 Task: Buy 2 Water Pump from Gaskets section under best seller category for shipping address: Jessica Sanchez, 4204 Skips Lane, Phoenix, Arizona 85012, Cell Number 9285042162. Pay from credit card ending with 2005, CVV 3321
Action: Mouse moved to (35, 79)
Screenshot: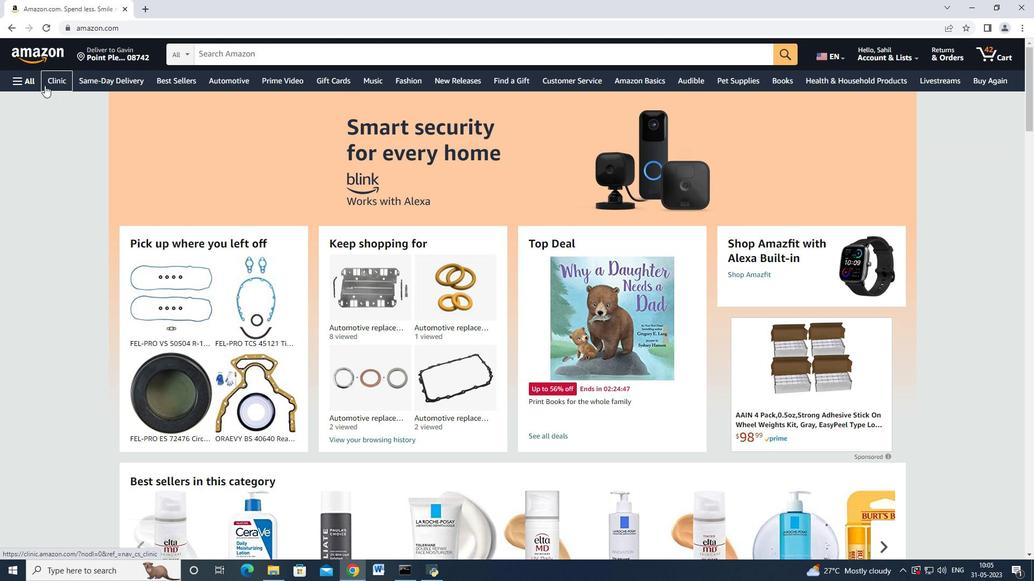 
Action: Mouse pressed left at (35, 79)
Screenshot: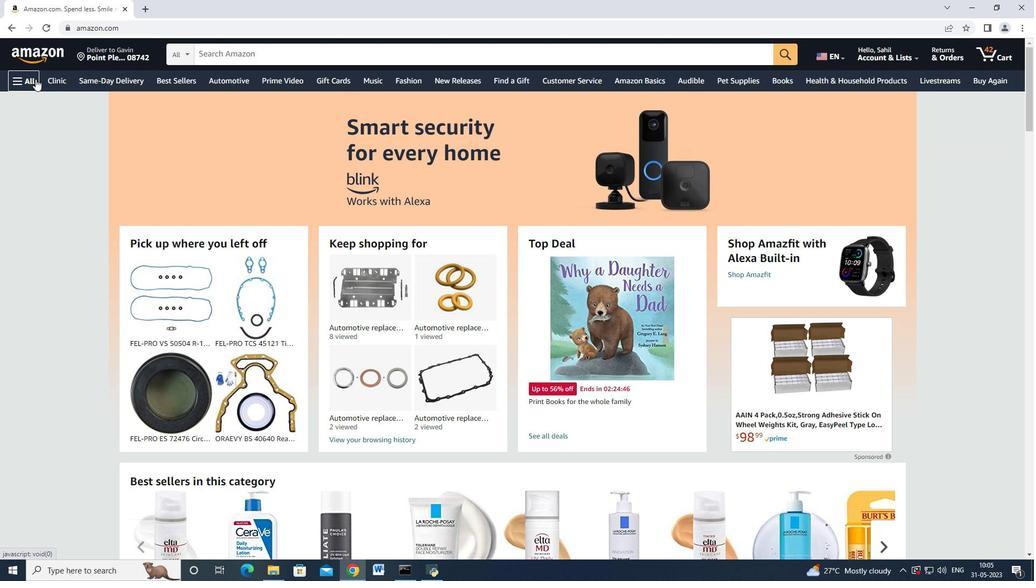 
Action: Mouse moved to (64, 199)
Screenshot: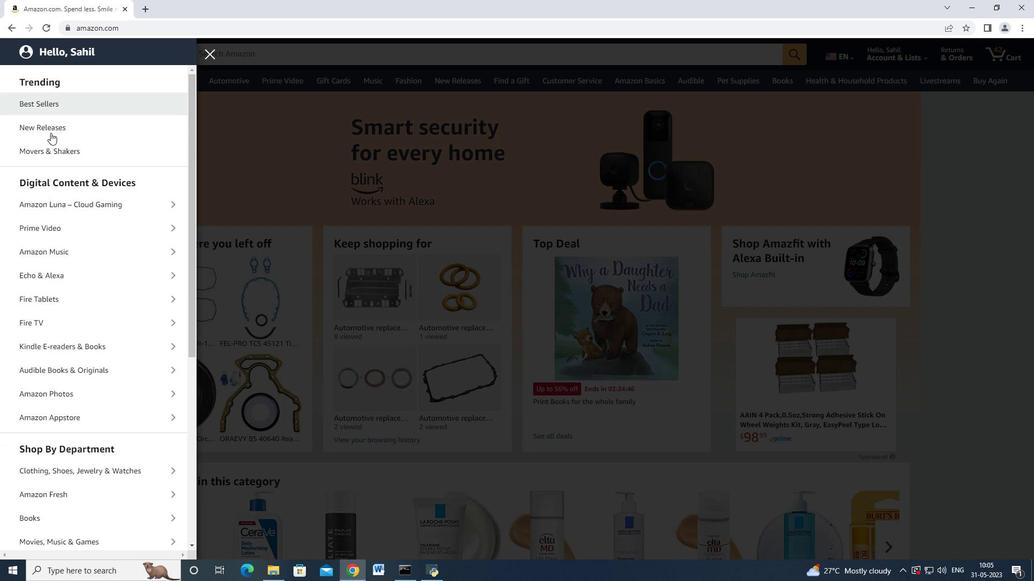 
Action: Mouse scrolled (64, 198) with delta (0, 0)
Screenshot: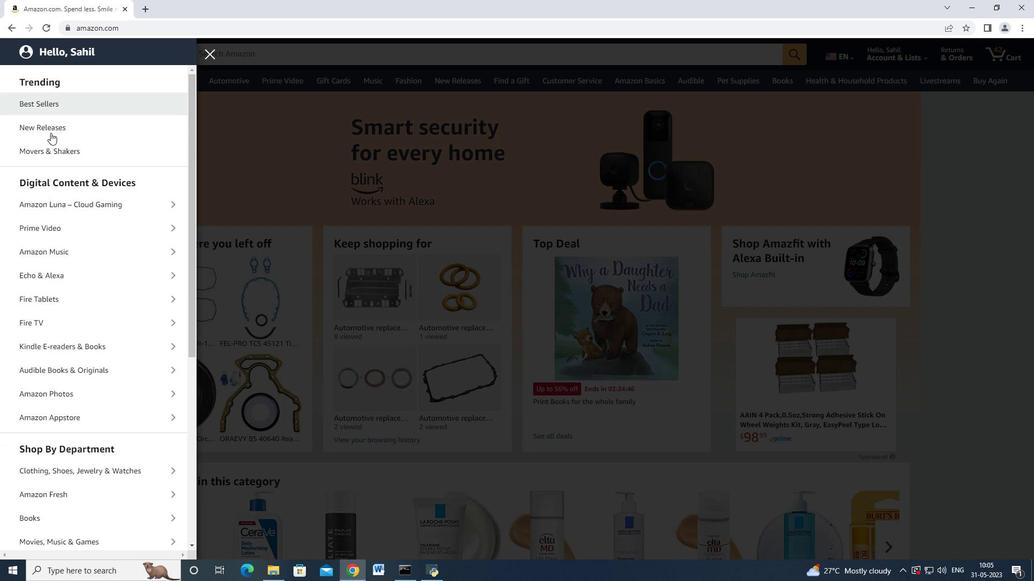 
Action: Mouse moved to (64, 199)
Screenshot: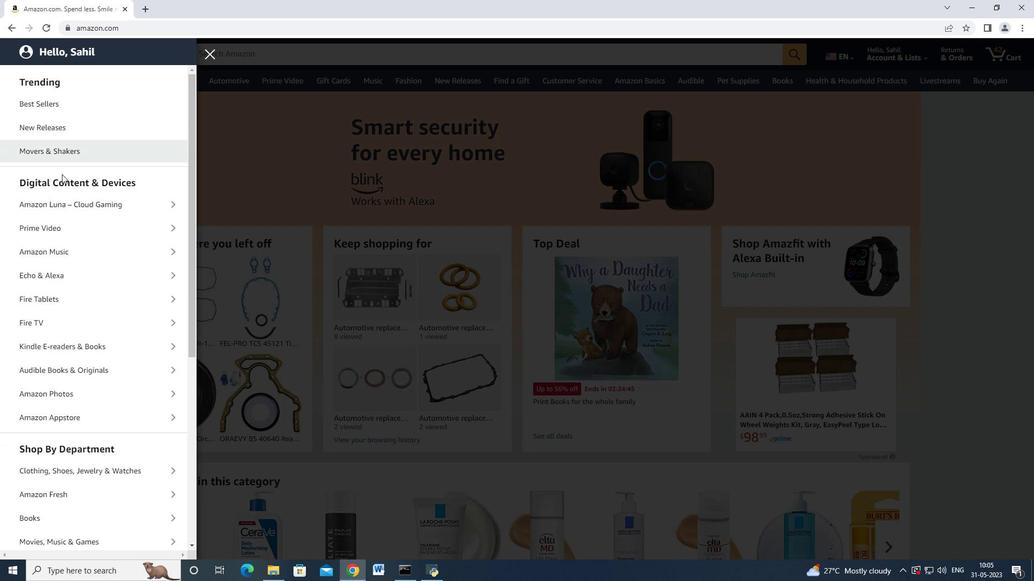 
Action: Mouse scrolled (64, 199) with delta (0, 0)
Screenshot: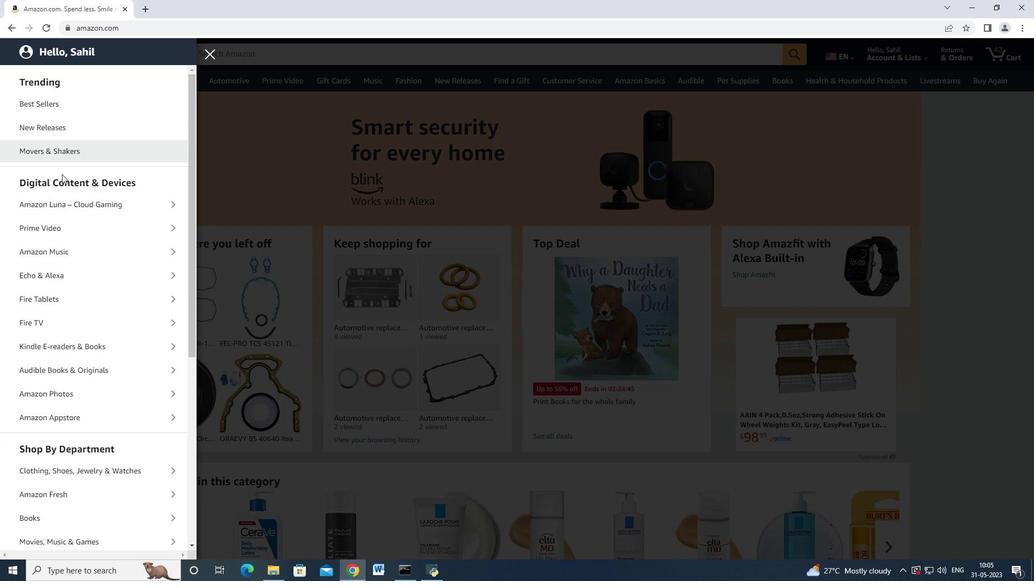 
Action: Mouse moved to (69, 253)
Screenshot: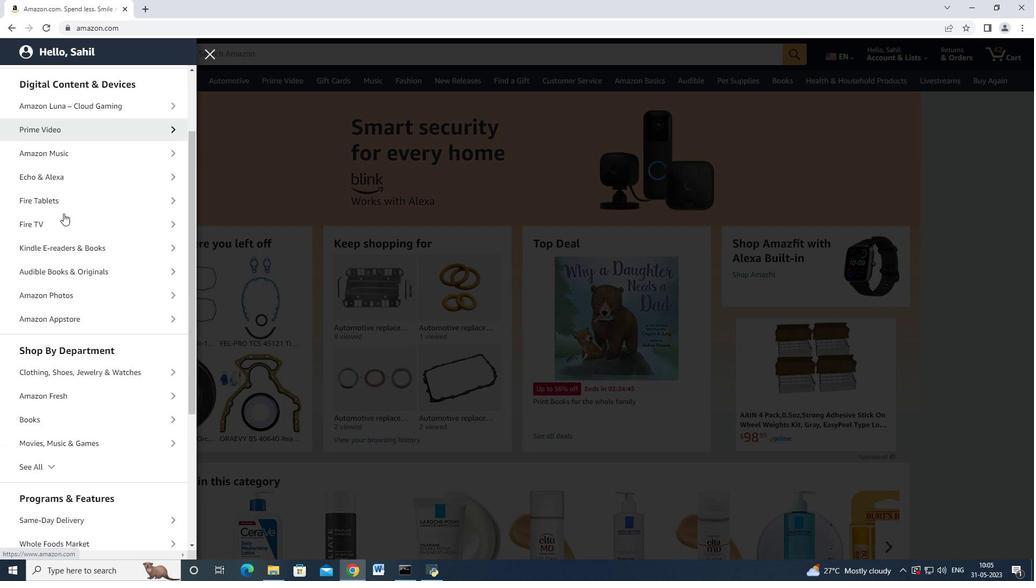 
Action: Mouse scrolled (69, 252) with delta (0, 0)
Screenshot: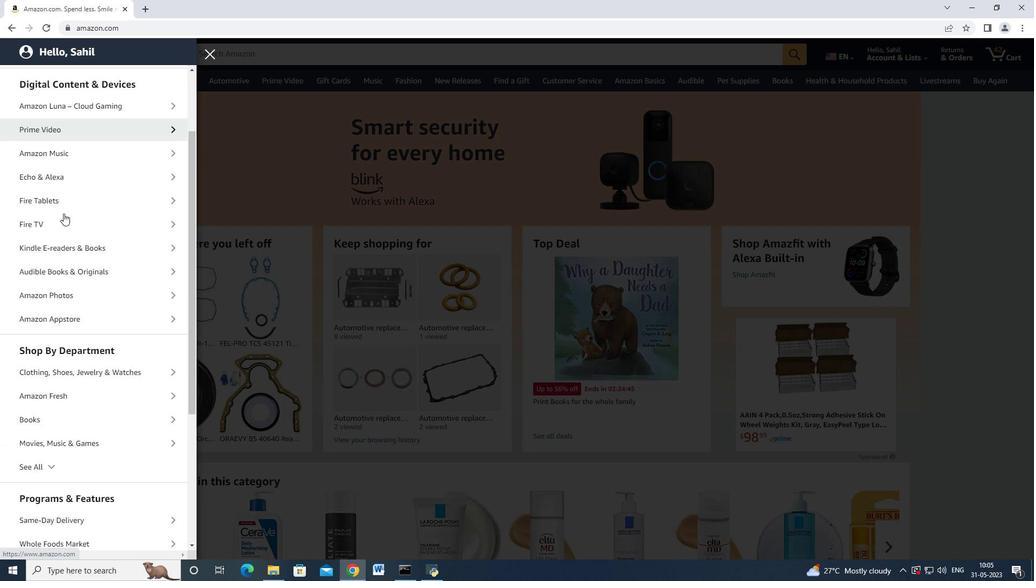 
Action: Mouse moved to (88, 401)
Screenshot: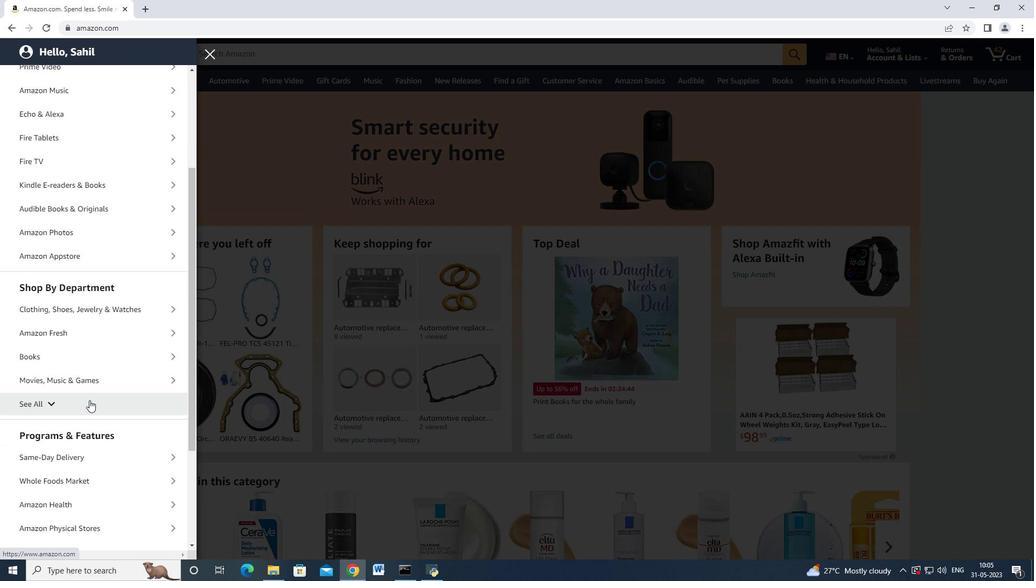 
Action: Mouse pressed left at (88, 401)
Screenshot: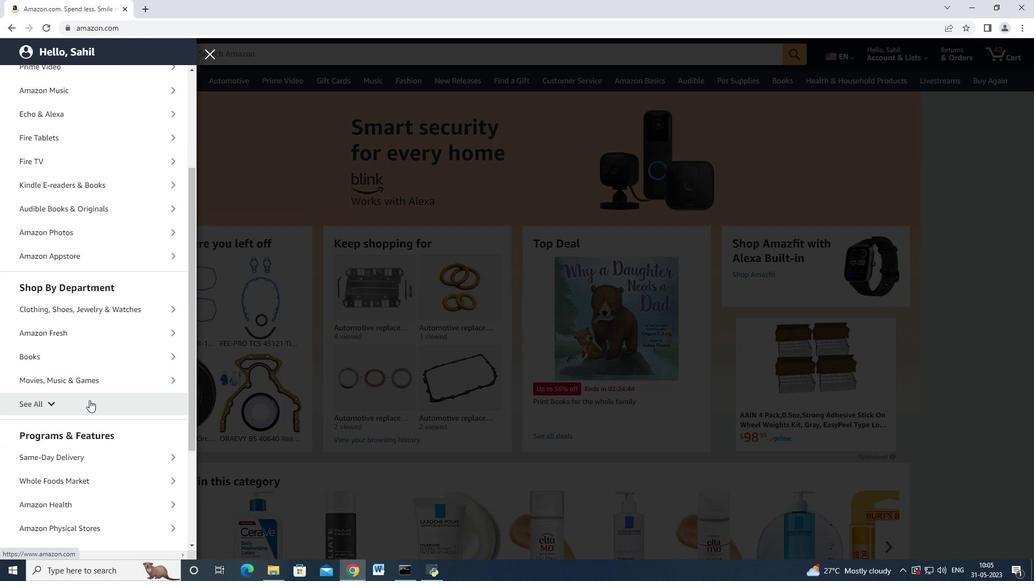 
Action: Mouse moved to (94, 386)
Screenshot: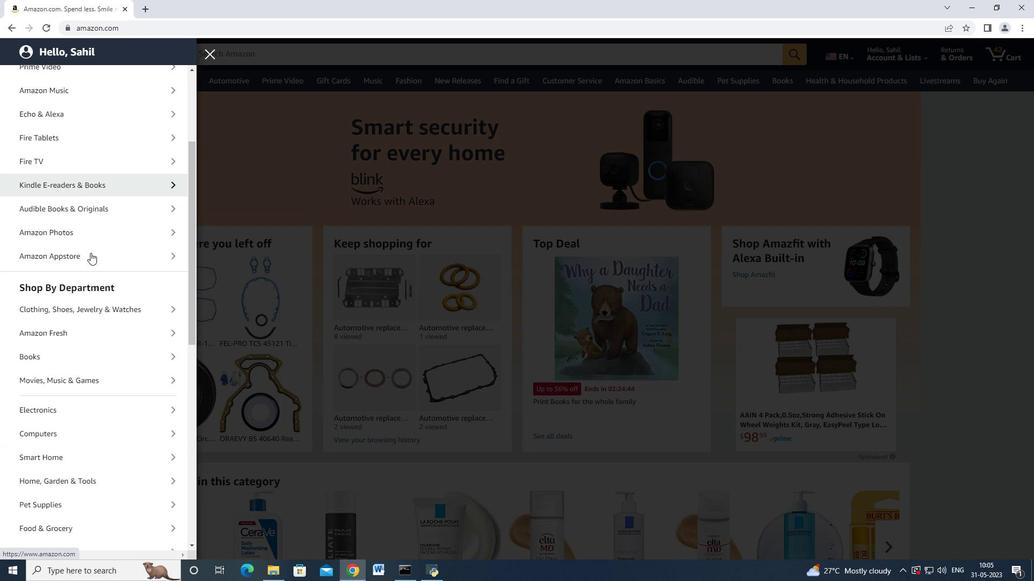 
Action: Mouse scrolled (94, 386) with delta (0, 0)
Screenshot: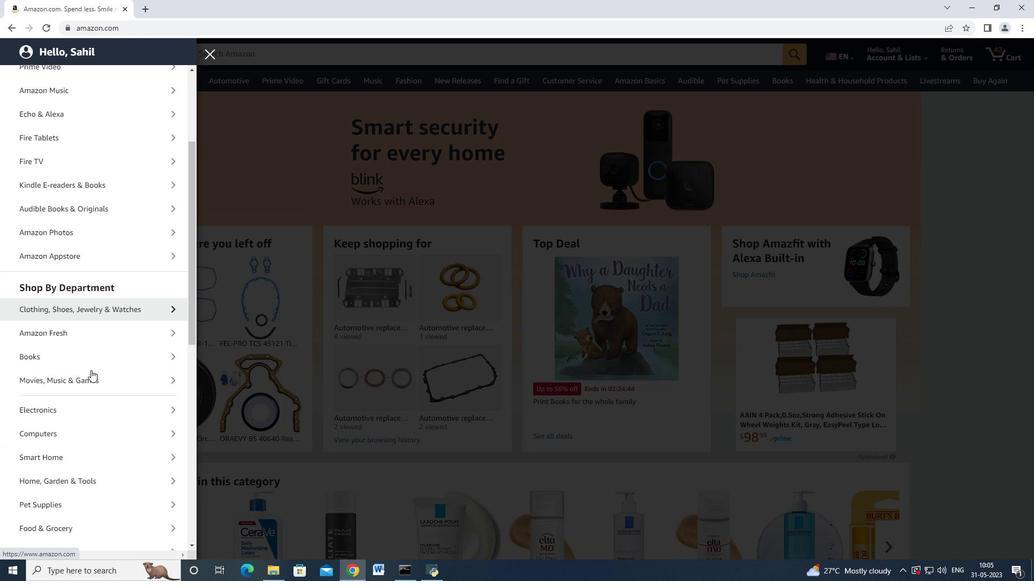 
Action: Mouse scrolled (94, 386) with delta (0, 0)
Screenshot: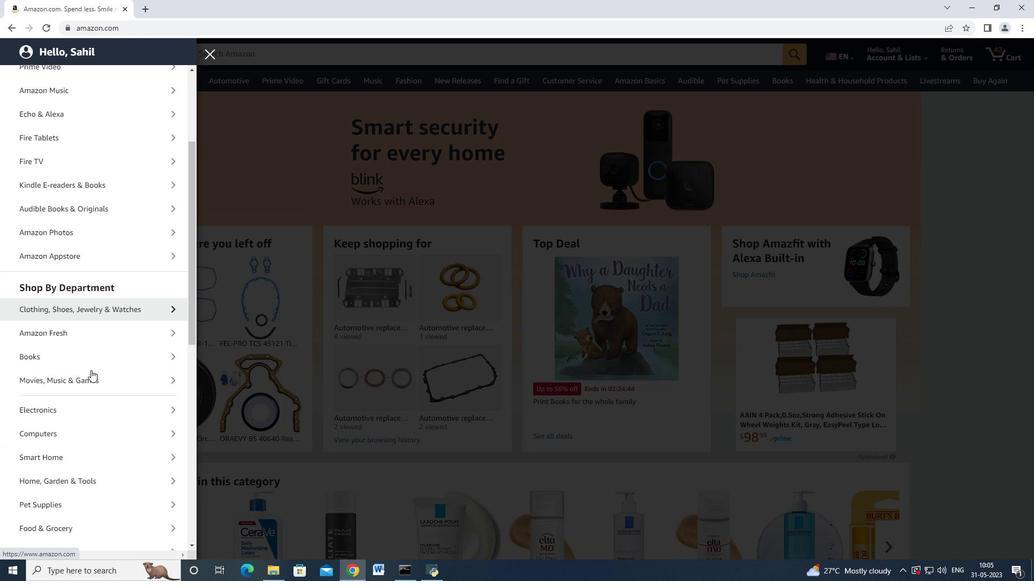 
Action: Mouse scrolled (94, 386) with delta (0, 0)
Screenshot: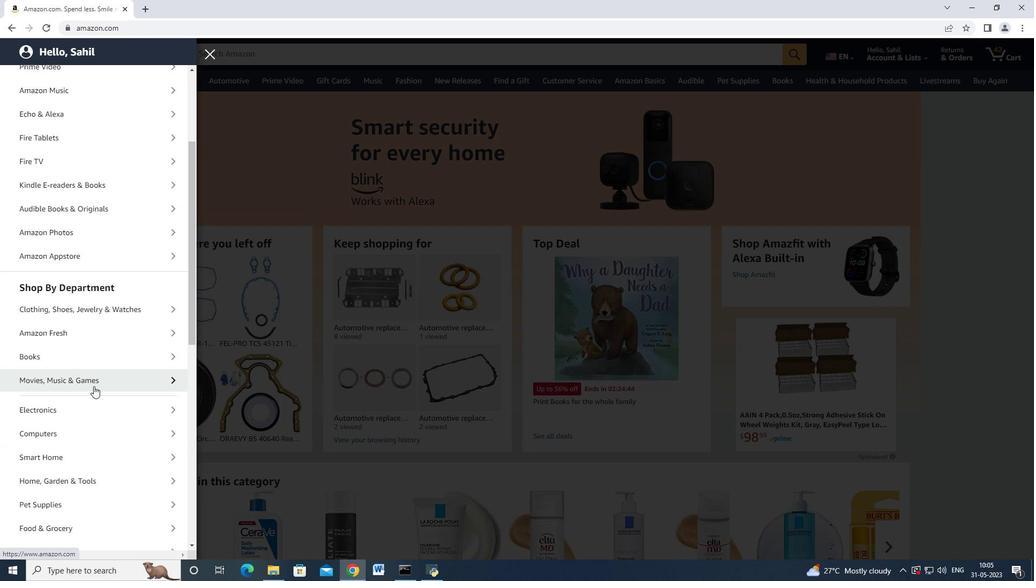 
Action: Mouse moved to (93, 388)
Screenshot: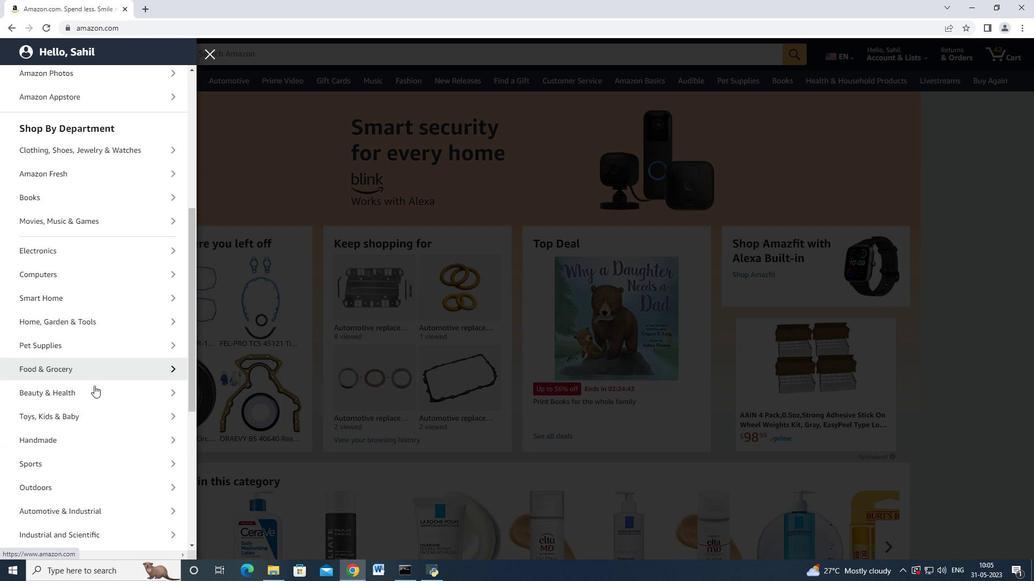 
Action: Mouse scrolled (93, 387) with delta (0, 0)
Screenshot: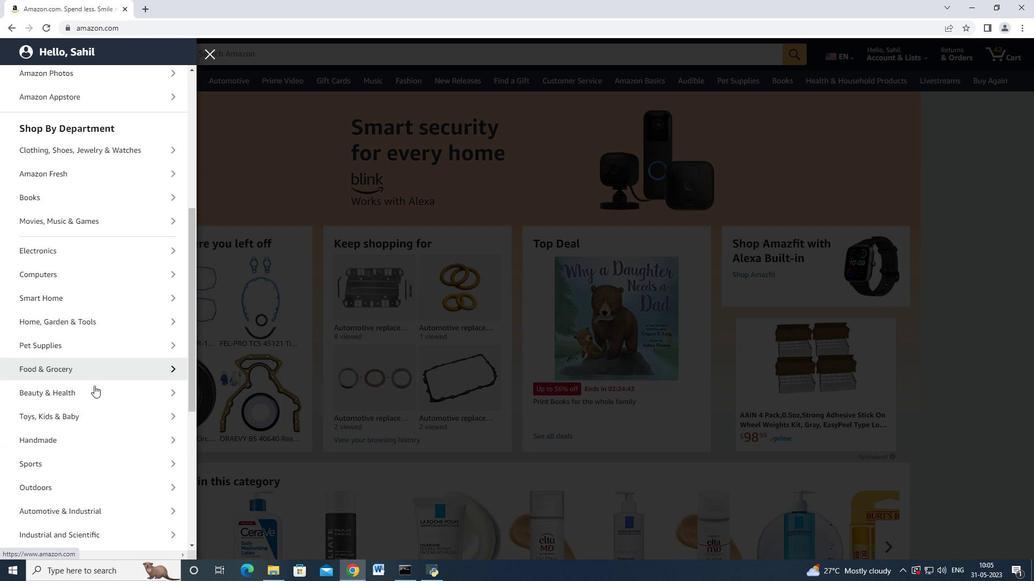 
Action: Mouse scrolled (93, 387) with delta (0, 0)
Screenshot: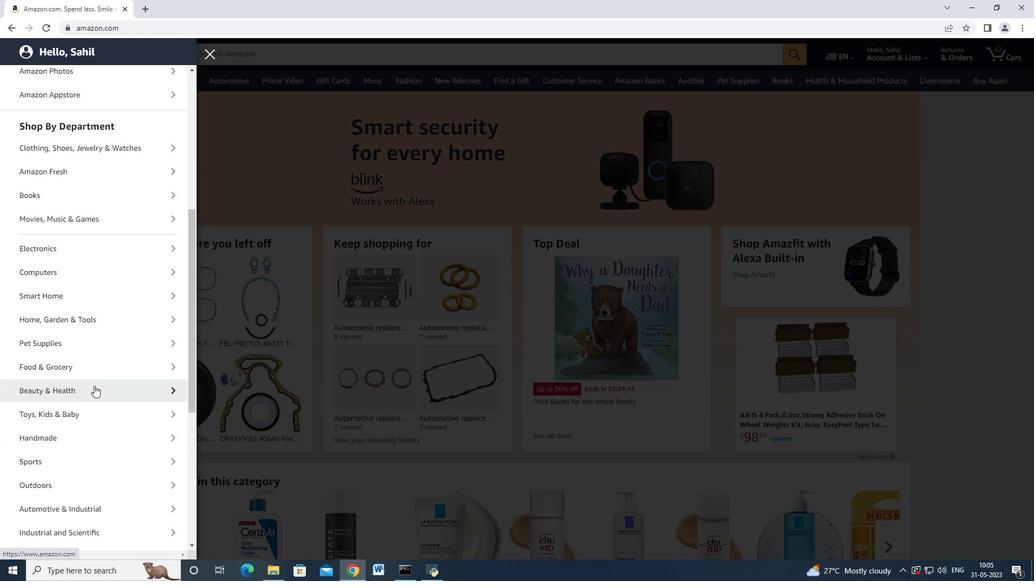 
Action: Mouse scrolled (93, 387) with delta (0, 0)
Screenshot: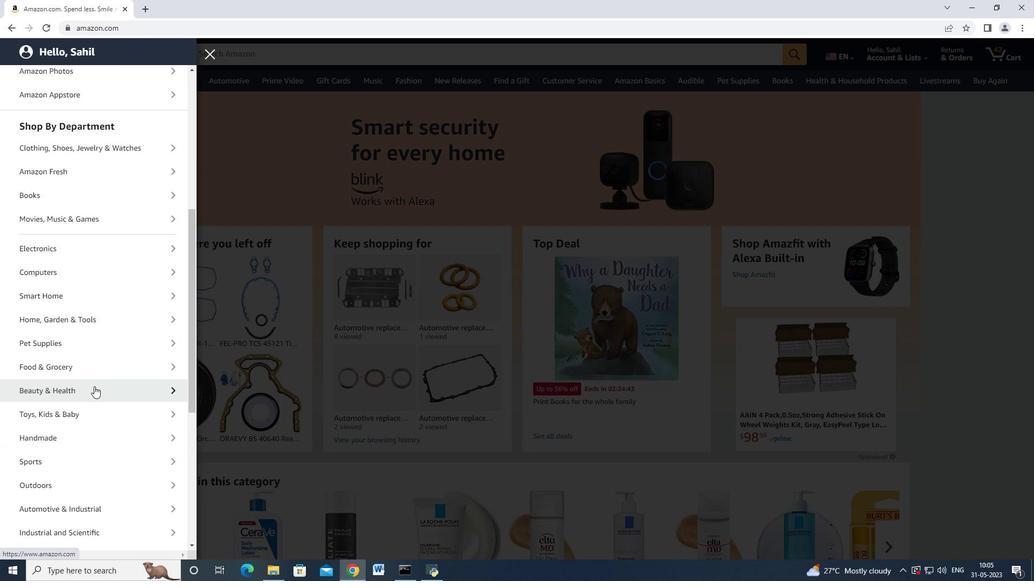 
Action: Mouse moved to (93, 388)
Screenshot: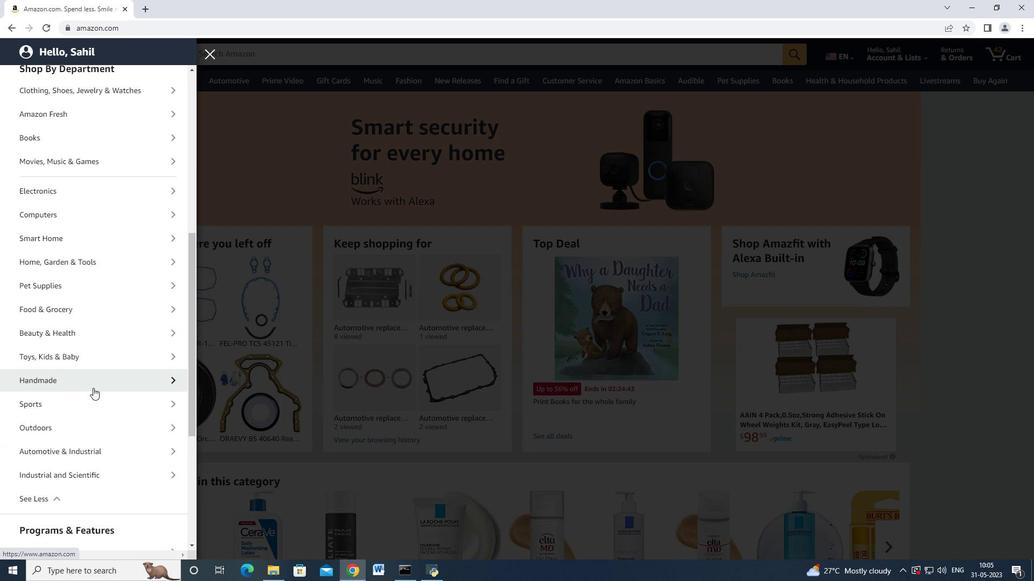 
Action: Mouse scrolled (93, 387) with delta (0, 0)
Screenshot: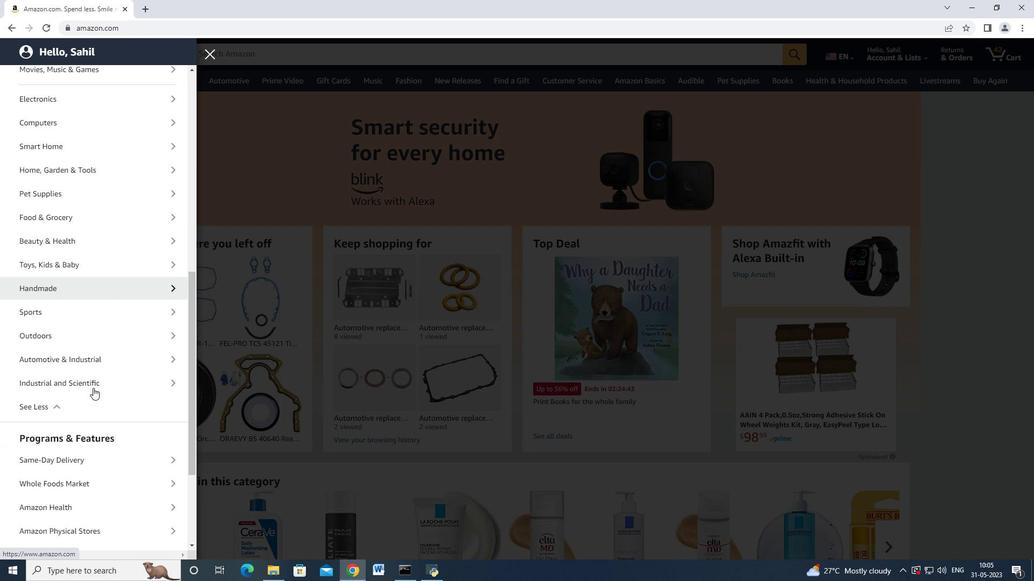 
Action: Mouse moved to (94, 301)
Screenshot: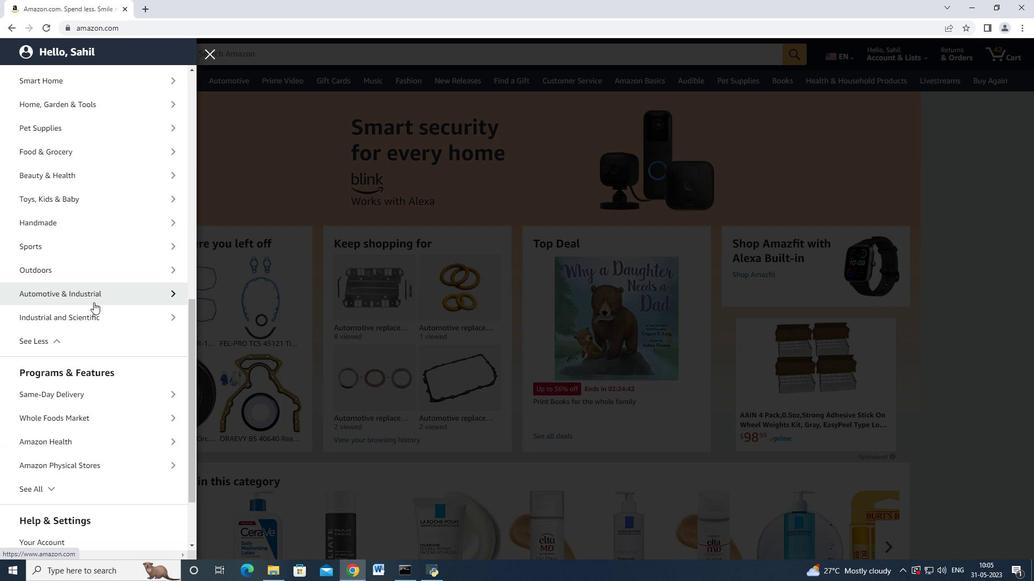 
Action: Mouse pressed left at (94, 301)
Screenshot: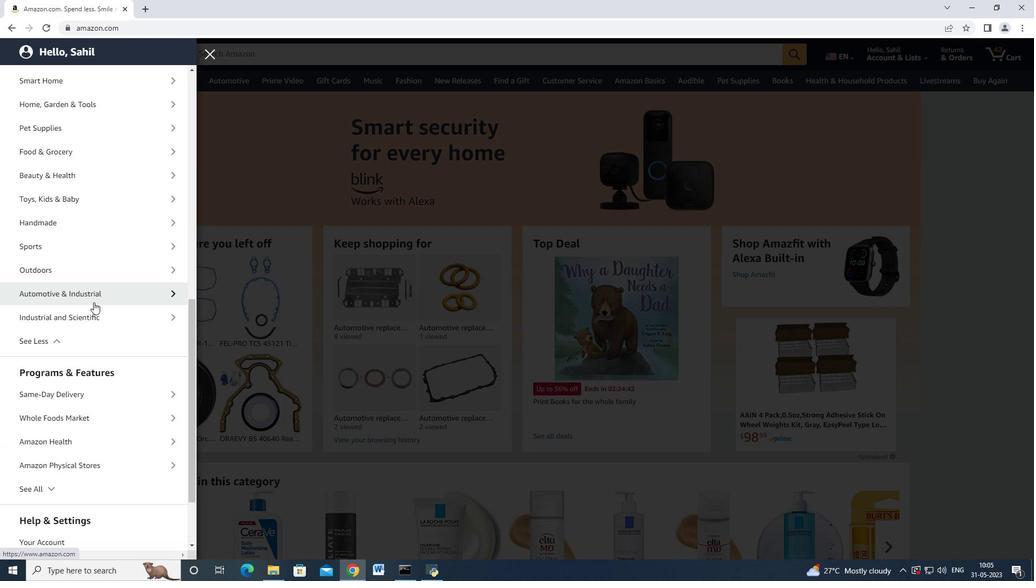 
Action: Mouse moved to (89, 129)
Screenshot: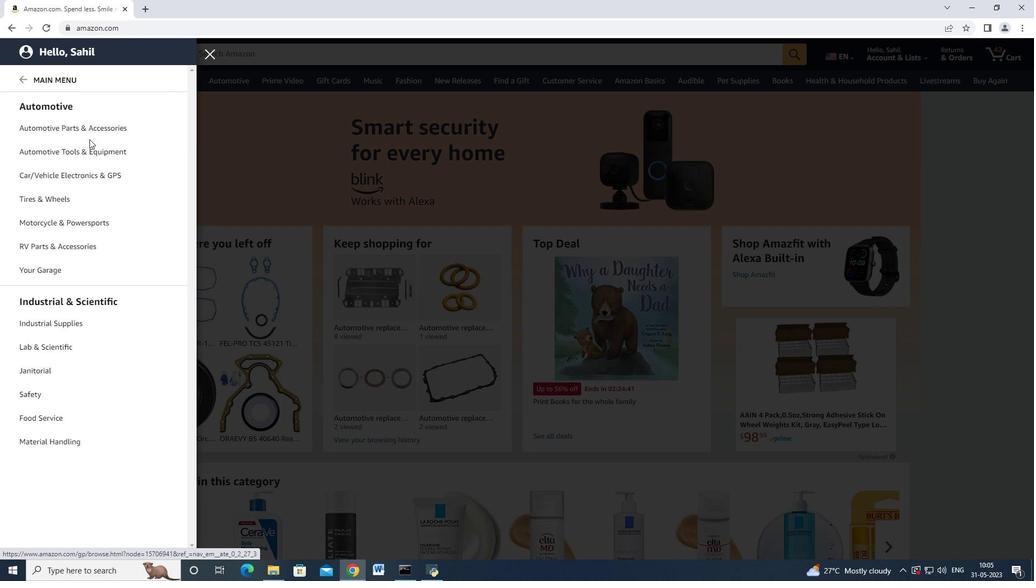 
Action: Mouse pressed left at (89, 129)
Screenshot: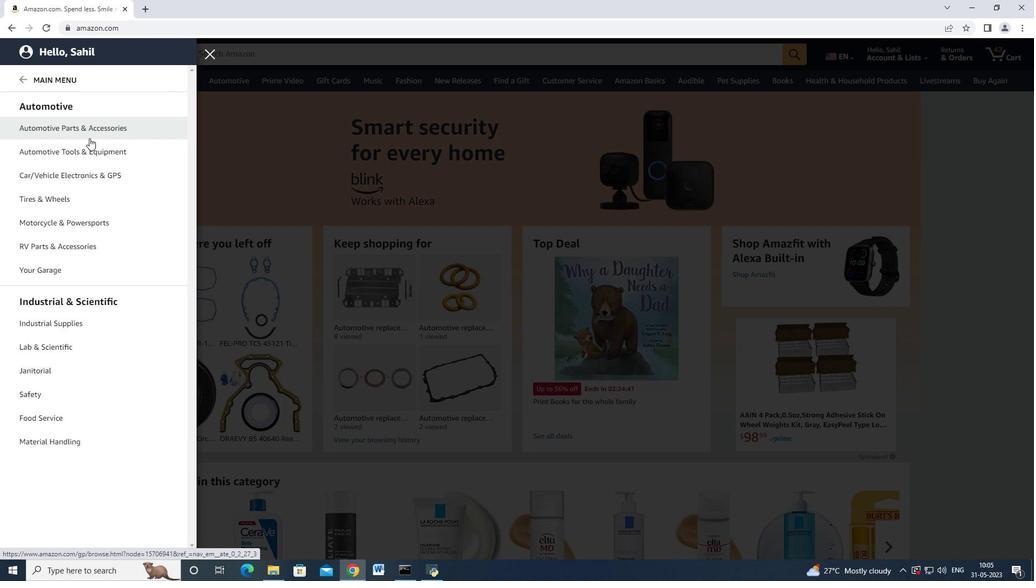 
Action: Mouse moved to (184, 105)
Screenshot: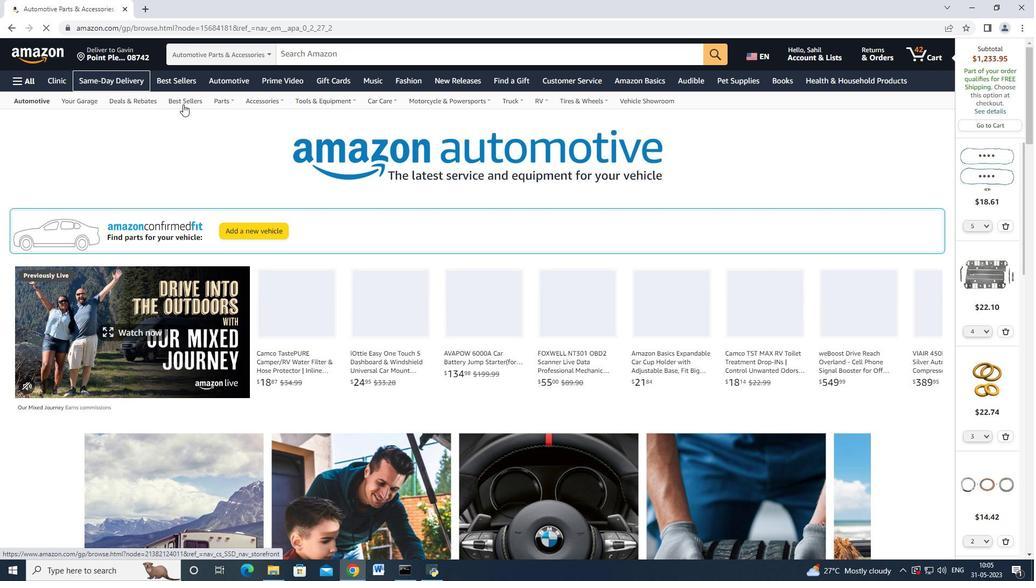 
Action: Mouse pressed left at (184, 105)
Screenshot: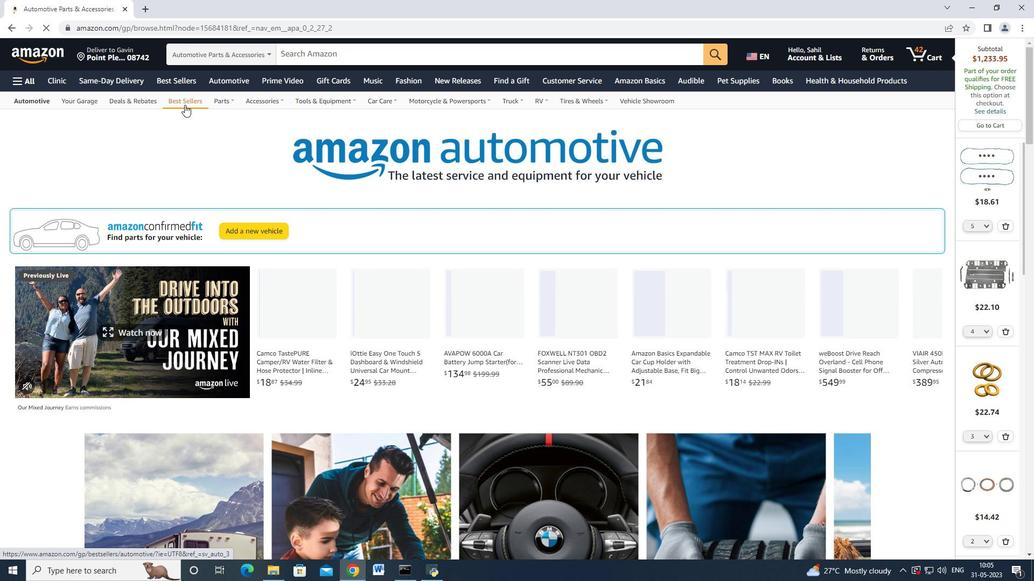 
Action: Mouse moved to (50, 135)
Screenshot: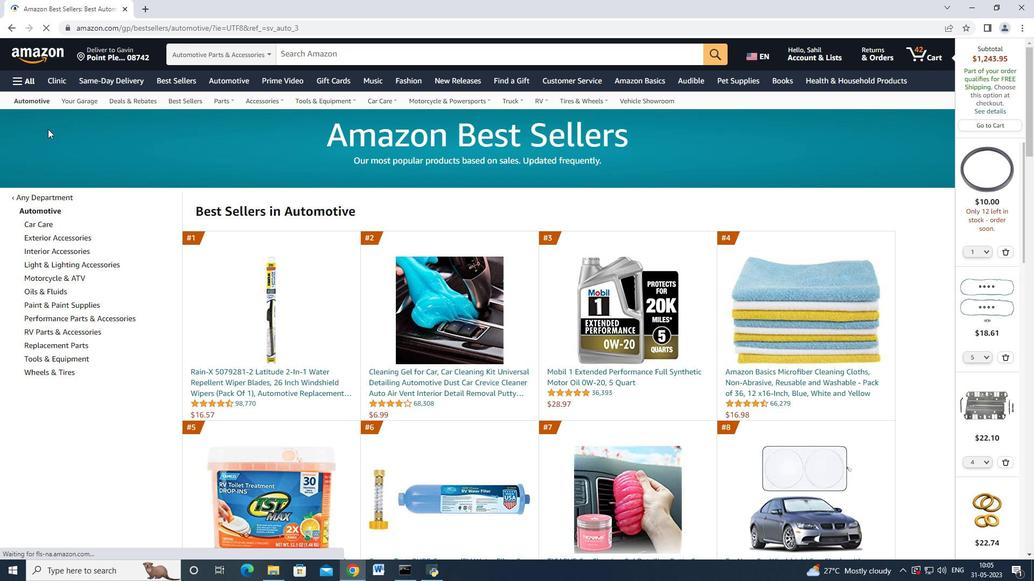 
Action: Mouse scrolled (50, 135) with delta (0, 0)
Screenshot: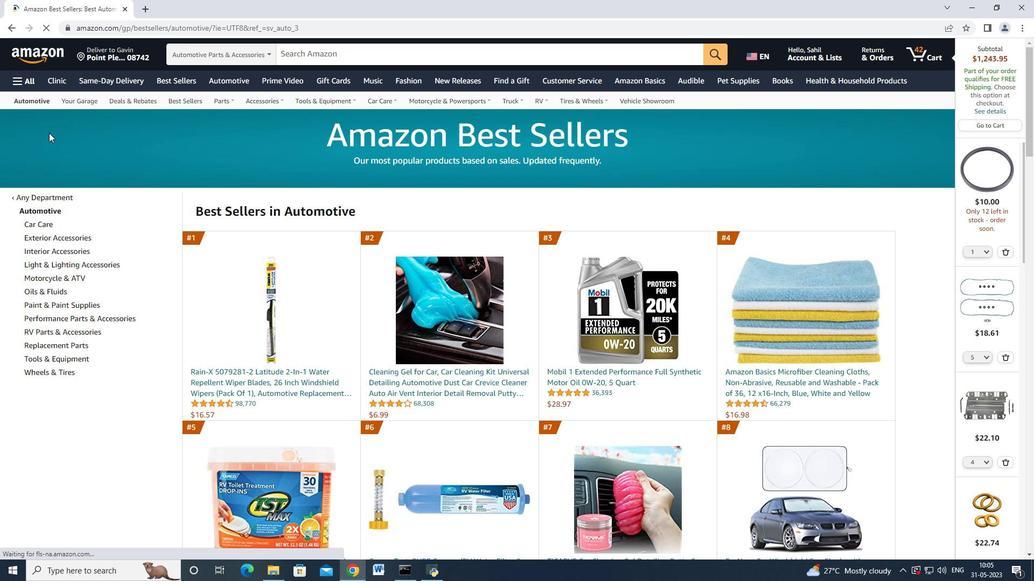 
Action: Mouse moved to (74, 293)
Screenshot: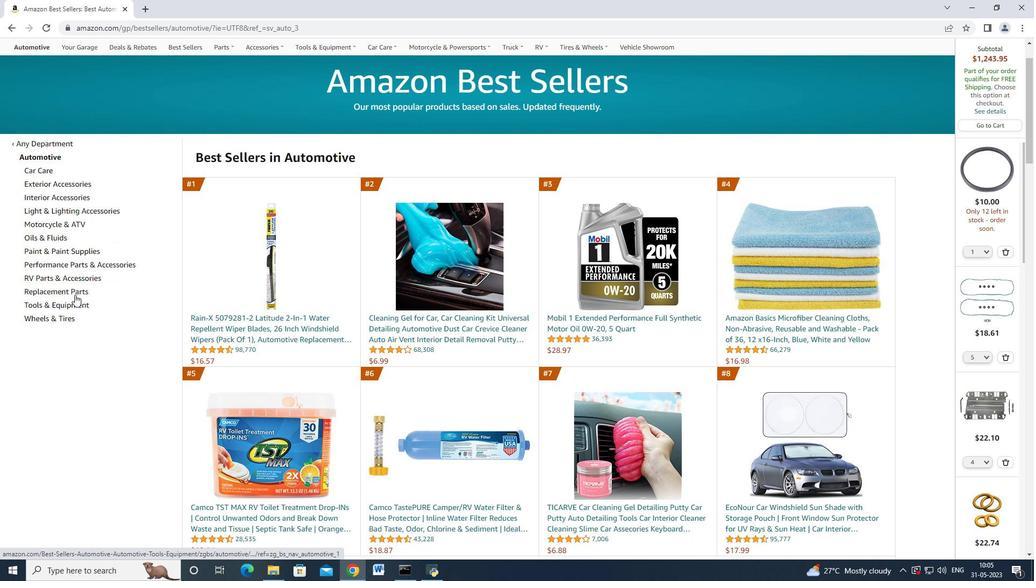 
Action: Mouse pressed left at (74, 293)
Screenshot: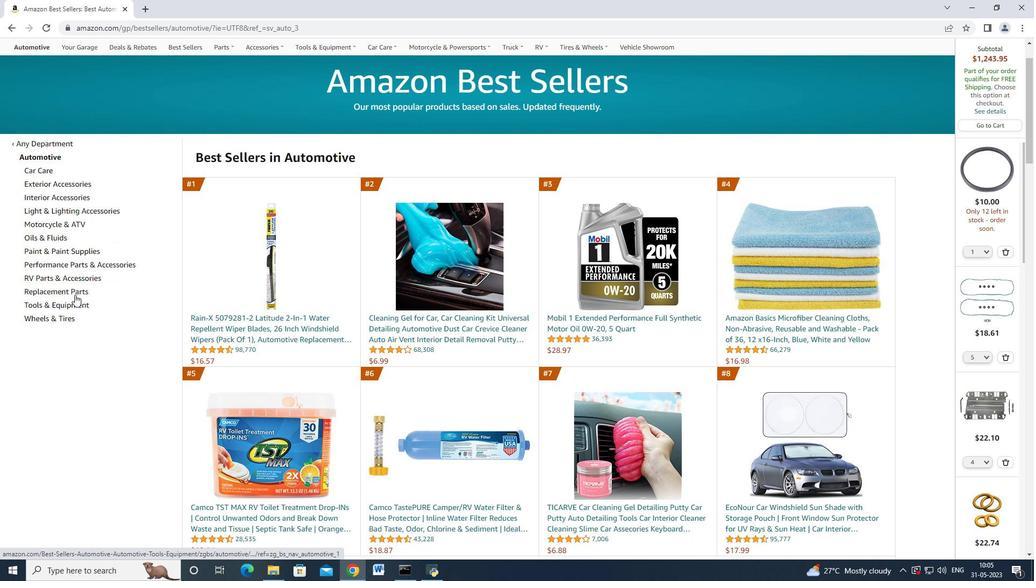 
Action: Mouse moved to (86, 344)
Screenshot: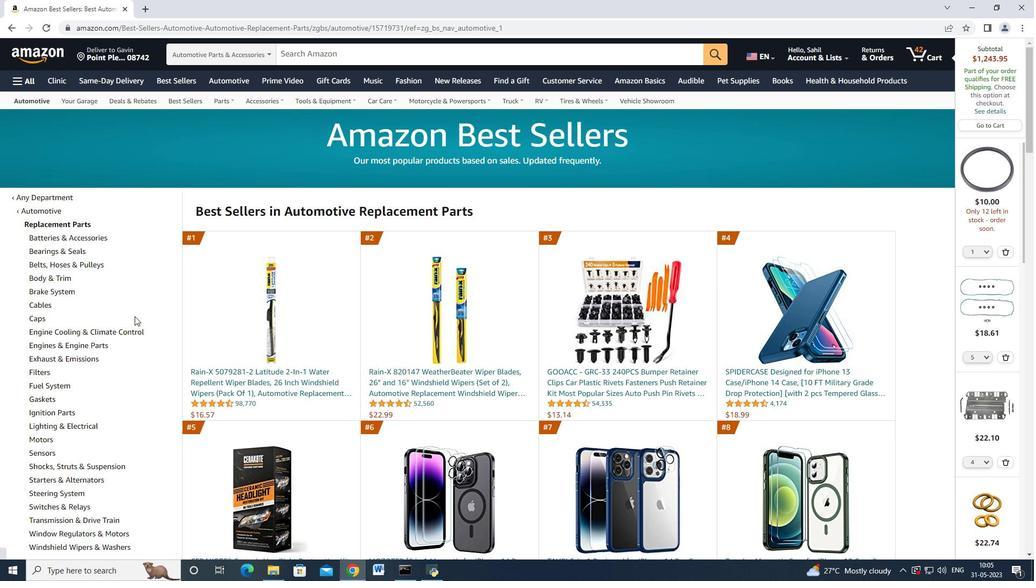 
Action: Mouse scrolled (86, 343) with delta (0, 0)
Screenshot: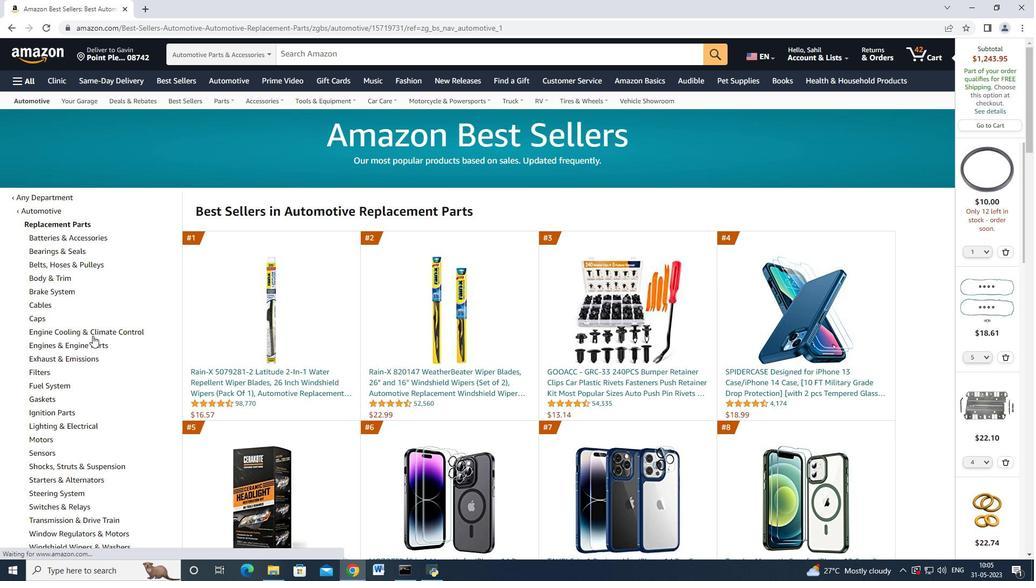 
Action: Mouse scrolled (86, 343) with delta (0, 0)
Screenshot: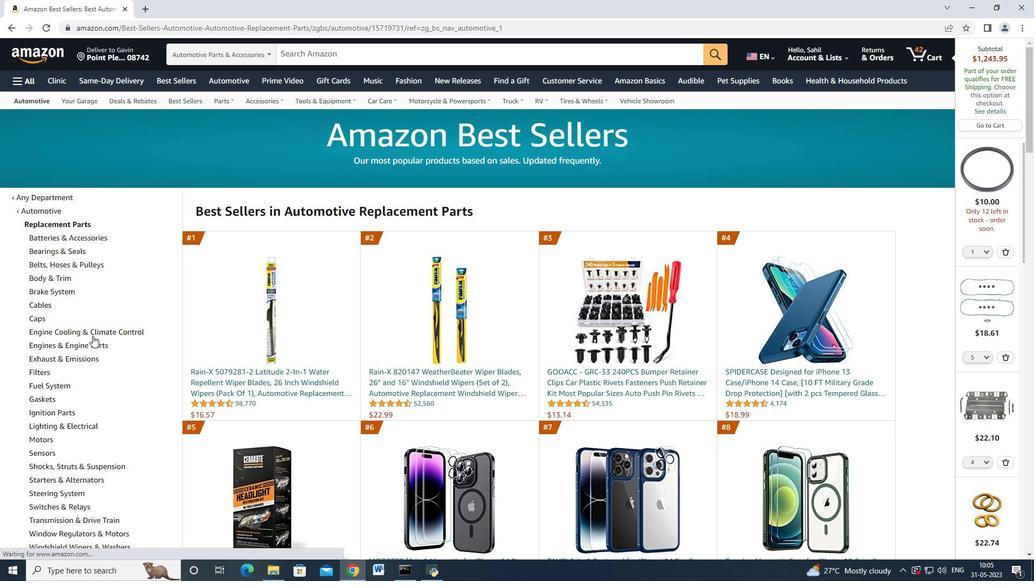 
Action: Mouse moved to (53, 294)
Screenshot: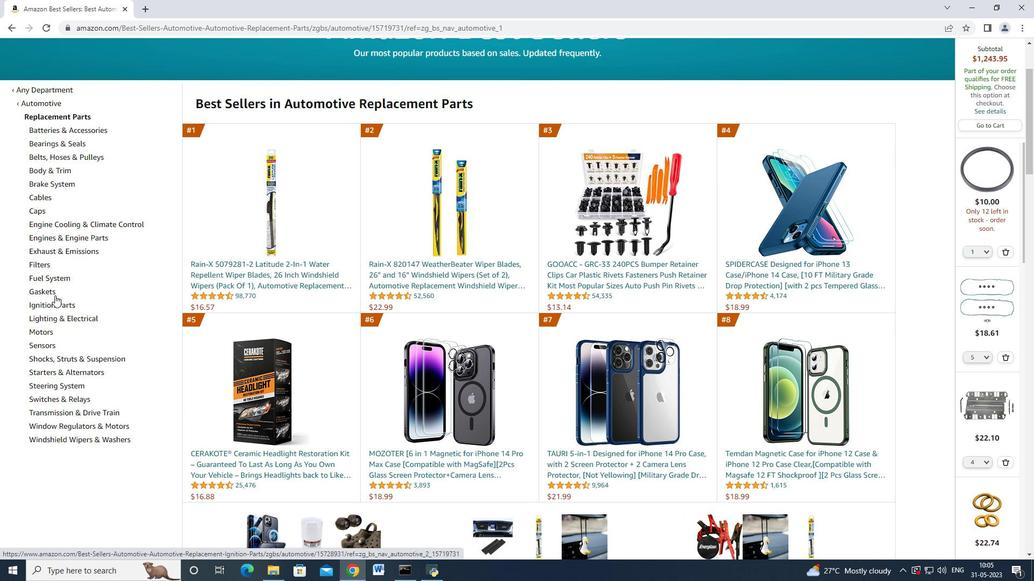
Action: Mouse pressed left at (53, 294)
Screenshot: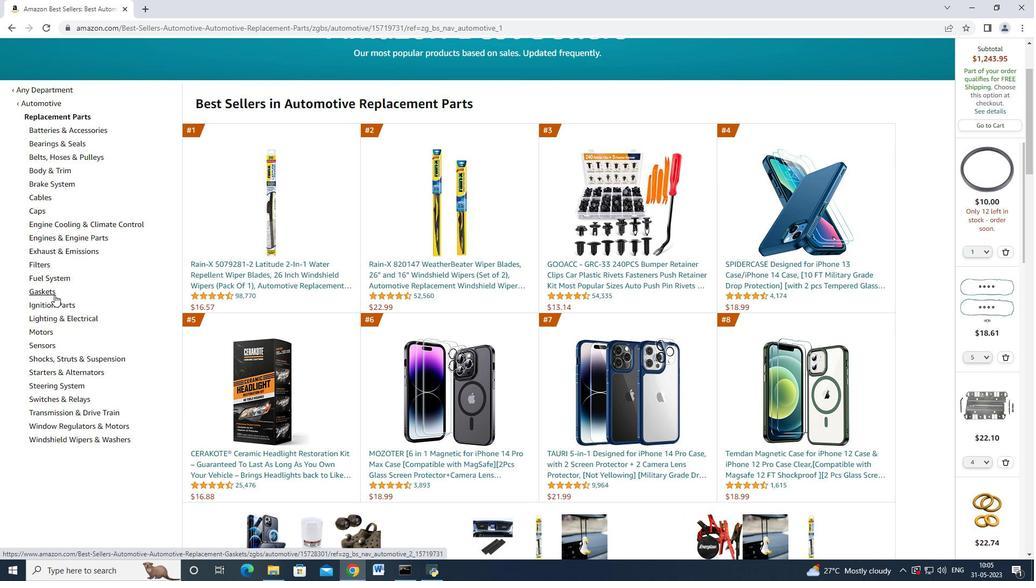 
Action: Mouse moved to (50, 291)
Screenshot: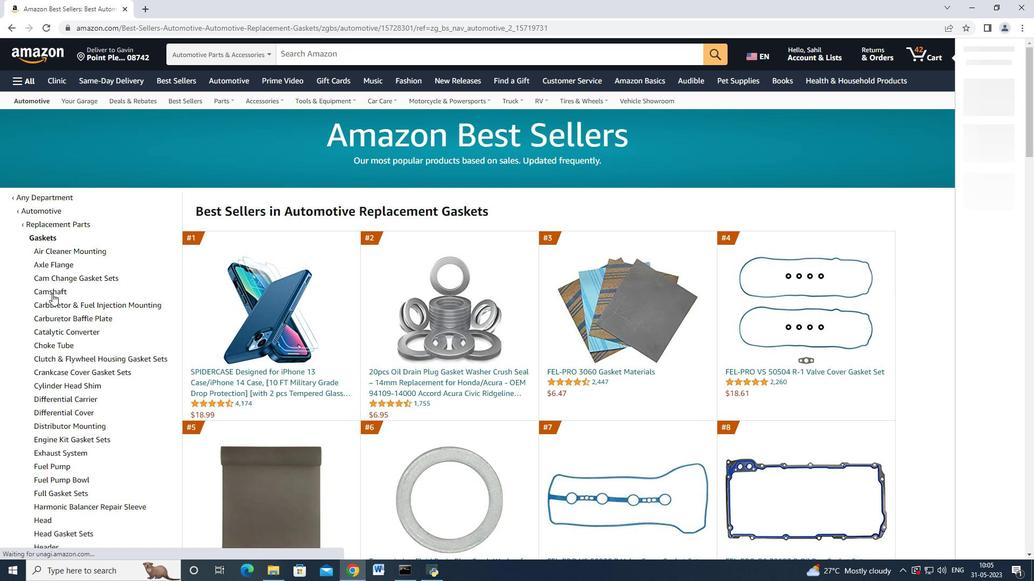 
Action: Mouse scrolled (50, 290) with delta (0, 0)
Screenshot: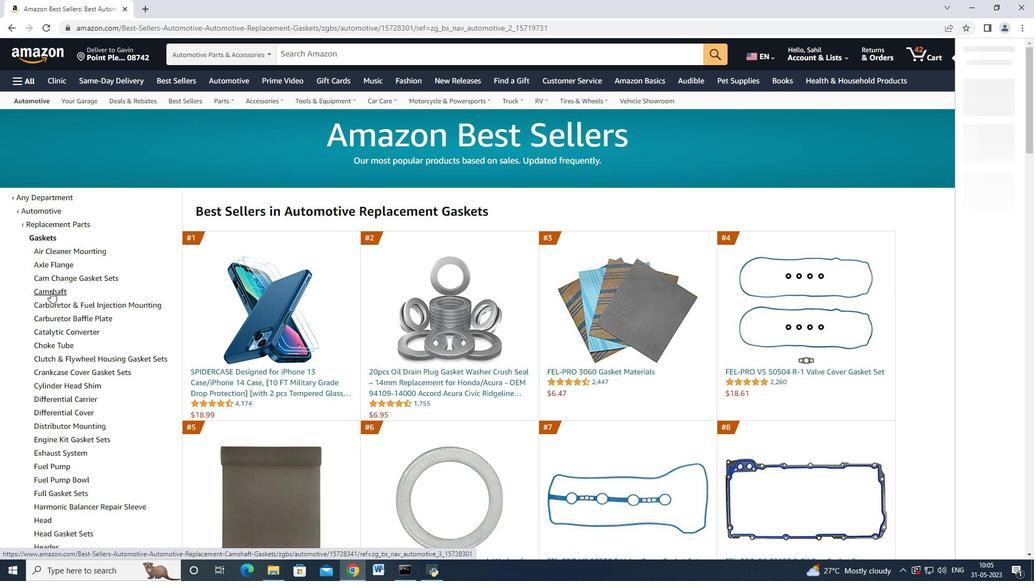 
Action: Mouse scrolled (50, 290) with delta (0, 0)
Screenshot: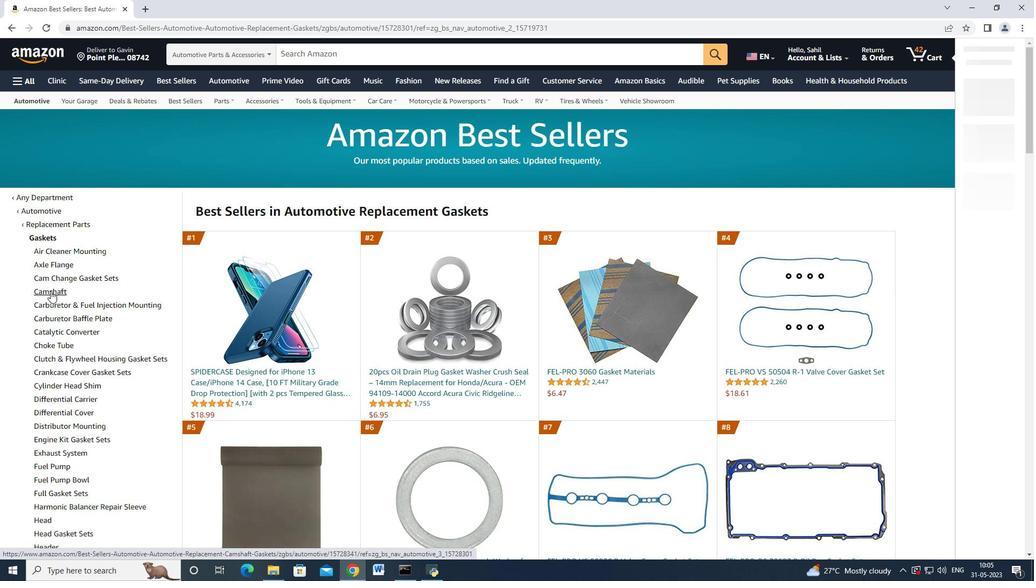 
Action: Mouse scrolled (50, 290) with delta (0, 0)
Screenshot: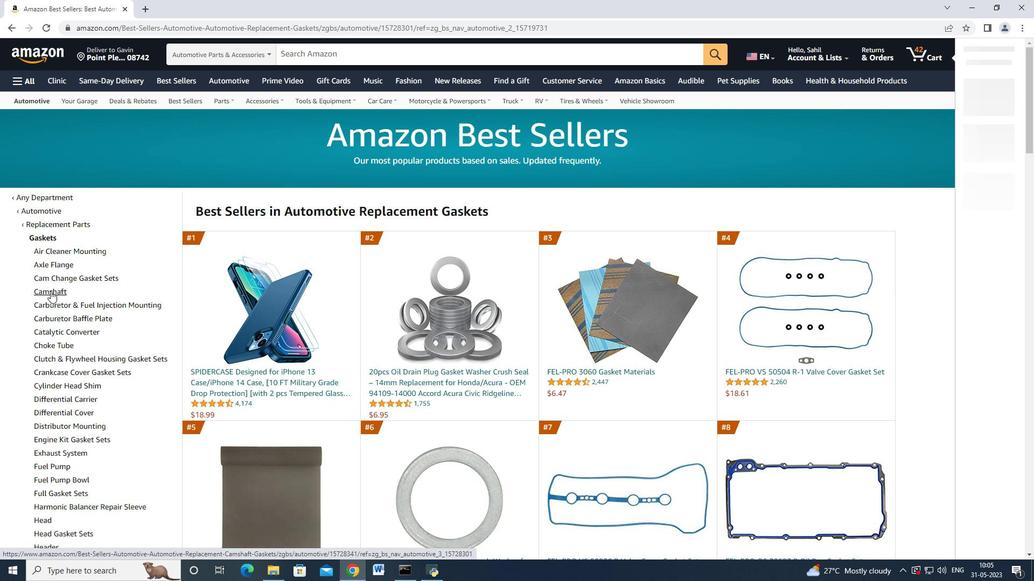 
Action: Mouse moved to (50, 291)
Screenshot: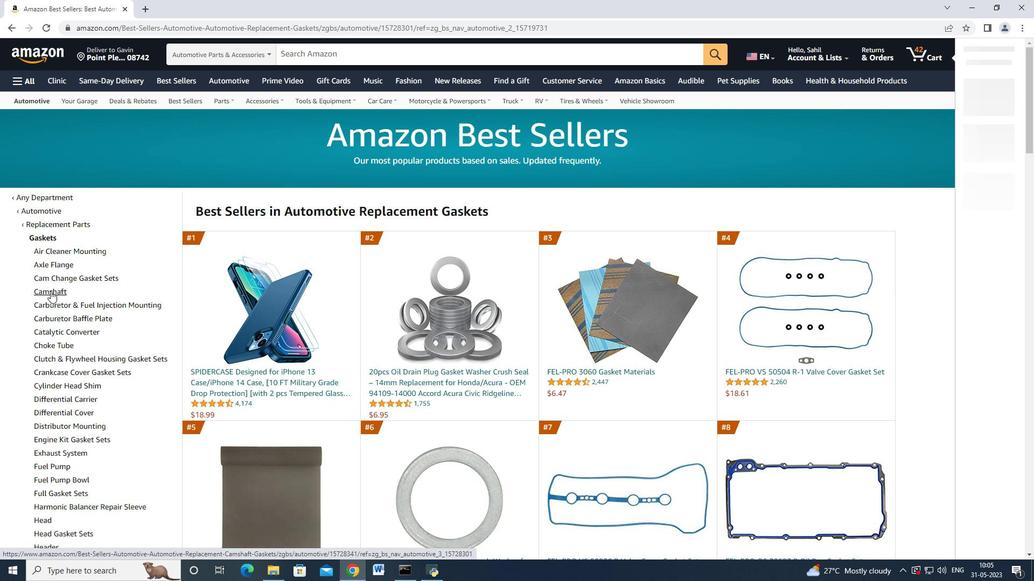 
Action: Mouse scrolled (50, 290) with delta (0, 0)
Screenshot: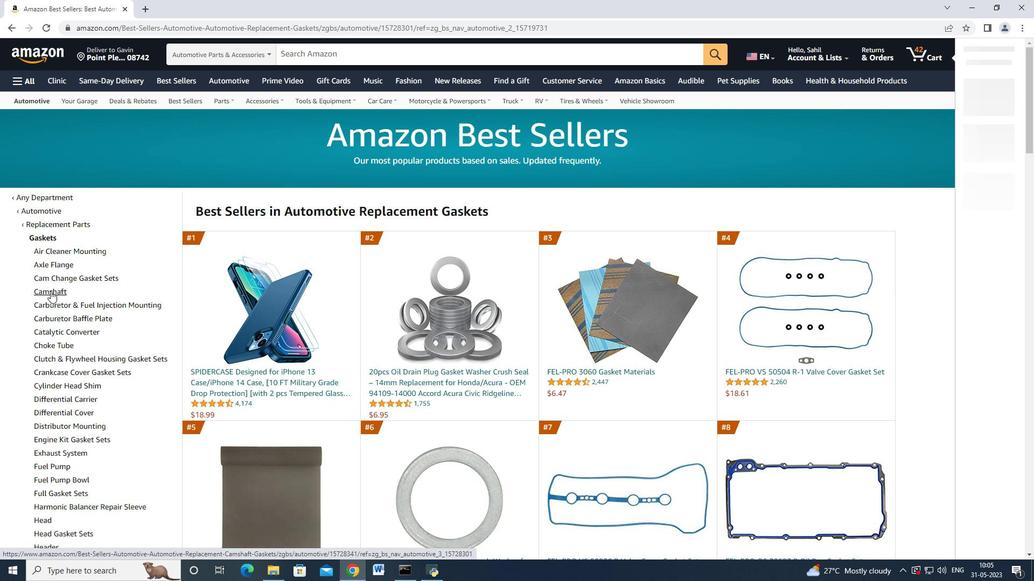 
Action: Mouse scrolled (50, 290) with delta (0, 0)
Screenshot: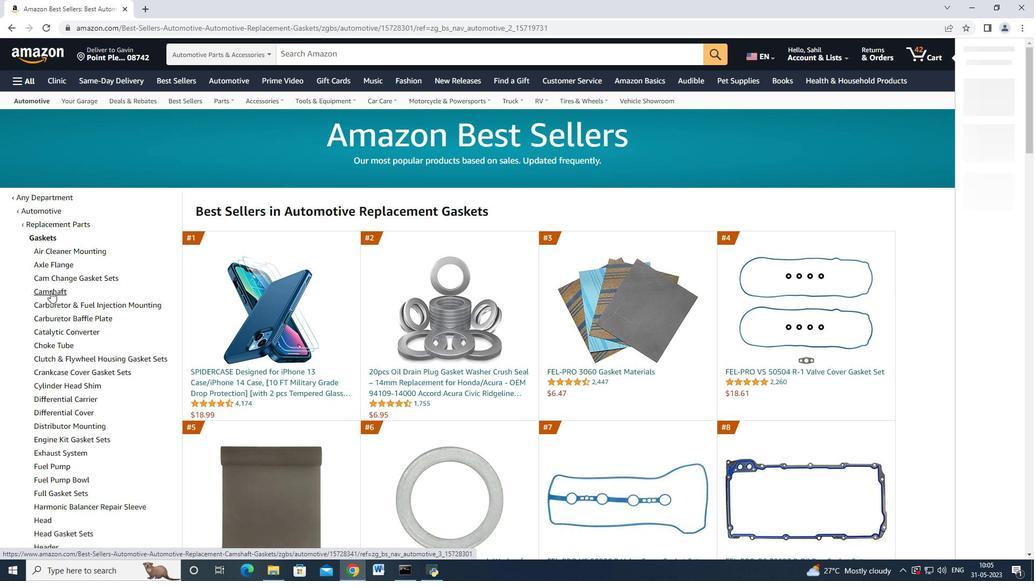 
Action: Mouse moved to (49, 293)
Screenshot: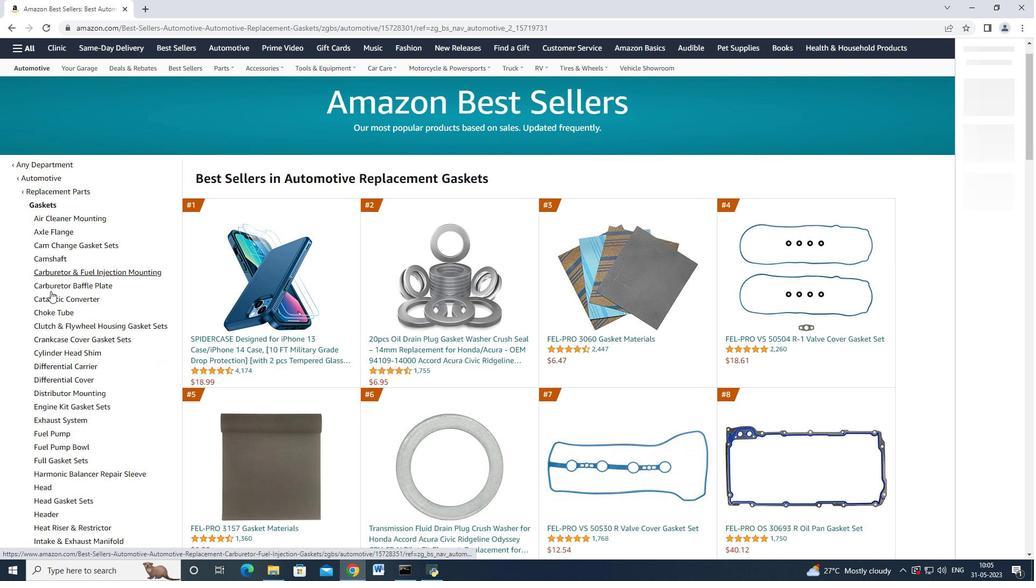 
Action: Mouse scrolled (49, 292) with delta (0, 0)
Screenshot: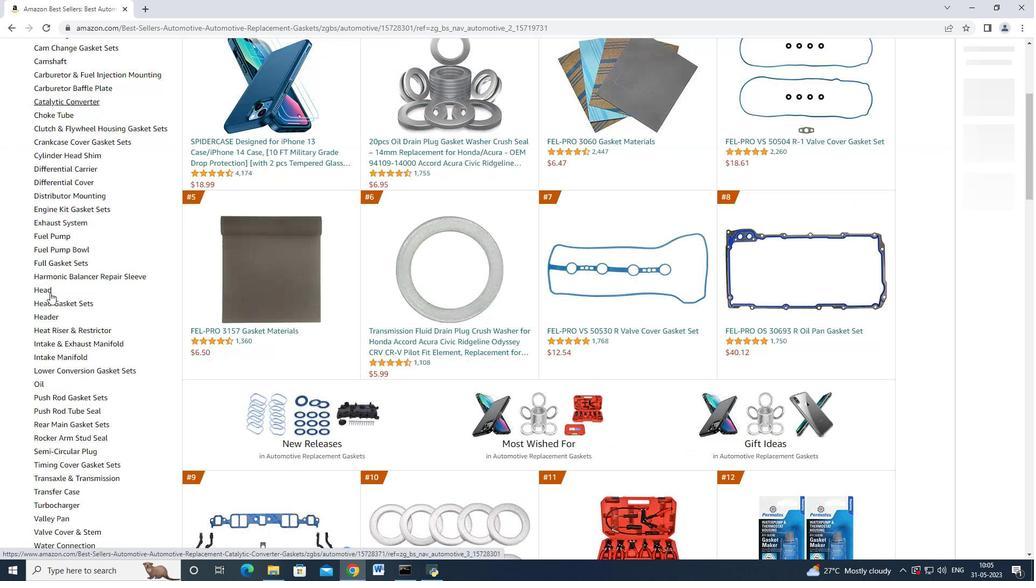 
Action: Mouse scrolled (49, 292) with delta (0, 0)
Screenshot: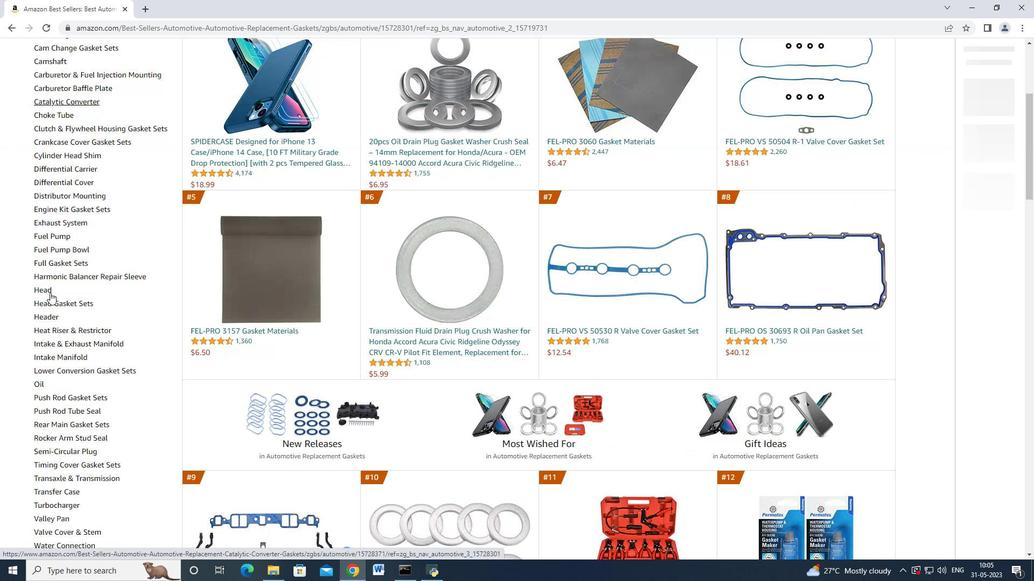 
Action: Mouse scrolled (49, 292) with delta (0, 0)
Screenshot: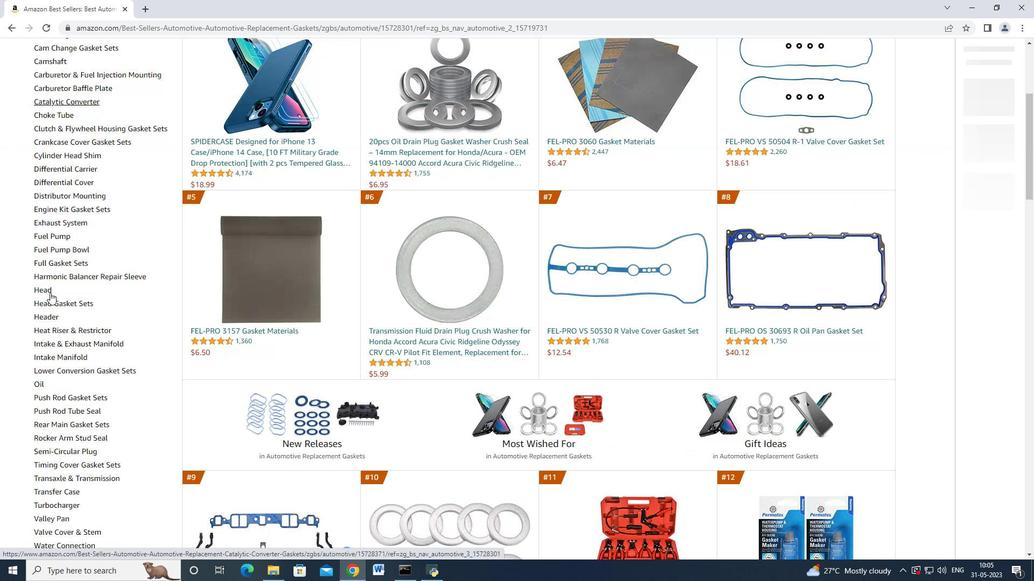 
Action: Mouse scrolled (49, 292) with delta (0, 0)
Screenshot: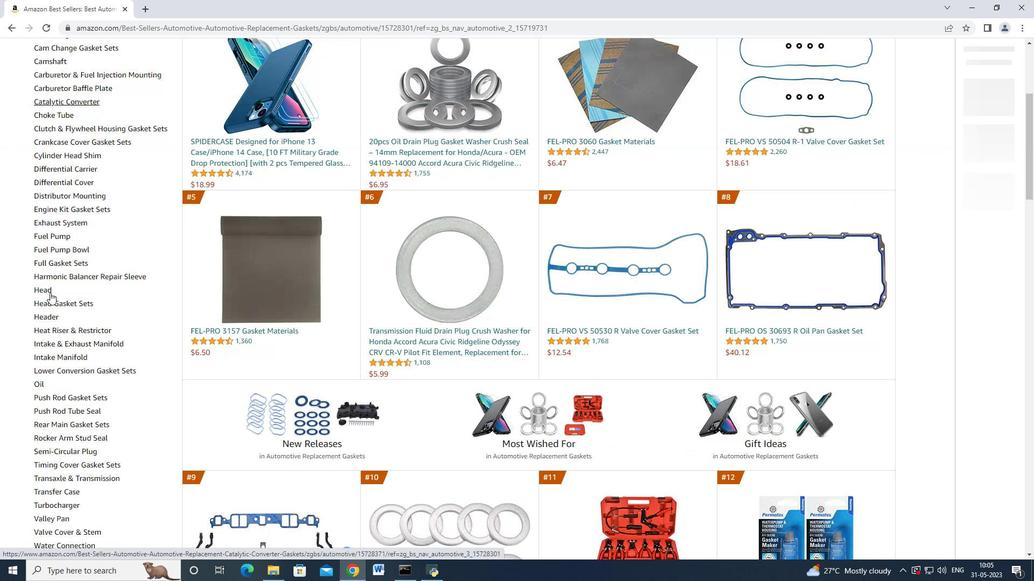 
Action: Mouse scrolled (49, 292) with delta (0, 0)
Screenshot: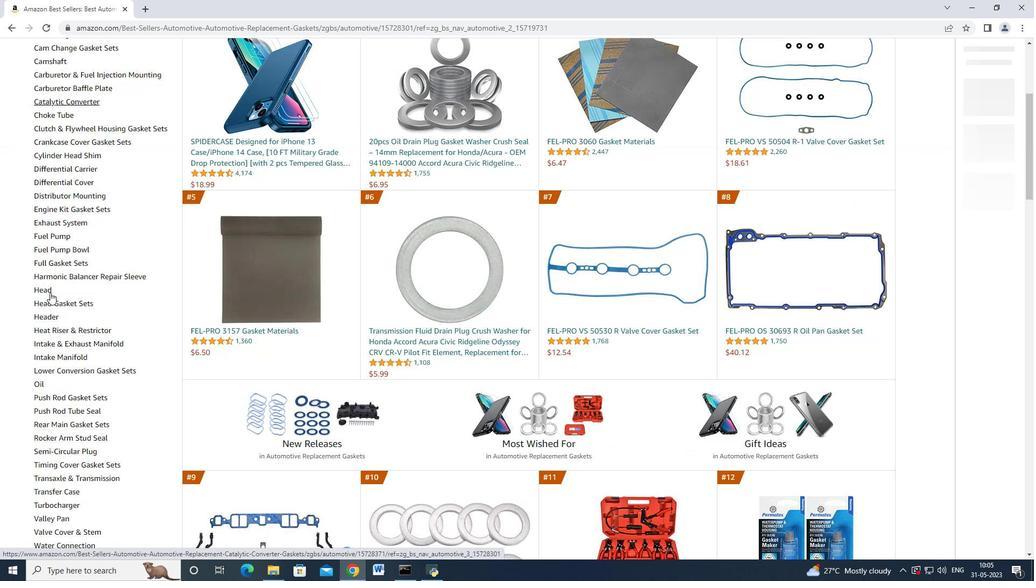 
Action: Mouse moved to (49, 293)
Screenshot: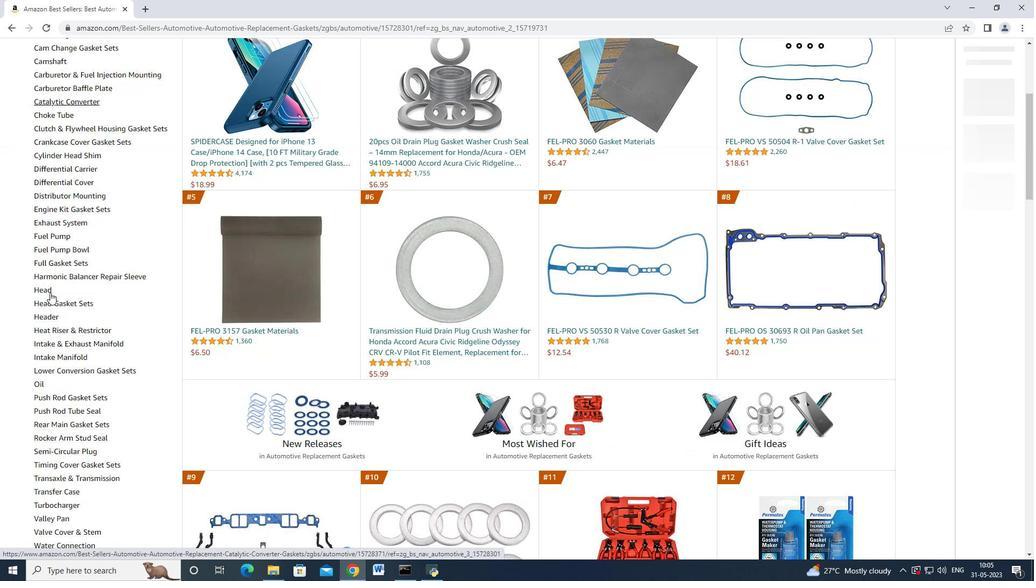 
Action: Mouse scrolled (49, 292) with delta (0, 0)
Screenshot: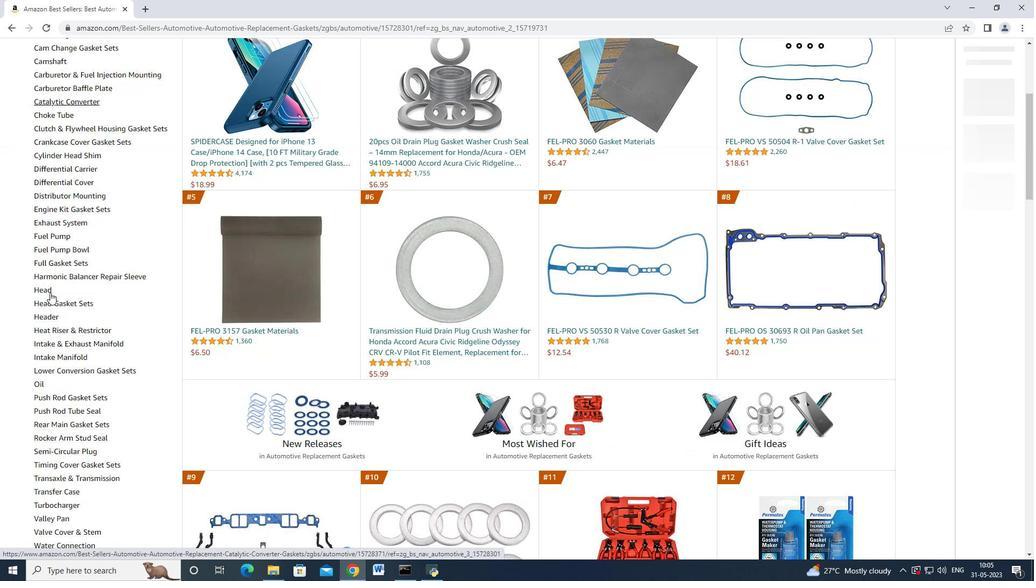 
Action: Mouse moved to (48, 293)
Screenshot: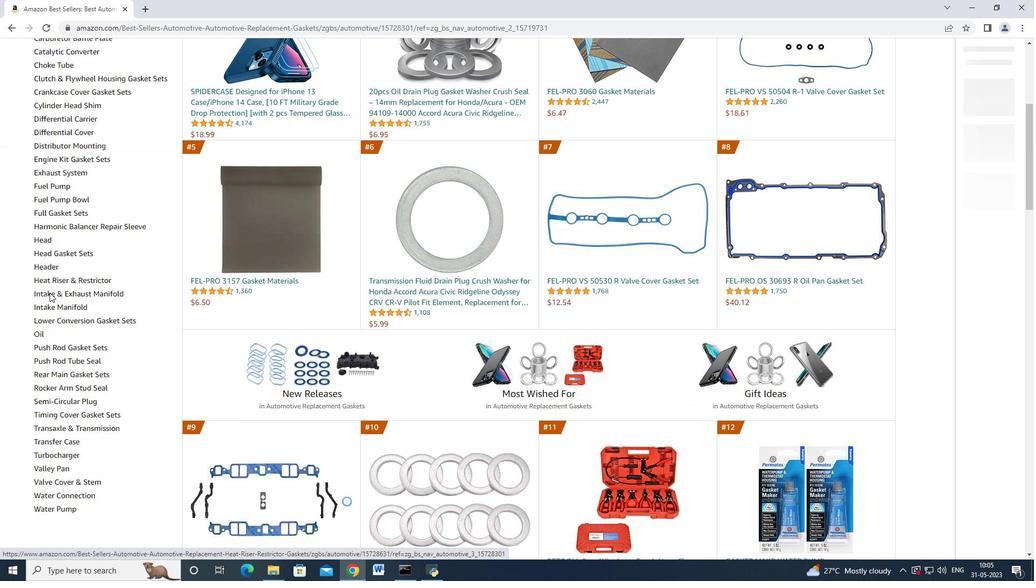 
Action: Mouse scrolled (48, 293) with delta (0, 0)
Screenshot: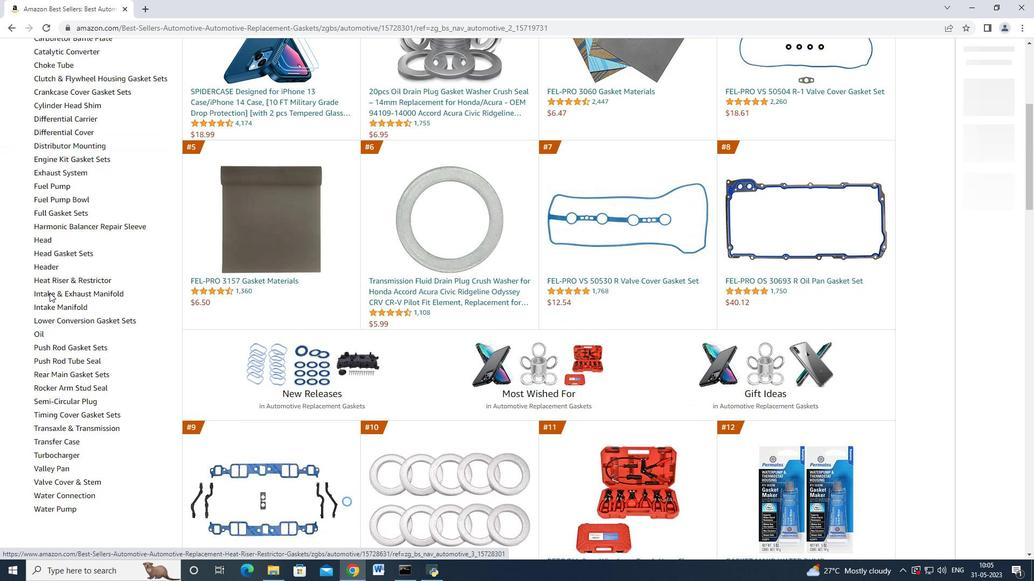 
Action: Mouse scrolled (48, 293) with delta (0, 0)
Screenshot: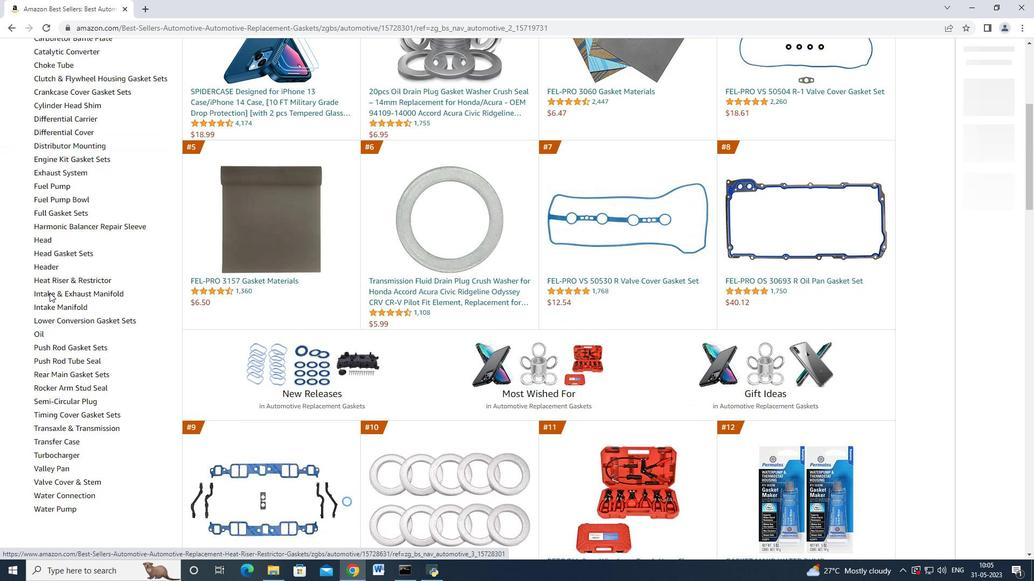 
Action: Mouse moved to (48, 293)
Screenshot: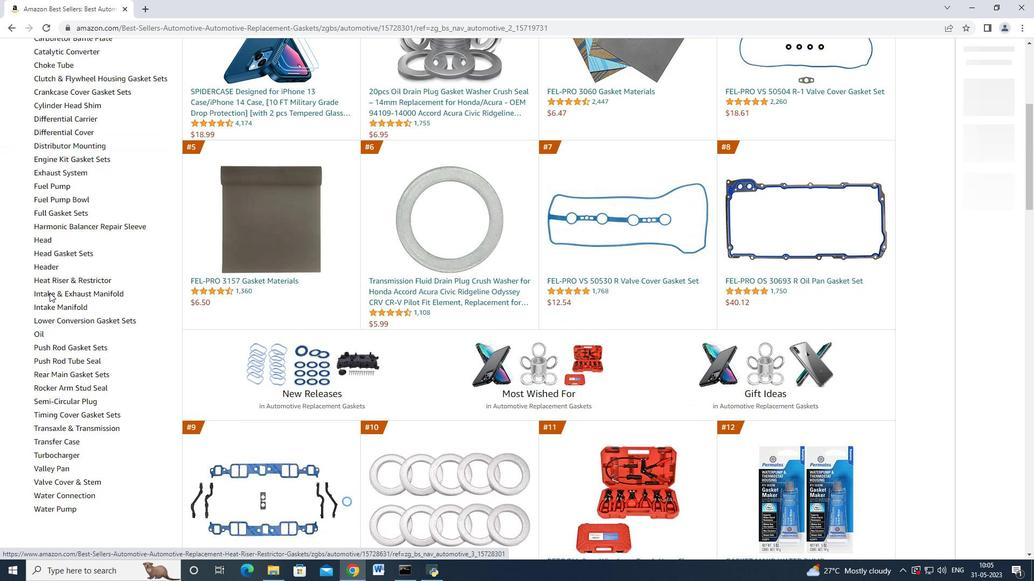 
Action: Mouse scrolled (48, 293) with delta (0, 0)
Screenshot: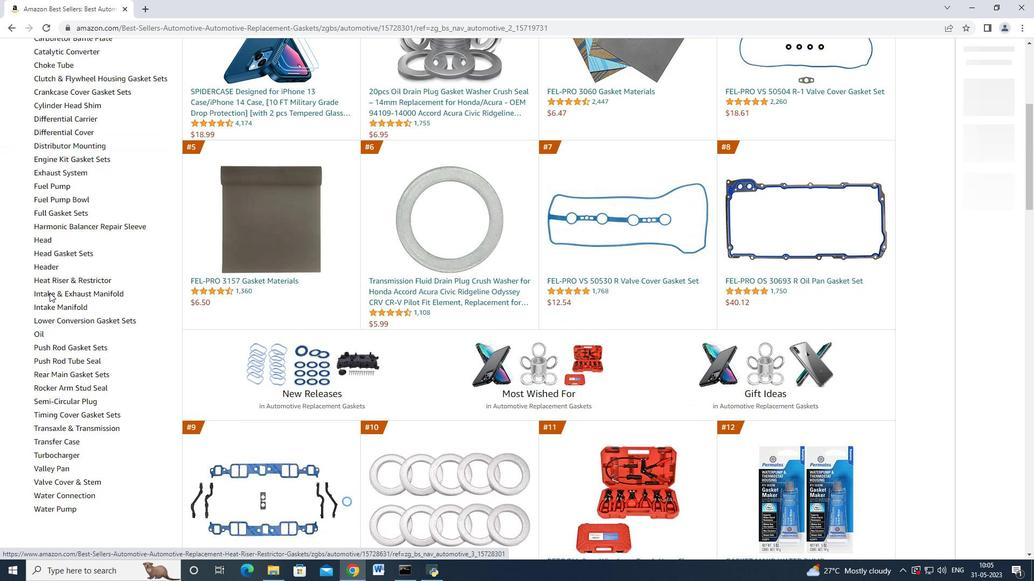 
Action: Mouse scrolled (48, 293) with delta (0, 0)
Screenshot: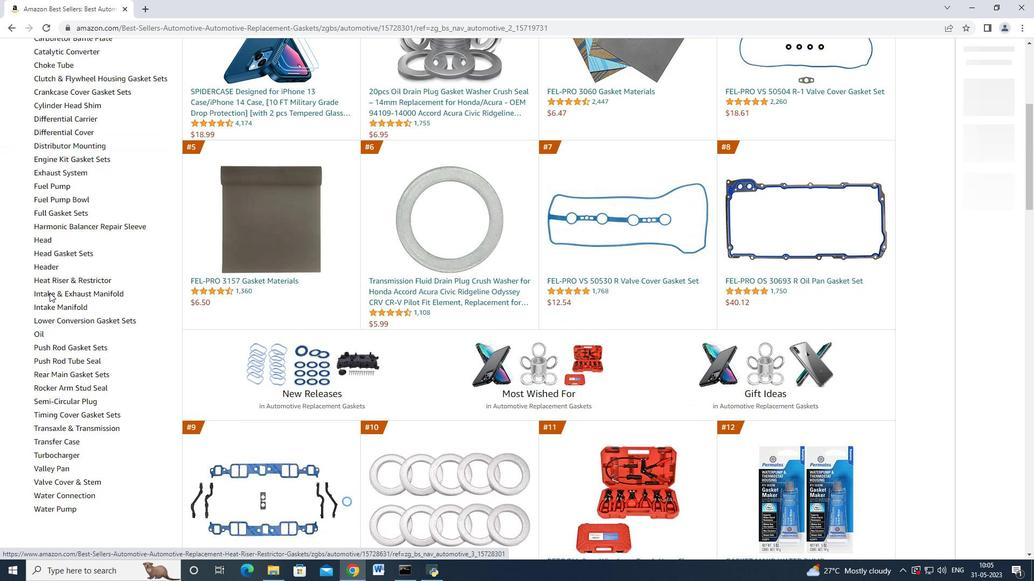 
Action: Mouse scrolled (48, 293) with delta (0, 0)
Screenshot: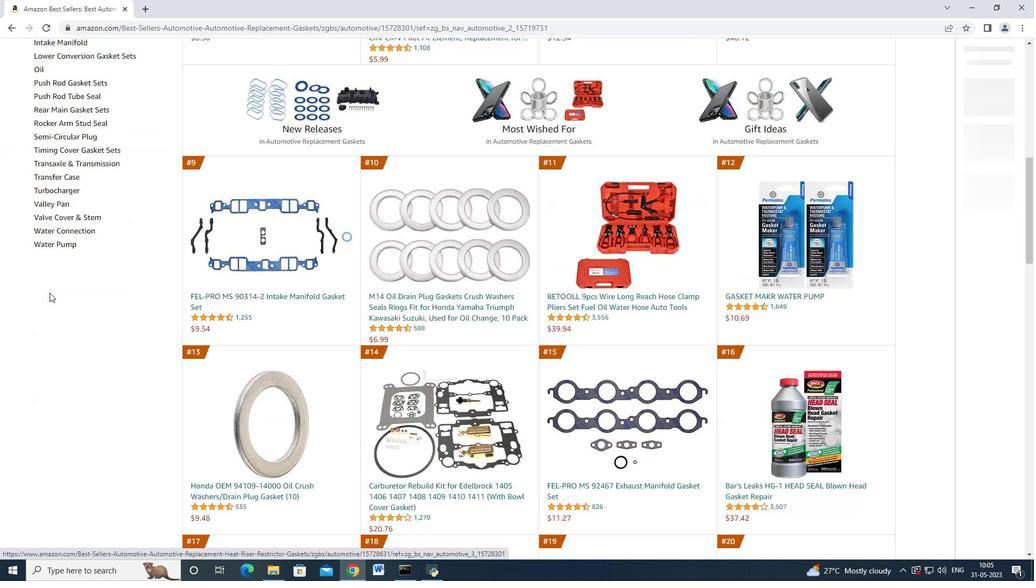 
Action: Mouse scrolled (48, 293) with delta (0, 0)
Screenshot: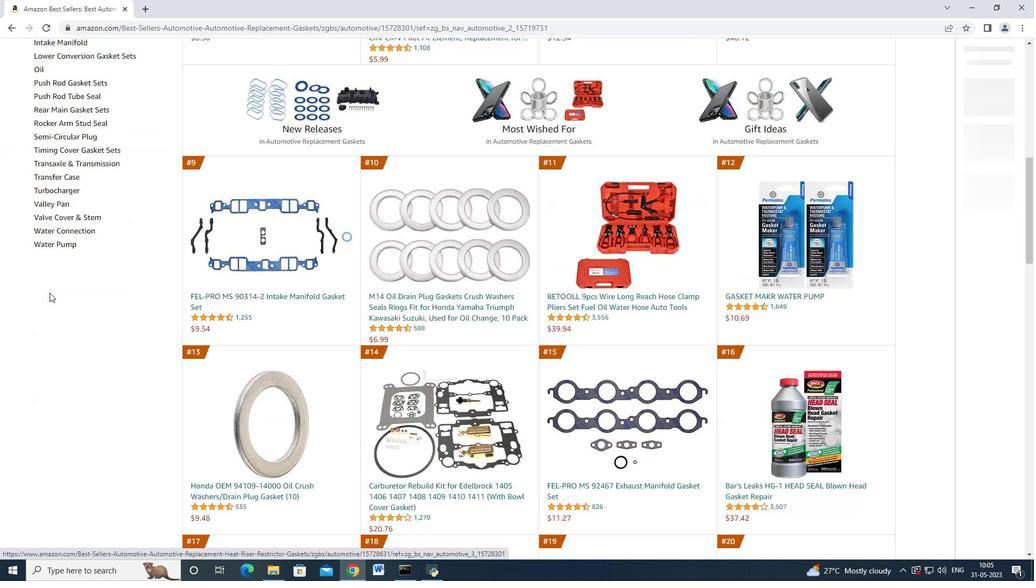 
Action: Mouse scrolled (48, 293) with delta (0, 0)
Screenshot: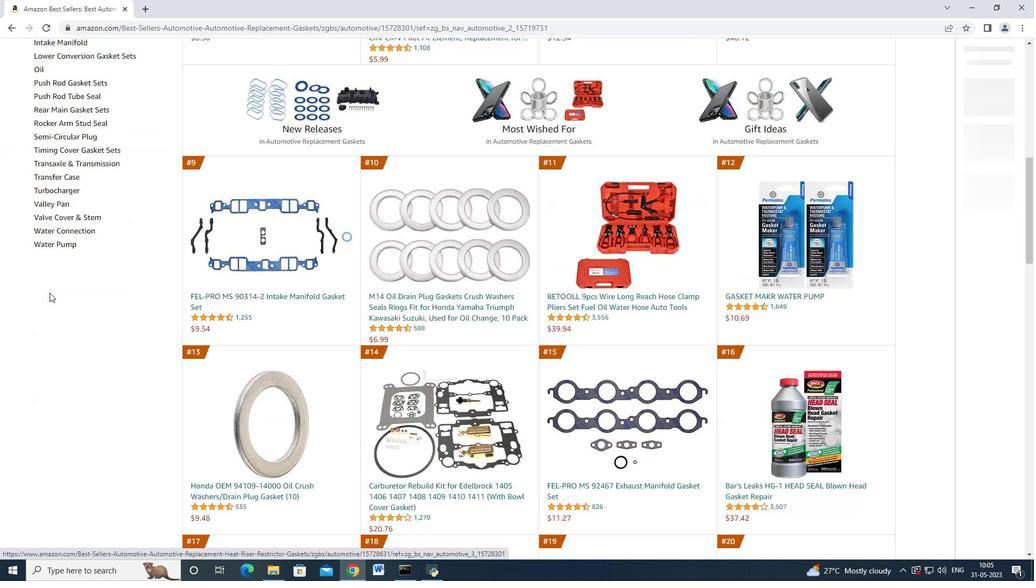 
Action: Mouse moved to (47, 293)
Screenshot: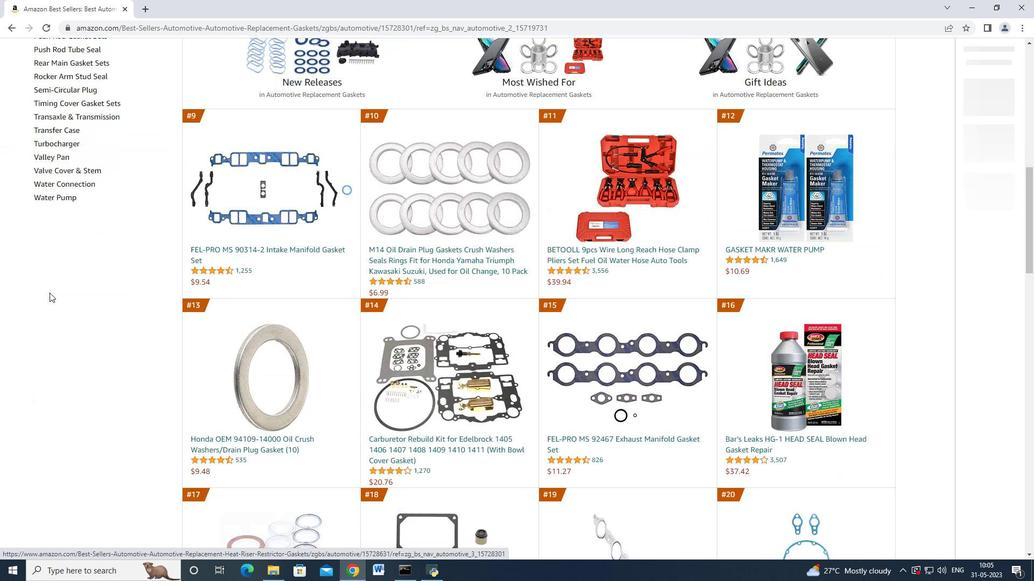 
Action: Mouse scrolled (47, 293) with delta (0, 0)
Screenshot: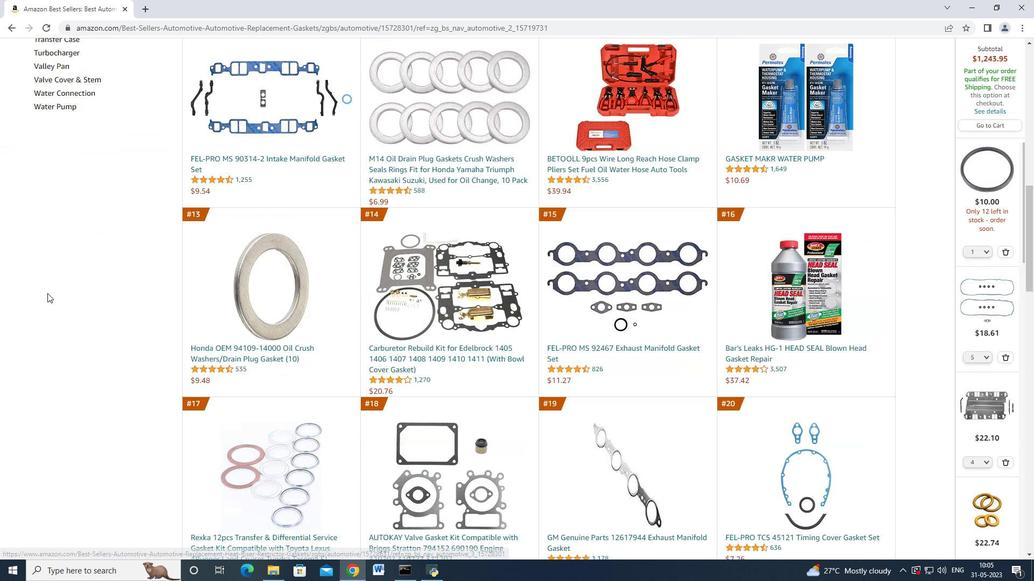 
Action: Mouse moved to (46, 293)
Screenshot: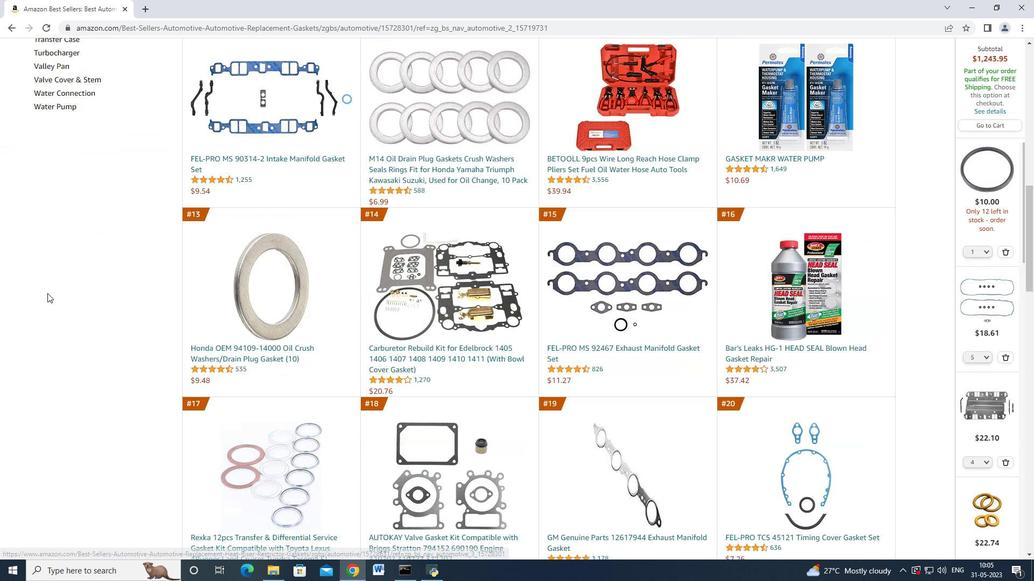 
Action: Mouse scrolled (46, 293) with delta (0, 0)
Screenshot: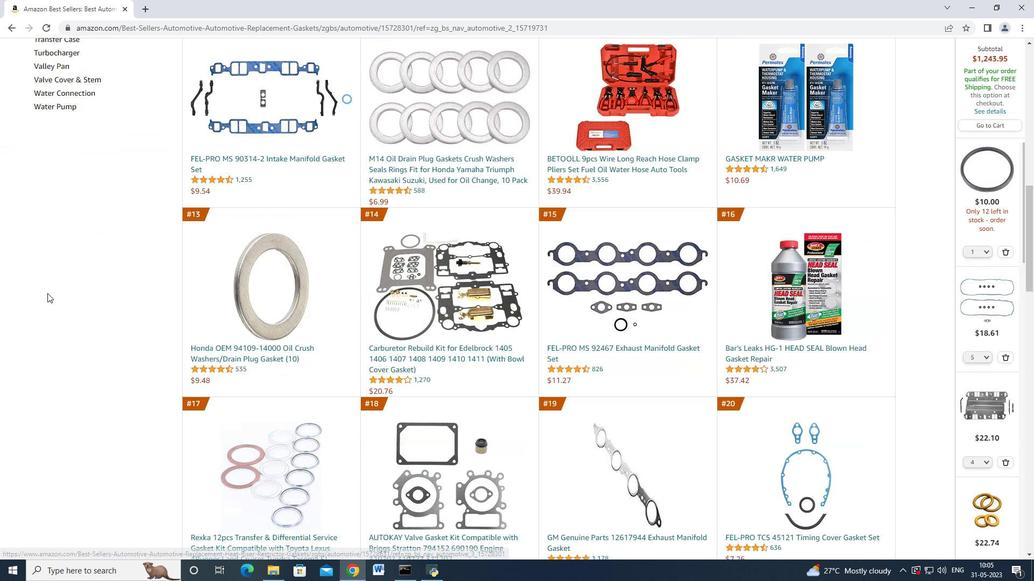 
Action: Mouse scrolled (46, 293) with delta (0, 0)
Screenshot: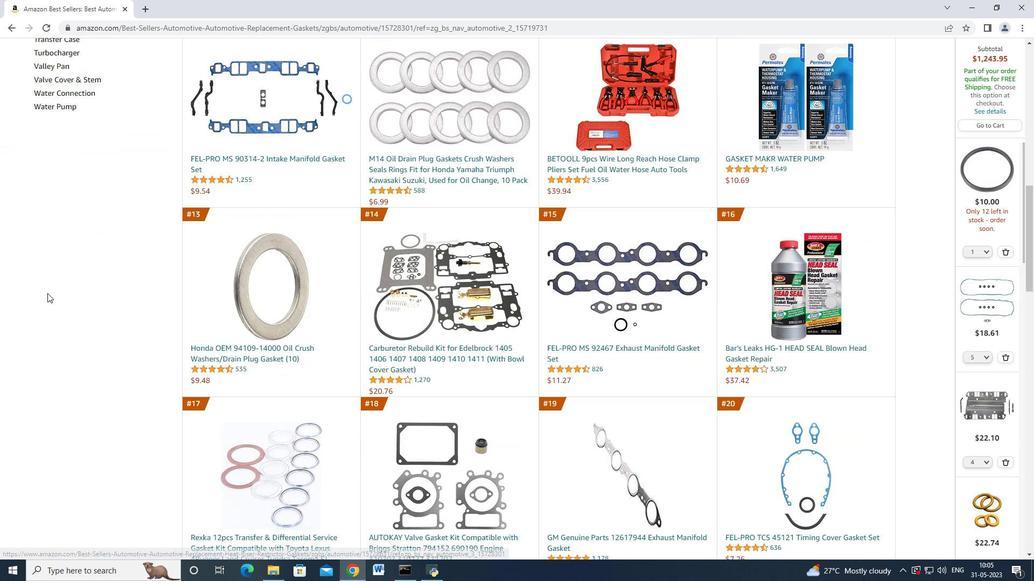 
Action: Mouse scrolled (46, 293) with delta (0, 0)
Screenshot: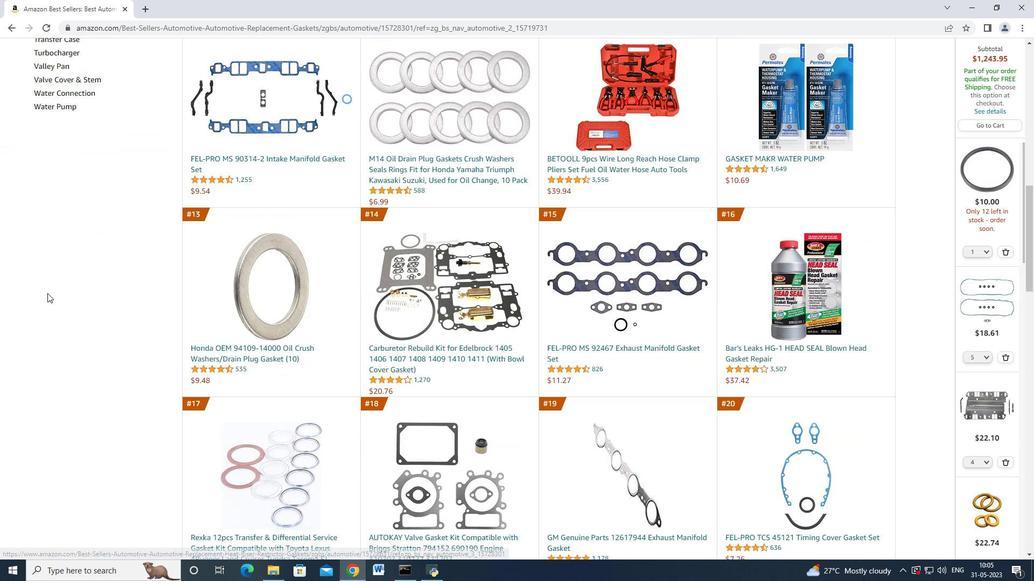 
Action: Mouse moved to (46, 293)
Screenshot: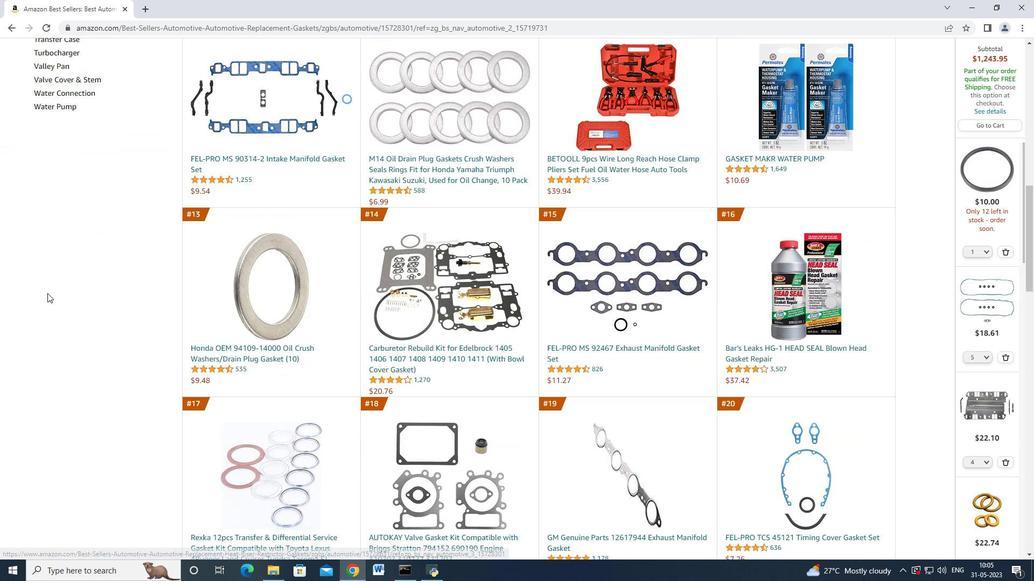 
Action: Mouse scrolled (46, 293) with delta (0, 0)
Screenshot: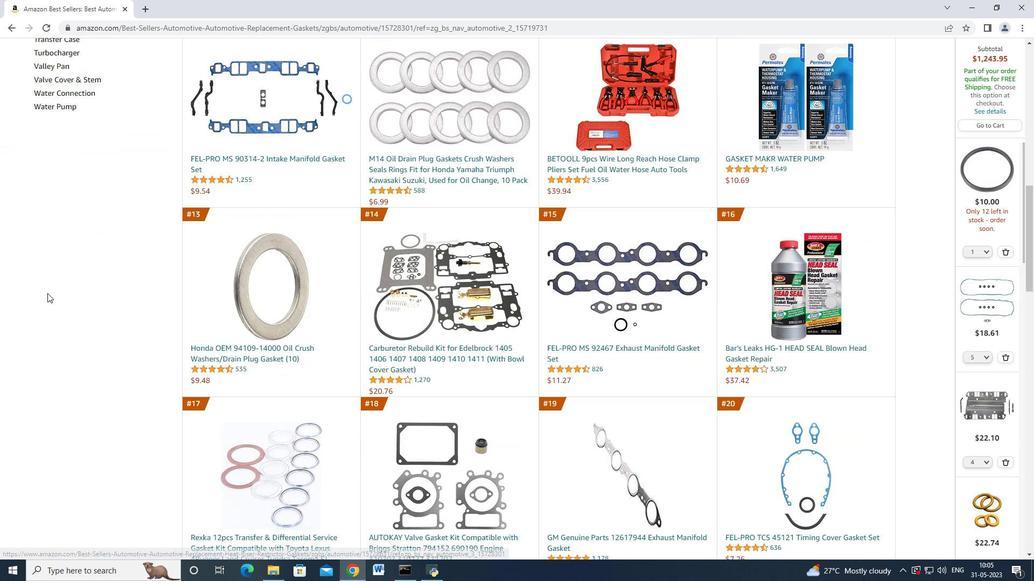
Action: Mouse moved to (46, 293)
Screenshot: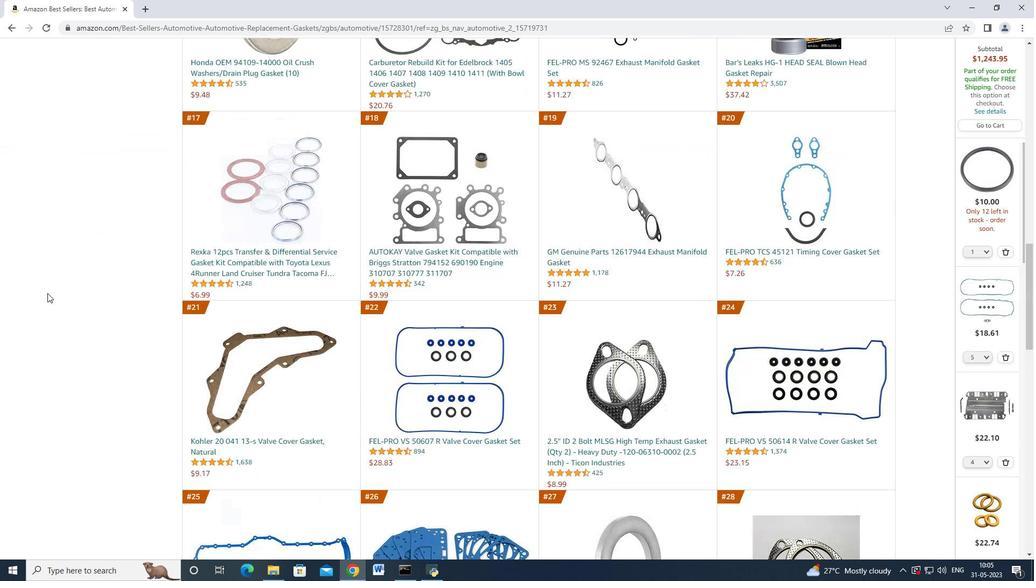 
Action: Mouse scrolled (46, 293) with delta (0, 0)
Screenshot: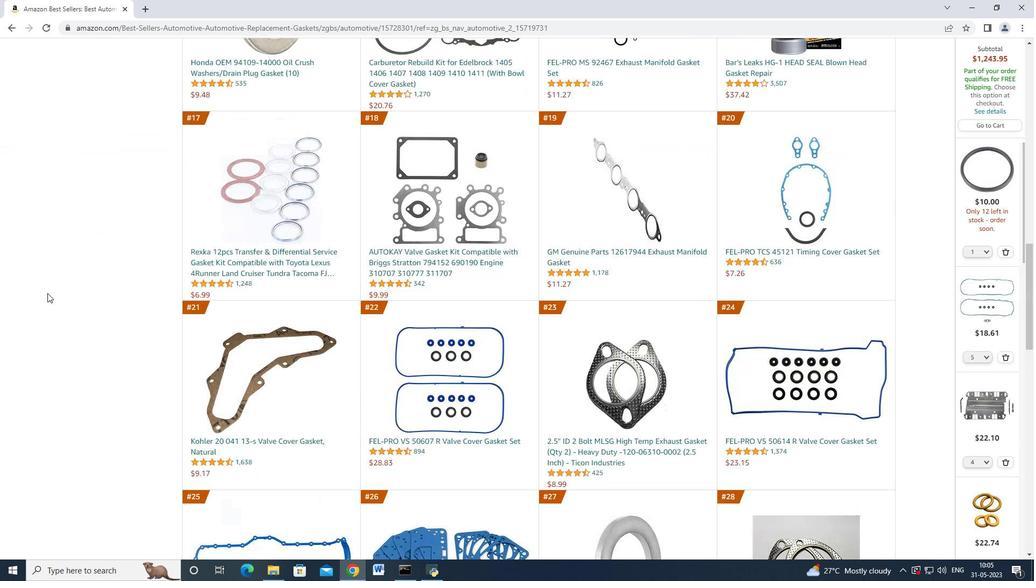
Action: Mouse moved to (44, 292)
Screenshot: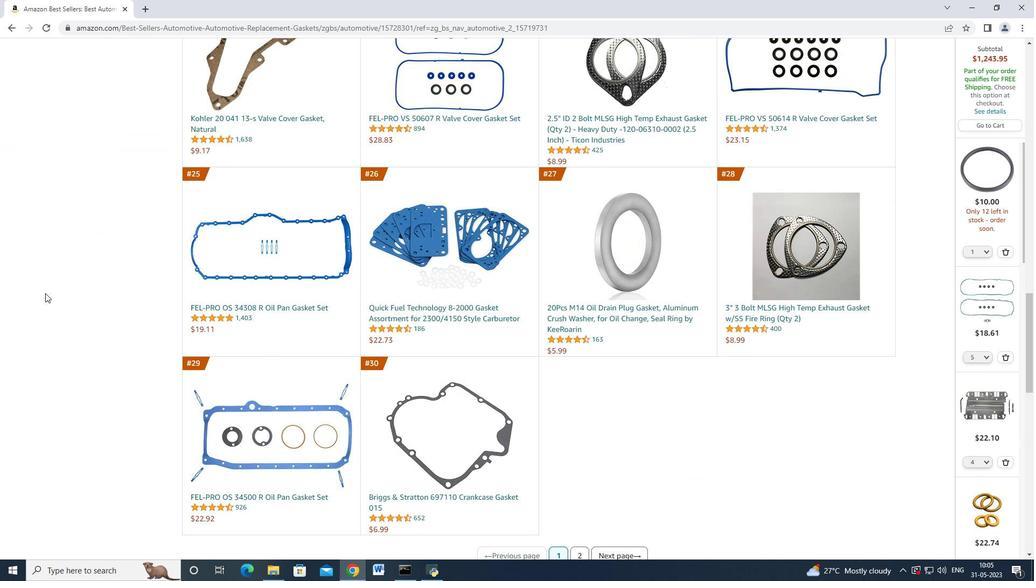 
Action: Mouse scrolled (44, 293) with delta (0, 0)
Screenshot: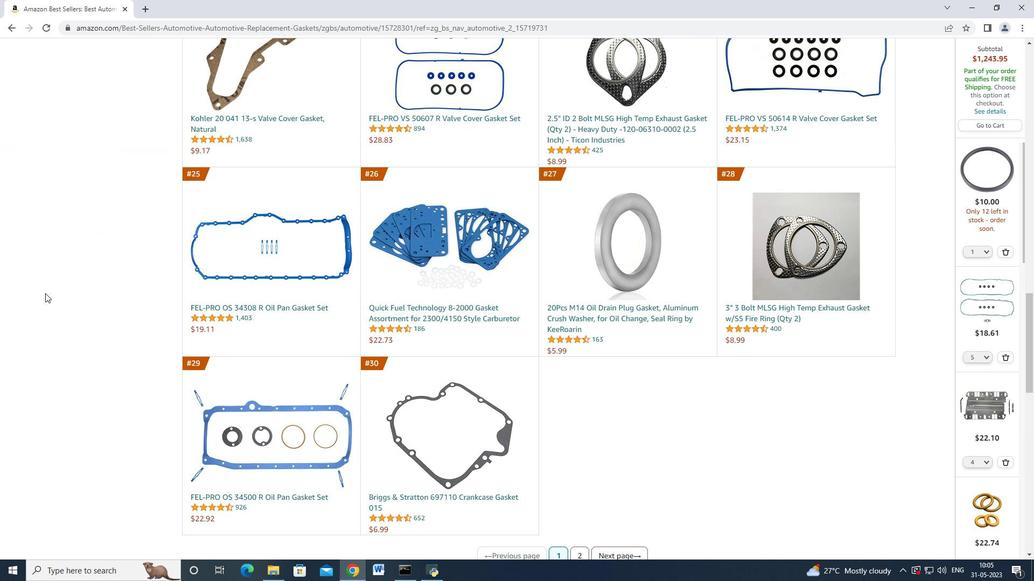 
Action: Mouse moved to (44, 292)
Screenshot: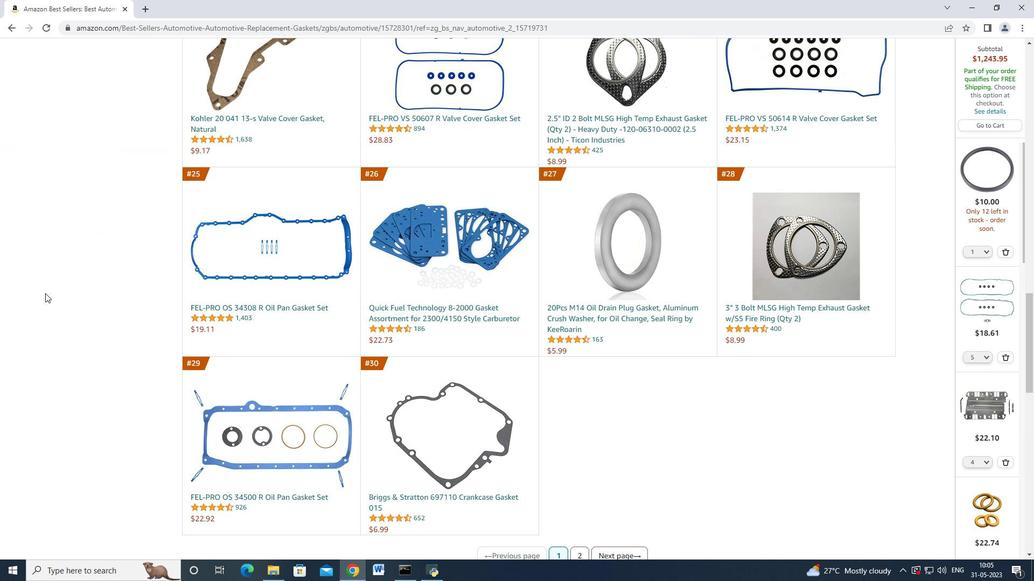 
Action: Mouse scrolled (44, 293) with delta (0, 0)
Screenshot: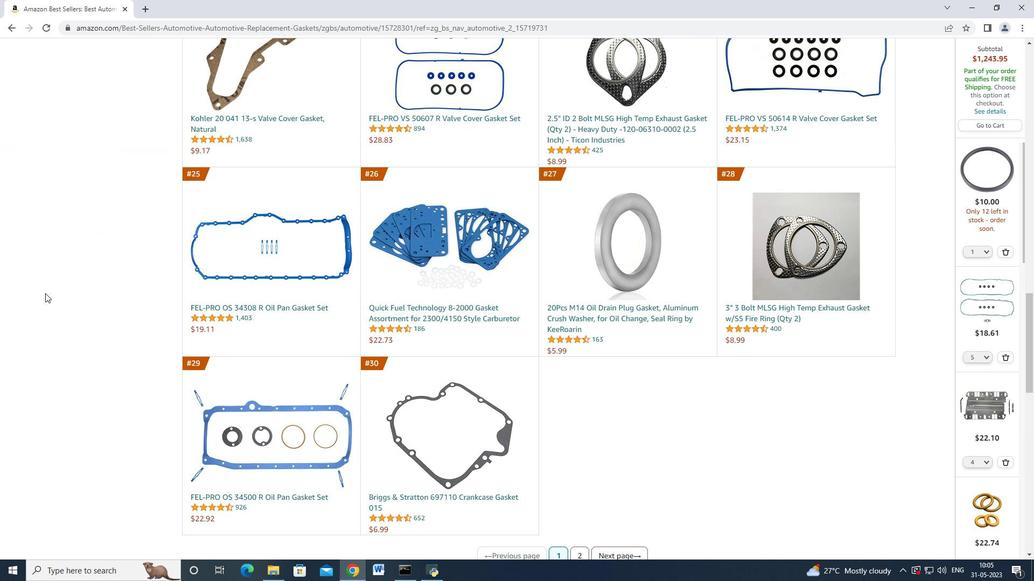 
Action: Mouse scrolled (44, 293) with delta (0, 0)
Screenshot: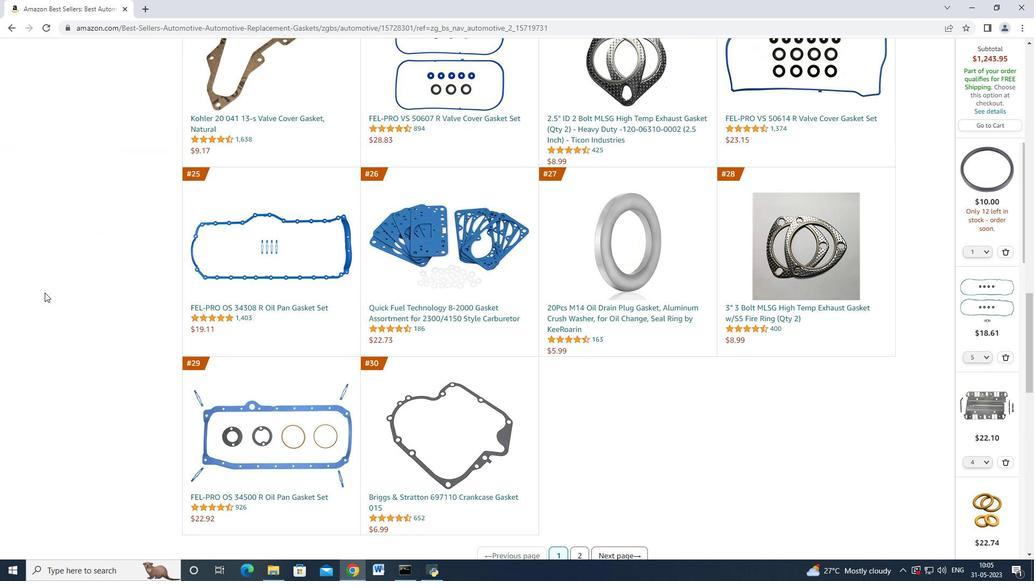 
Action: Mouse scrolled (44, 293) with delta (0, 0)
Screenshot: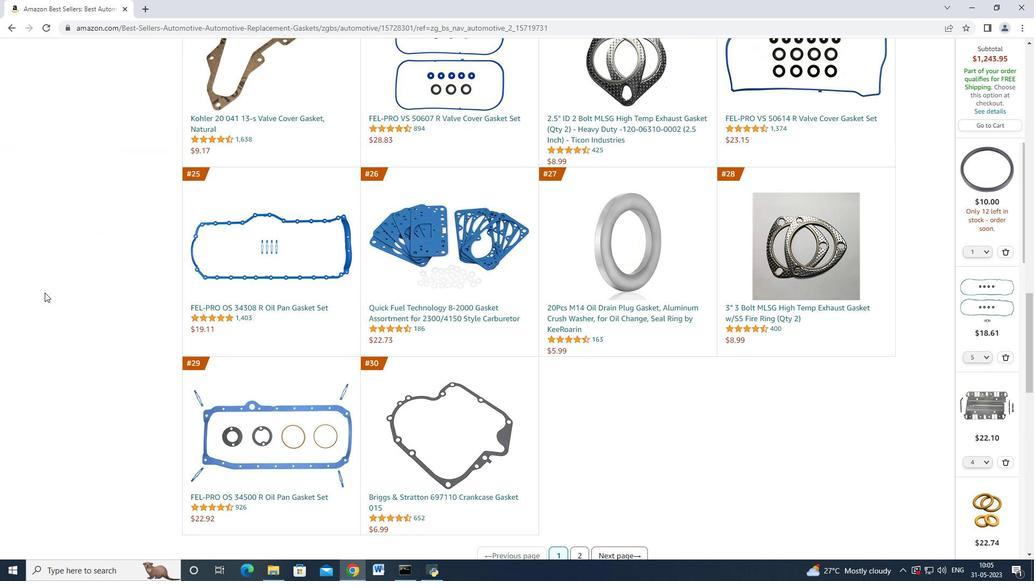 
Action: Mouse scrolled (44, 293) with delta (0, 0)
Screenshot: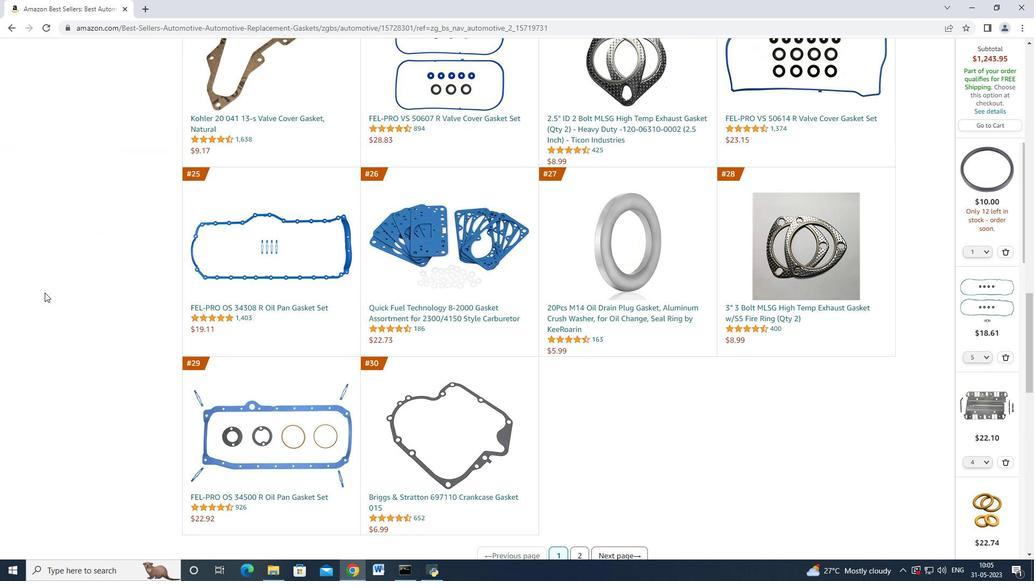 
Action: Mouse moved to (44, 292)
Screenshot: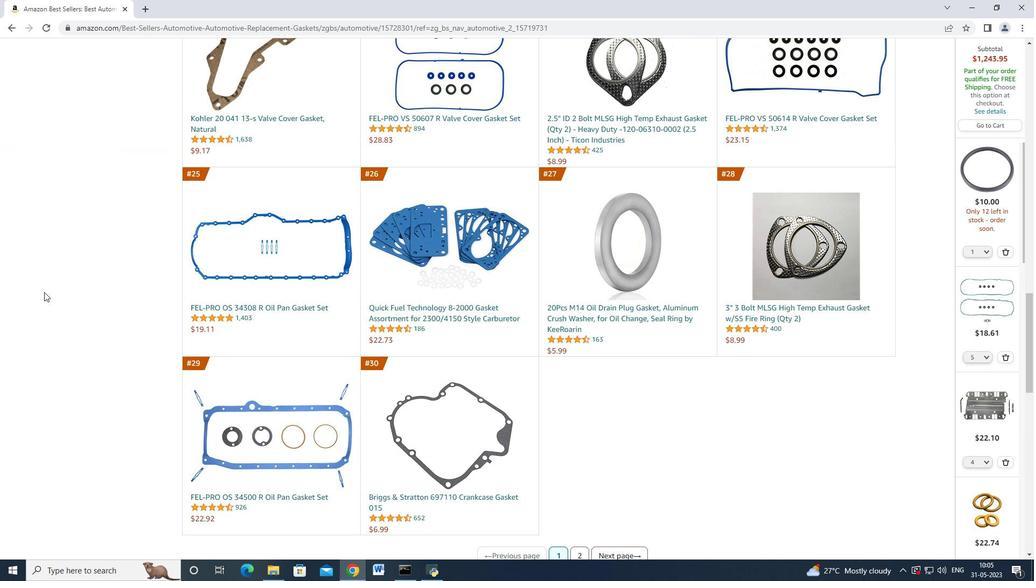 
Action: Mouse scrolled (44, 293) with delta (0, 0)
Screenshot: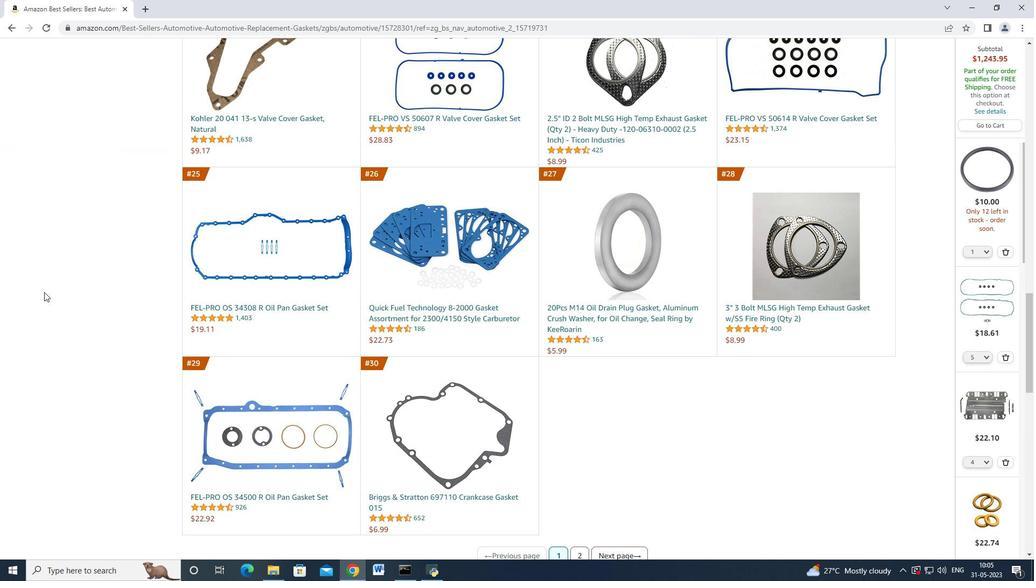 
Action: Mouse scrolled (44, 293) with delta (0, 0)
Screenshot: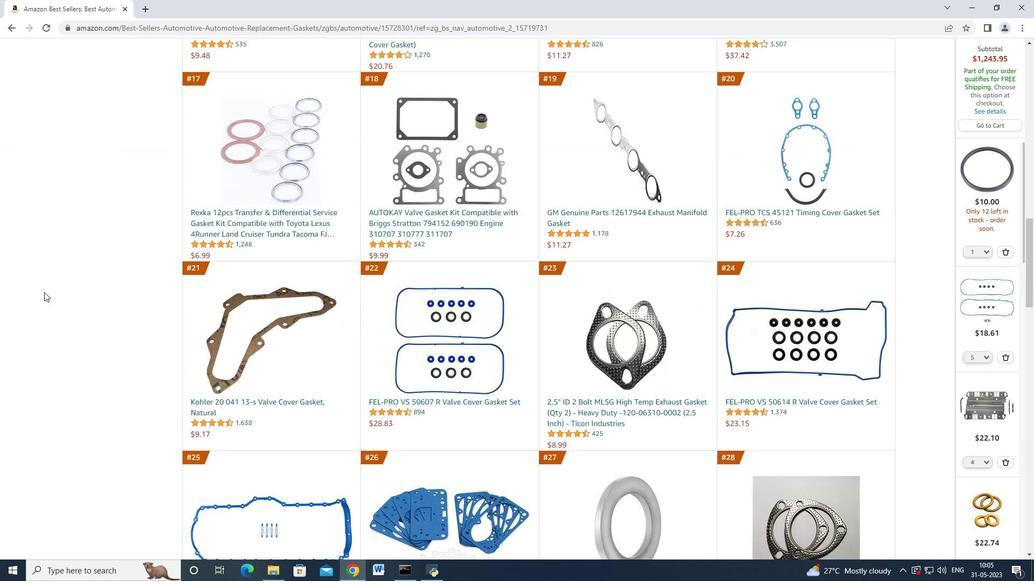 
Action: Mouse scrolled (44, 293) with delta (0, 0)
Screenshot: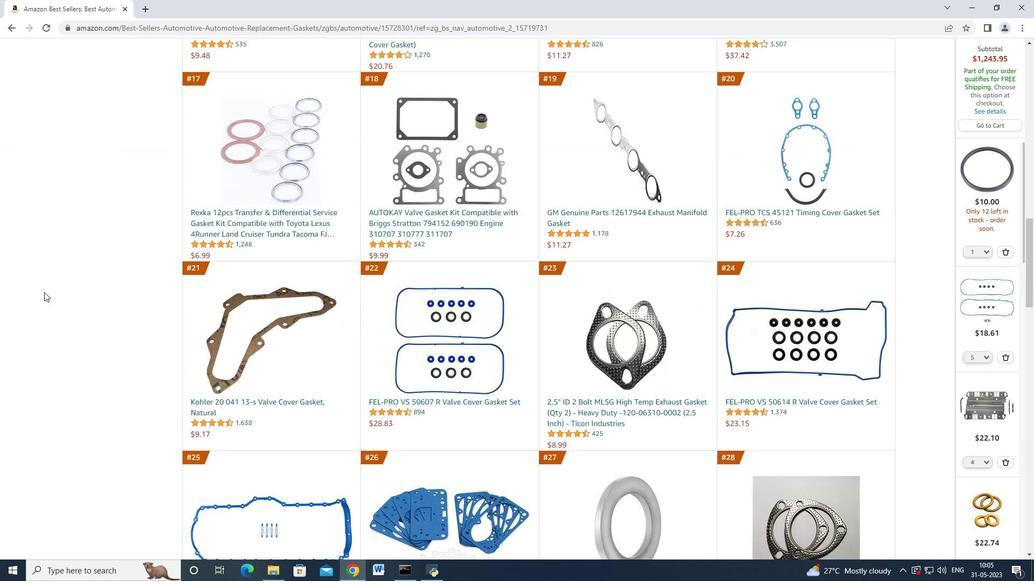 
Action: Mouse scrolled (44, 293) with delta (0, 0)
Screenshot: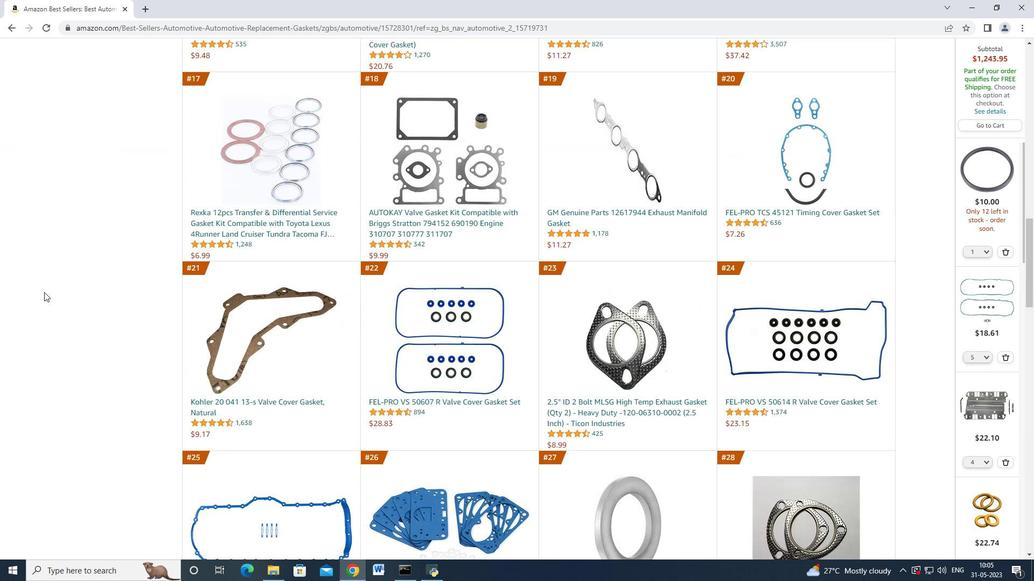 
Action: Mouse scrolled (44, 293) with delta (0, 0)
Screenshot: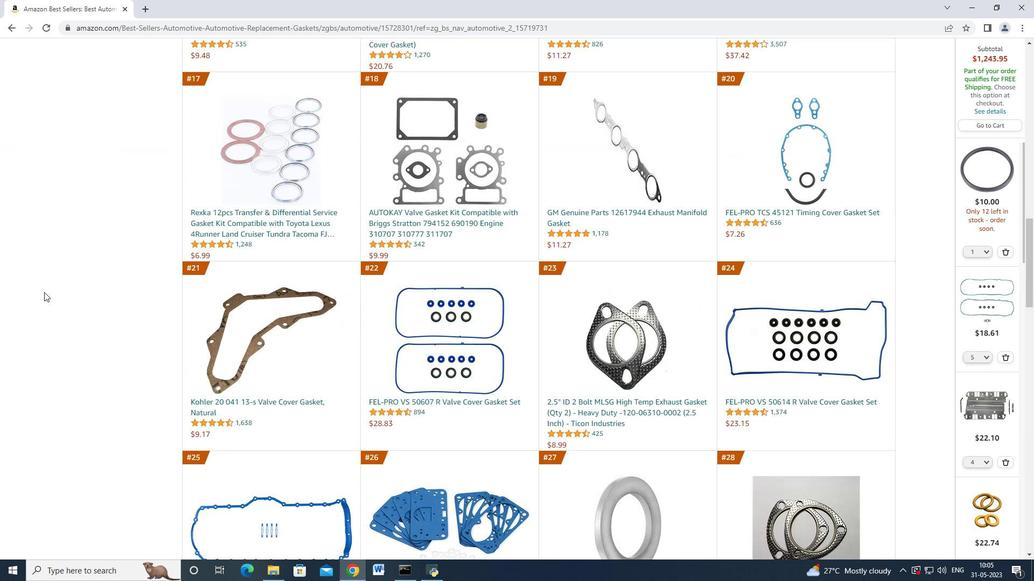 
Action: Mouse scrolled (44, 293) with delta (0, 0)
Screenshot: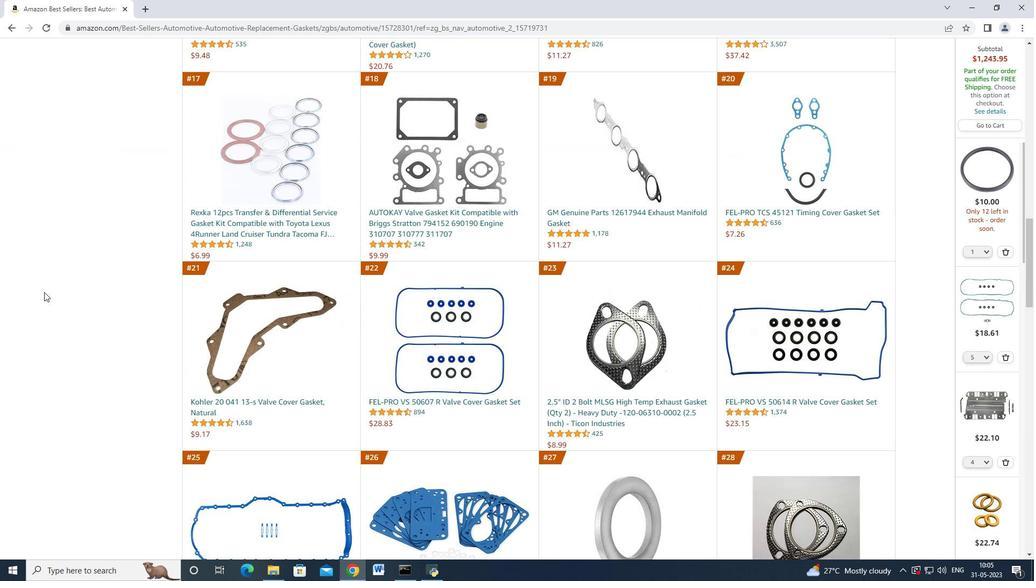 
Action: Mouse scrolled (44, 293) with delta (0, 0)
Screenshot: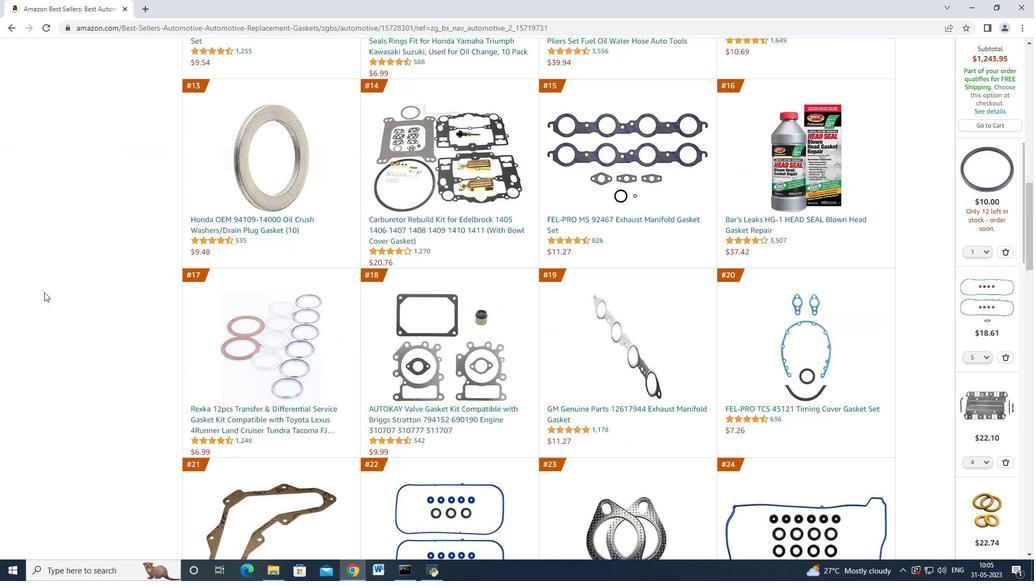 
Action: Mouse scrolled (44, 293) with delta (0, 0)
Screenshot: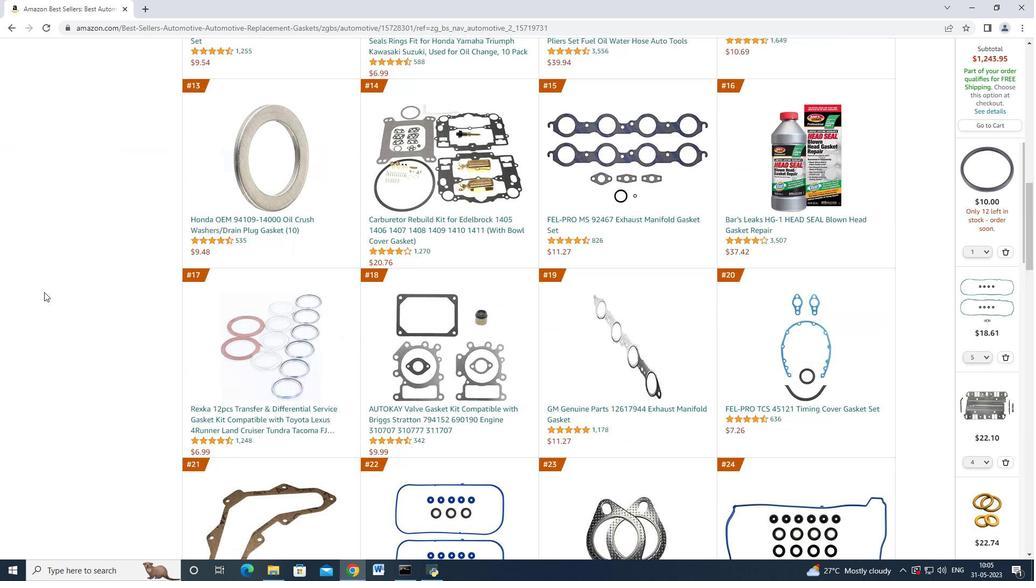 
Action: Mouse scrolled (44, 293) with delta (0, 0)
Screenshot: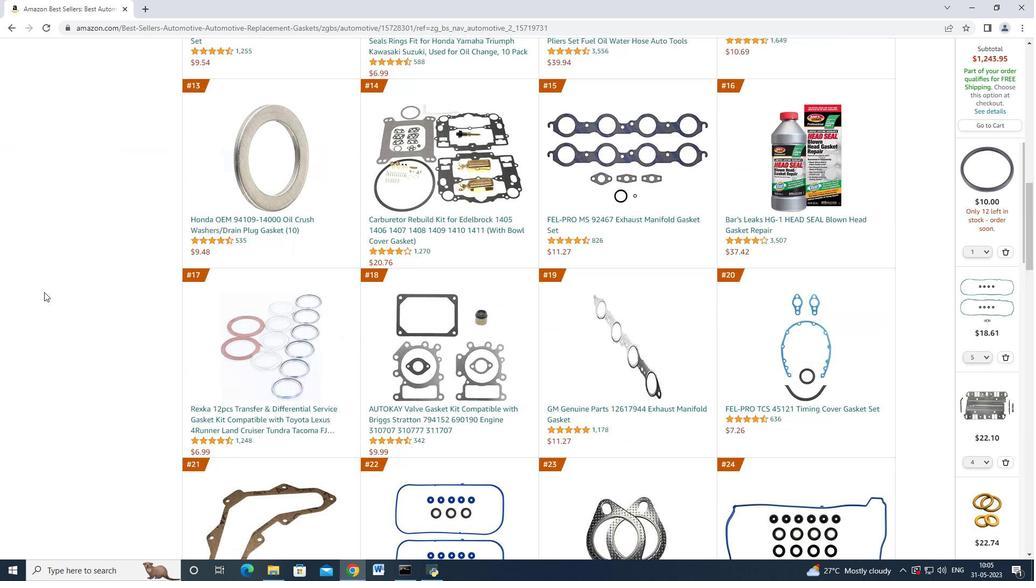 
Action: Mouse scrolled (44, 293) with delta (0, 0)
Screenshot: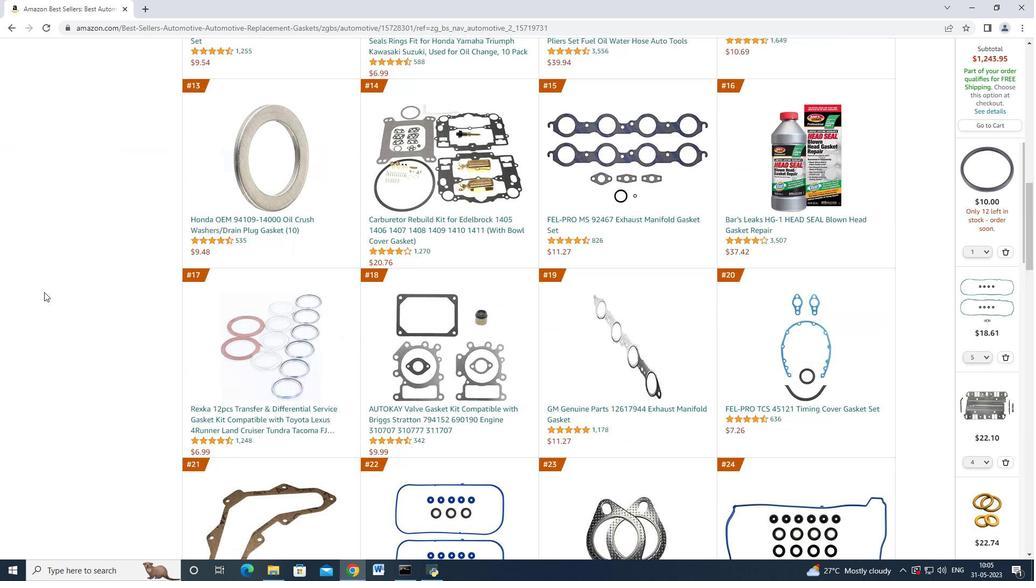 
Action: Mouse scrolled (44, 293) with delta (0, 0)
Screenshot: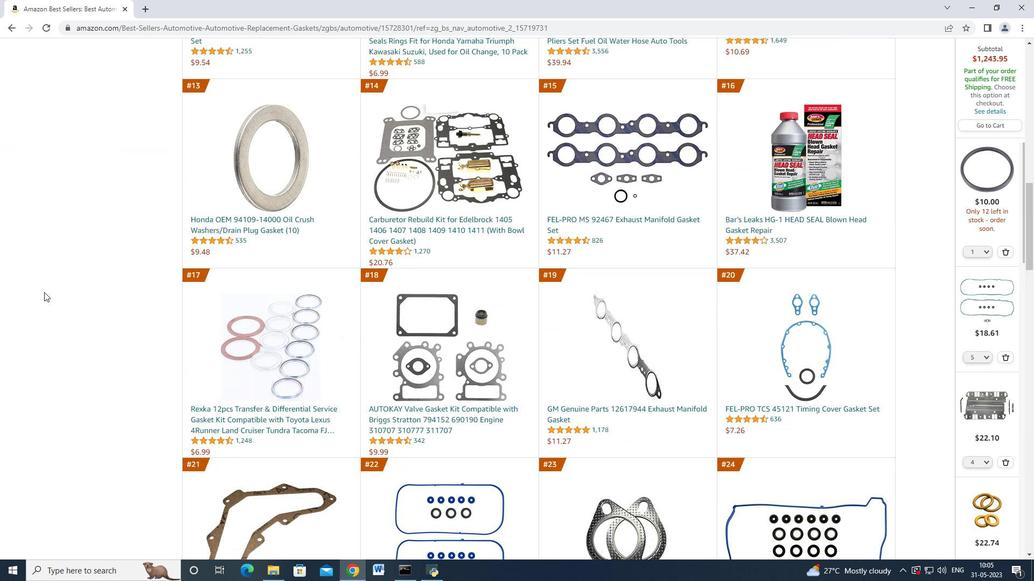 
Action: Mouse moved to (49, 360)
Screenshot: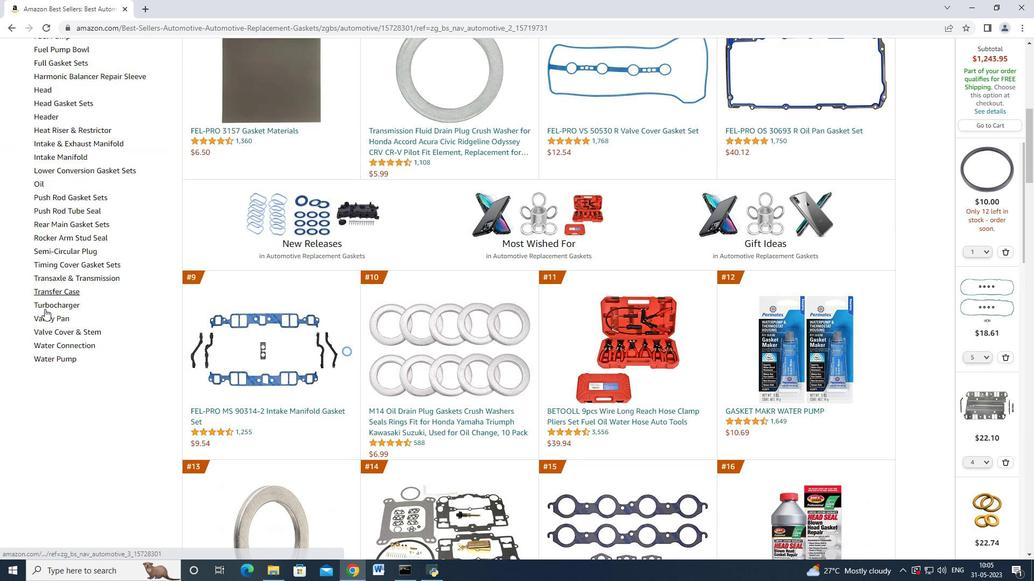 
Action: Mouse pressed left at (49, 360)
Screenshot: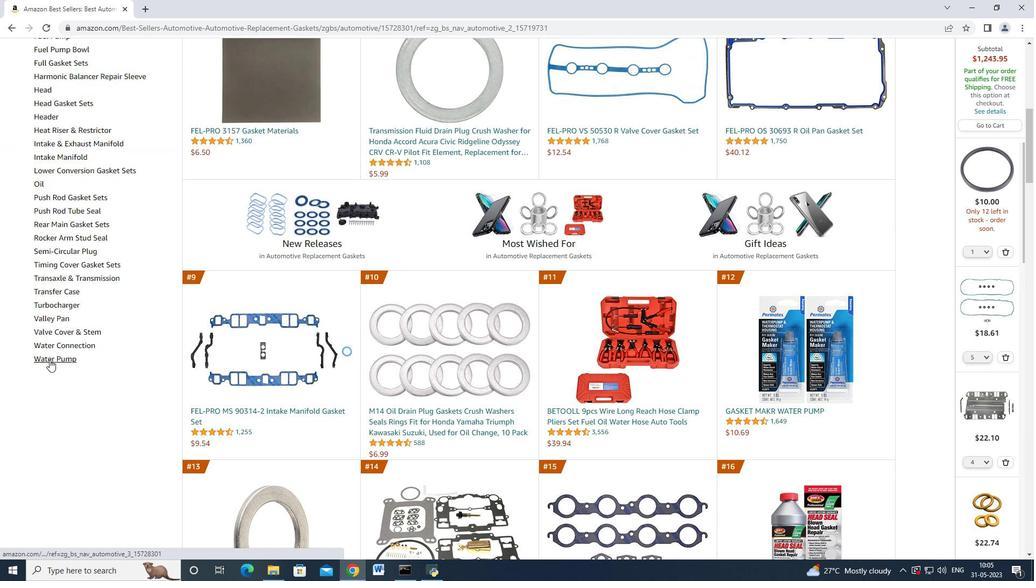 
Action: Mouse moved to (198, 276)
Screenshot: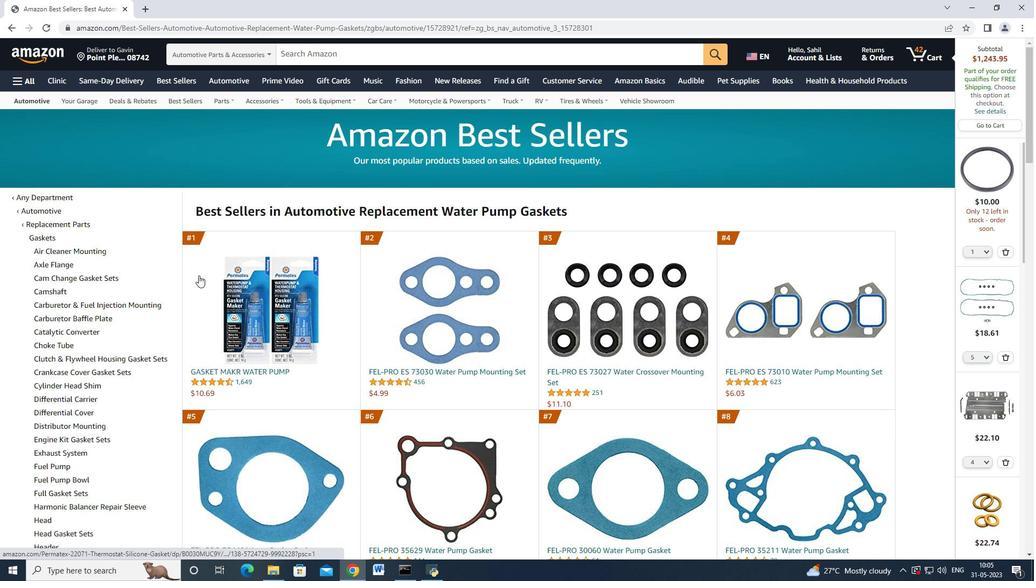 
Action: Mouse scrolled (198, 275) with delta (0, 0)
Screenshot: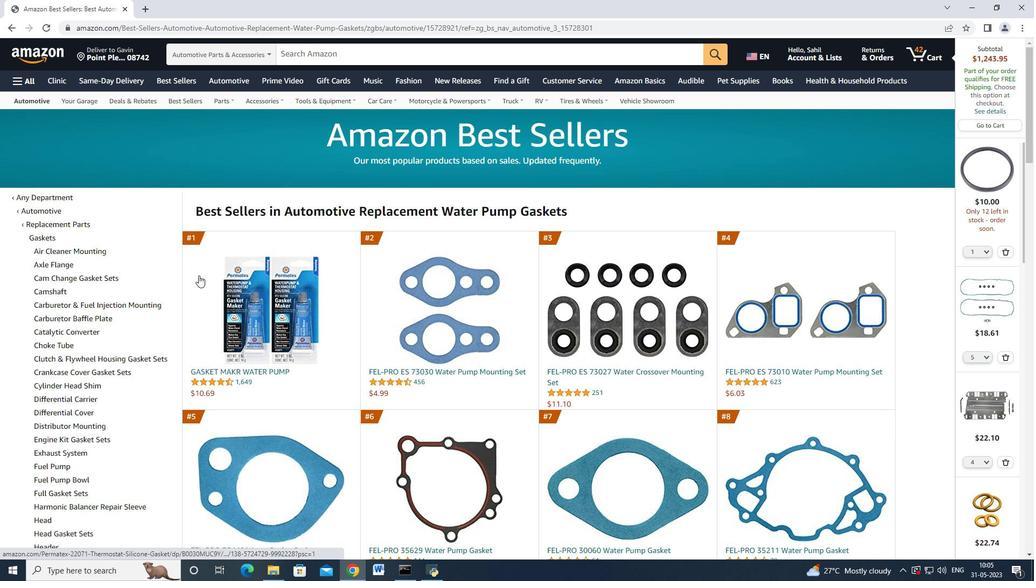 
Action: Mouse moved to (198, 277)
Screenshot: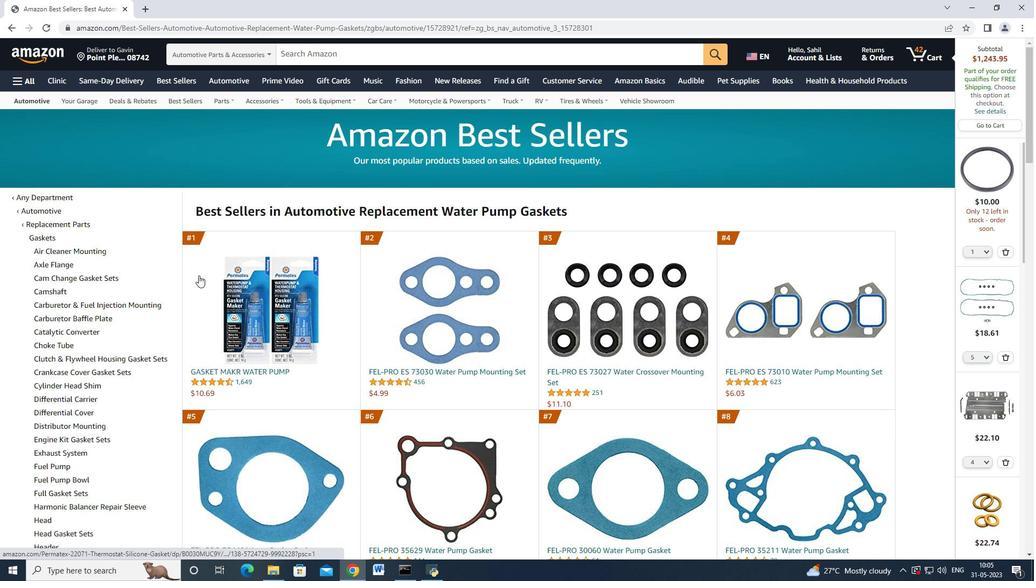 
Action: Mouse scrolled (198, 276) with delta (0, 0)
Screenshot: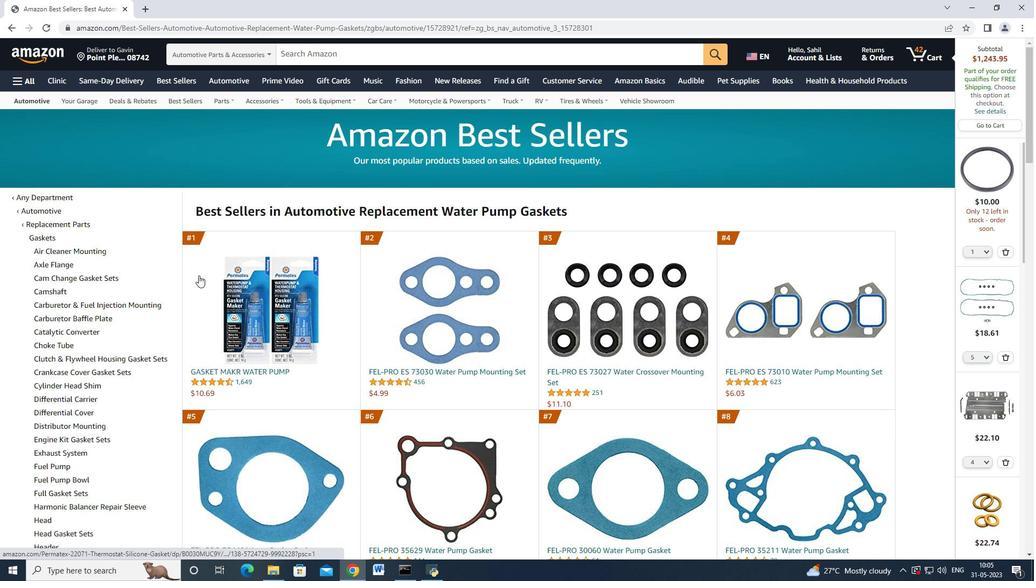 
Action: Mouse moved to (190, 285)
Screenshot: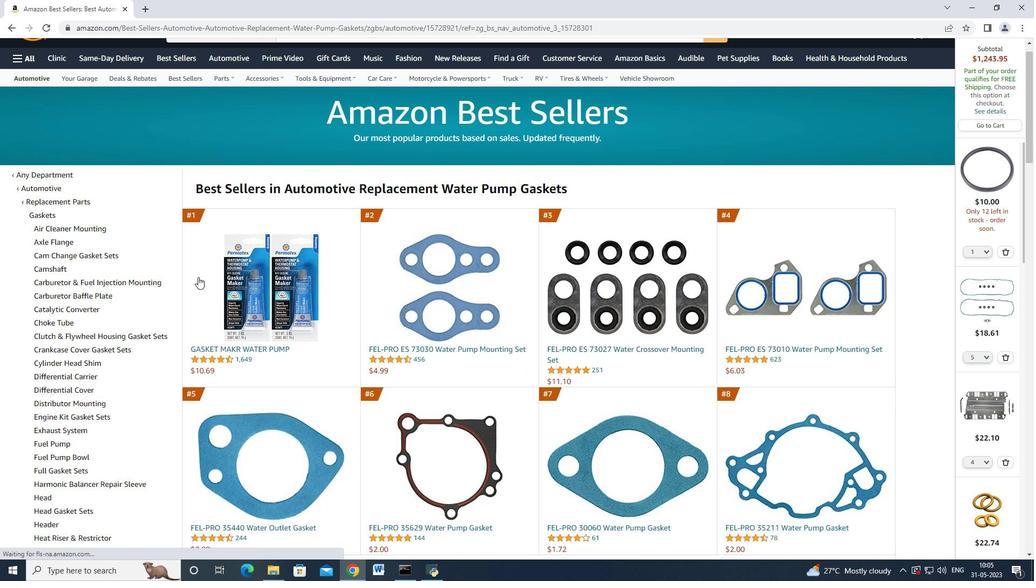 
Action: Mouse scrolled (191, 283) with delta (0, 0)
Screenshot: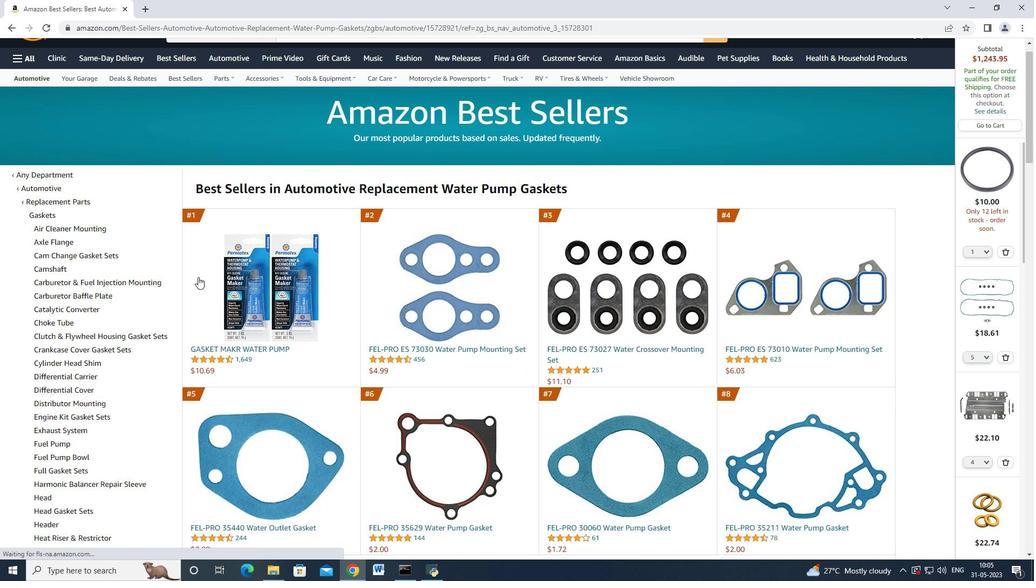 
Action: Mouse moved to (188, 286)
Screenshot: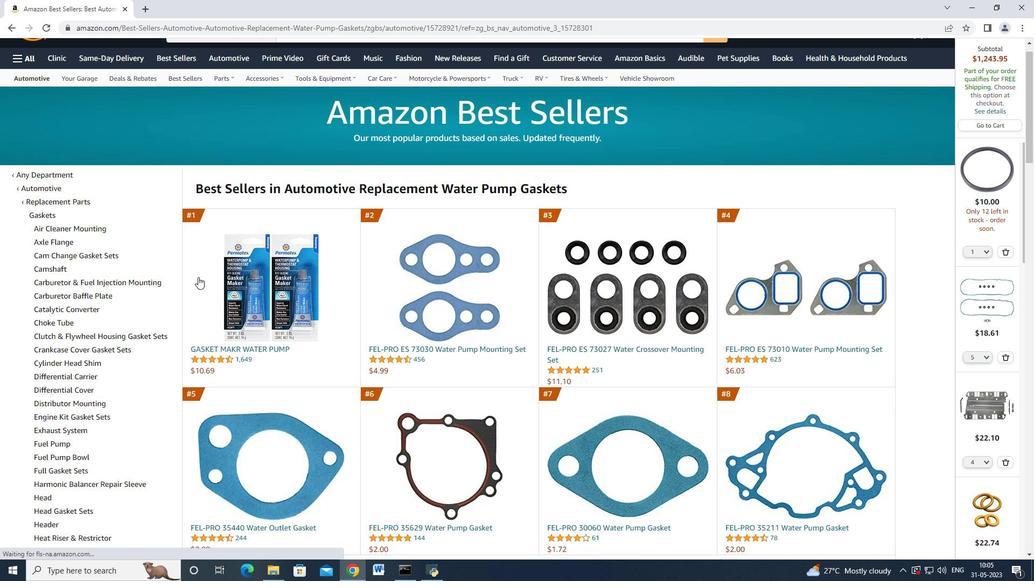 
Action: Mouse scrolled (188, 285) with delta (0, 0)
Screenshot: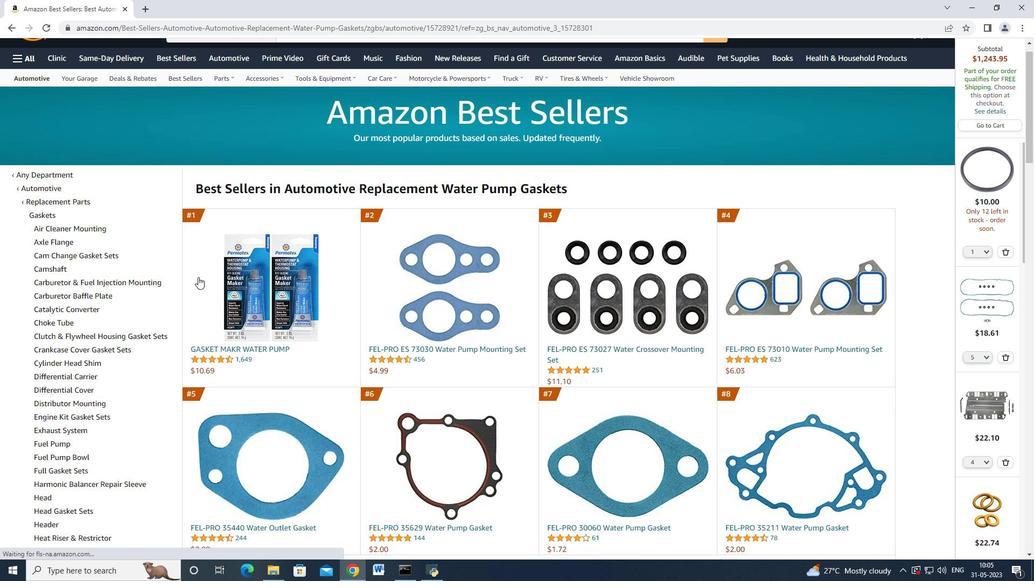 
Action: Mouse moved to (186, 286)
Screenshot: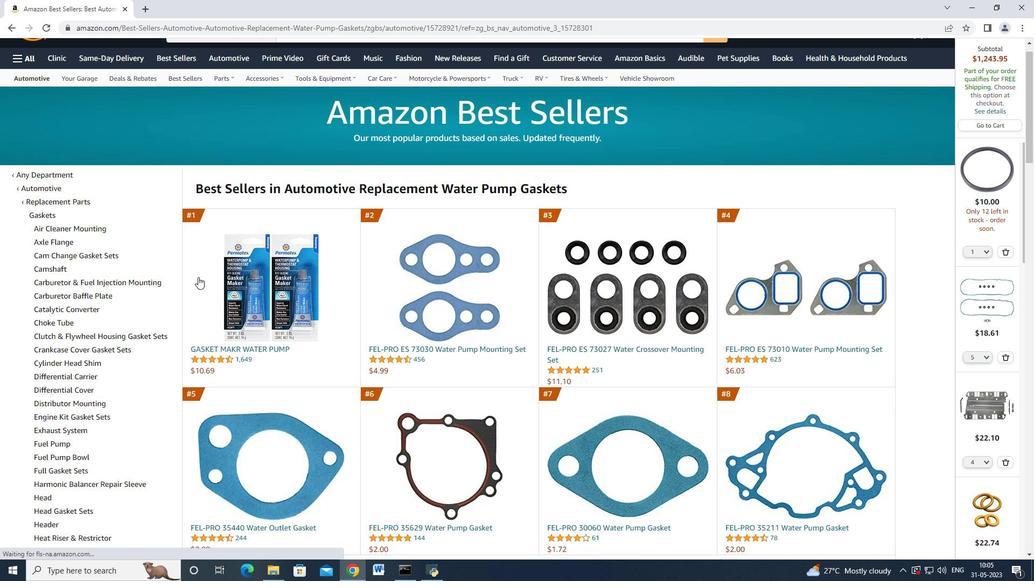 
Action: Mouse scrolled (187, 285) with delta (0, 0)
Screenshot: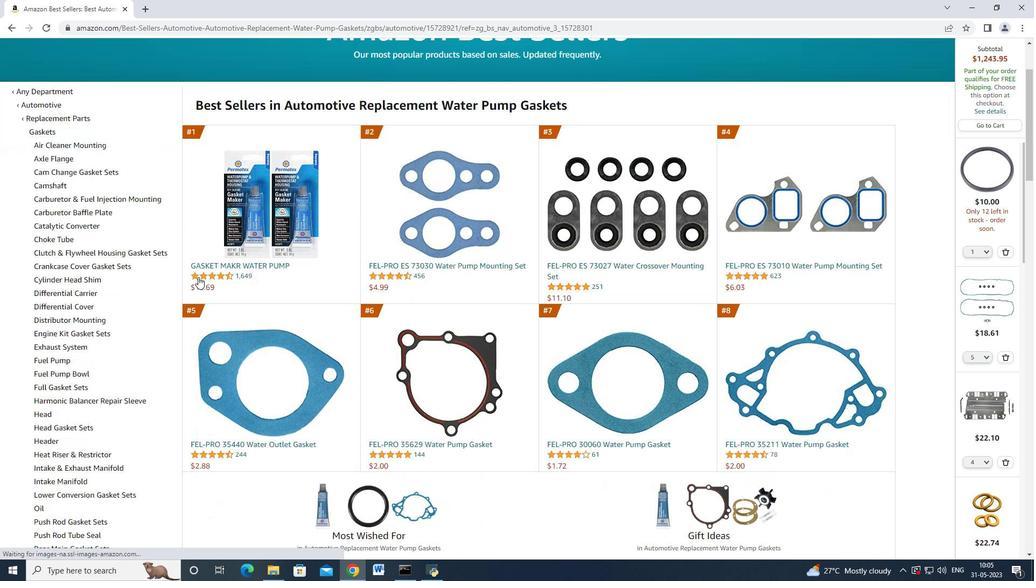 
Action: Mouse moved to (185, 287)
Screenshot: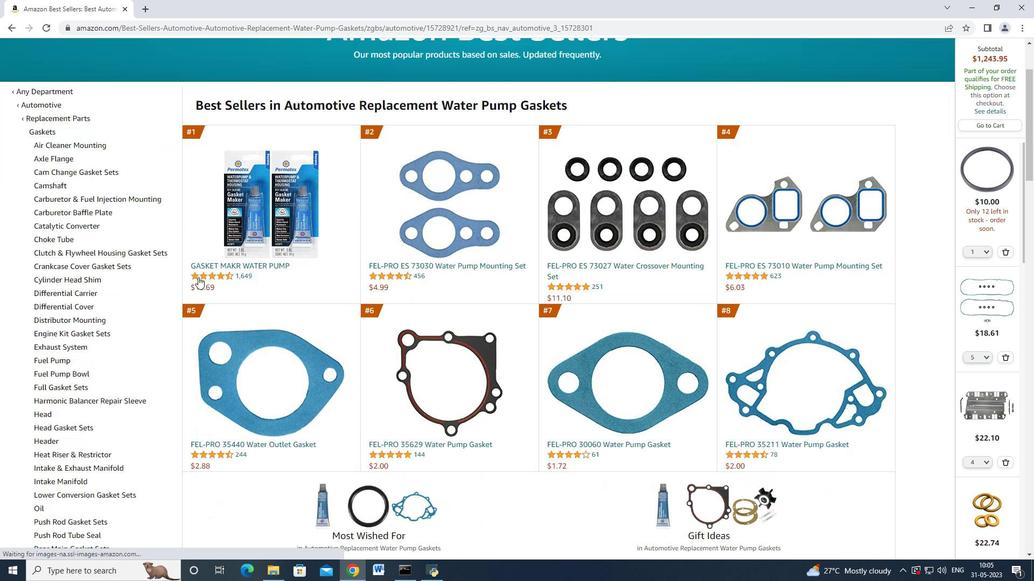 
Action: Mouse scrolled (186, 286) with delta (0, 0)
Screenshot: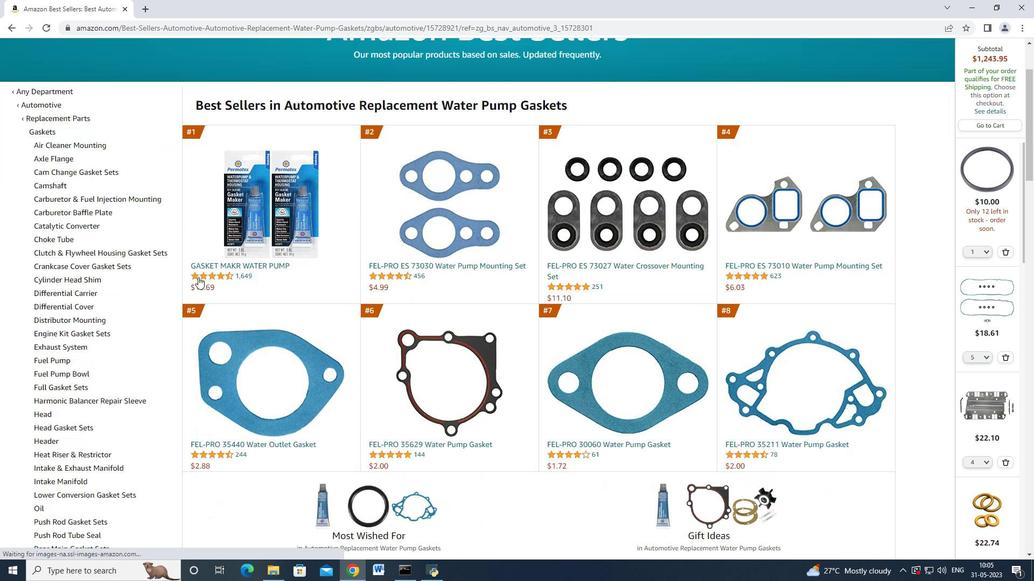 
Action: Mouse moved to (185, 287)
Screenshot: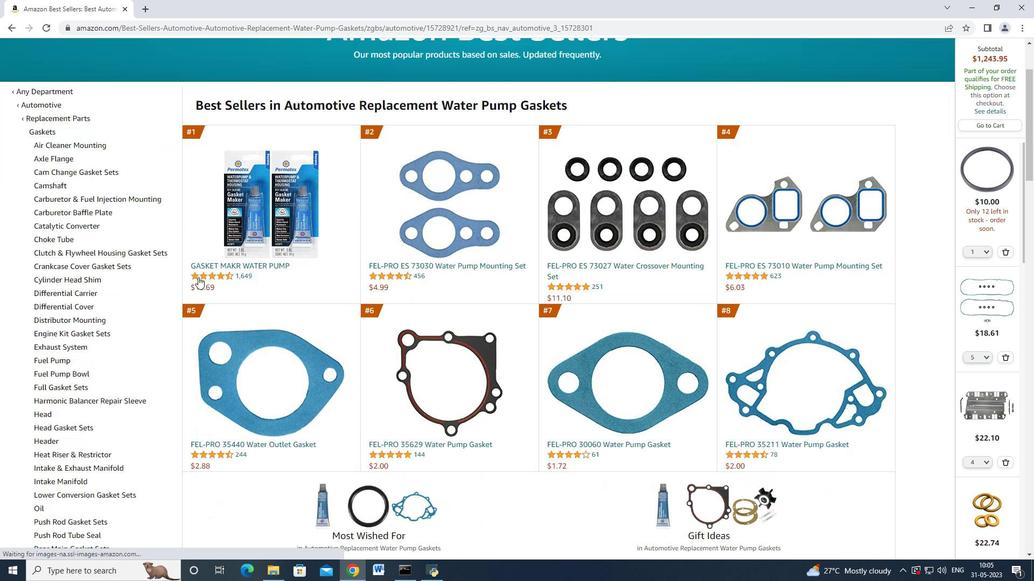 
Action: Mouse scrolled (185, 286) with delta (0, 0)
Screenshot: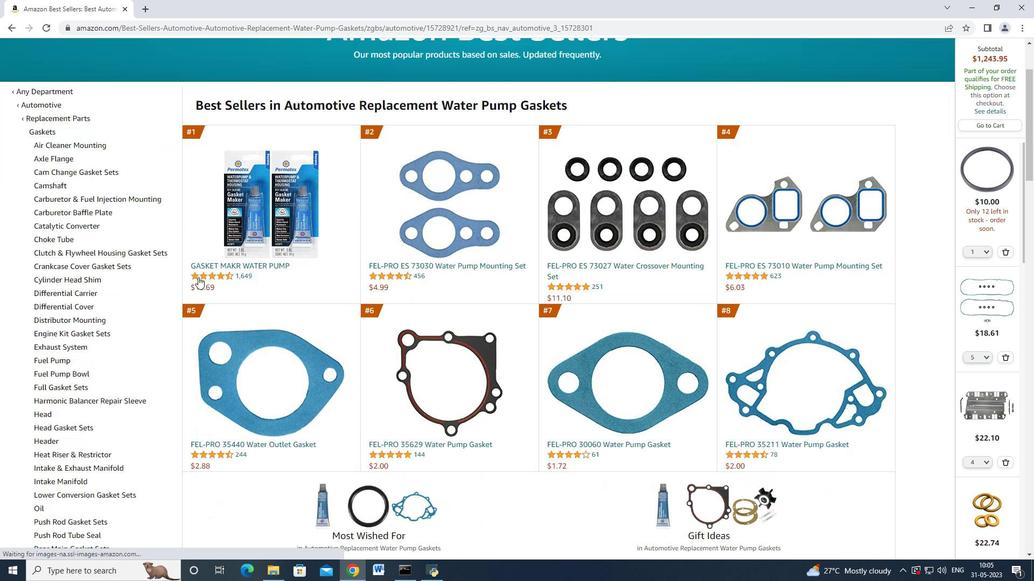 
Action: Mouse moved to (169, 299)
Screenshot: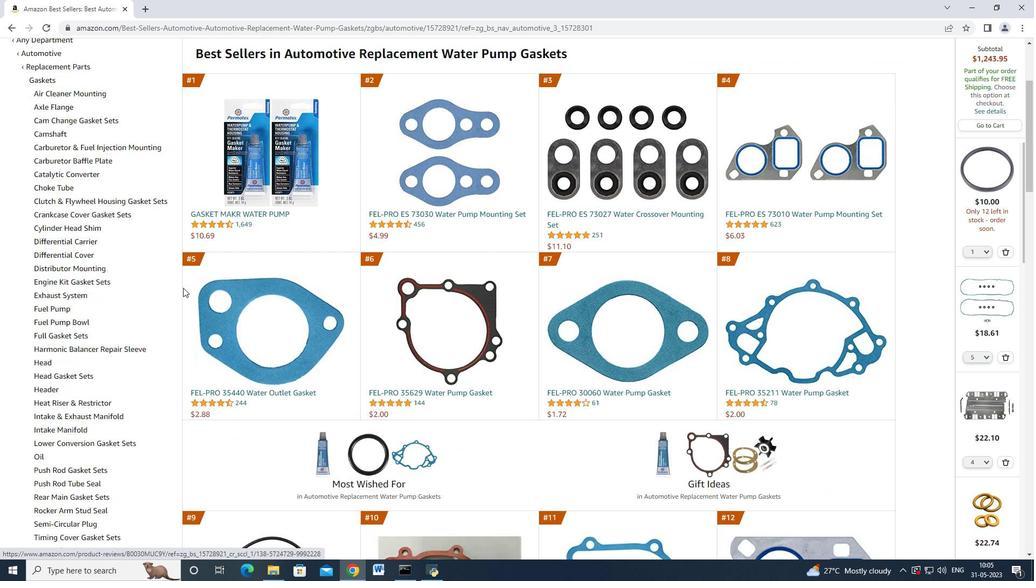 
Action: Mouse scrolled (169, 299) with delta (0, 0)
Screenshot: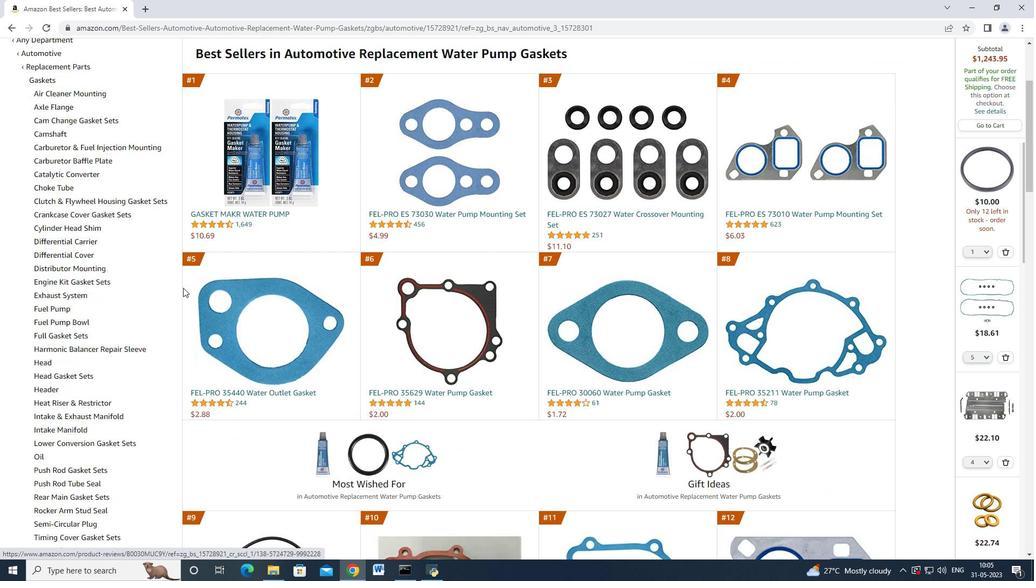 
Action: Mouse scrolled (169, 299) with delta (0, 0)
Screenshot: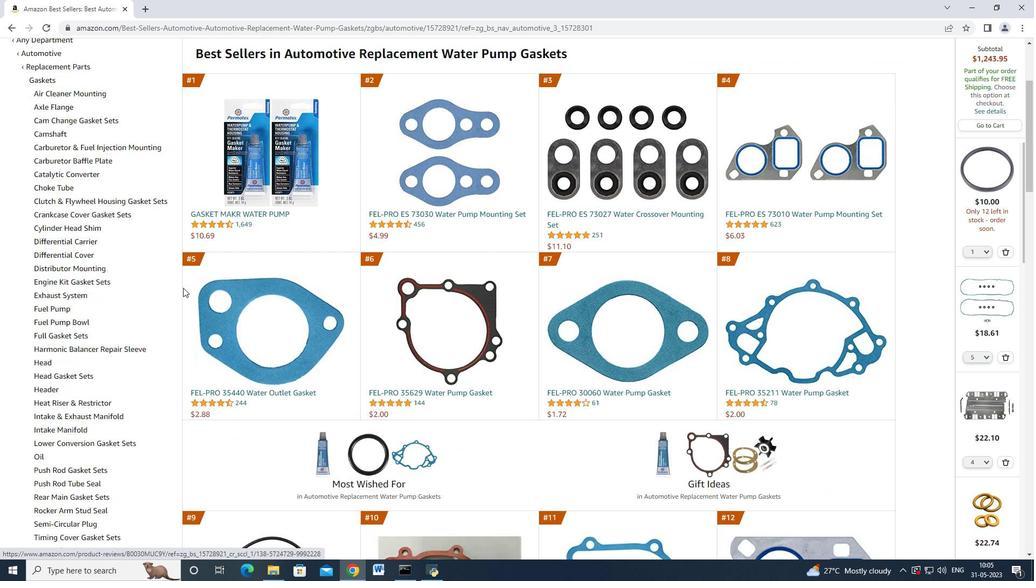 
Action: Mouse scrolled (169, 299) with delta (0, 0)
Screenshot: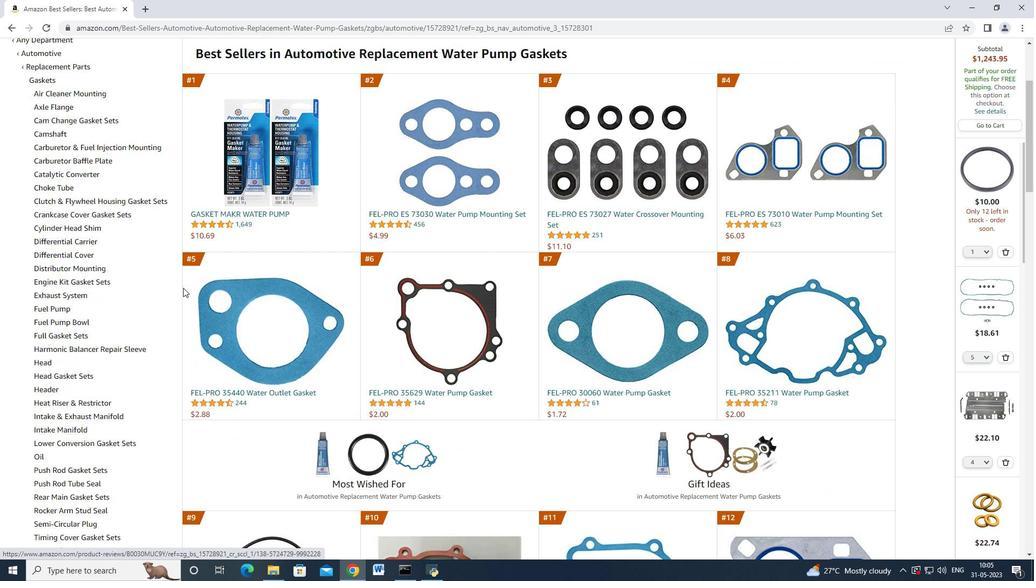 
Action: Mouse moved to (169, 300)
Screenshot: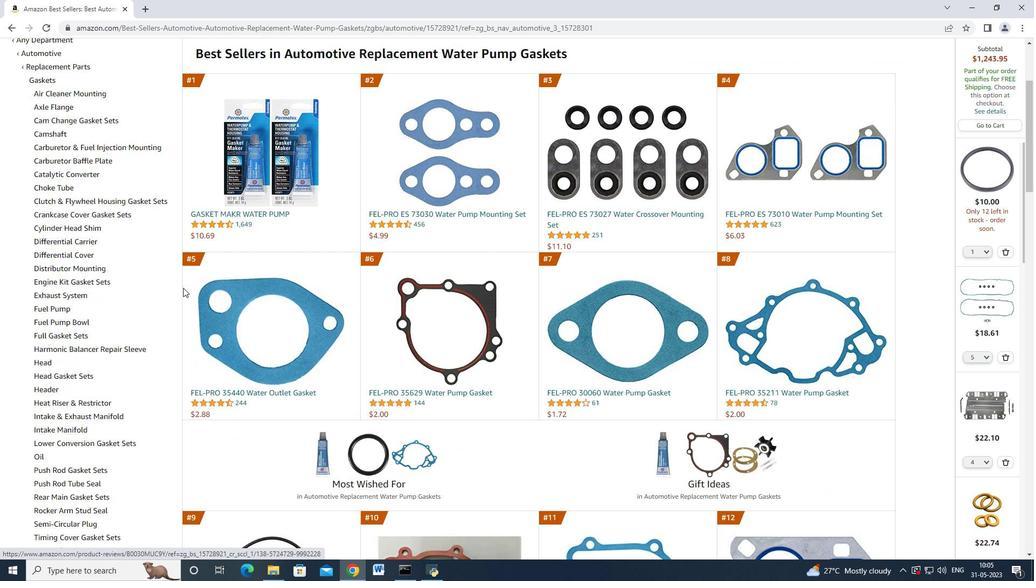 
Action: Mouse scrolled (169, 299) with delta (0, 0)
Screenshot: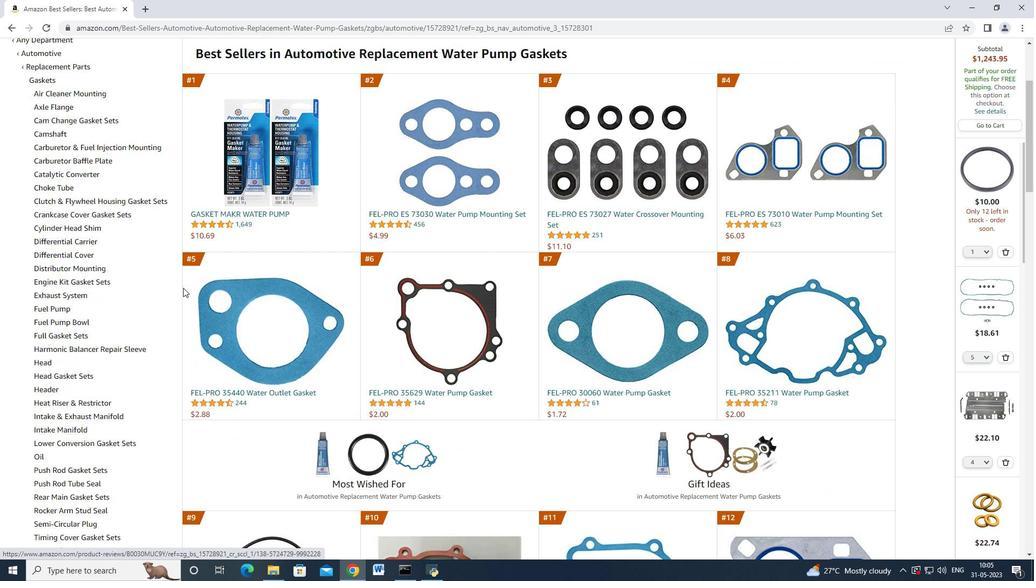 
Action: Mouse scrolled (169, 299) with delta (0, 0)
Screenshot: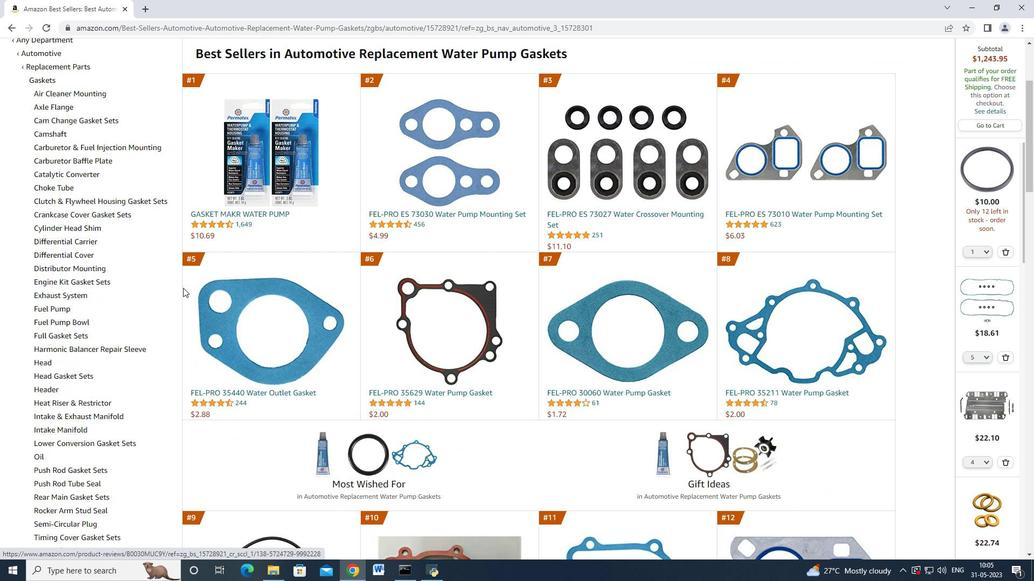 
Action: Mouse scrolled (169, 299) with delta (0, 0)
Screenshot: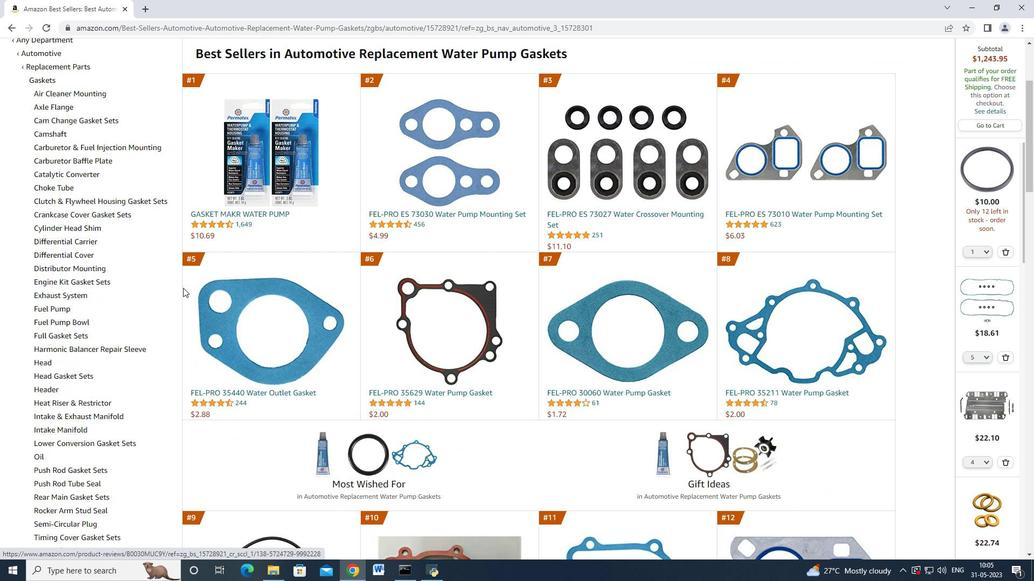 
Action: Mouse scrolled (169, 299) with delta (0, 0)
Screenshot: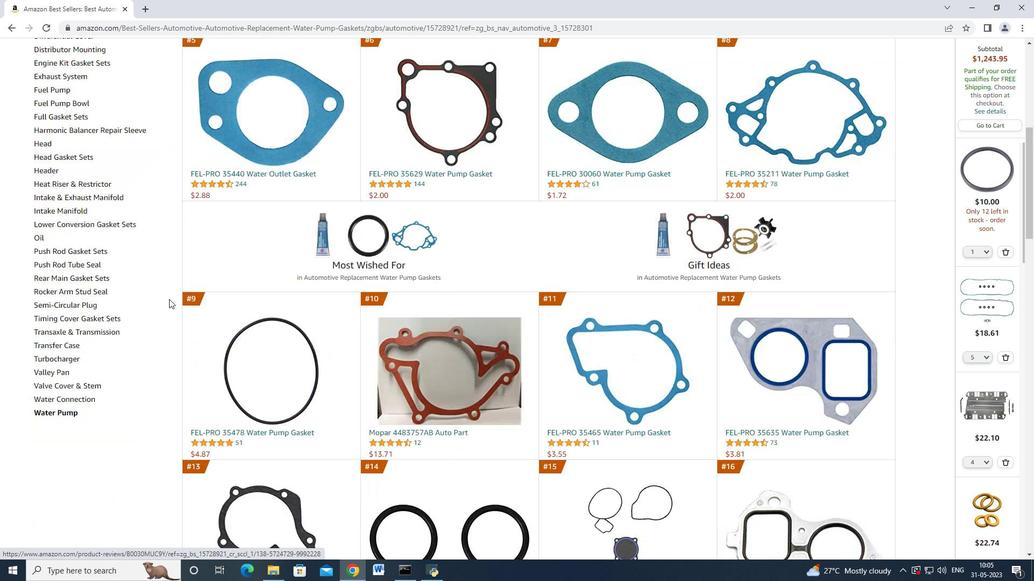 
Action: Mouse moved to (169, 300)
Screenshot: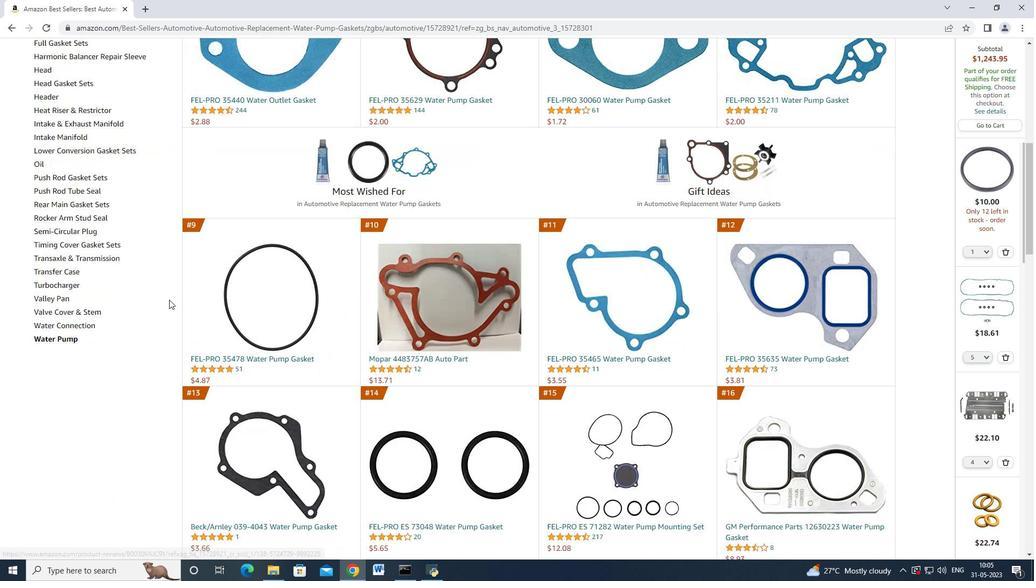 
Action: Mouse scrolled (169, 300) with delta (0, 0)
Screenshot: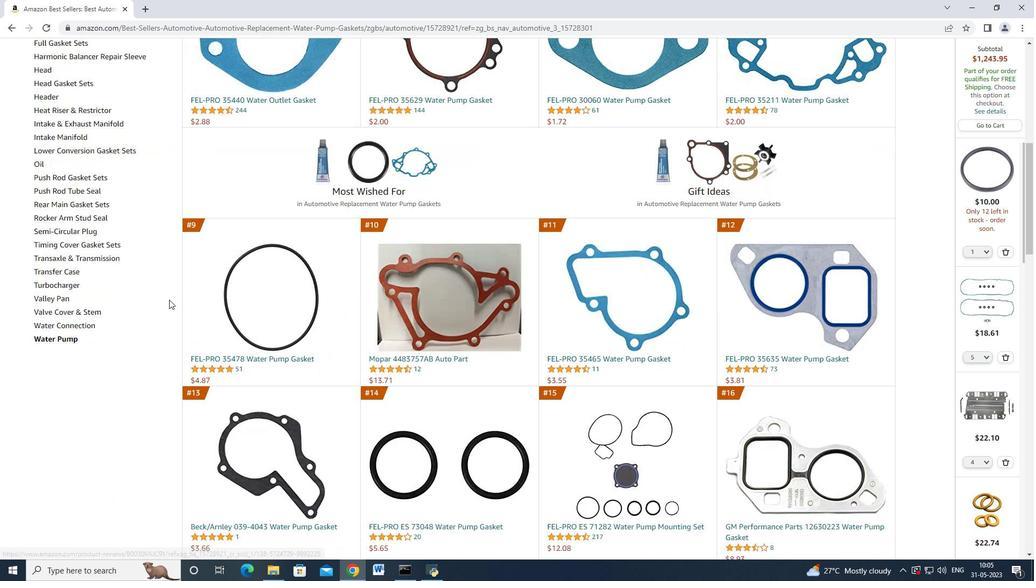 
Action: Mouse scrolled (169, 300) with delta (0, 0)
Screenshot: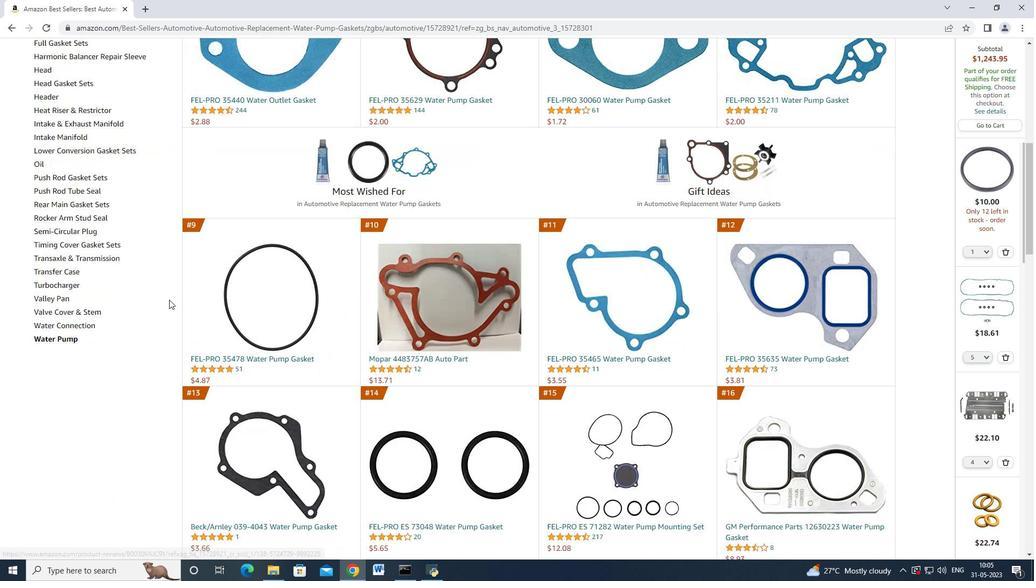 
Action: Mouse moved to (169, 300)
Screenshot: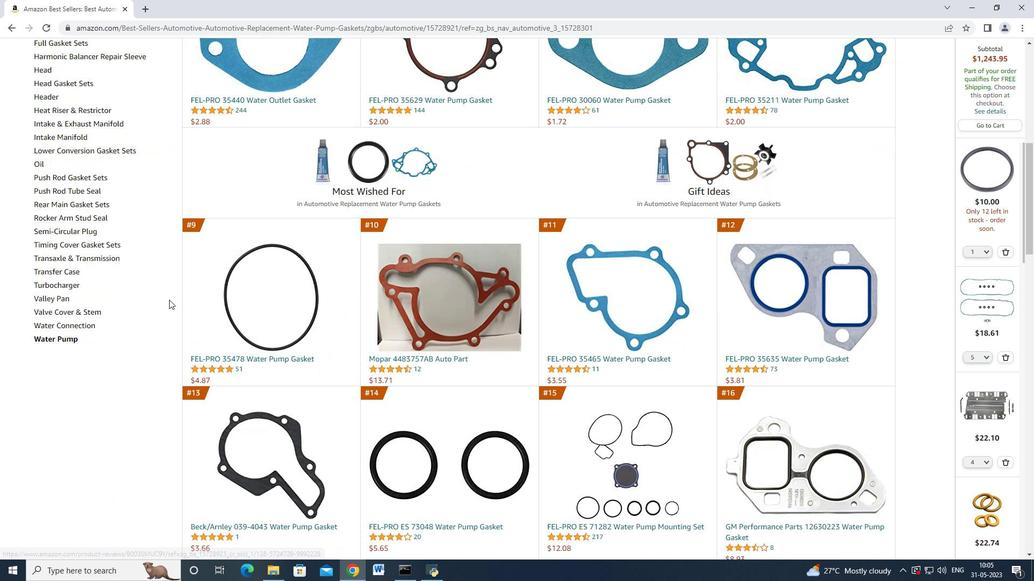 
Action: Mouse scrolled (169, 300) with delta (0, 0)
Screenshot: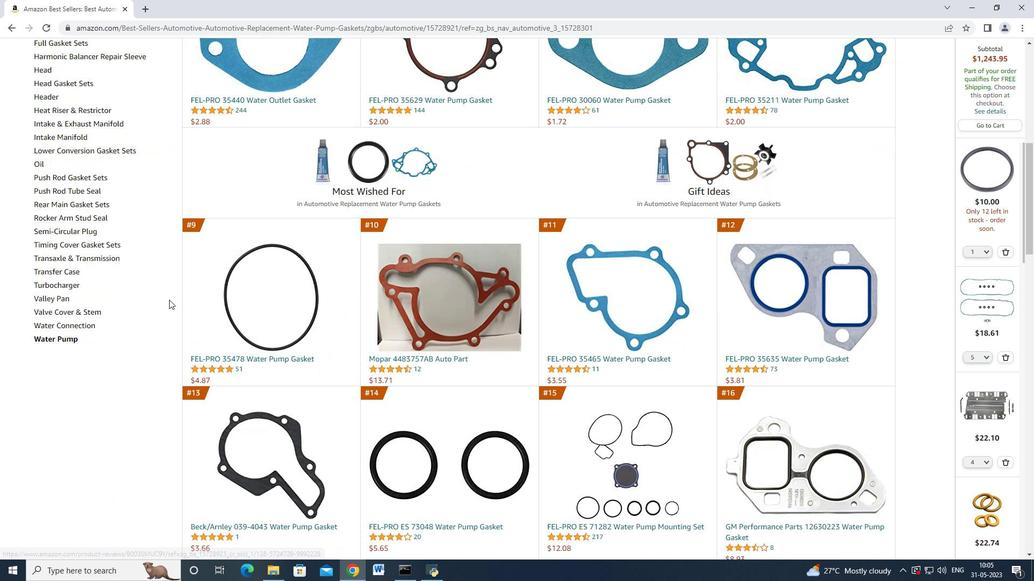 
Action: Mouse scrolled (169, 300) with delta (0, 0)
Screenshot: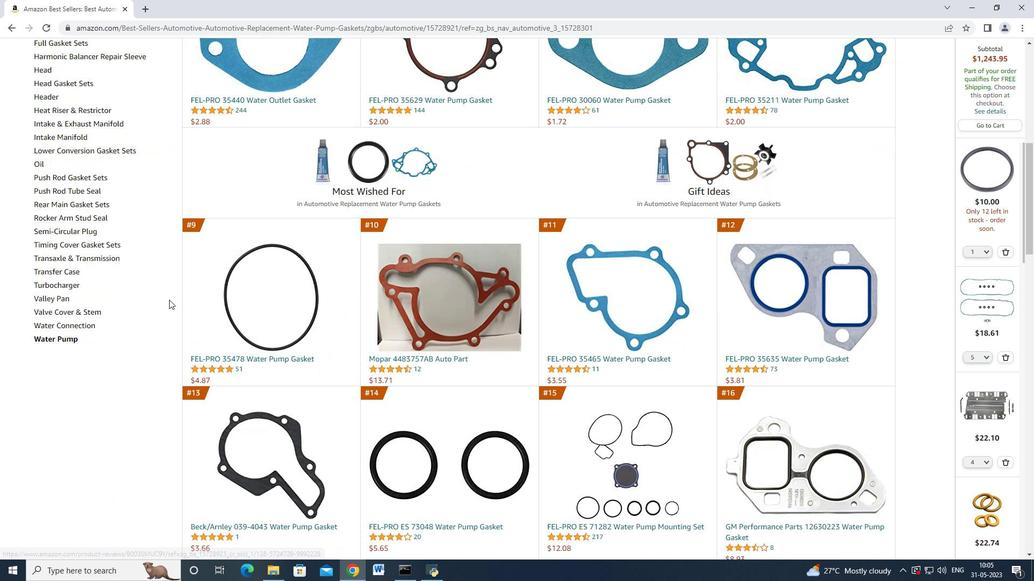 
Action: Mouse scrolled (169, 300) with delta (0, 0)
Screenshot: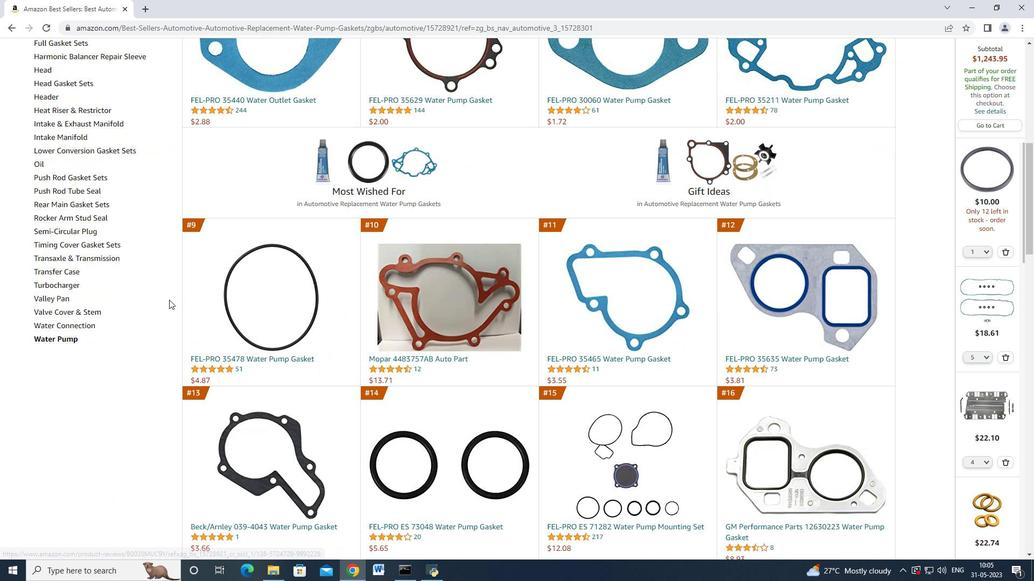 
Action: Mouse scrolled (169, 300) with delta (0, 0)
Screenshot: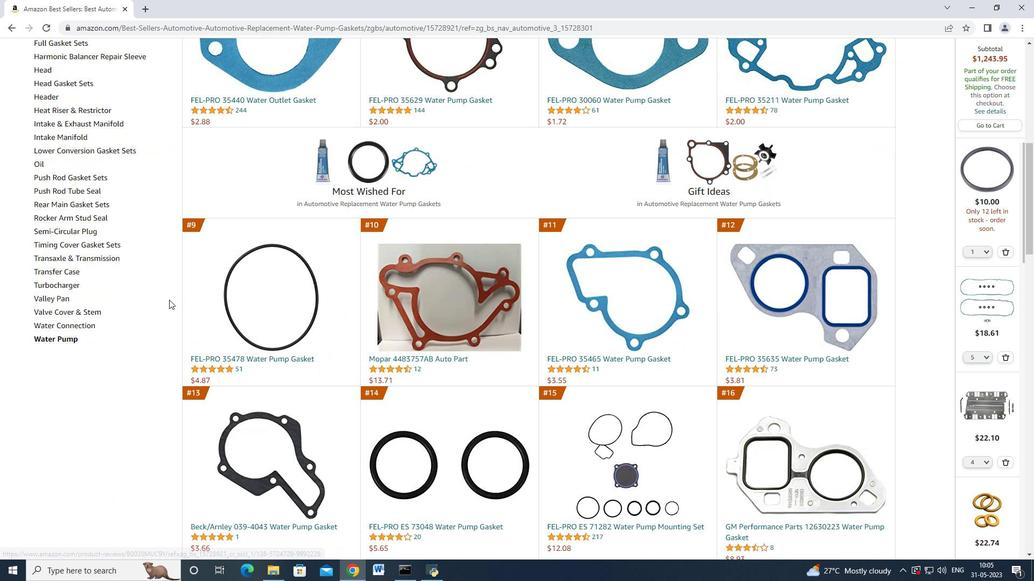 
Action: Mouse moved to (169, 299)
Screenshot: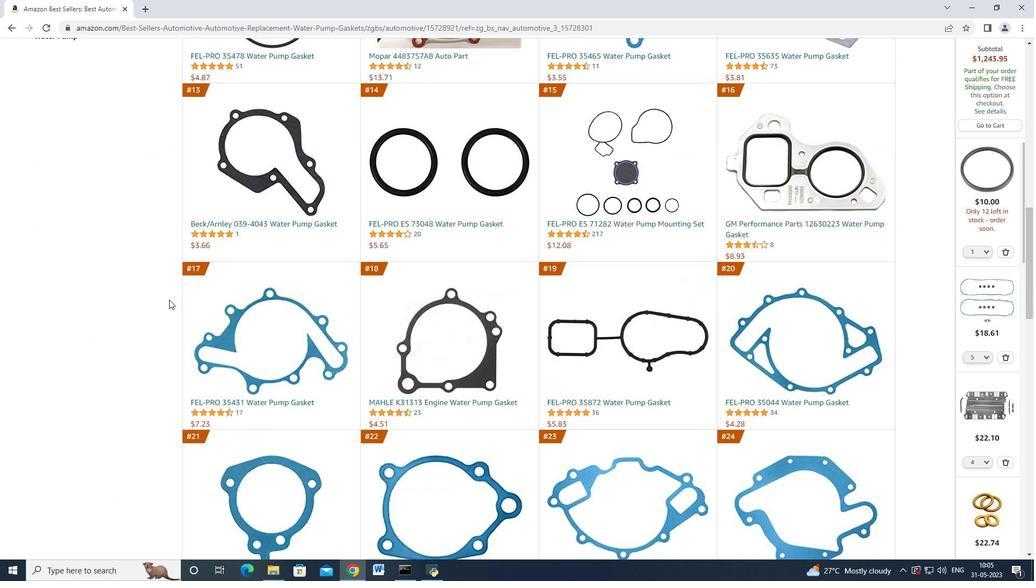 
Action: Mouse scrolled (169, 300) with delta (0, 0)
Screenshot: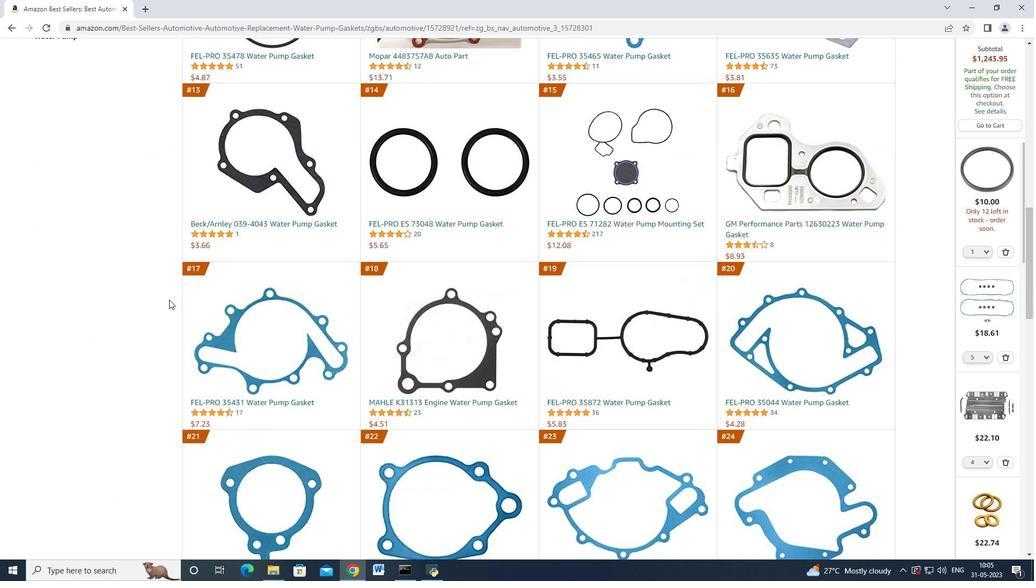 
Action: Mouse moved to (170, 299)
Screenshot: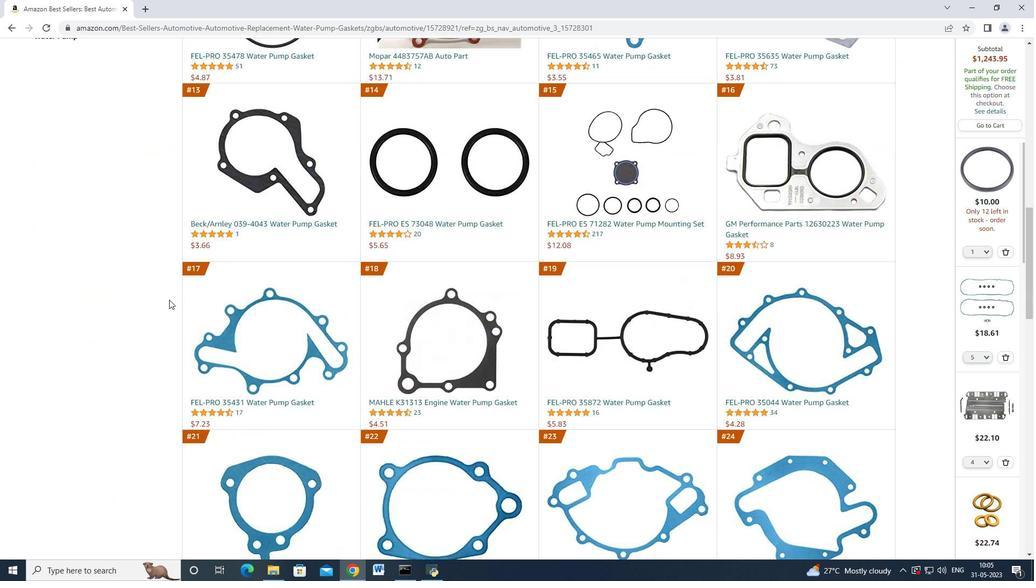 
Action: Mouse scrolled (170, 299) with delta (0, 0)
Screenshot: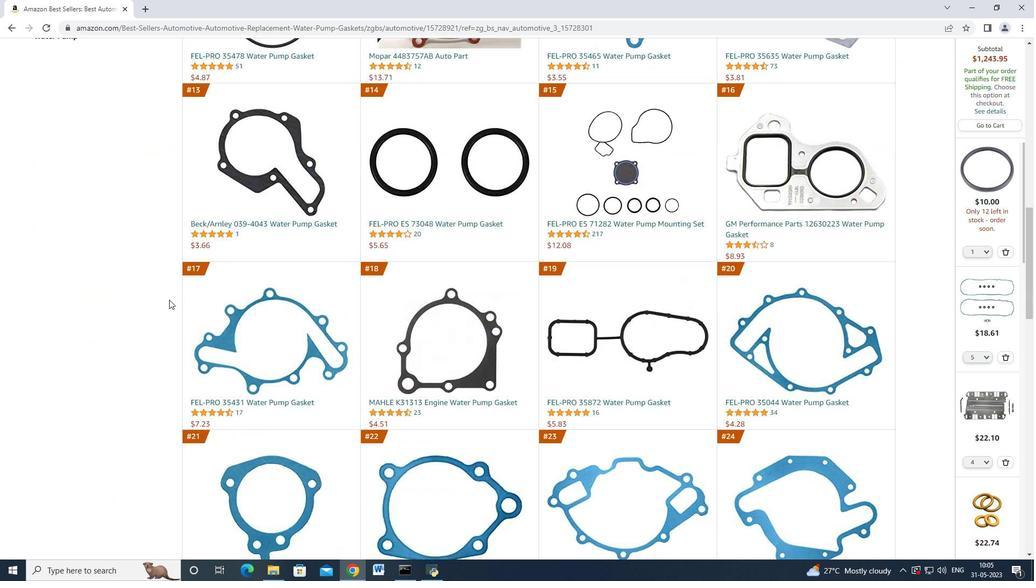 
Action: Mouse moved to (170, 297)
Screenshot: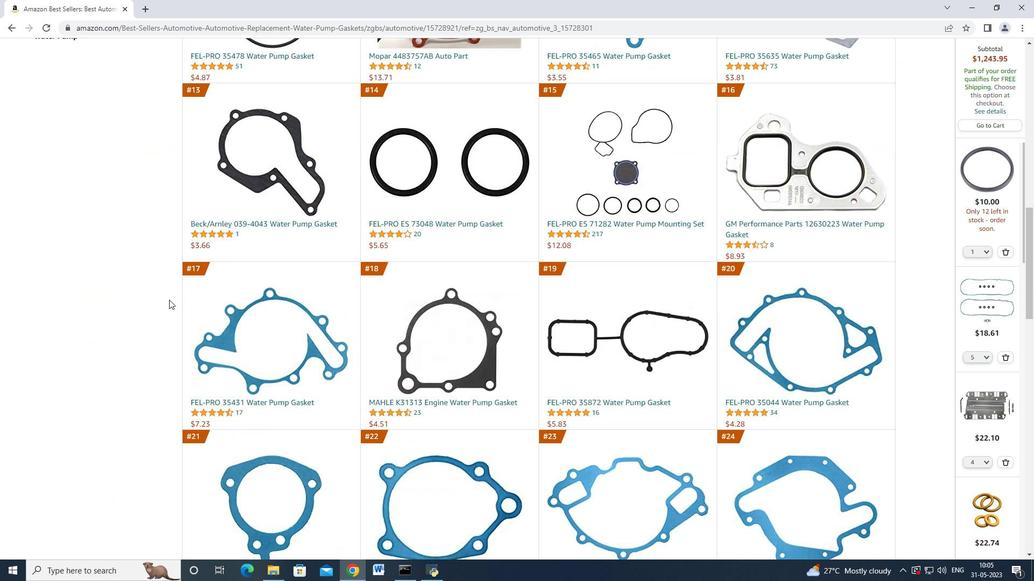 
Action: Mouse scrolled (170, 298) with delta (0, 0)
Screenshot: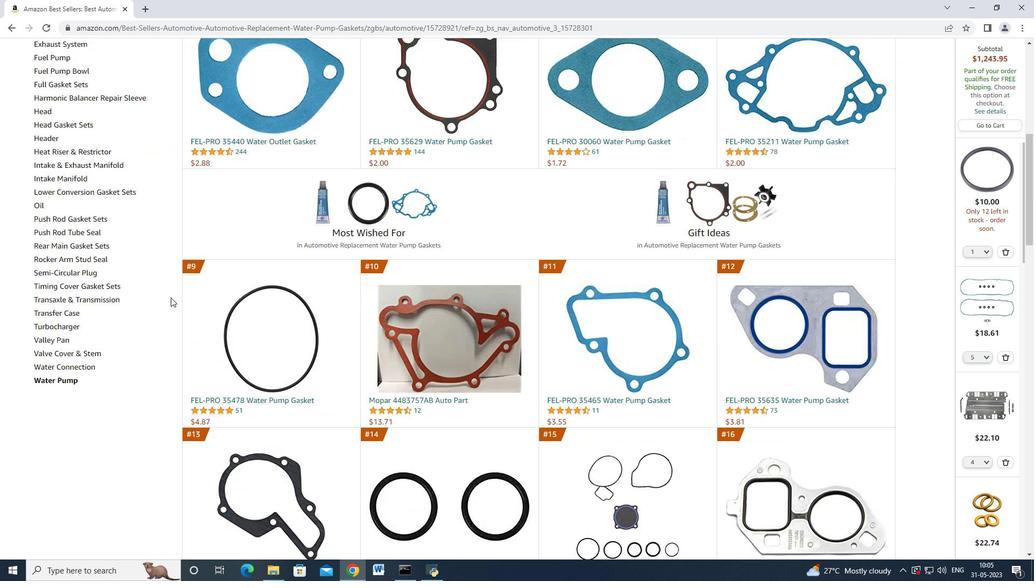 
Action: Mouse scrolled (170, 298) with delta (0, 0)
Screenshot: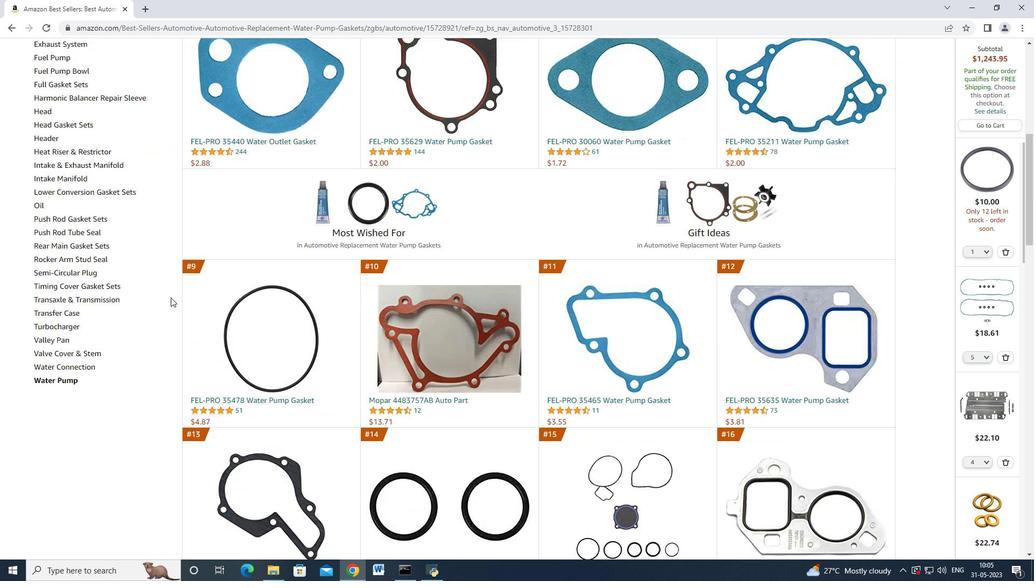 
Action: Mouse scrolled (170, 298) with delta (0, 0)
Screenshot: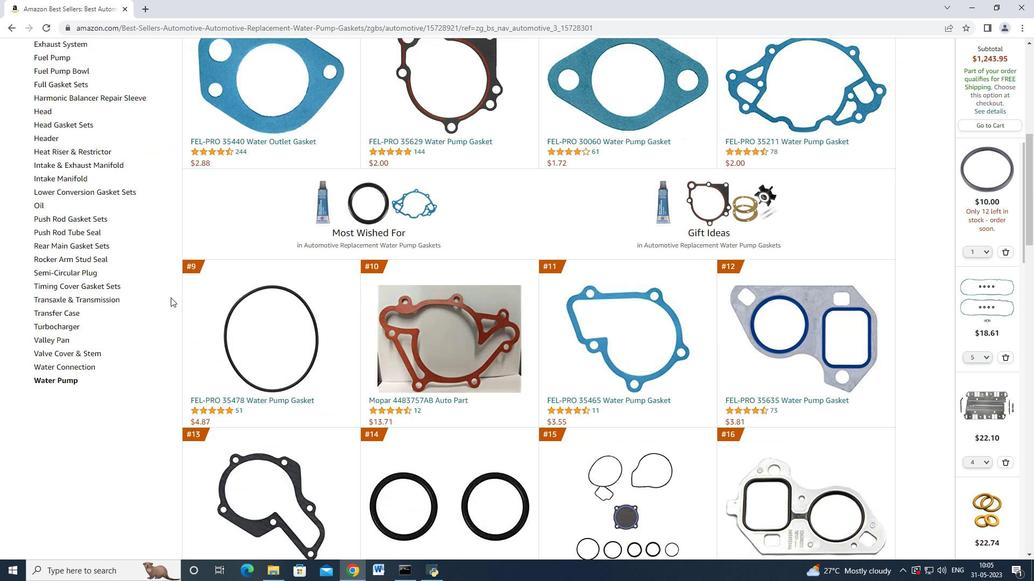 
Action: Mouse scrolled (170, 298) with delta (0, 0)
Screenshot: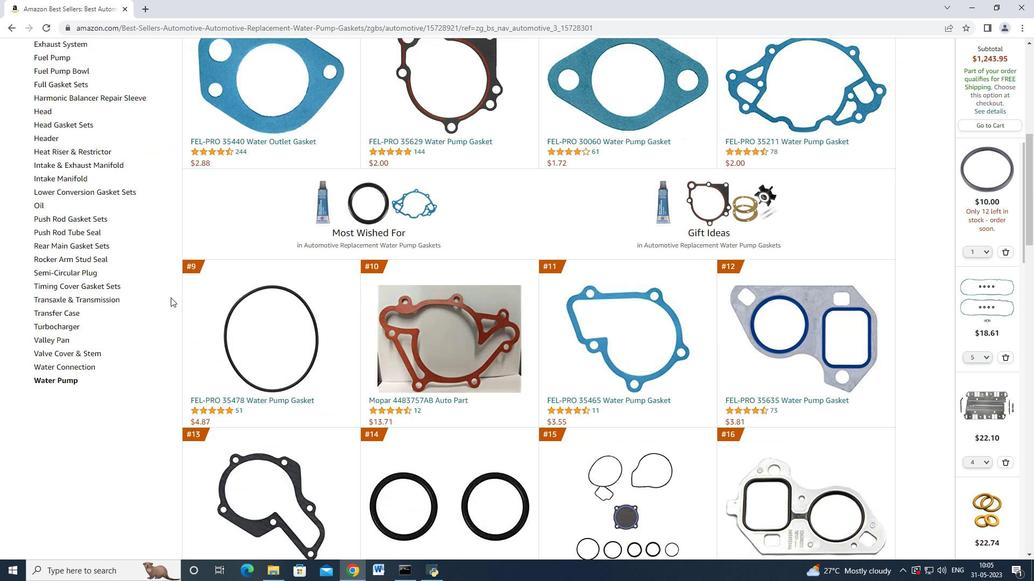 
Action: Mouse scrolled (170, 298) with delta (0, 0)
Screenshot: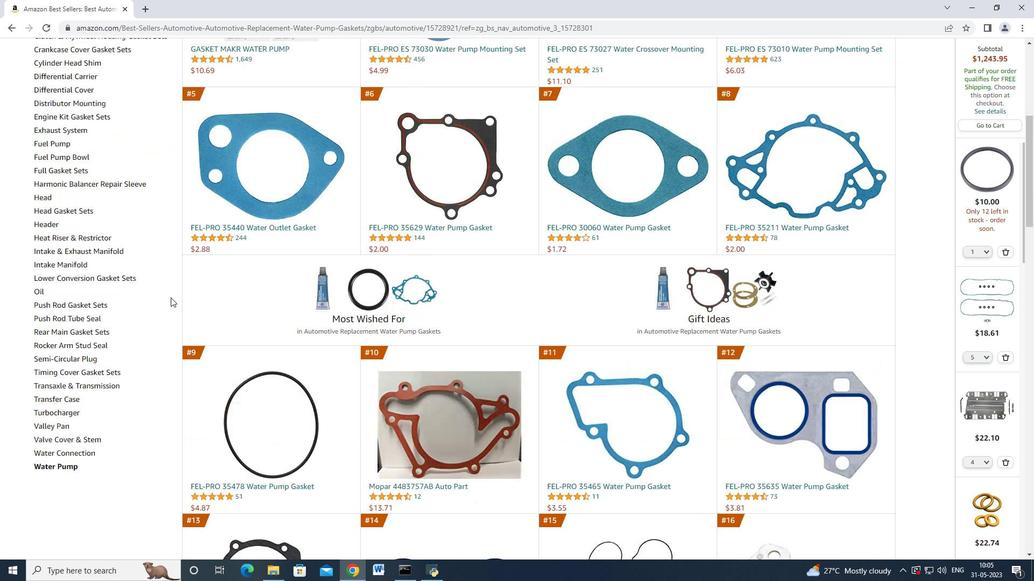 
Action: Mouse moved to (269, 314)
Screenshot: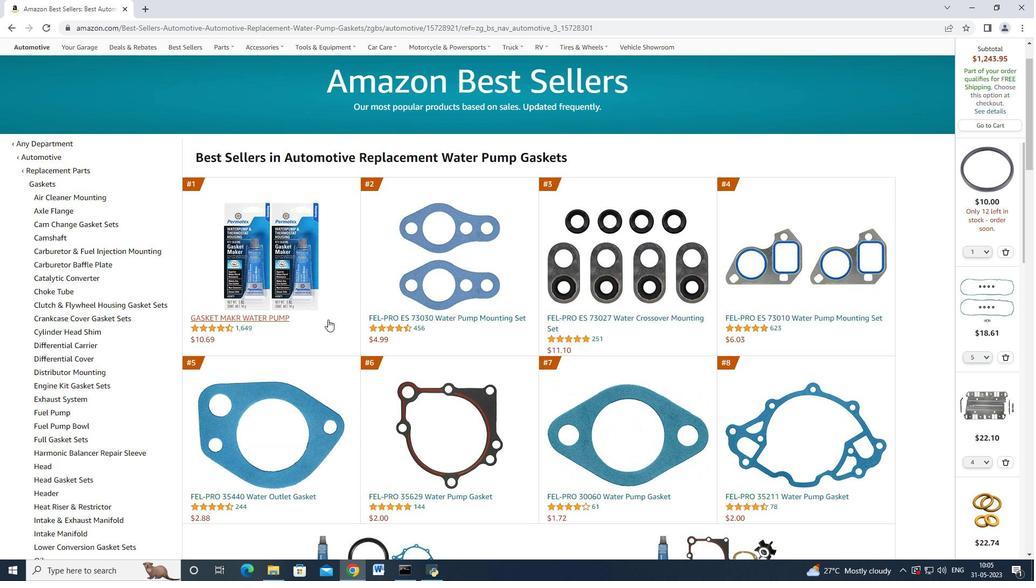 
Action: Mouse pressed left at (269, 314)
Screenshot: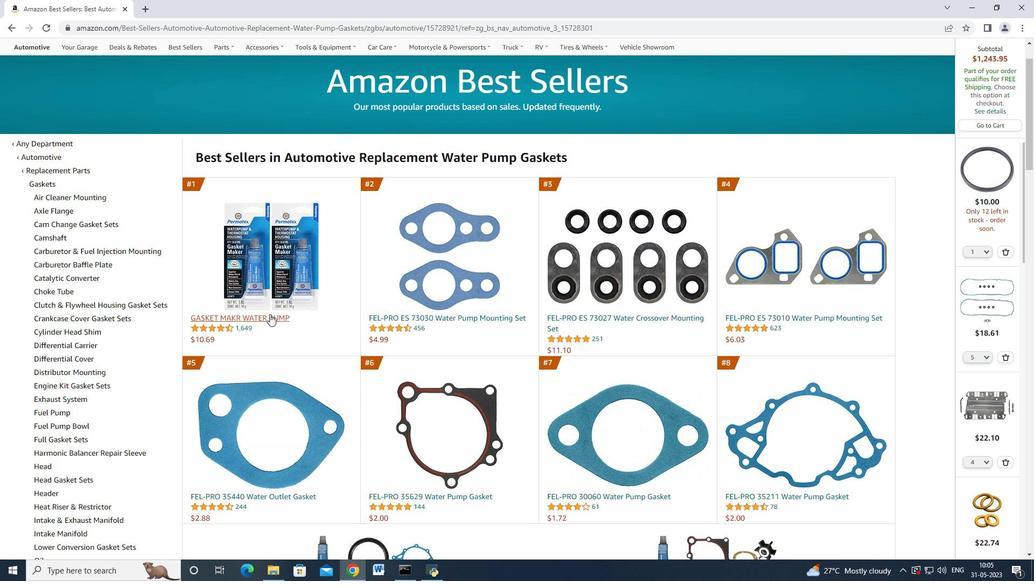 
Action: Mouse moved to (280, 304)
Screenshot: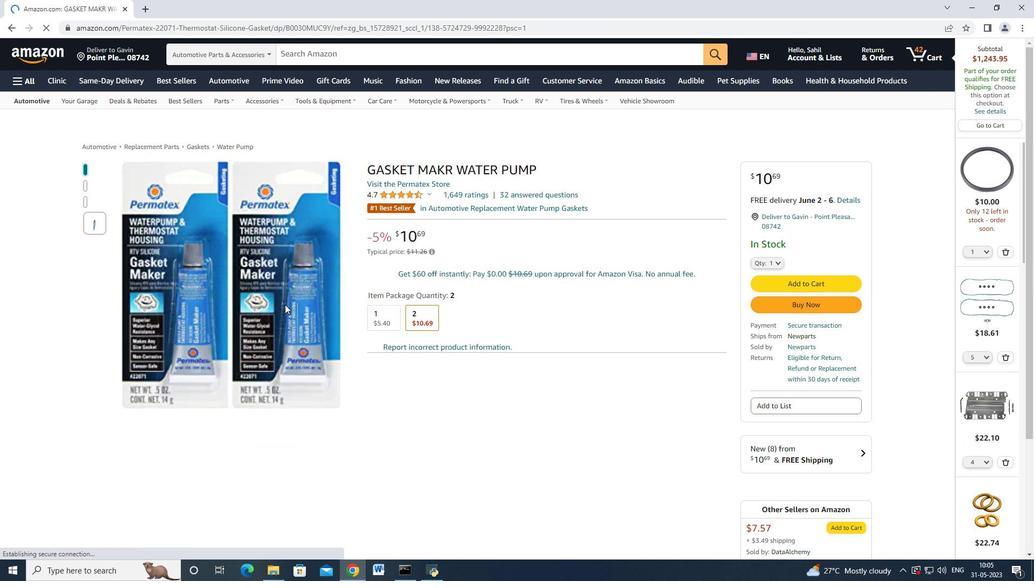 
Action: Mouse scrolled (280, 304) with delta (0, 0)
Screenshot: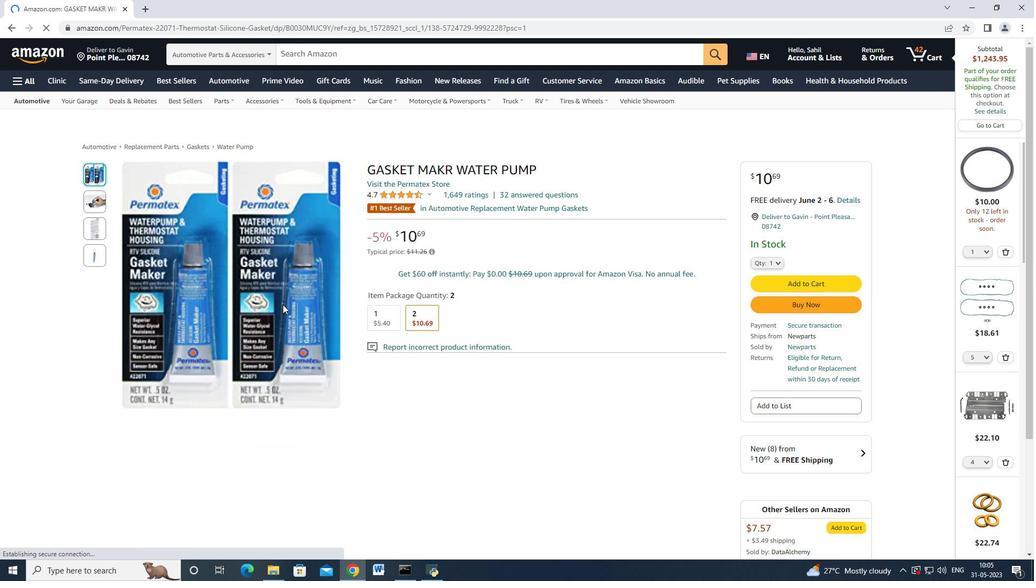 
Action: Mouse moved to (257, 272)
Screenshot: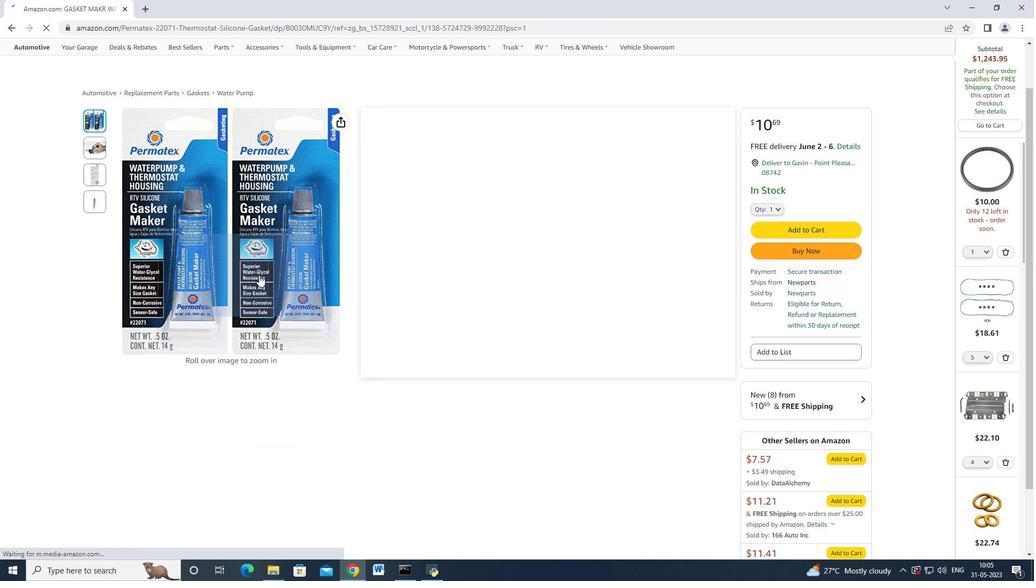 
Action: Mouse scrolled (257, 271) with delta (0, 0)
Screenshot: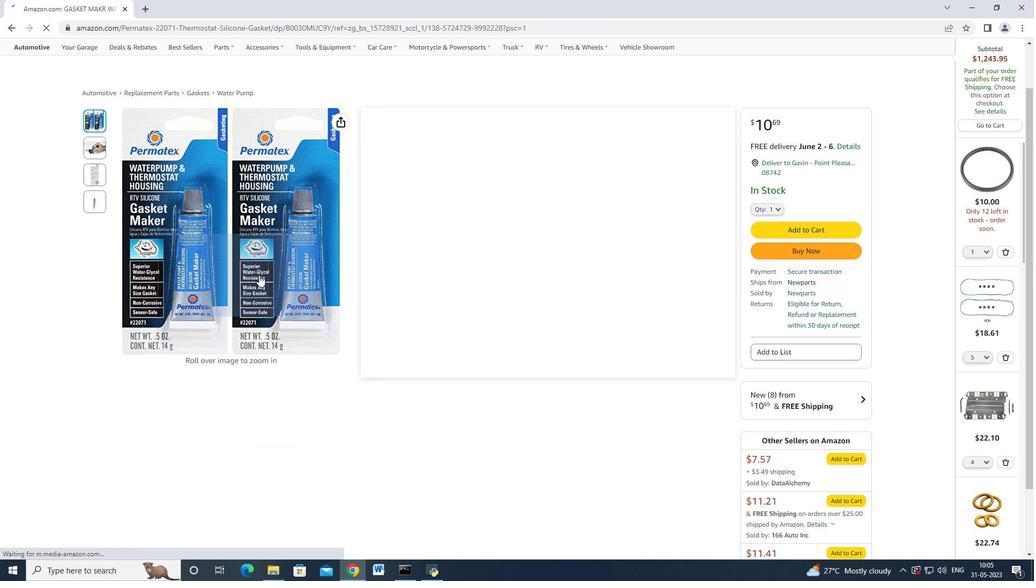 
Action: Mouse moved to (244, 251)
Screenshot: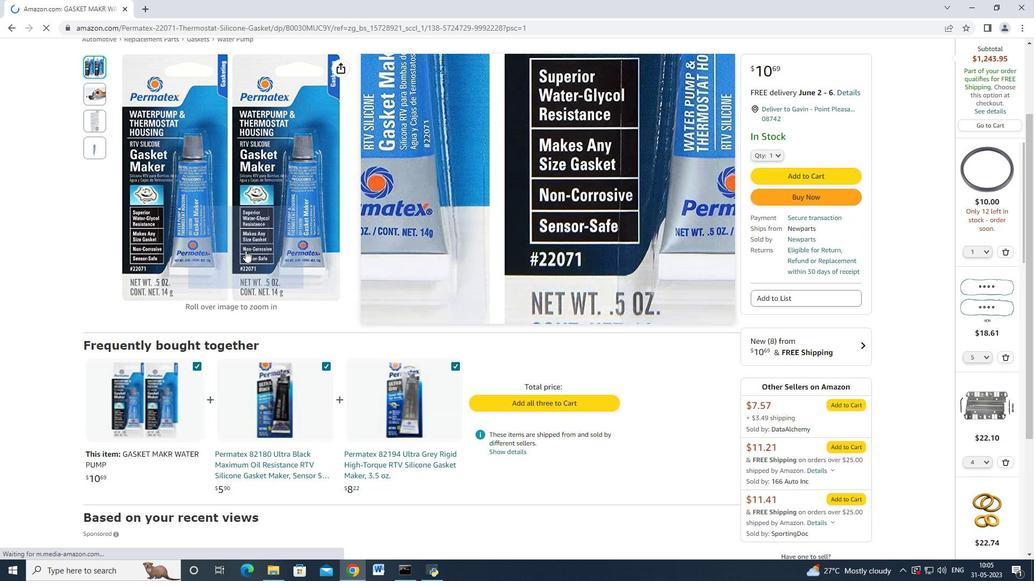 
Action: Mouse scrolled (244, 251) with delta (0, 0)
Screenshot: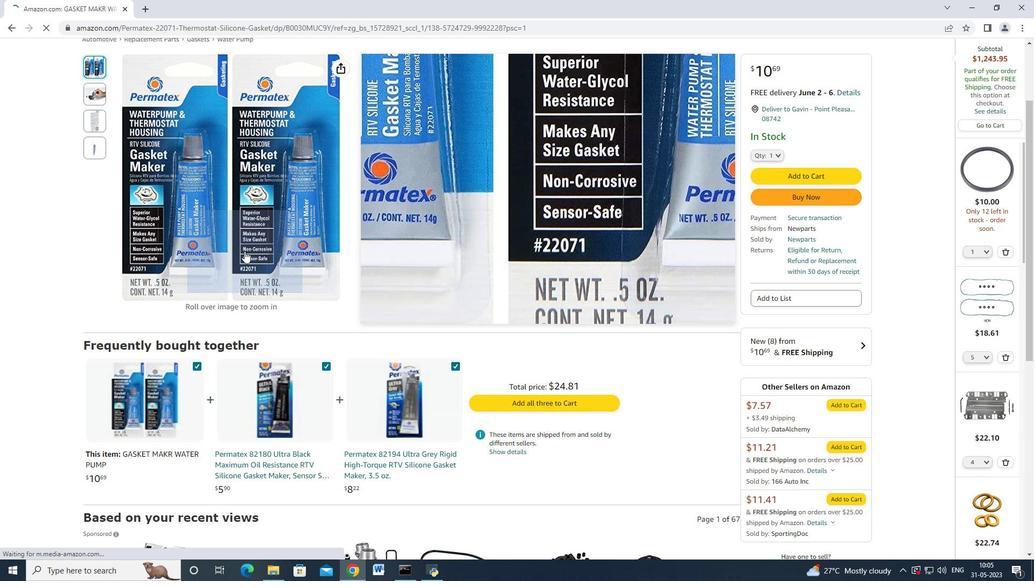 
Action: Mouse moved to (245, 252)
Screenshot: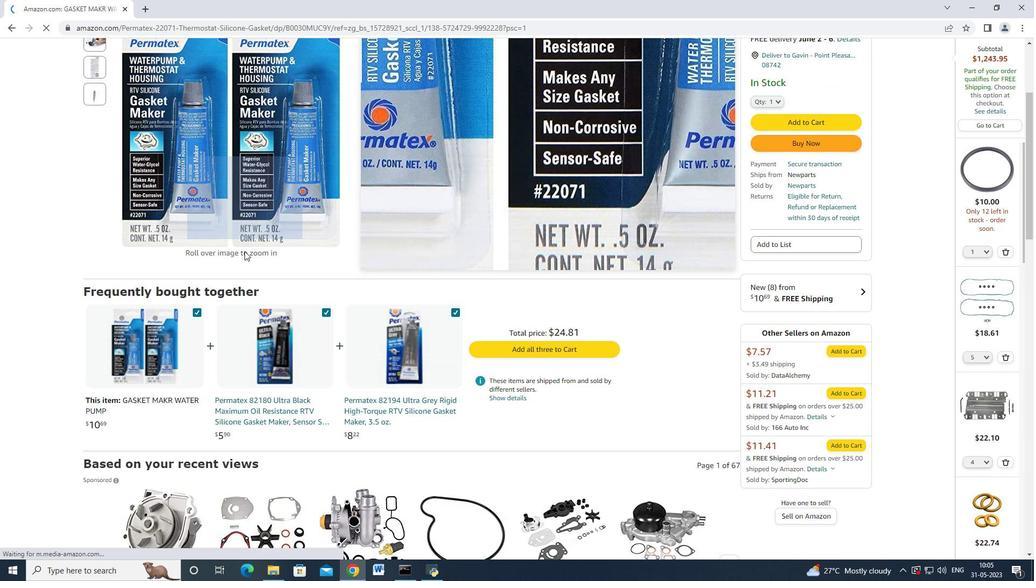 
Action: Mouse scrolled (245, 252) with delta (0, 0)
Screenshot: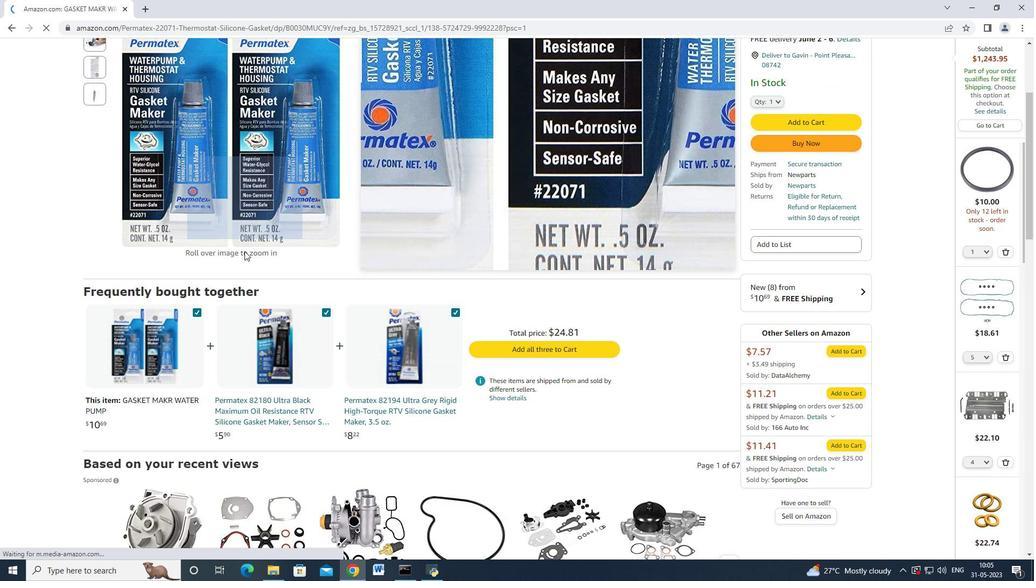 
Action: Mouse scrolled (245, 252) with delta (0, 0)
Screenshot: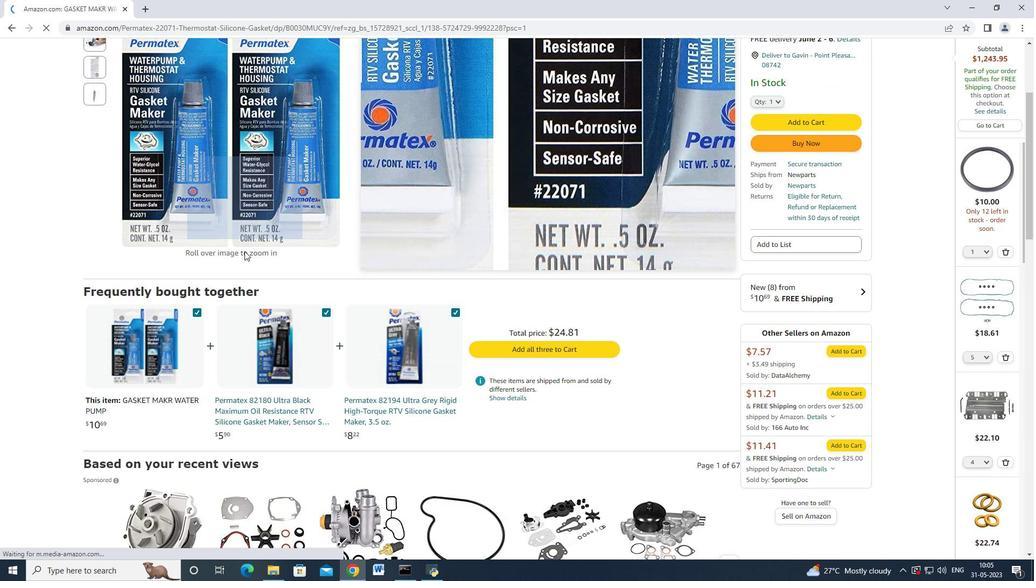 
Action: Mouse scrolled (245, 252) with delta (0, 0)
Screenshot: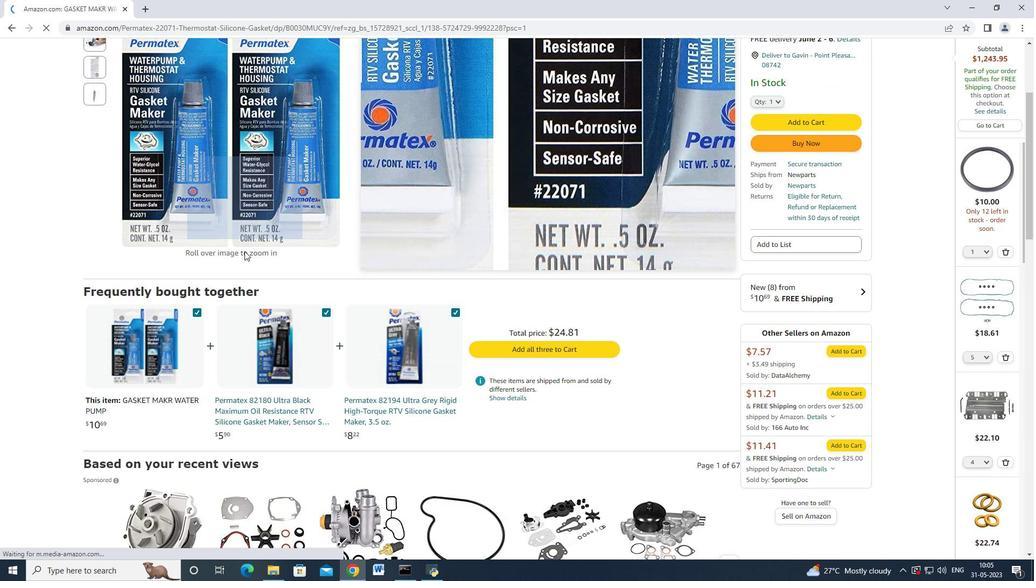 
Action: Mouse moved to (246, 252)
Screenshot: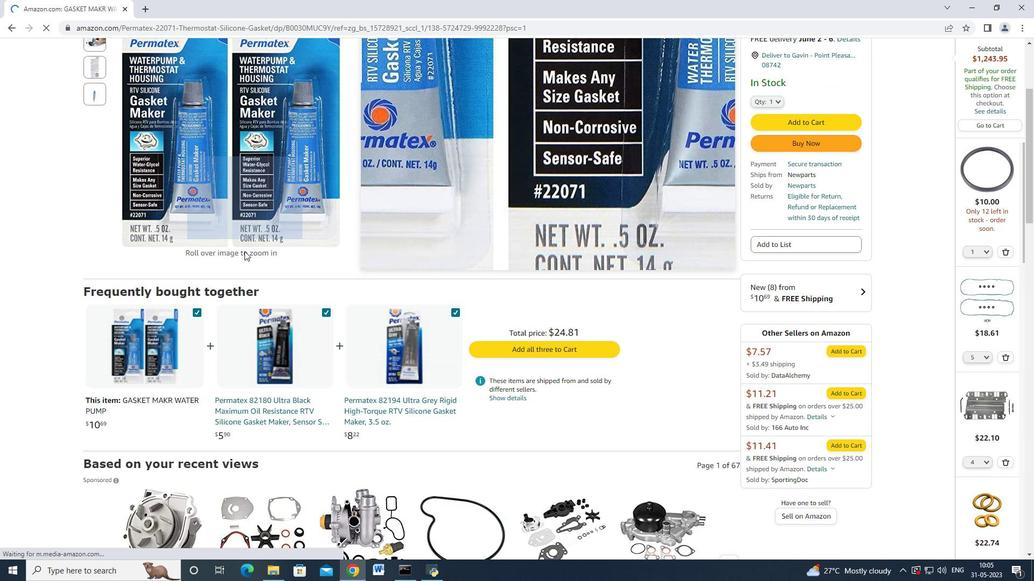 
Action: Mouse scrolled (245, 252) with delta (0, 0)
Screenshot: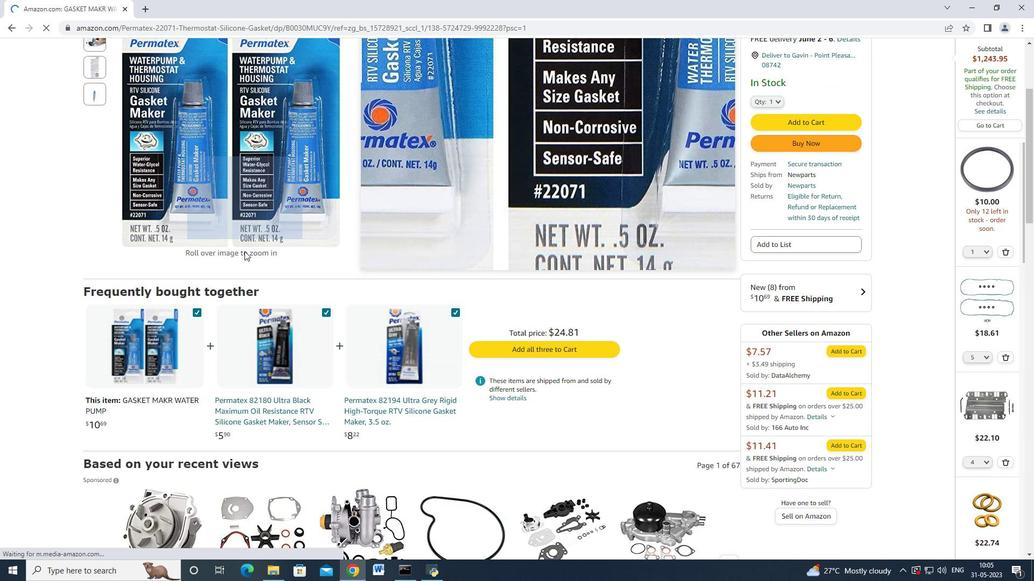 
Action: Mouse scrolled (246, 252) with delta (0, 0)
Screenshot: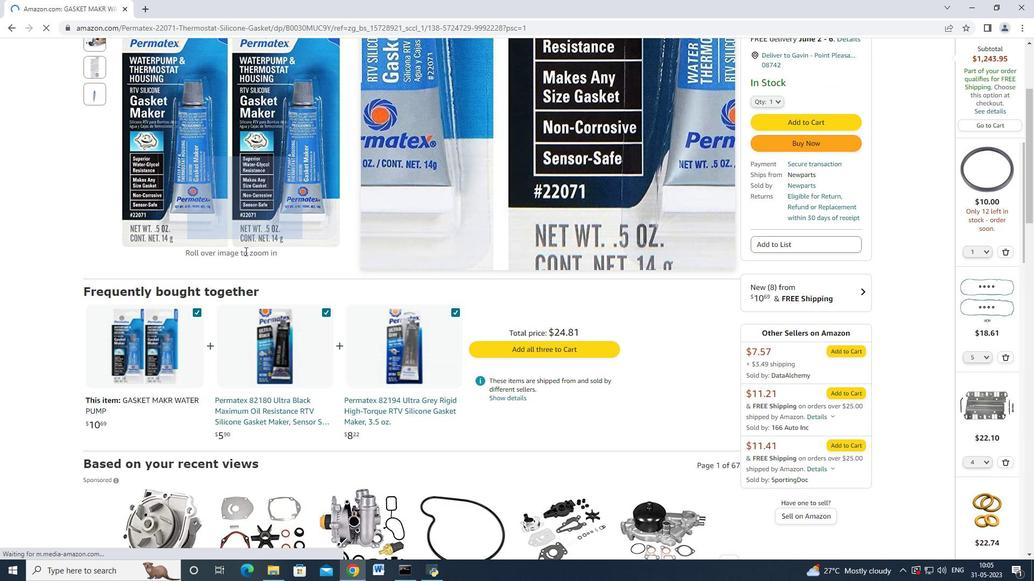 
Action: Mouse scrolled (246, 252) with delta (0, 0)
Screenshot: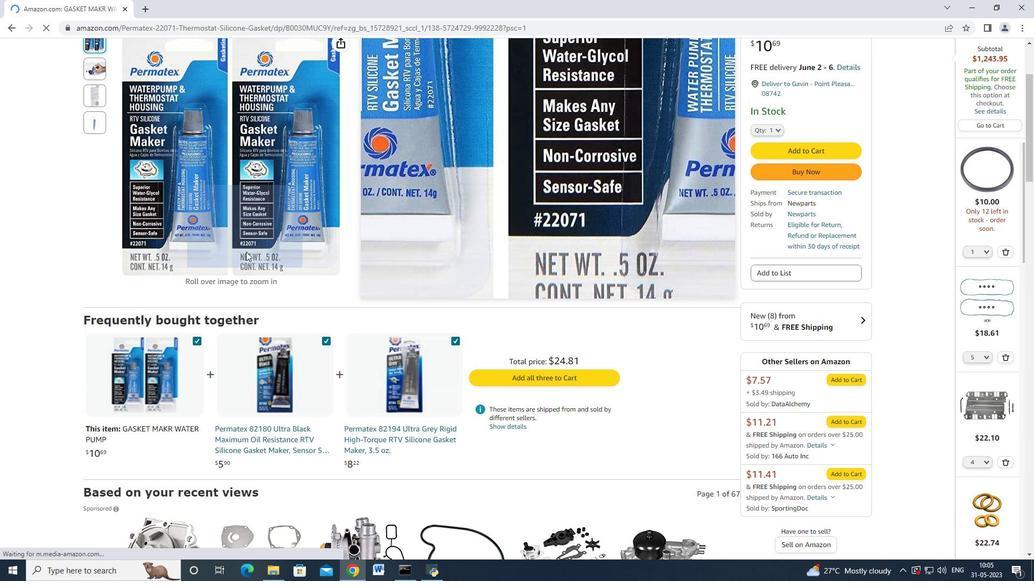 
Action: Mouse scrolled (246, 252) with delta (0, 0)
Screenshot: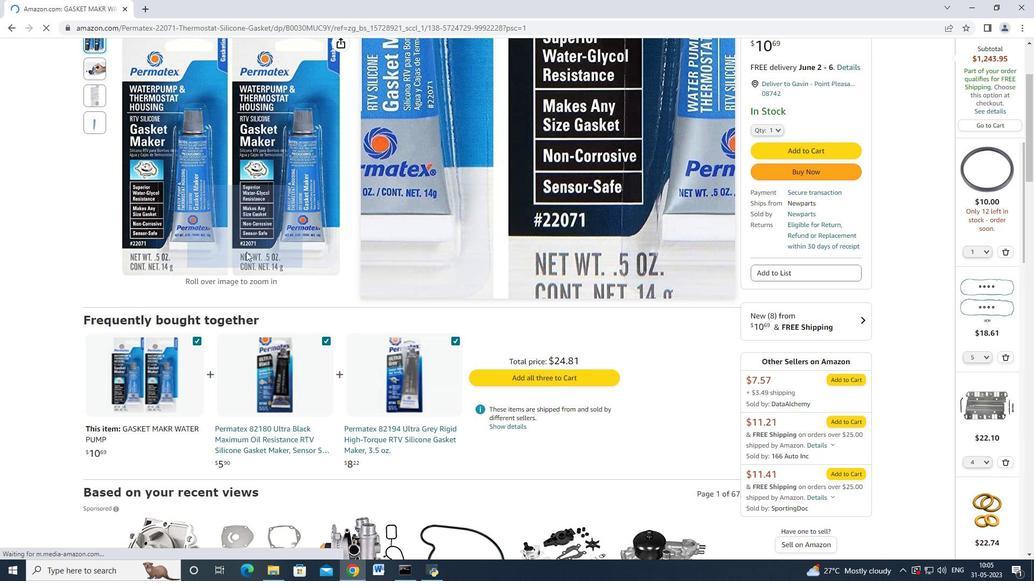 
Action: Mouse scrolled (246, 252) with delta (0, 0)
Screenshot: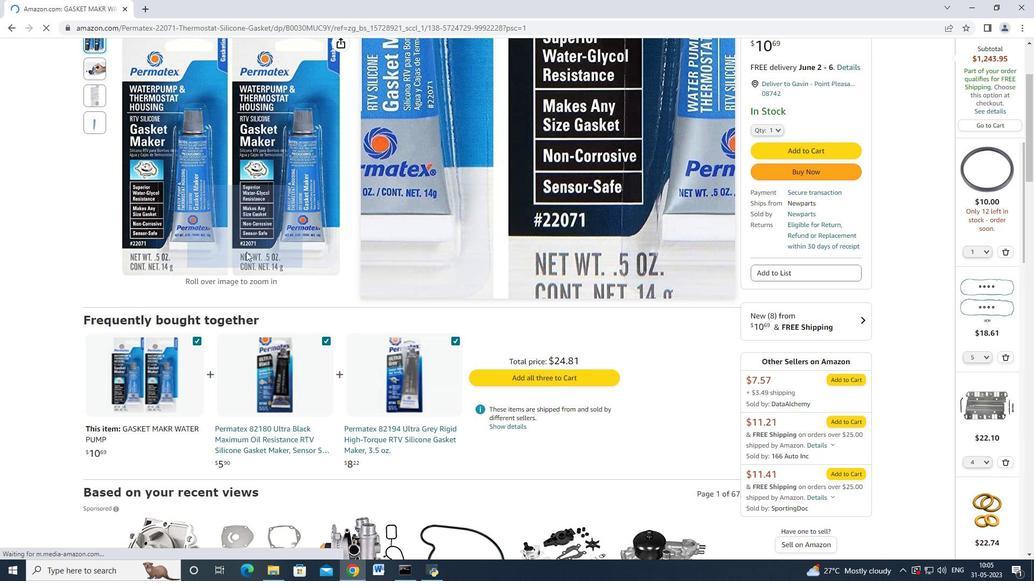 
Action: Mouse scrolled (246, 252) with delta (0, 0)
Screenshot: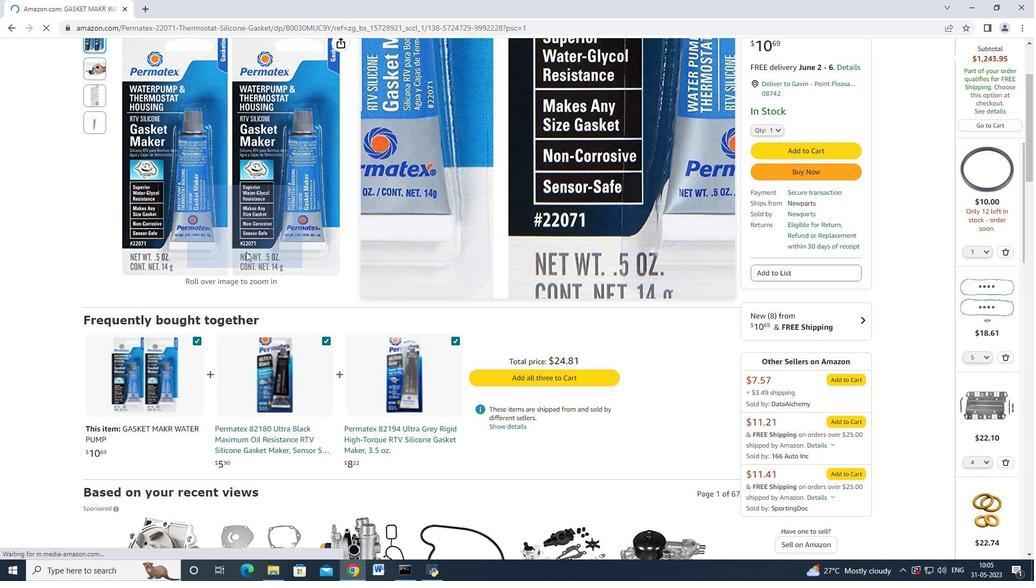 
Action: Mouse scrolled (246, 252) with delta (0, 0)
Screenshot: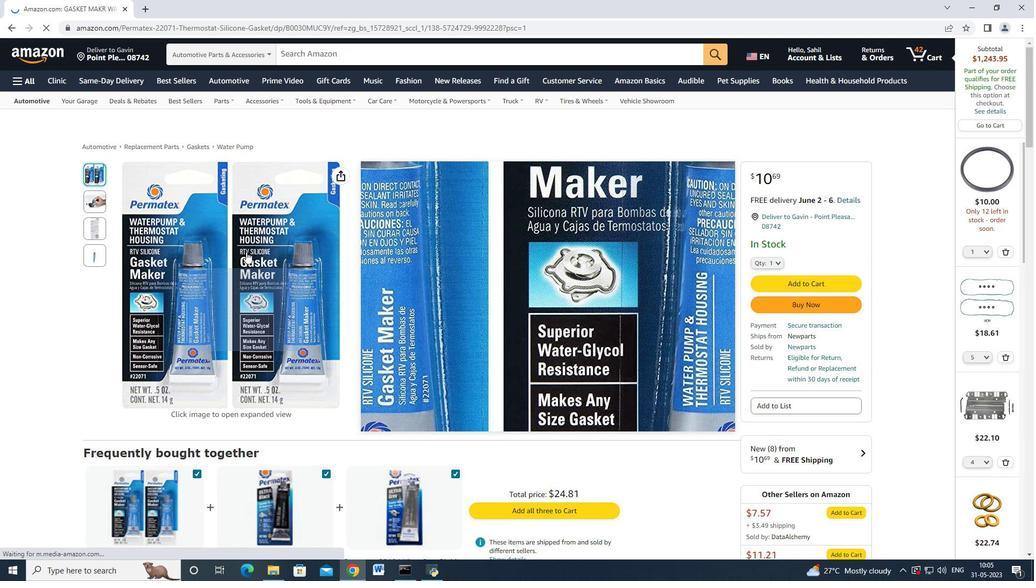 
Action: Mouse scrolled (246, 252) with delta (0, 0)
Screenshot: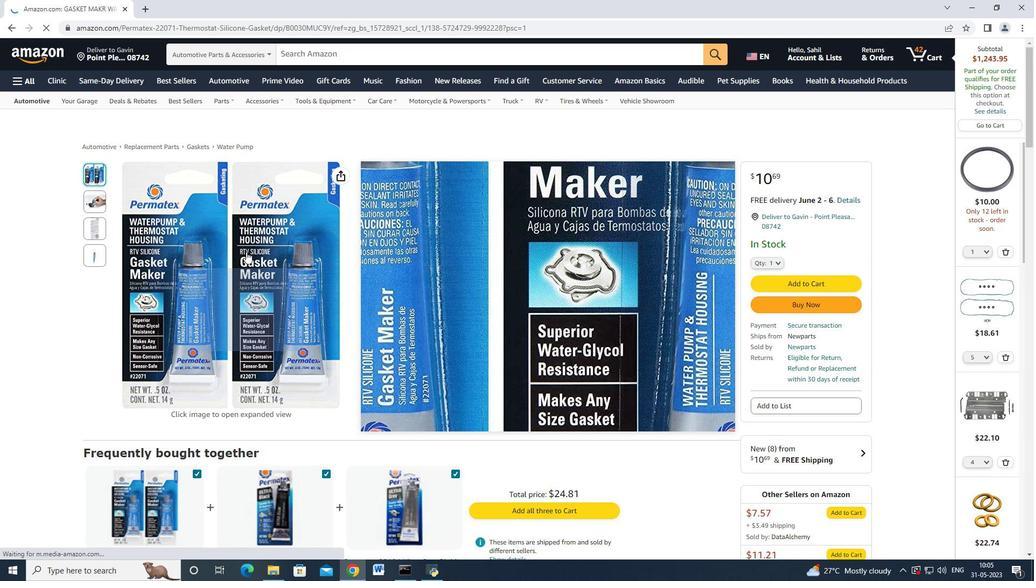 
Action: Mouse scrolled (246, 252) with delta (0, 0)
Screenshot: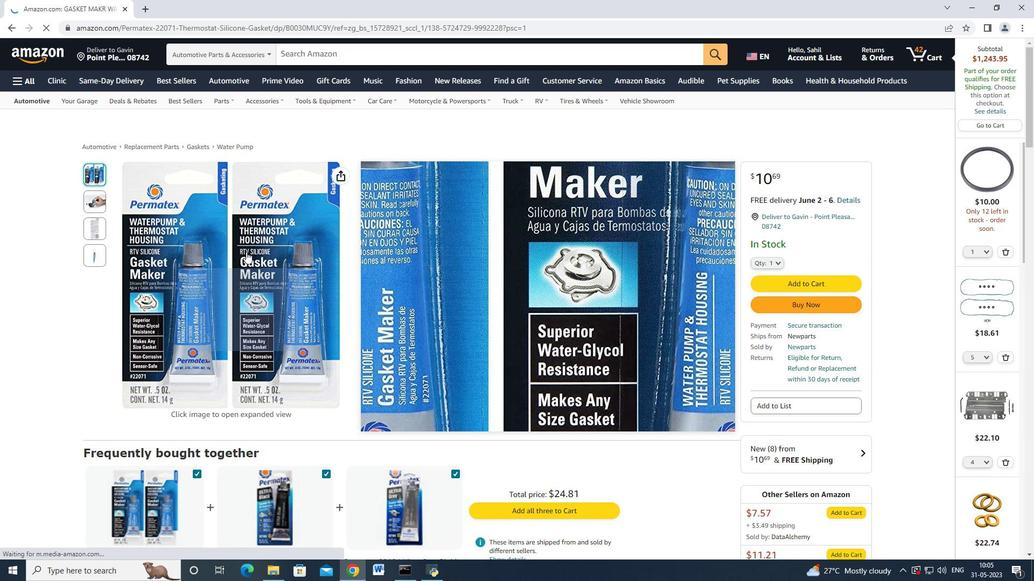 
Action: Mouse scrolled (246, 252) with delta (0, 0)
Screenshot: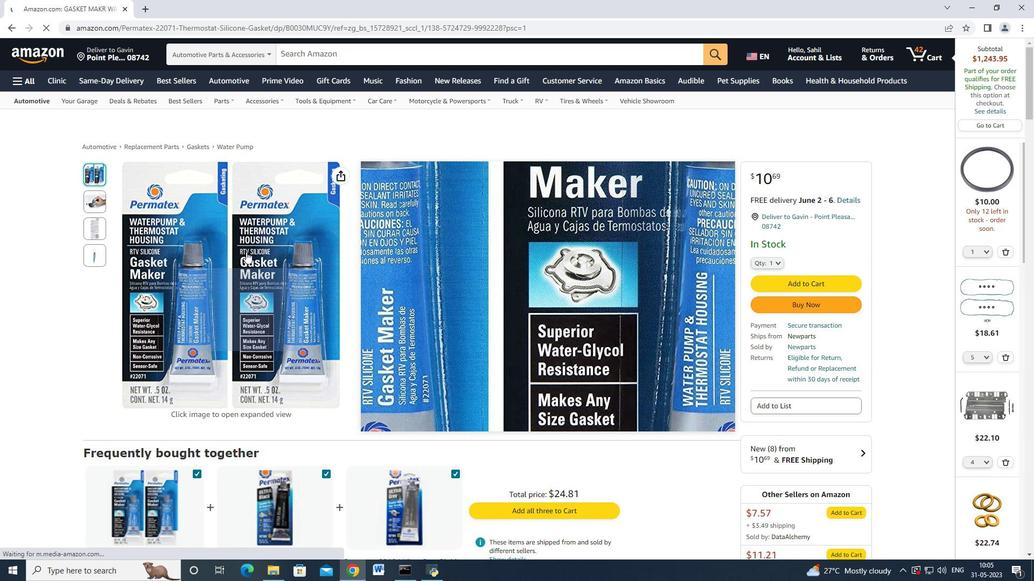 
Action: Mouse moved to (178, 101)
Screenshot: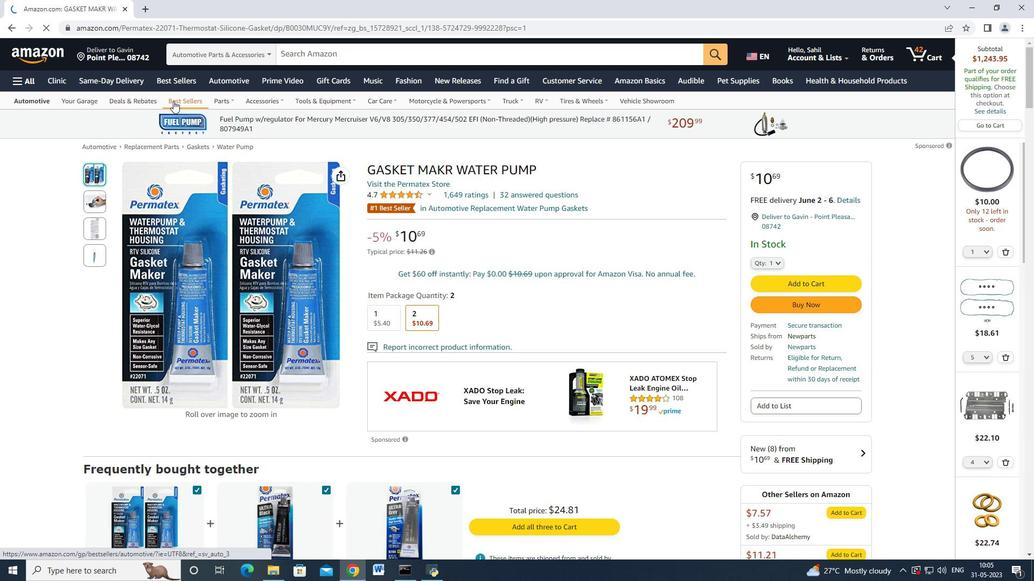 
Action: Mouse pressed left at (178, 101)
Screenshot: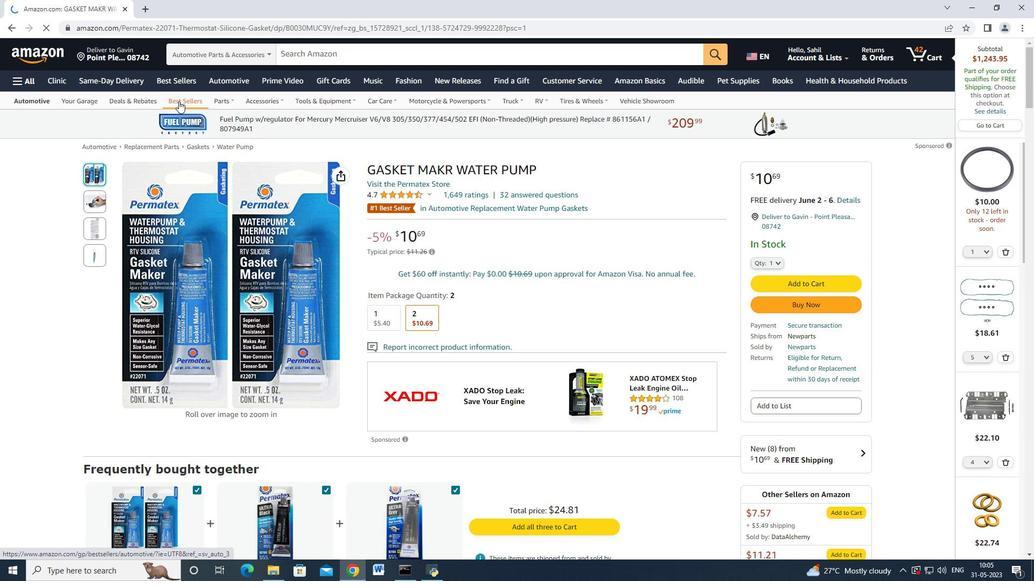 
Action: Mouse moved to (77, 345)
Screenshot: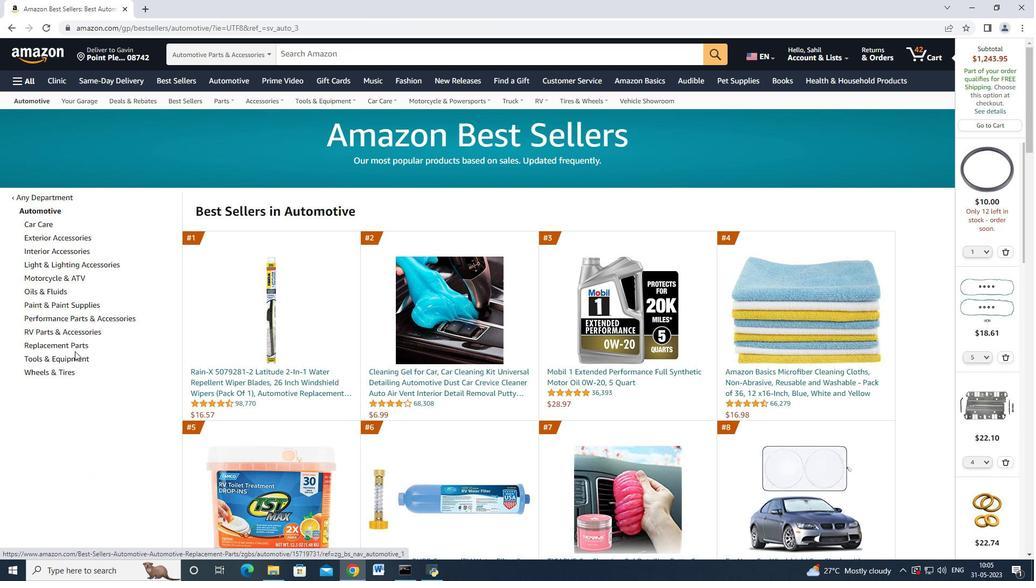 
Action: Mouse pressed left at (77, 345)
Screenshot: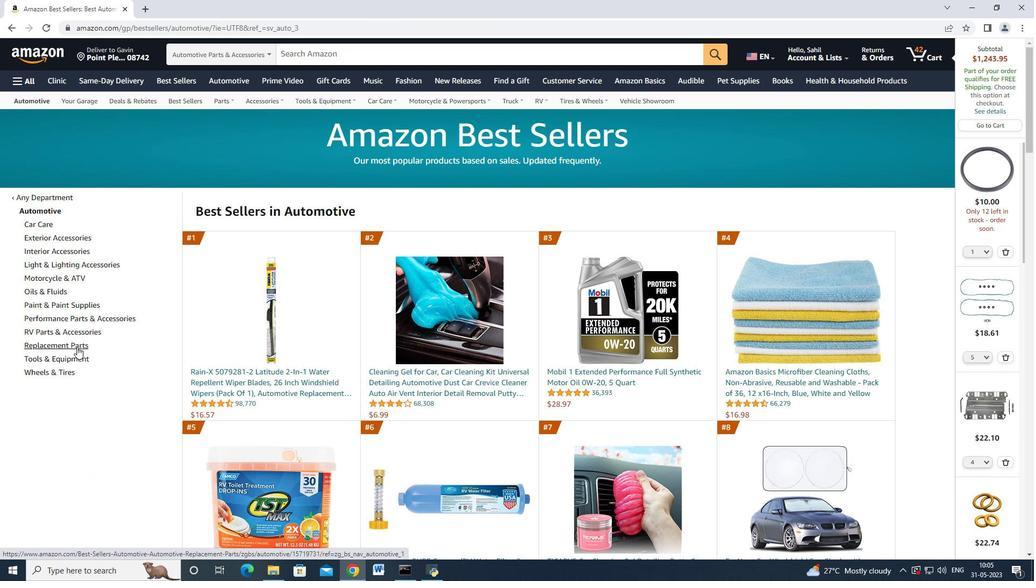 
Action: Mouse moved to (116, 322)
Screenshot: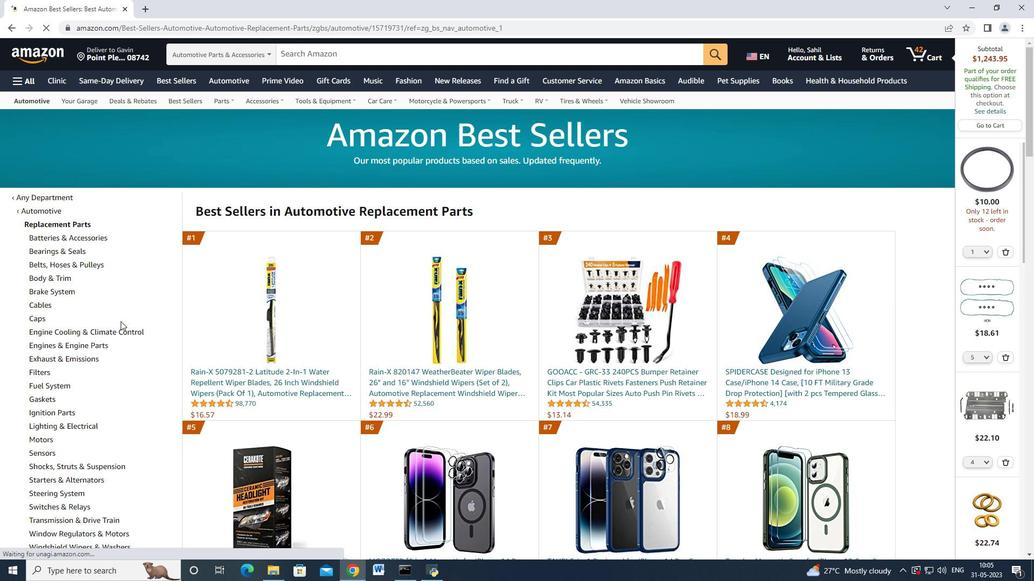 
Action: Mouse scrolled (116, 321) with delta (0, 0)
Screenshot: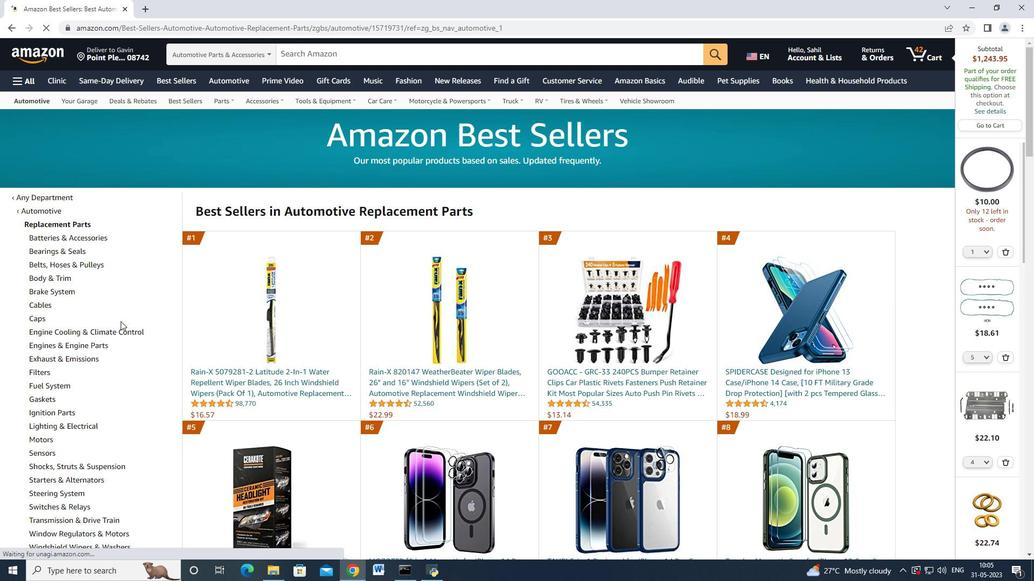 
Action: Mouse moved to (115, 322)
Screenshot: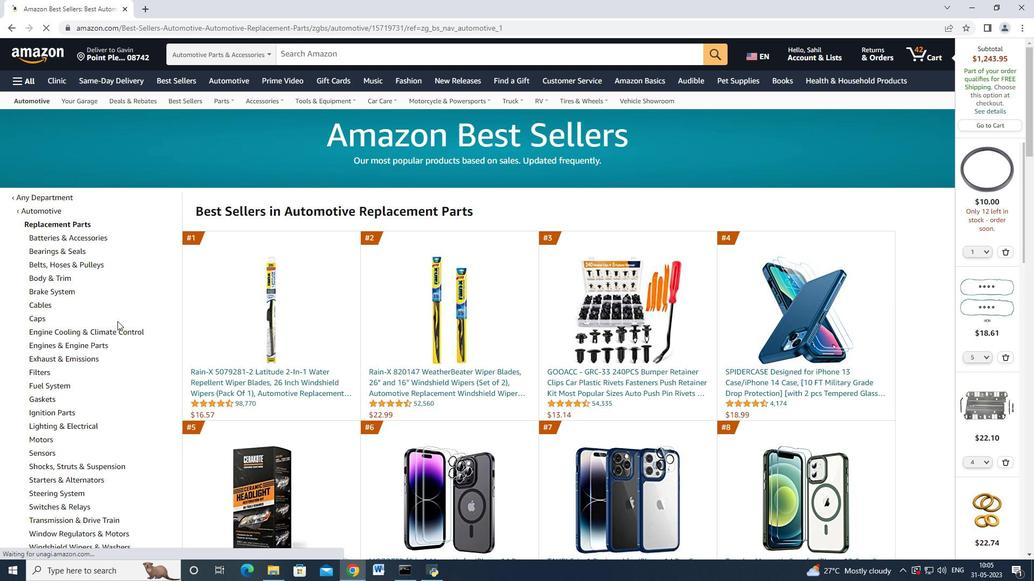 
Action: Mouse scrolled (115, 321) with delta (0, 0)
Screenshot: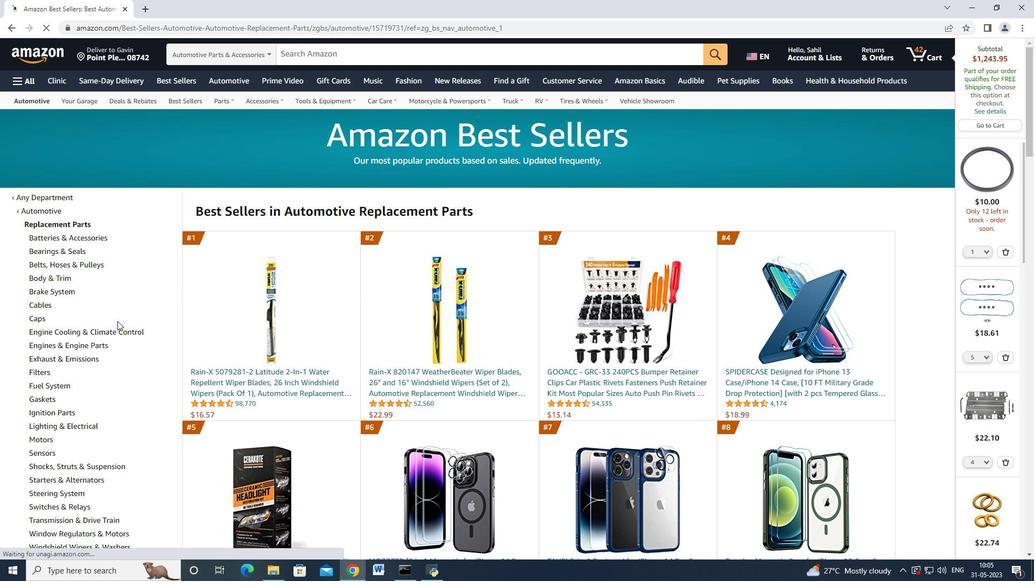 
Action: Mouse moved to (115, 322)
Screenshot: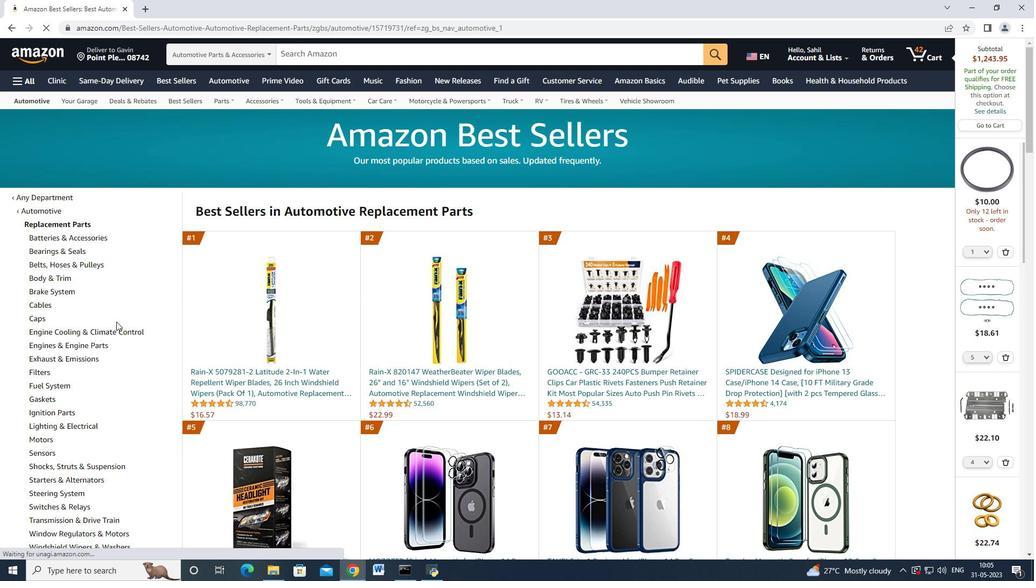 
Action: Mouse scrolled (115, 321) with delta (0, 0)
Screenshot: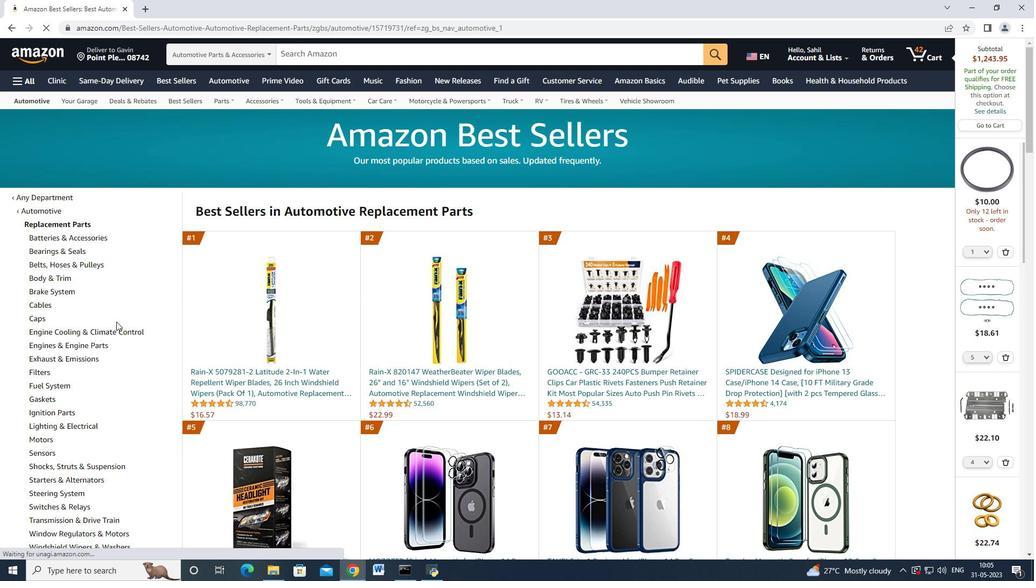 
Action: Mouse moved to (43, 239)
Screenshot: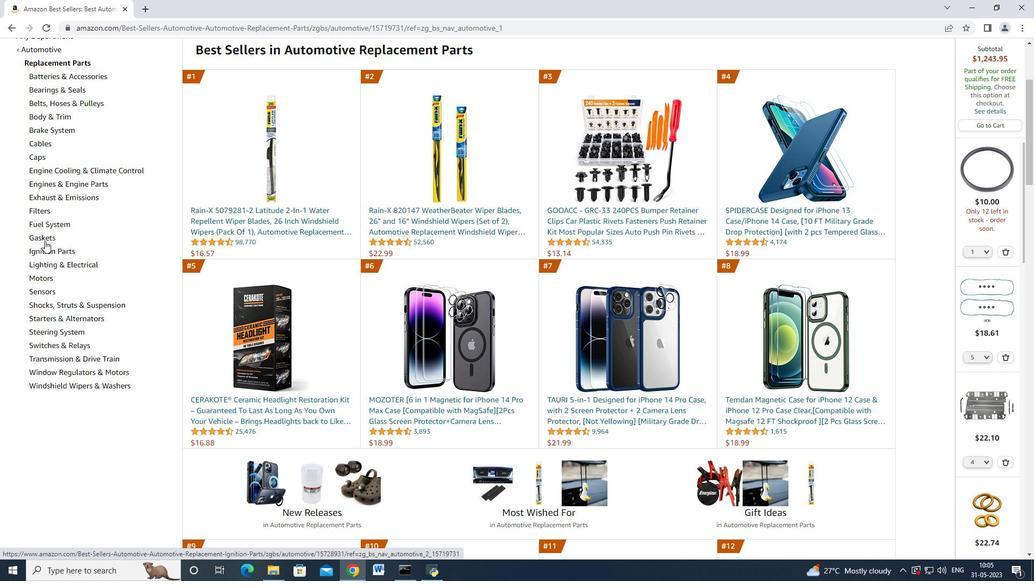 
Action: Mouse pressed left at (43, 239)
Screenshot: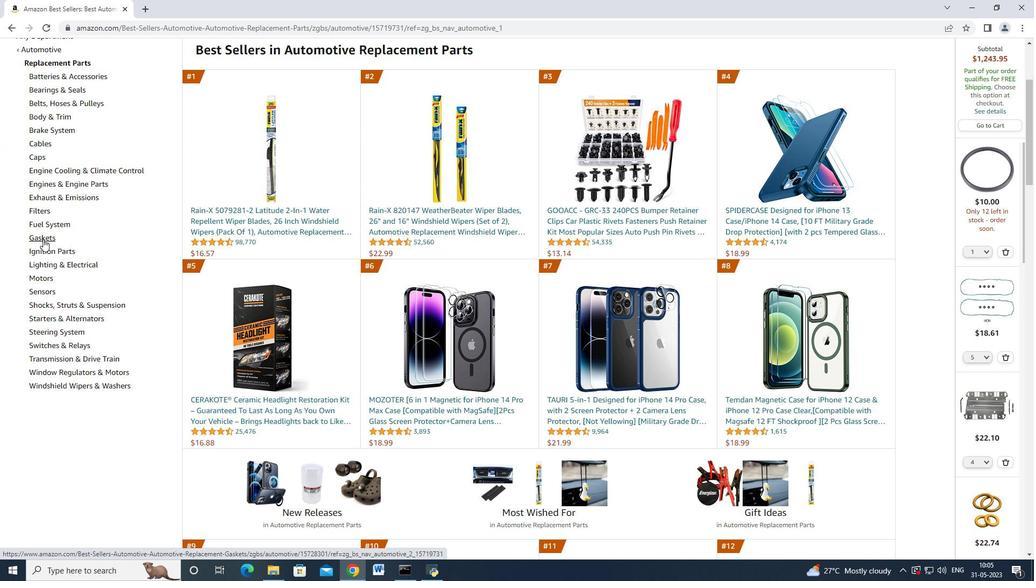 
Action: Mouse moved to (97, 246)
Screenshot: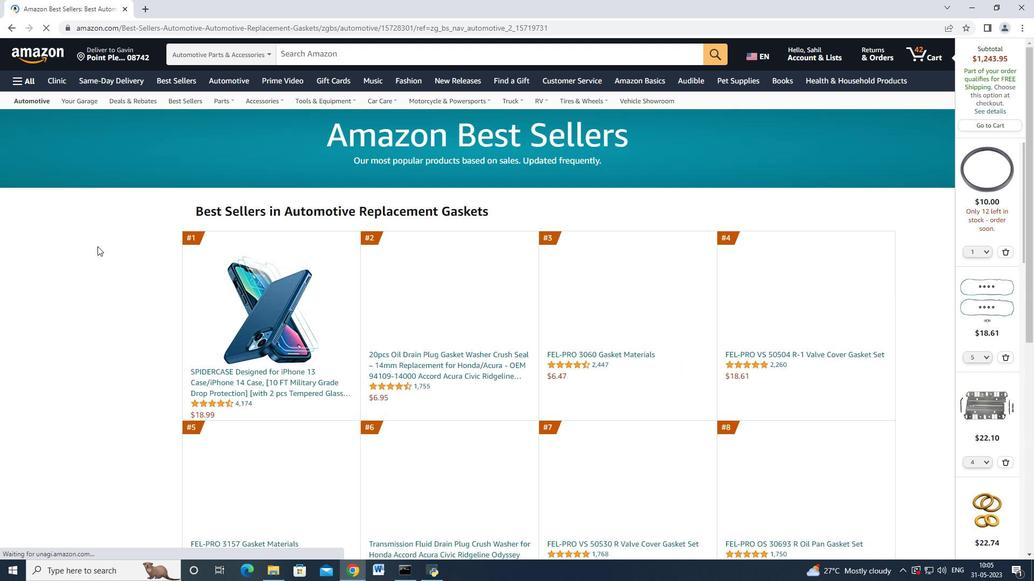 
Action: Mouse scrolled (97, 246) with delta (0, 0)
Screenshot: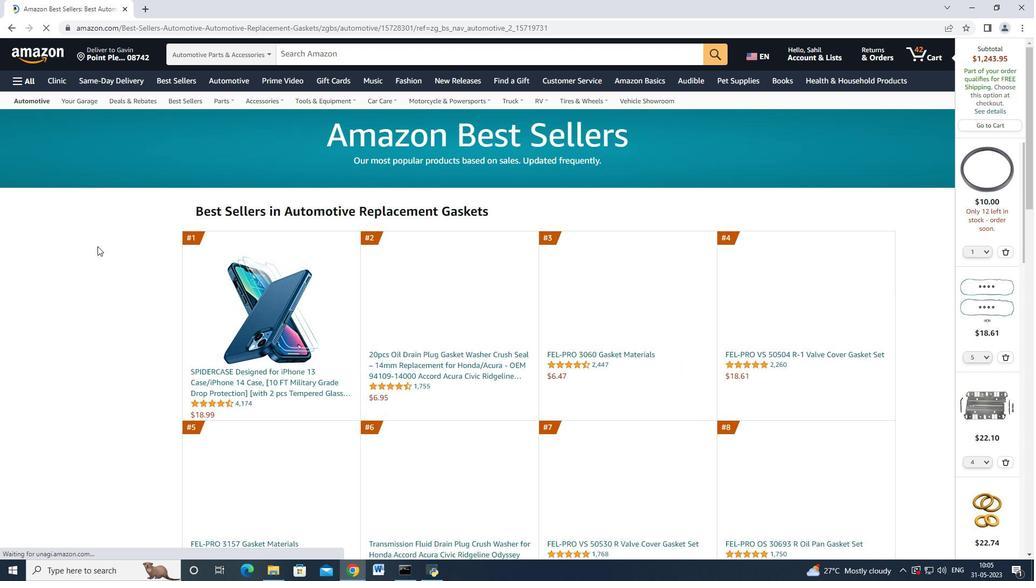 
Action: Mouse moved to (98, 247)
Screenshot: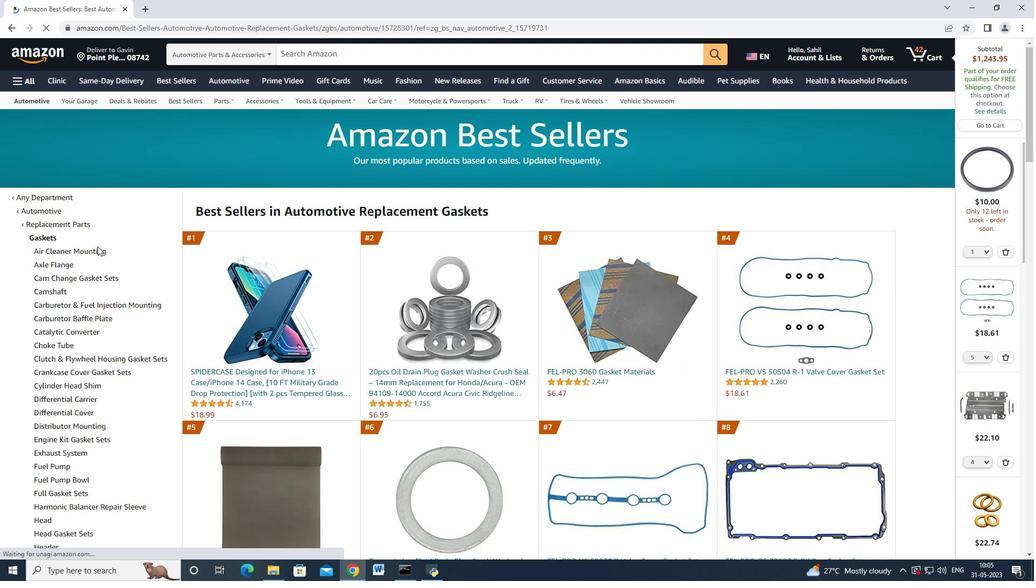 
Action: Mouse scrolled (98, 247) with delta (0, 0)
Screenshot: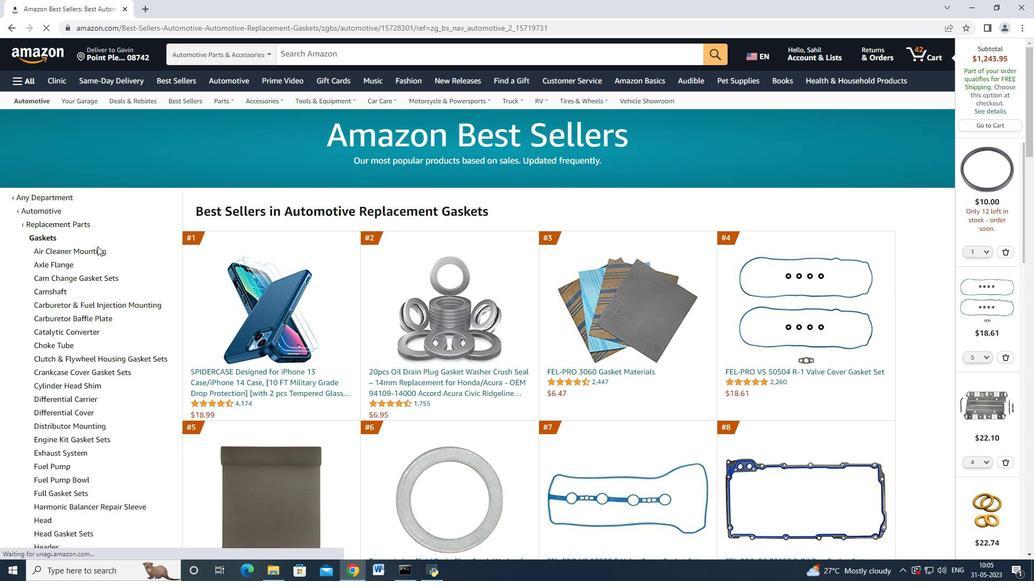 
Action: Mouse moved to (98, 250)
Screenshot: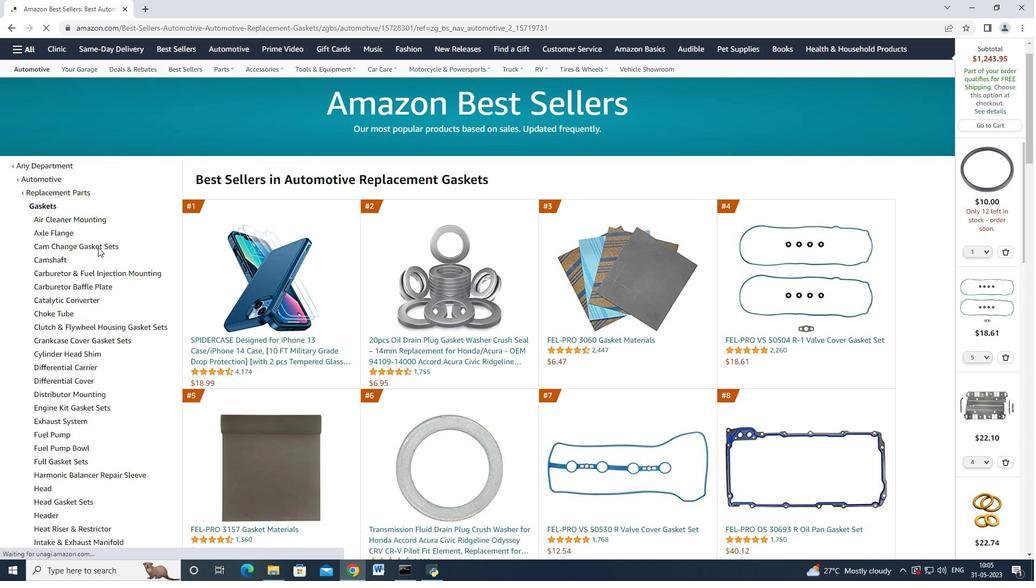 
Action: Mouse scrolled (98, 249) with delta (0, 0)
Screenshot: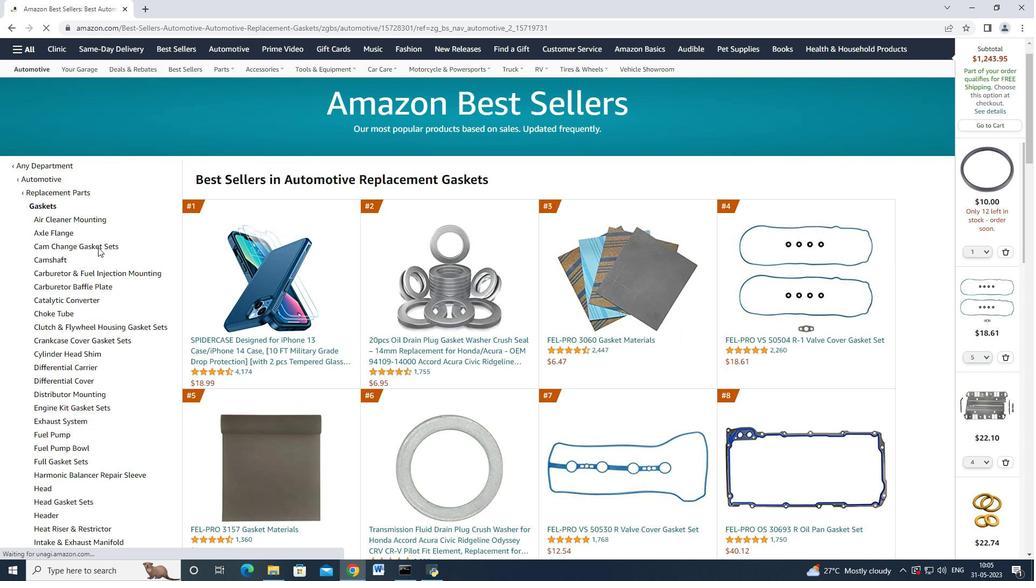 
Action: Mouse moved to (98, 252)
Screenshot: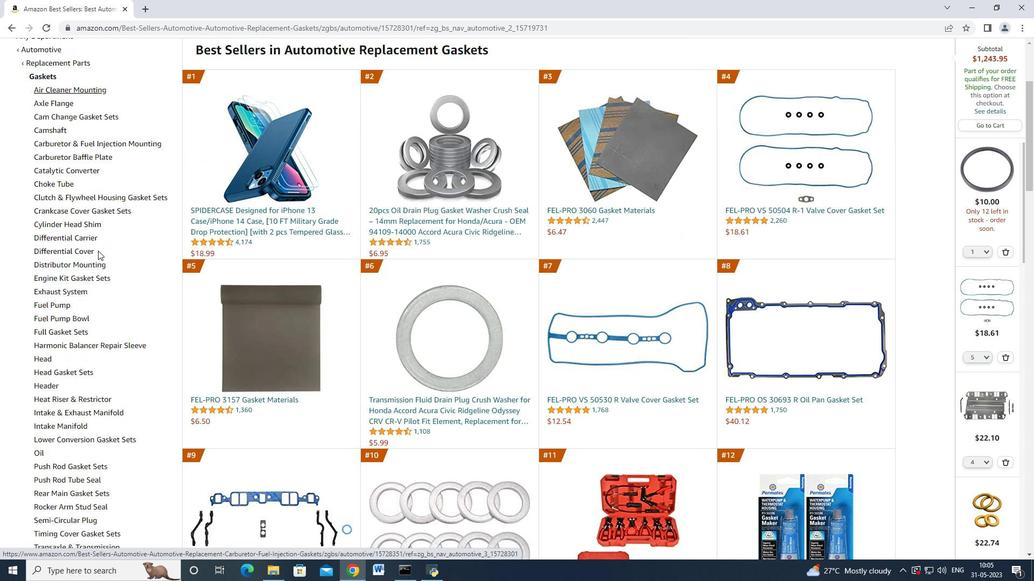 
Action: Mouse scrolled (98, 251) with delta (0, 0)
Screenshot: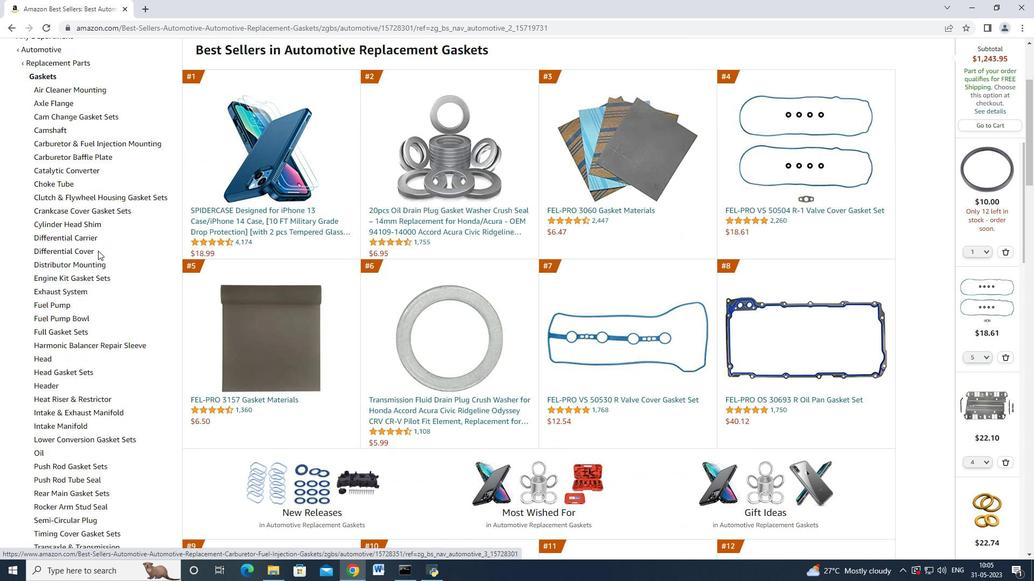 
Action: Mouse scrolled (98, 251) with delta (0, 0)
Screenshot: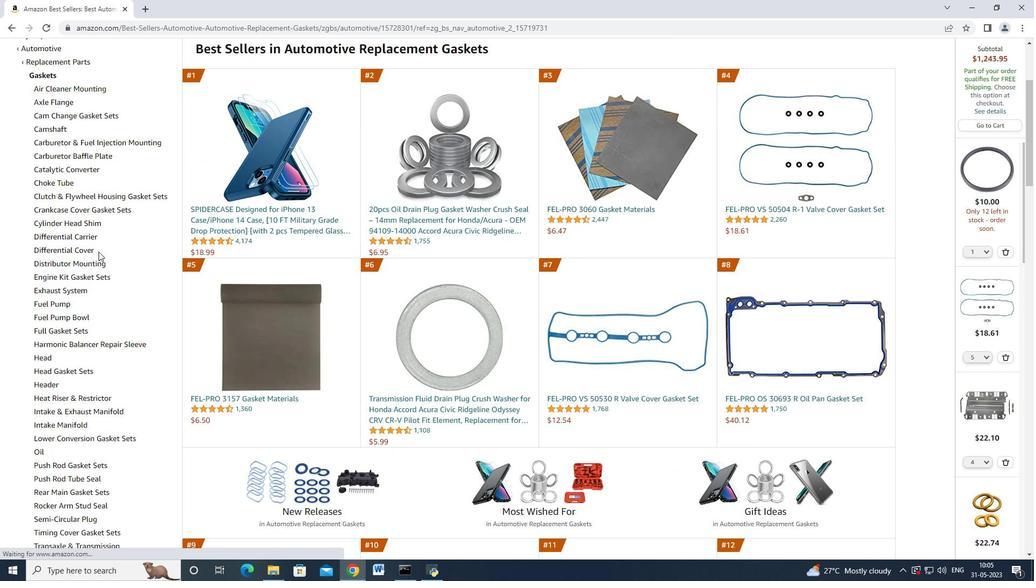 
Action: Mouse scrolled (98, 251) with delta (0, 0)
Screenshot: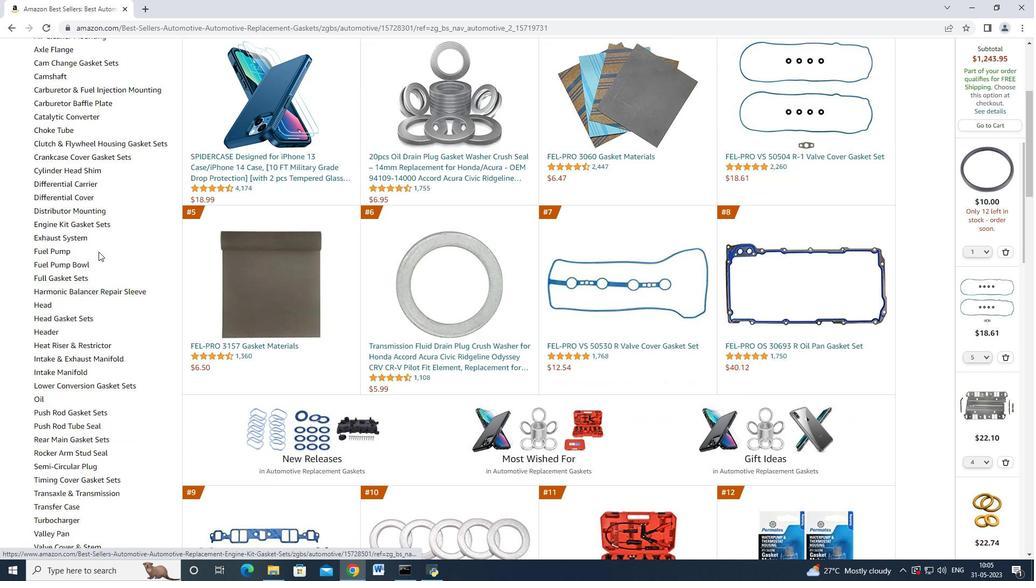 
Action: Mouse moved to (71, 463)
Screenshot: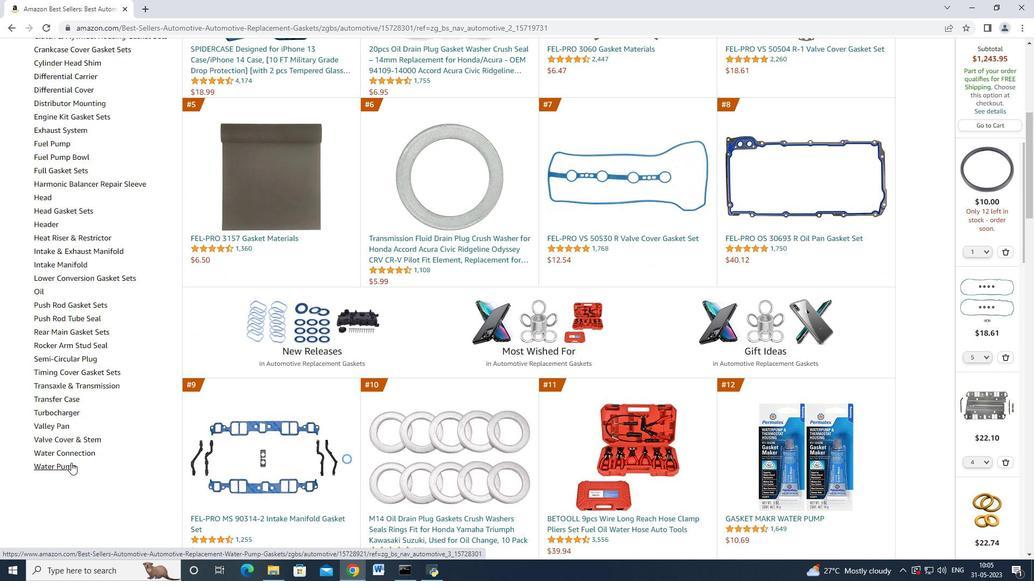 
Action: Mouse pressed left at (71, 463)
Screenshot: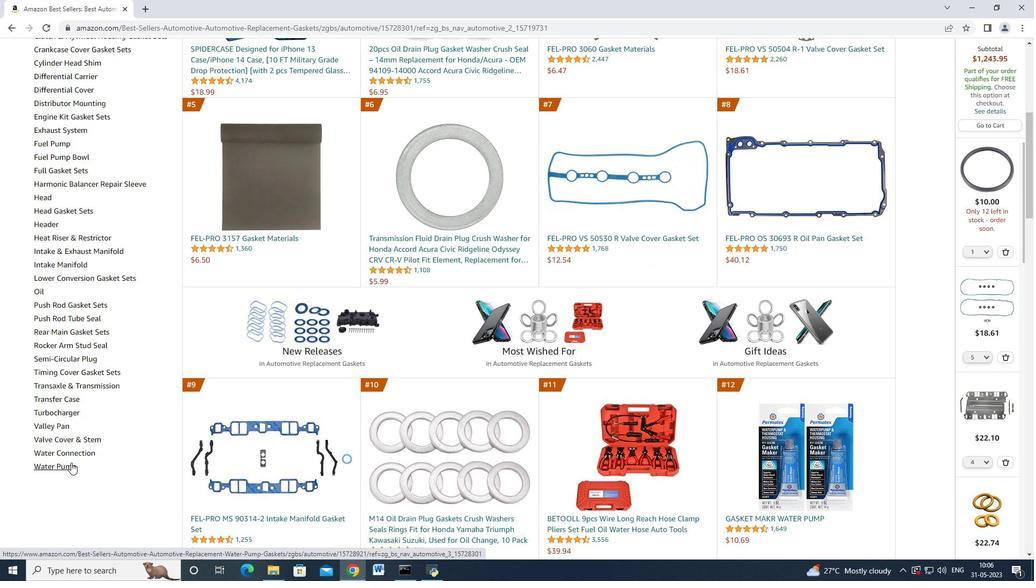 
Action: Mouse moved to (214, 308)
Screenshot: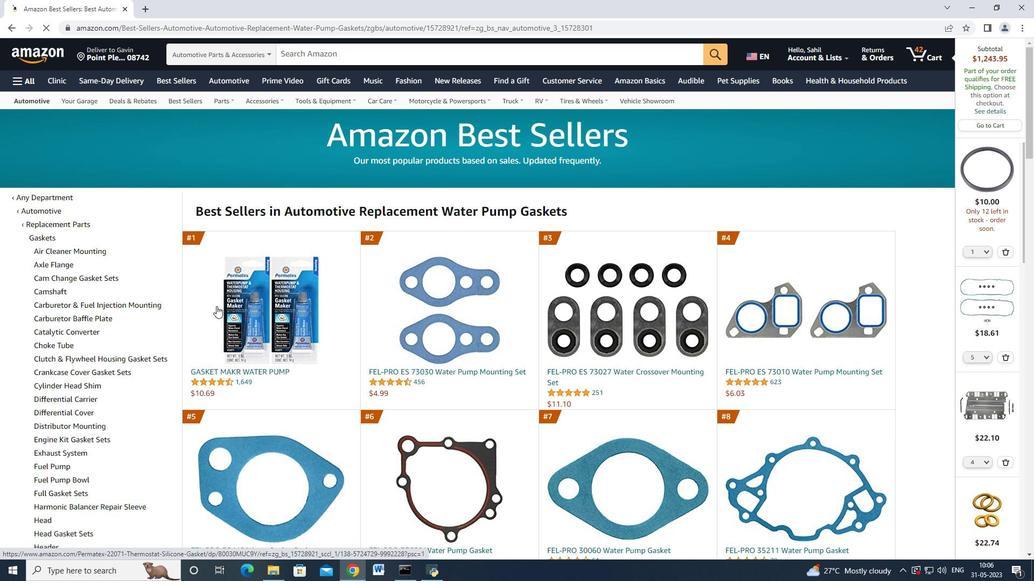 
Action: Mouse scrolled (214, 308) with delta (0, 0)
Screenshot: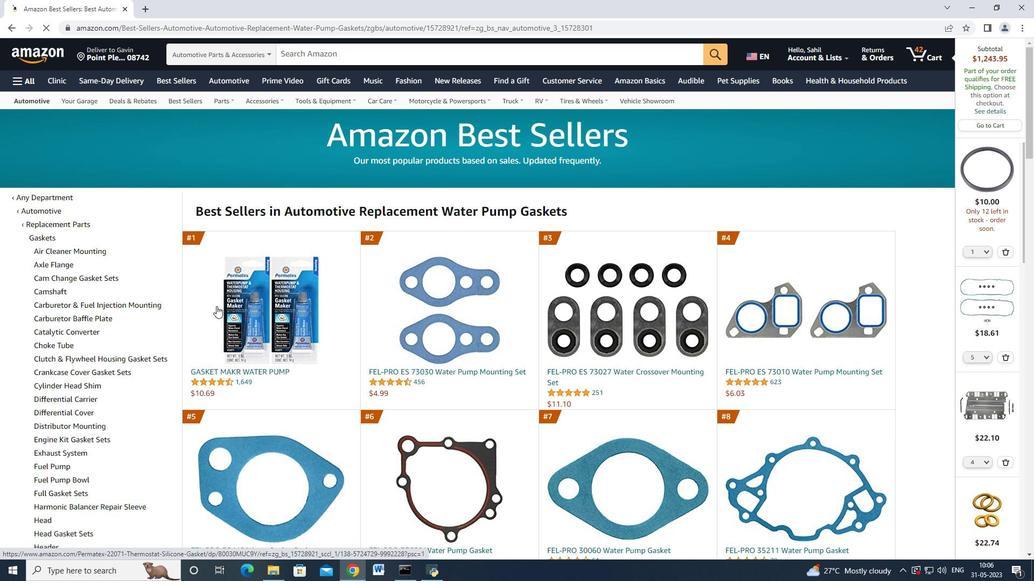 
Action: Mouse moved to (214, 308)
Screenshot: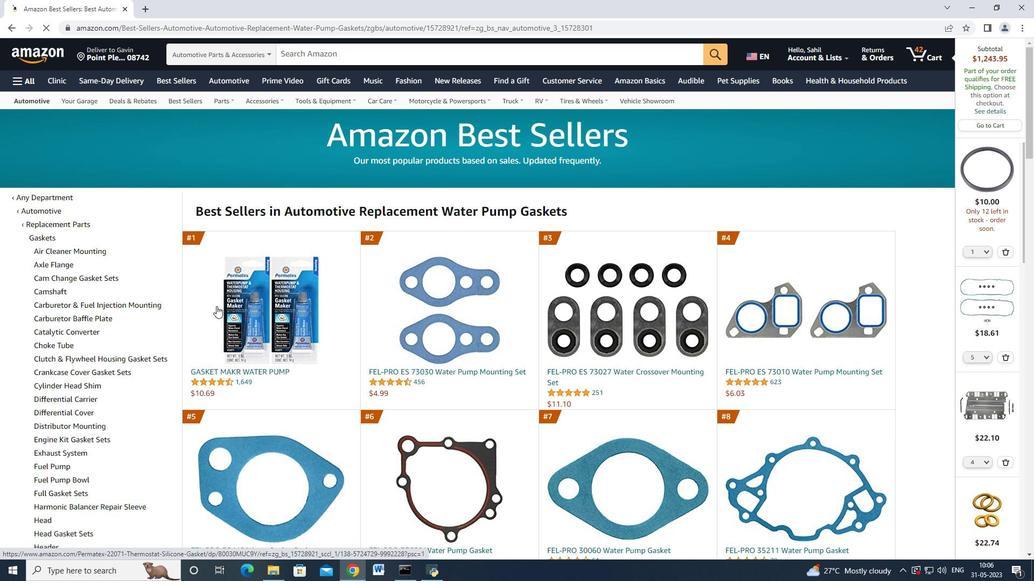 
Action: Mouse scrolled (214, 308) with delta (0, 0)
Screenshot: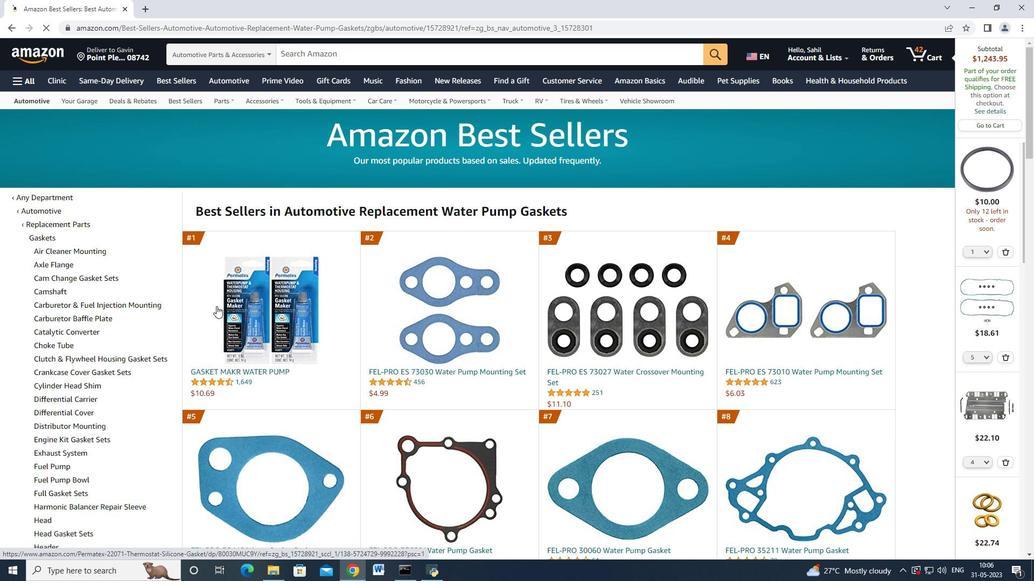
Action: Mouse moved to (214, 309)
Screenshot: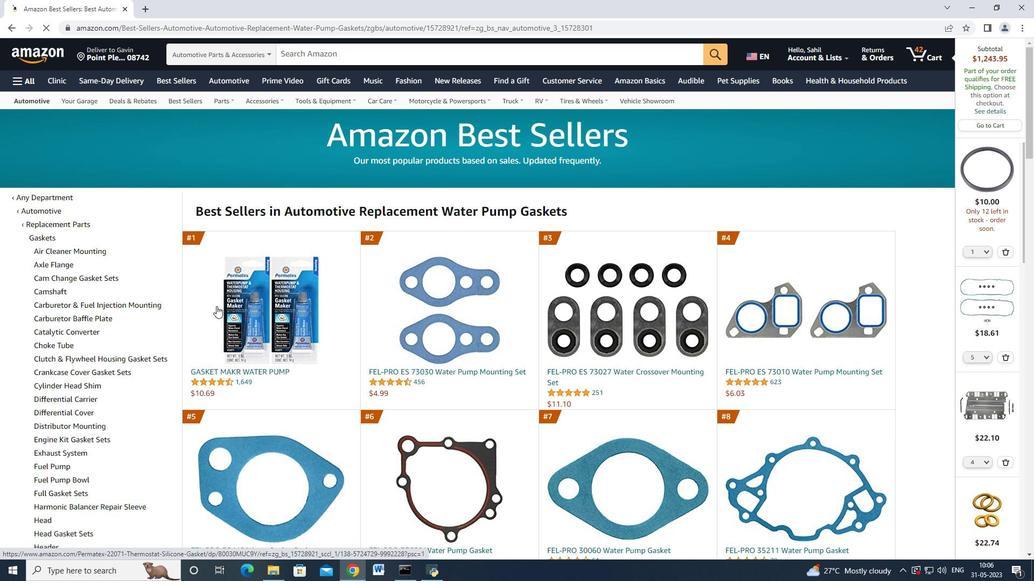 
Action: Mouse scrolled (214, 308) with delta (0, 0)
Screenshot: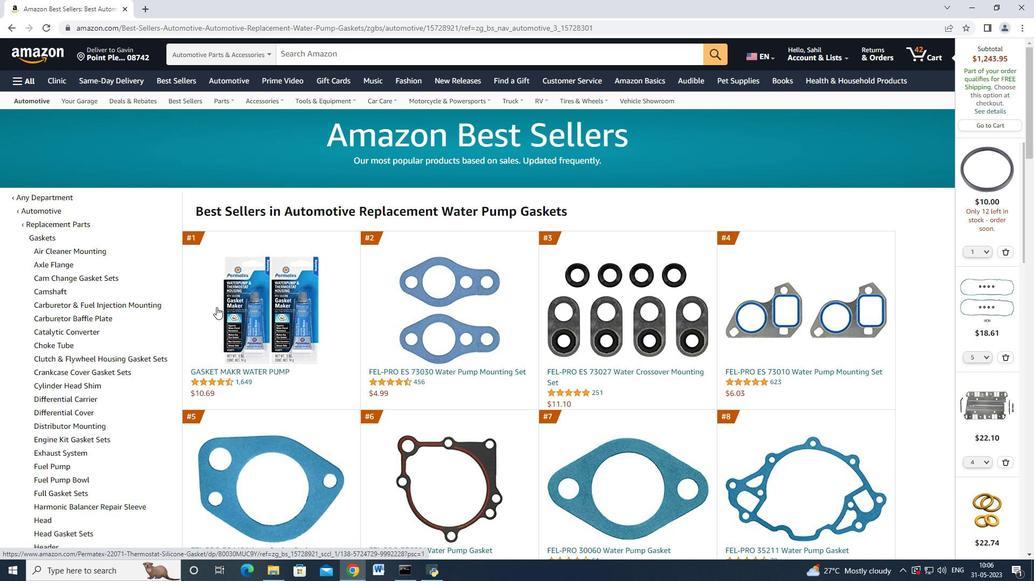 
Action: Mouse scrolled (214, 308) with delta (0, 0)
Screenshot: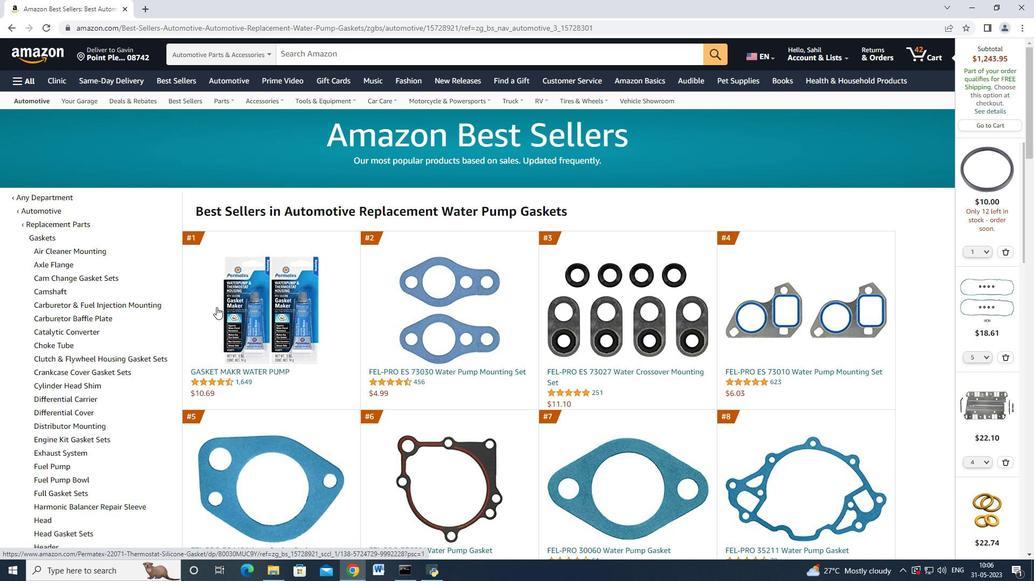 
Action: Mouse moved to (214, 309)
Screenshot: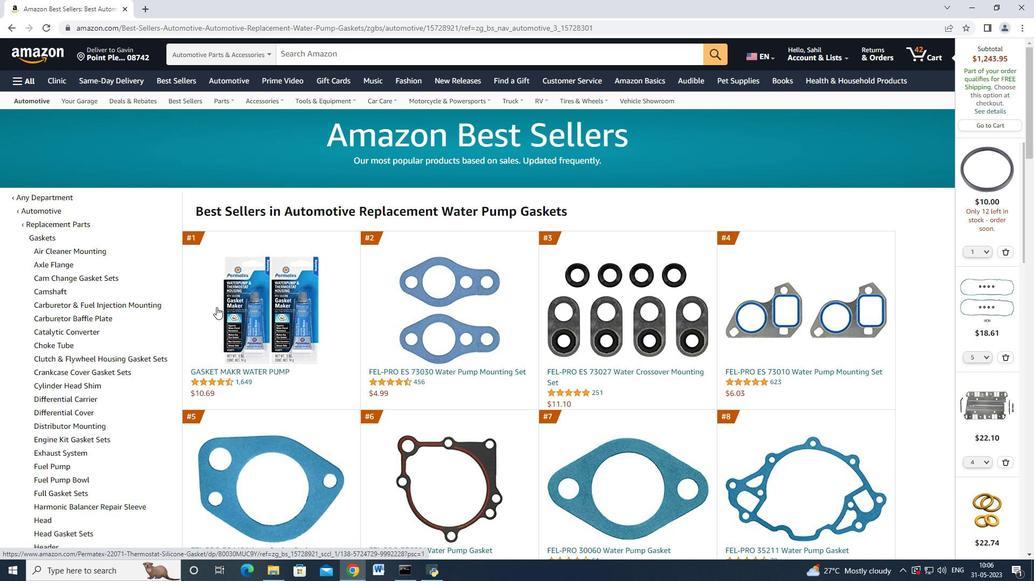 
Action: Mouse scrolled (214, 309) with delta (0, 0)
Screenshot: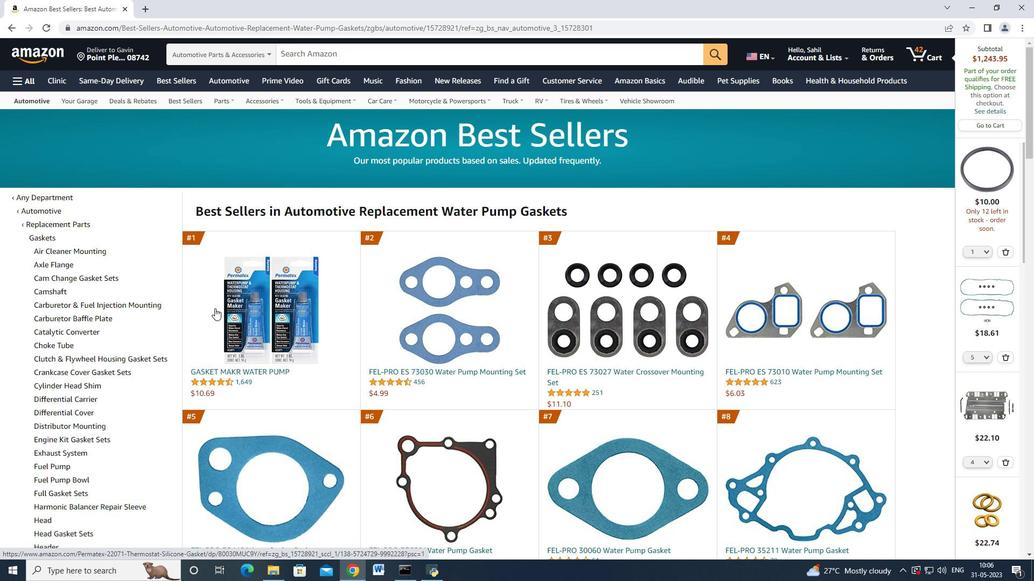 
Action: Mouse scrolled (214, 309) with delta (0, 0)
Screenshot: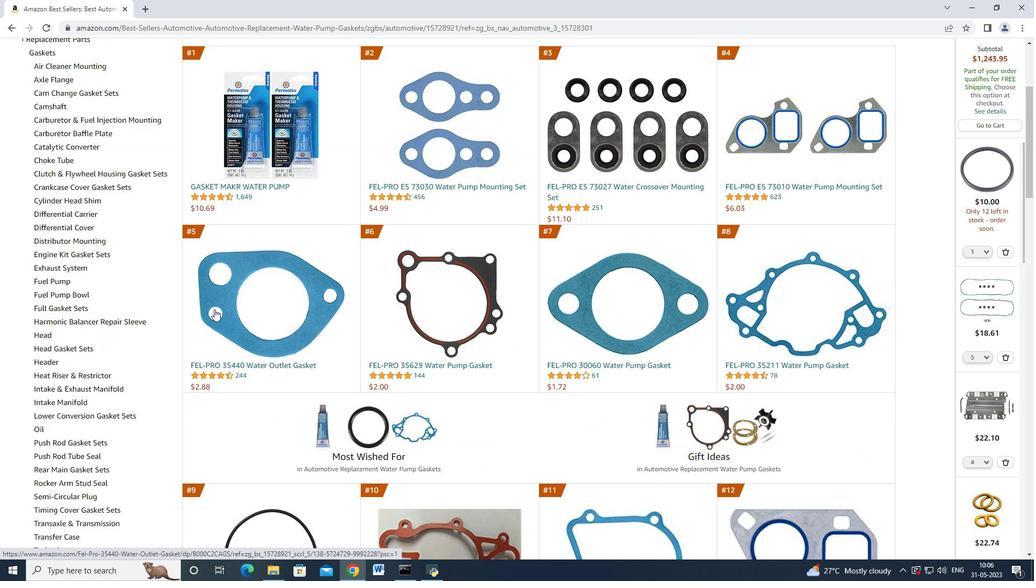 
Action: Mouse scrolled (214, 309) with delta (0, 0)
Screenshot: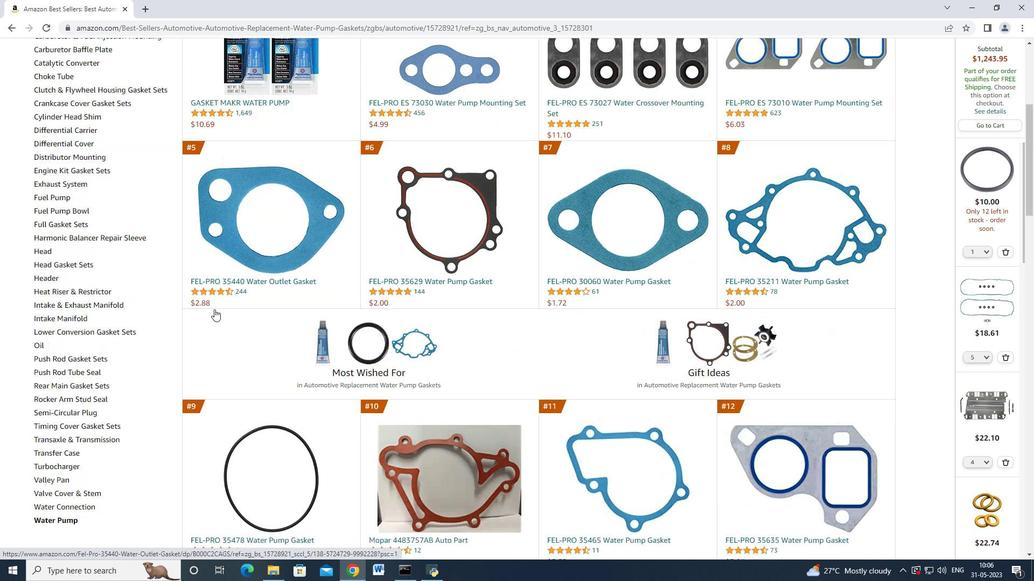 
Action: Mouse scrolled (214, 309) with delta (0, 0)
Screenshot: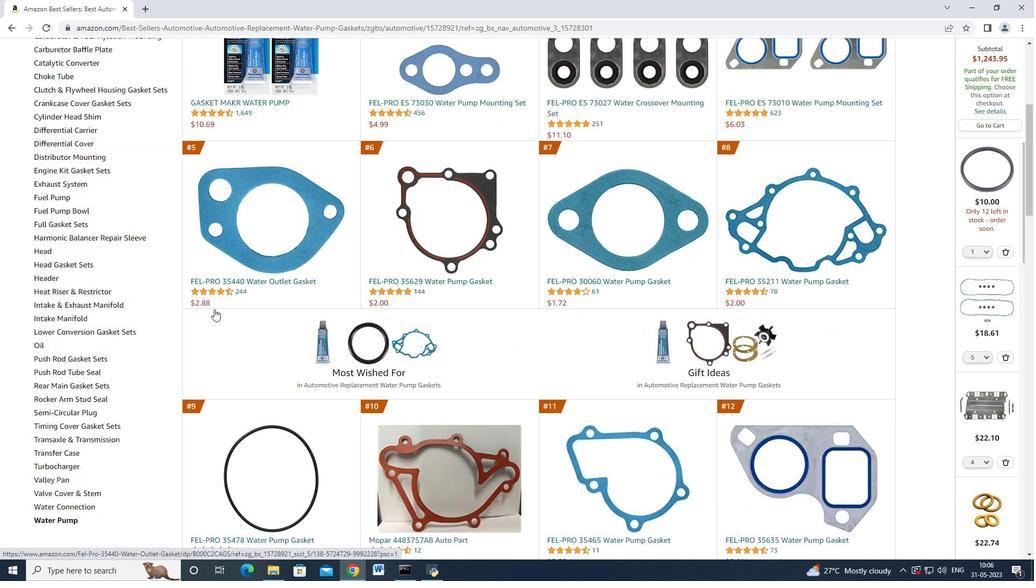 
Action: Mouse scrolled (214, 309) with delta (0, 0)
Screenshot: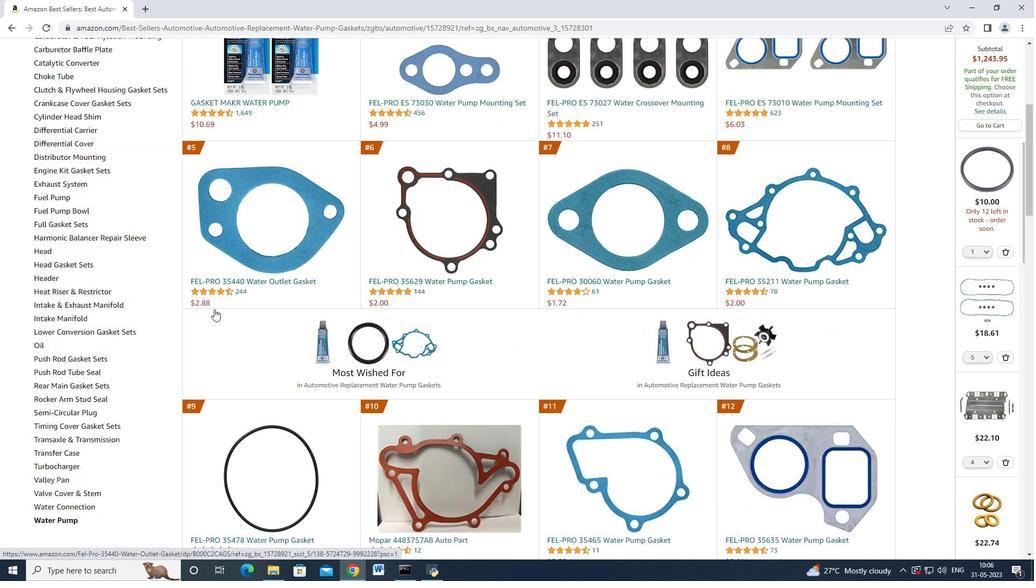 
Action: Mouse scrolled (214, 310) with delta (0, 0)
Screenshot: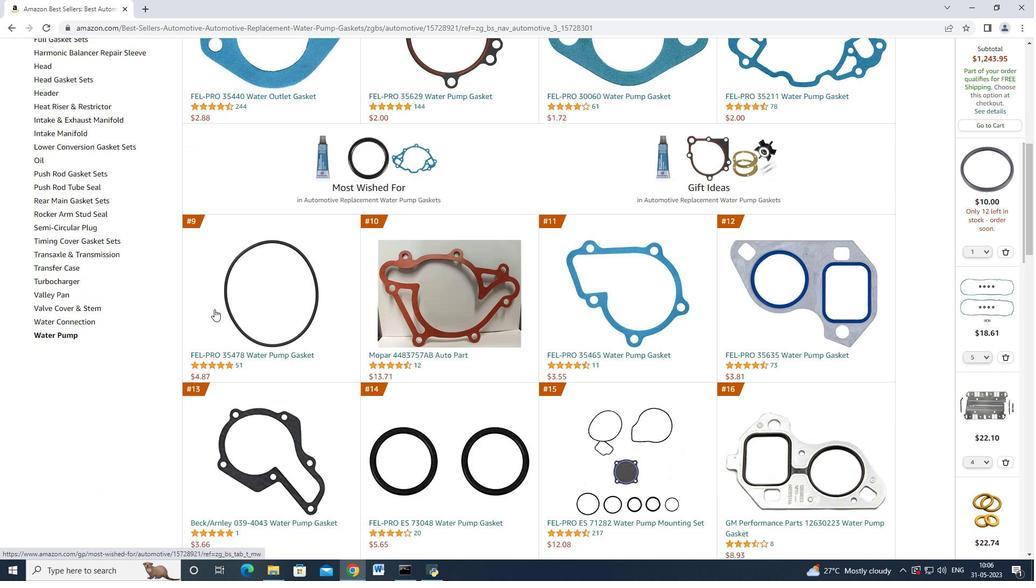 
Action: Mouse scrolled (214, 310) with delta (0, 0)
Screenshot: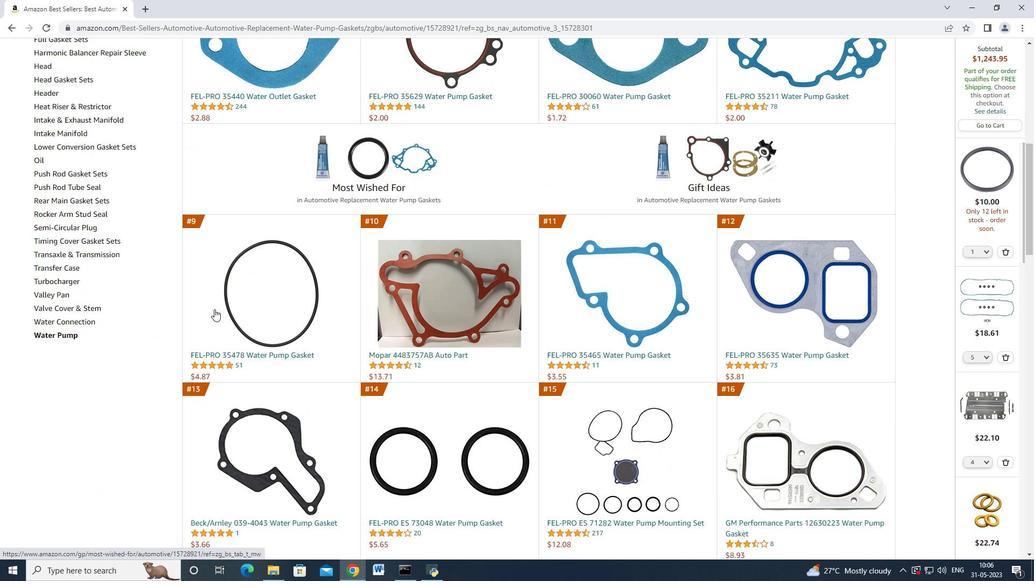 
Action: Mouse scrolled (214, 310) with delta (0, 0)
Screenshot: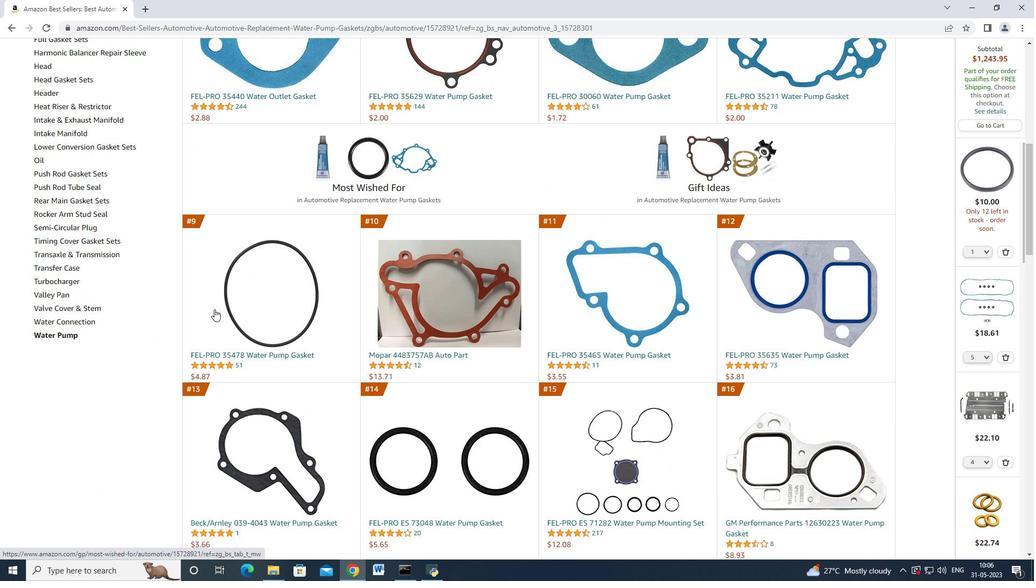 
Action: Mouse scrolled (214, 310) with delta (0, 0)
Screenshot: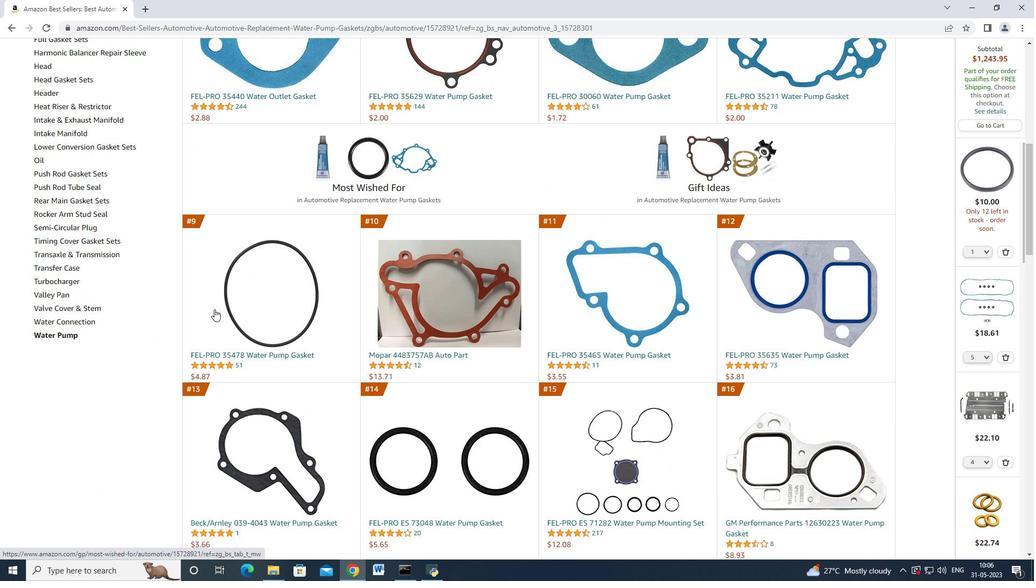
Action: Mouse scrolled (214, 310) with delta (0, 0)
Screenshot: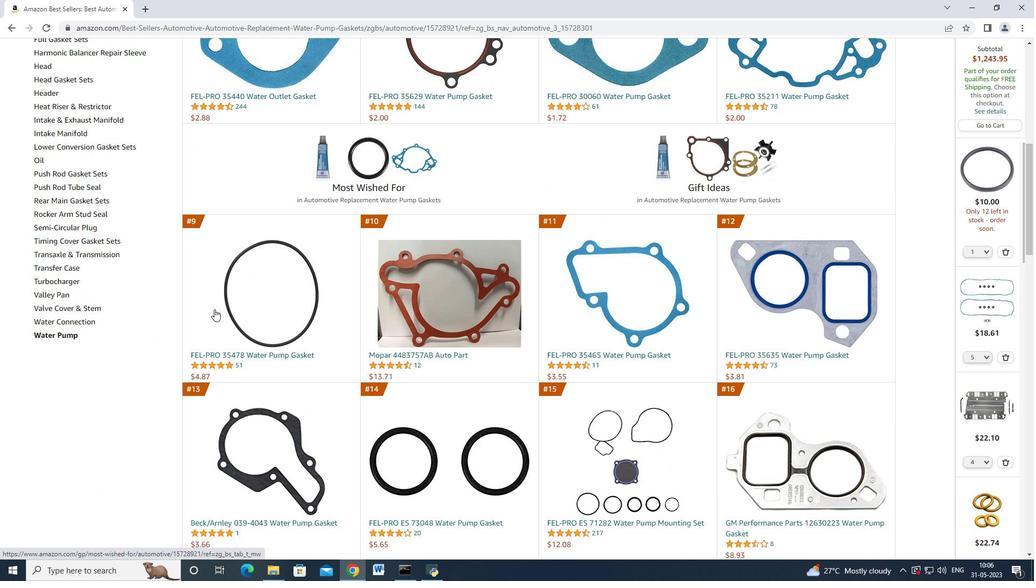 
Action: Mouse moved to (269, 287)
Screenshot: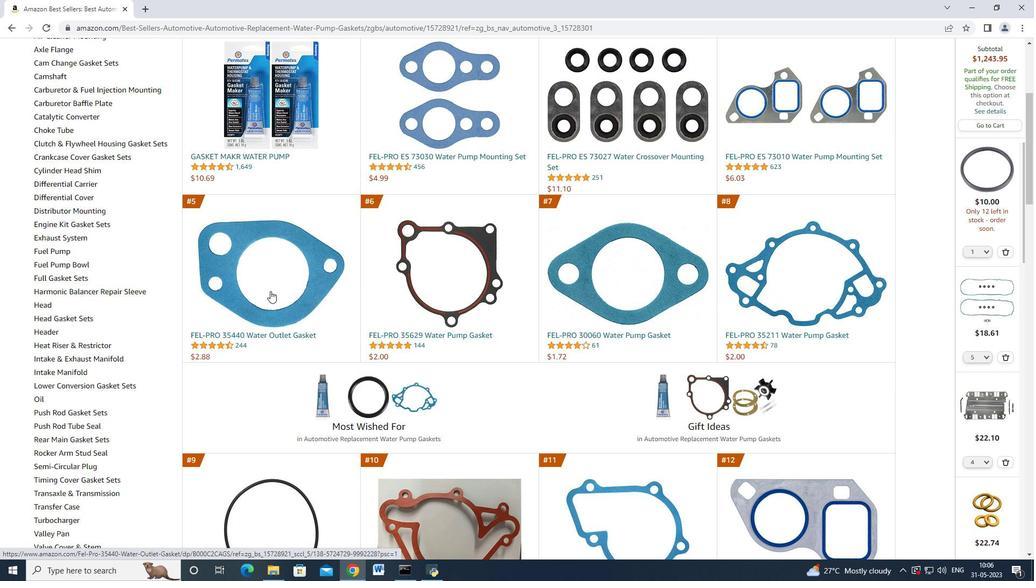 
Action: Mouse scrolled (269, 287) with delta (0, 0)
Screenshot: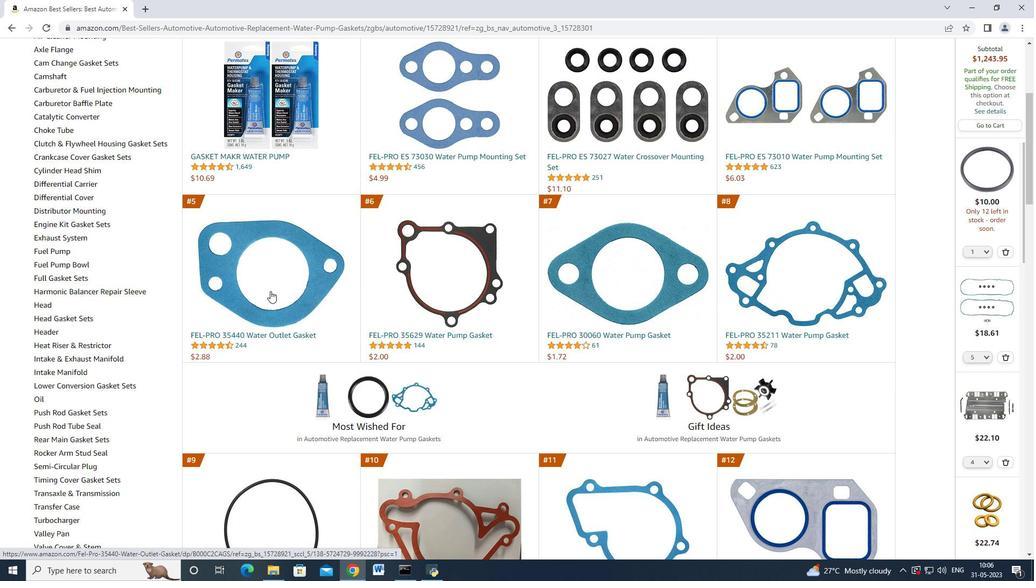 
Action: Mouse moved to (269, 287)
Screenshot: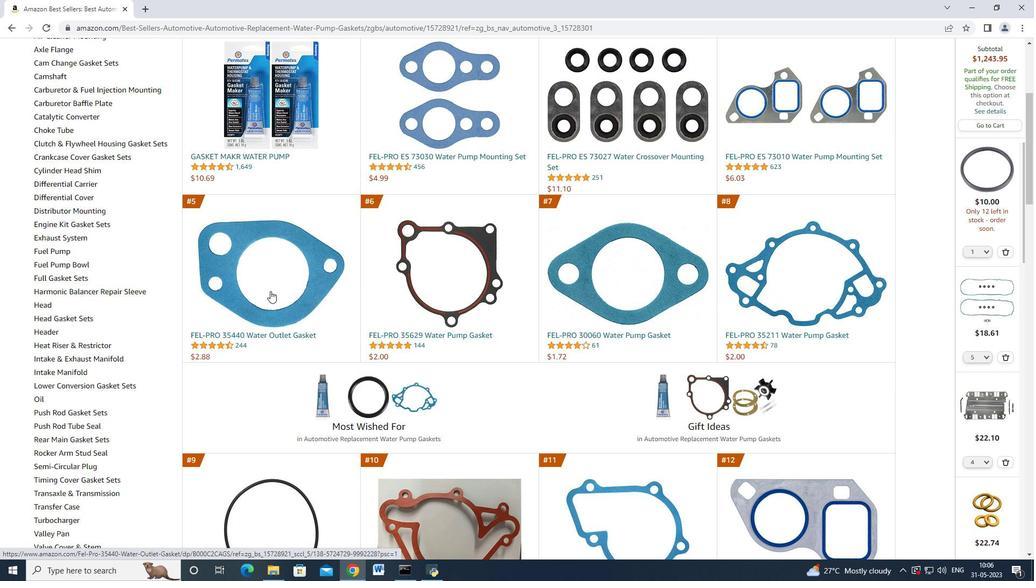 
Action: Mouse scrolled (269, 287) with delta (0, 0)
Screenshot: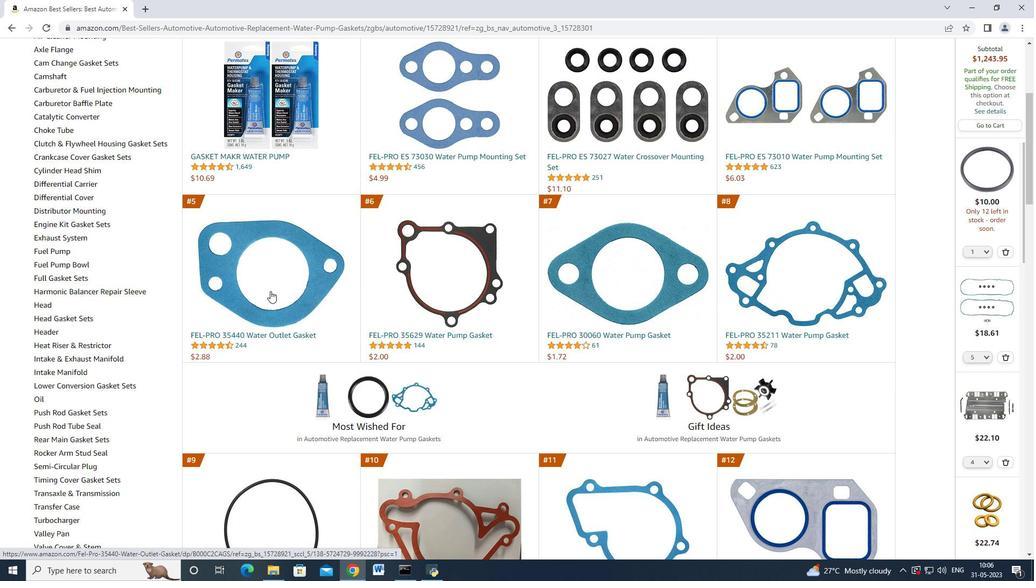 
Action: Mouse moved to (344, 266)
Screenshot: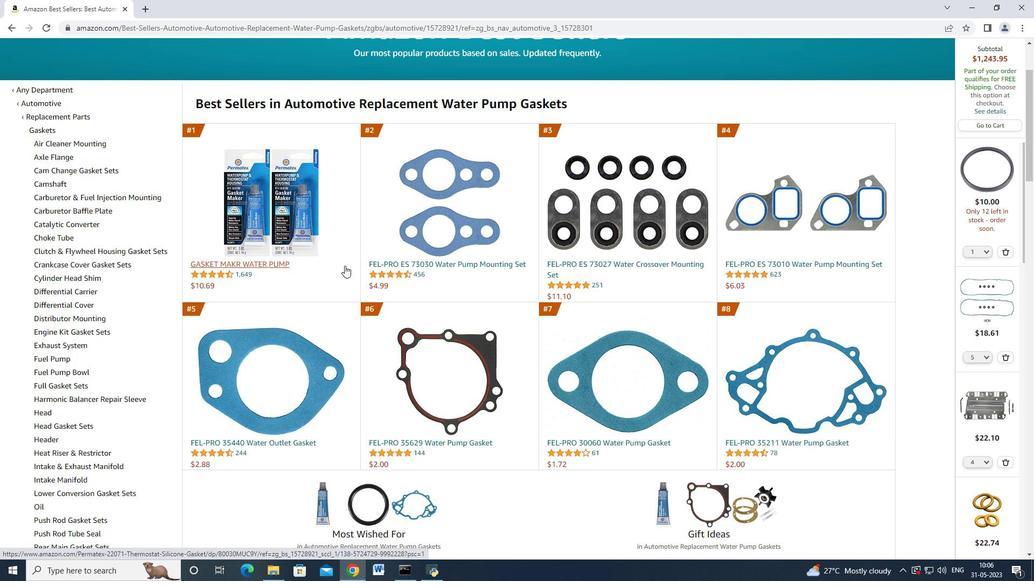 
Action: Mouse scrolled (344, 265) with delta (0, 0)
Screenshot: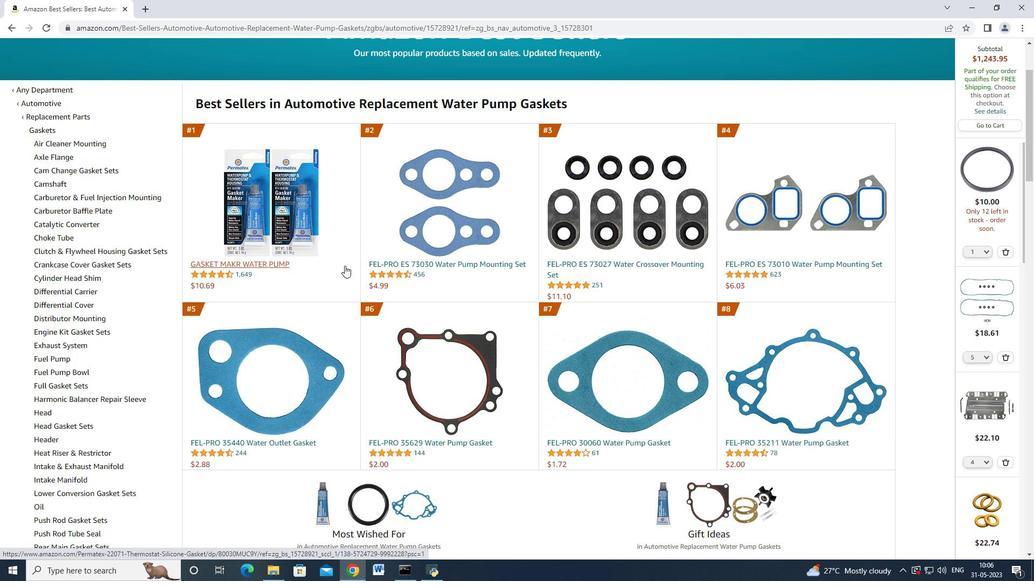 
Action: Mouse moved to (414, 221)
Screenshot: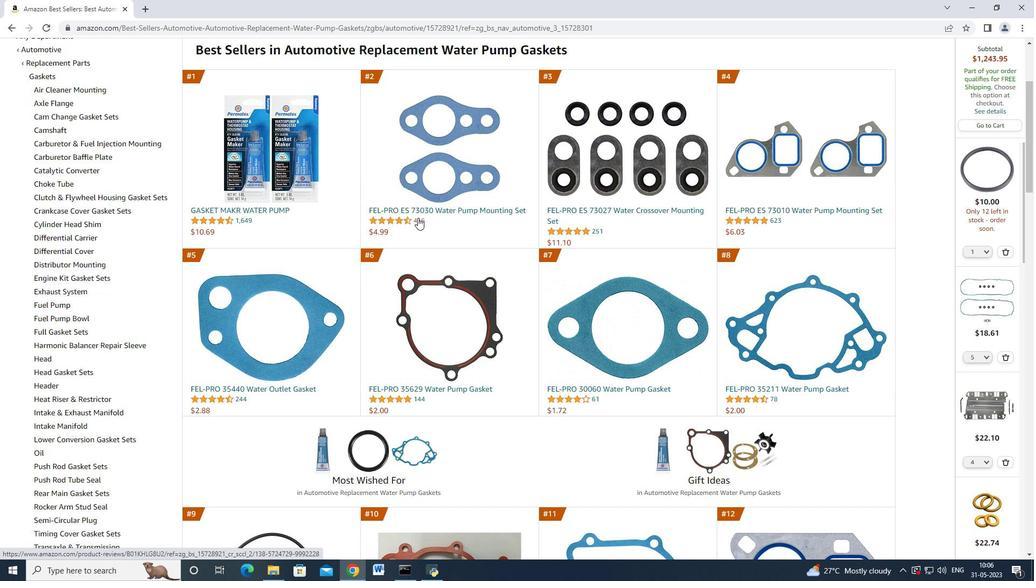 
Action: Mouse scrolled (414, 220) with delta (0, 0)
Screenshot: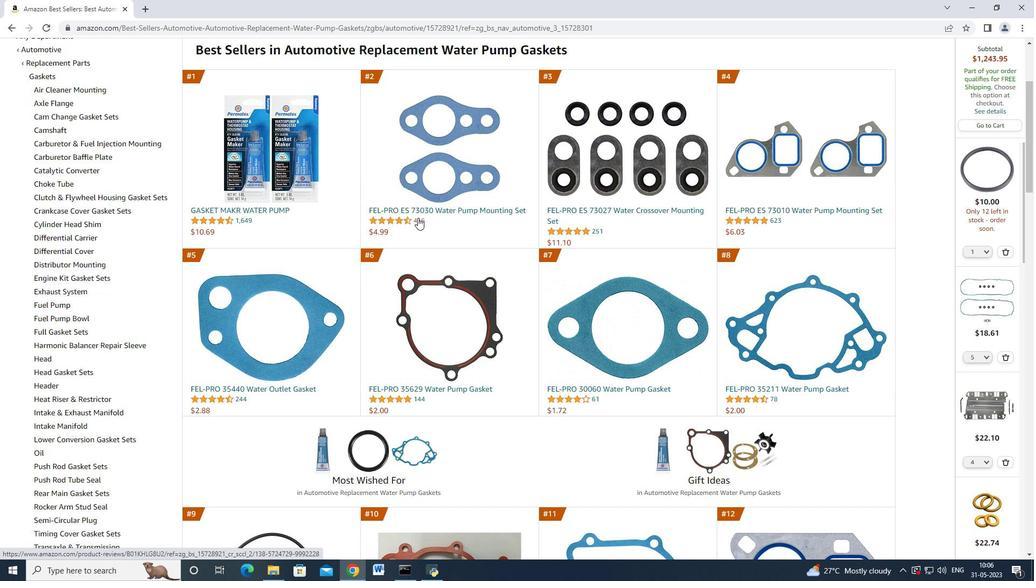
Action: Mouse moved to (273, 158)
Screenshot: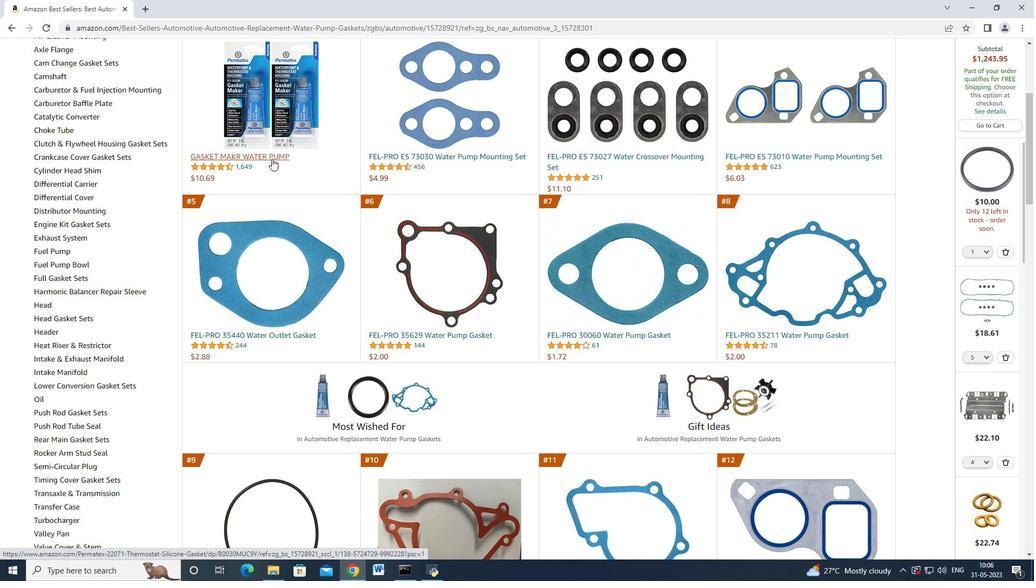 
Action: Mouse scrolled (273, 158) with delta (0, 0)
Screenshot: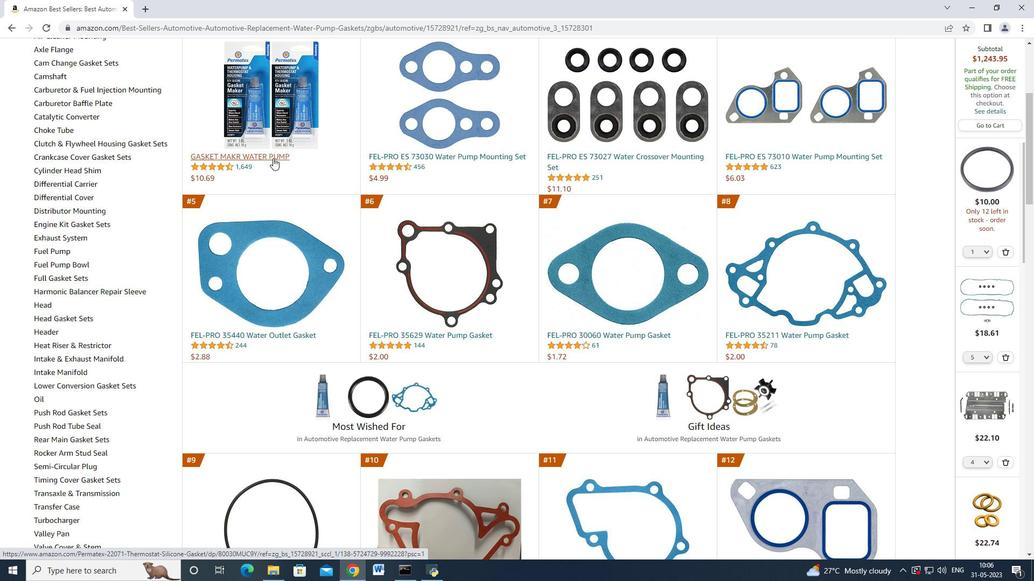 
Action: Mouse moved to (278, 158)
Screenshot: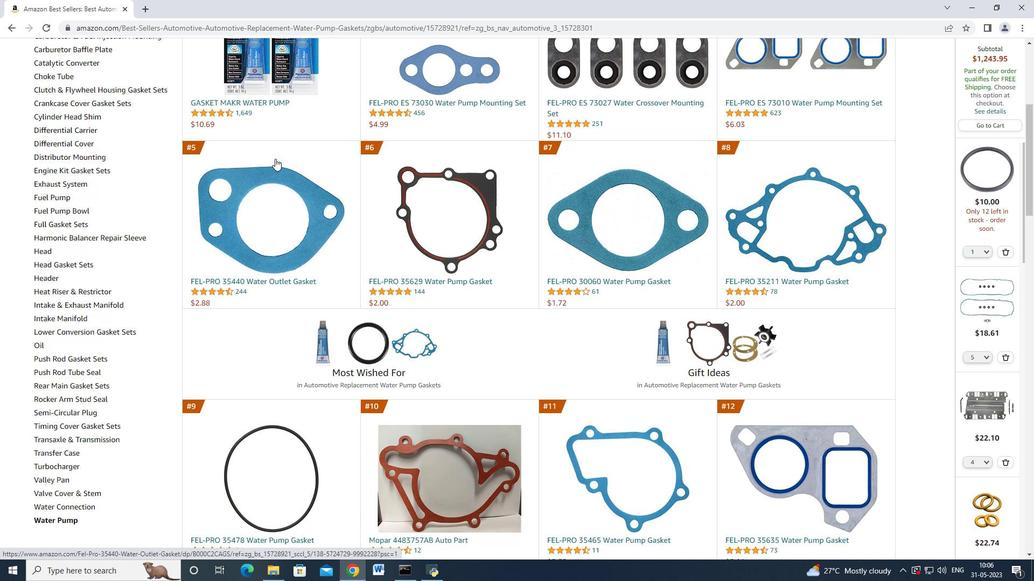 
Action: Mouse scrolled (278, 159) with delta (0, 0)
Screenshot: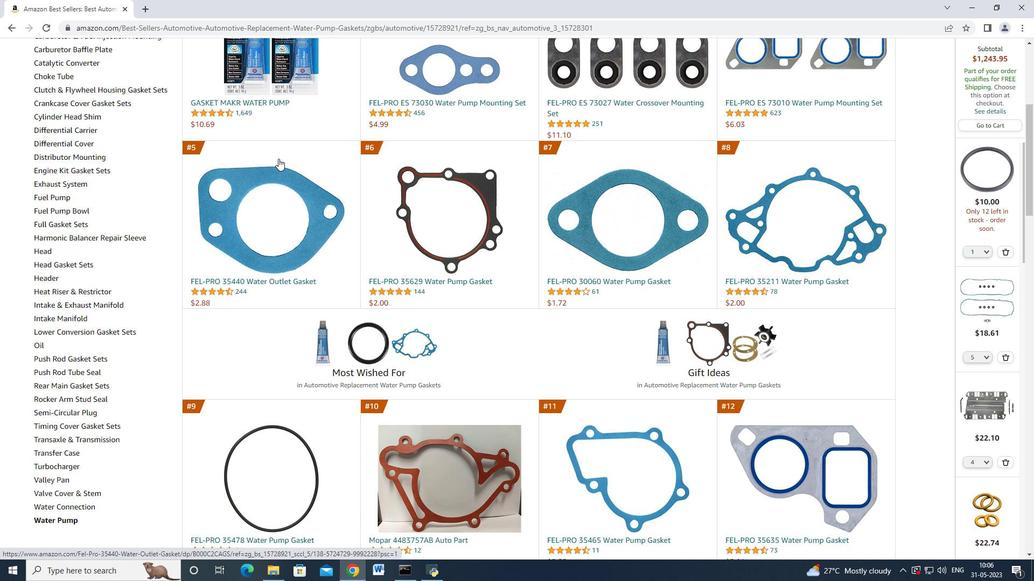
Action: Mouse moved to (275, 157)
Screenshot: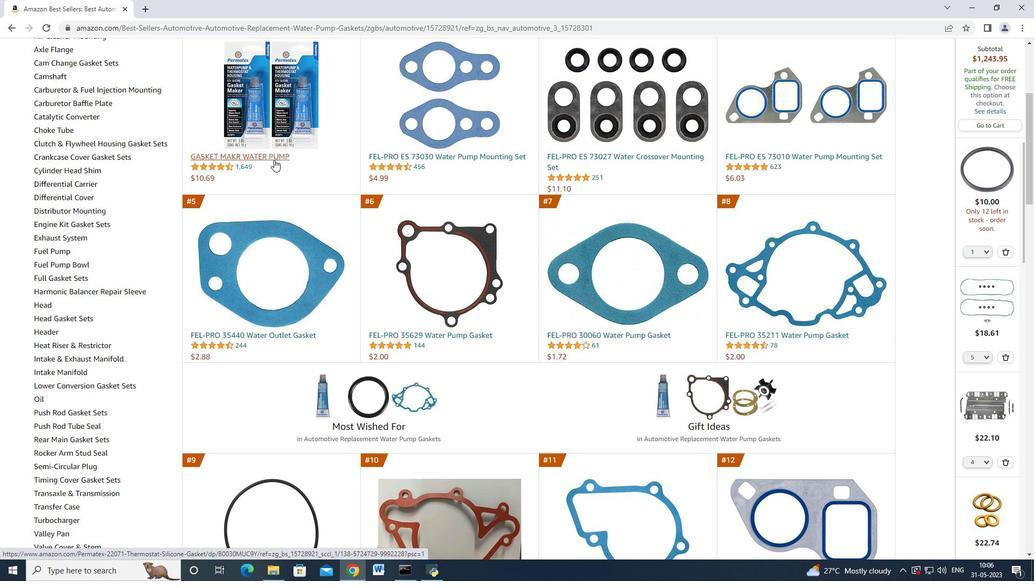 
Action: Mouse pressed left at (275, 157)
Screenshot: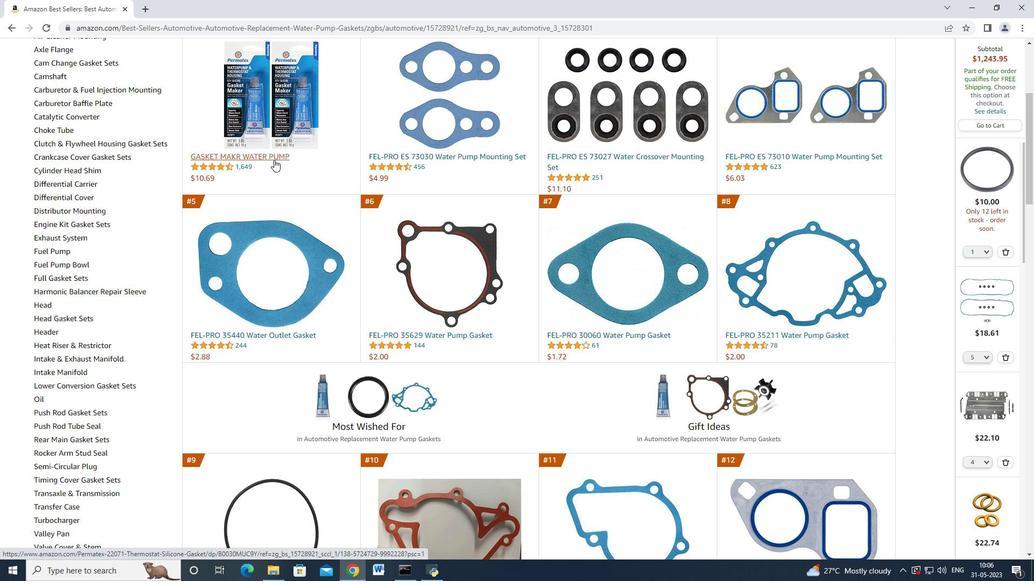 
Action: Mouse moved to (3, 347)
Screenshot: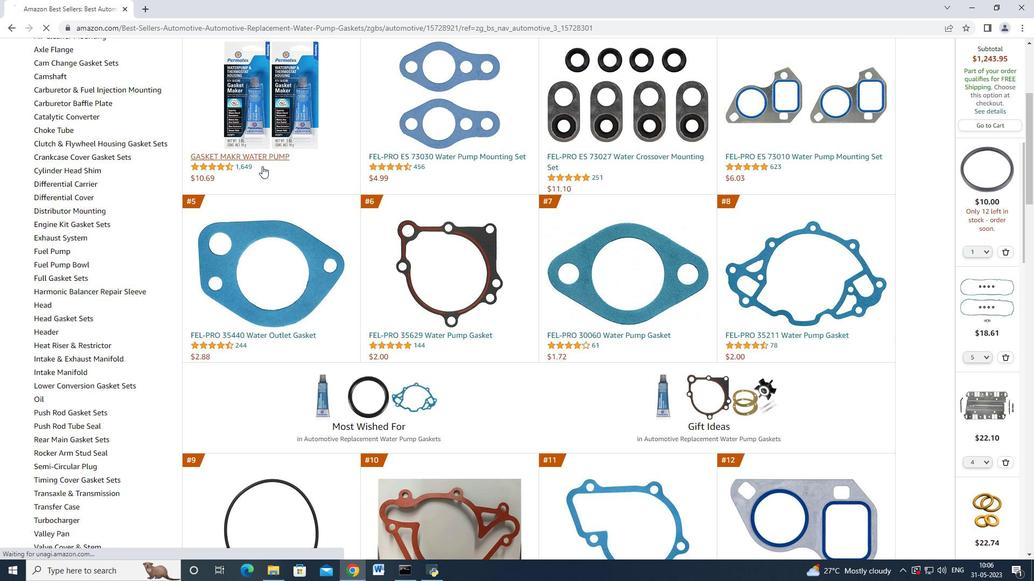 
Action: Mouse scrolled (3, 346) with delta (0, 0)
Screenshot: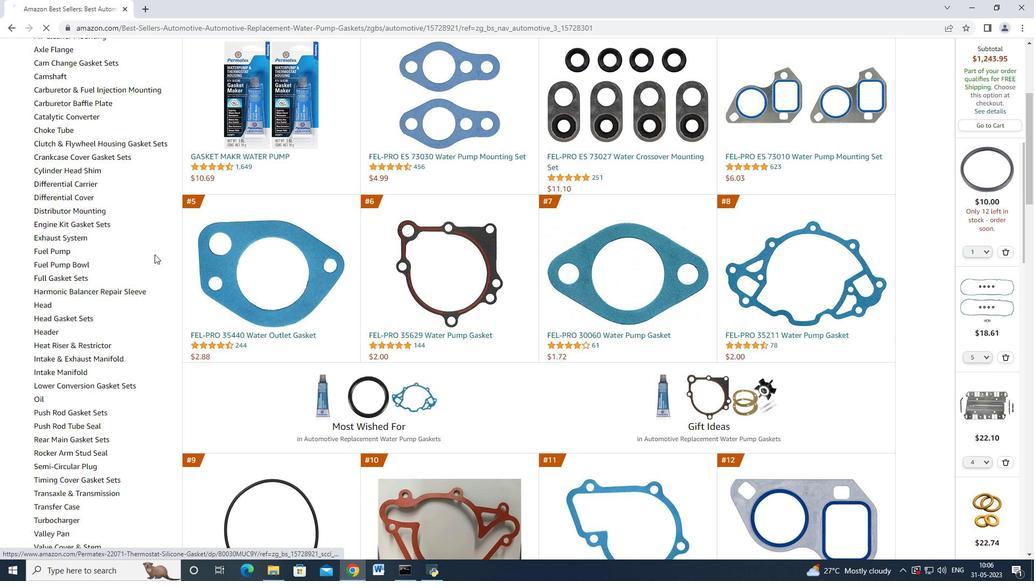 
Action: Mouse scrolled (3, 346) with delta (0, 0)
Screenshot: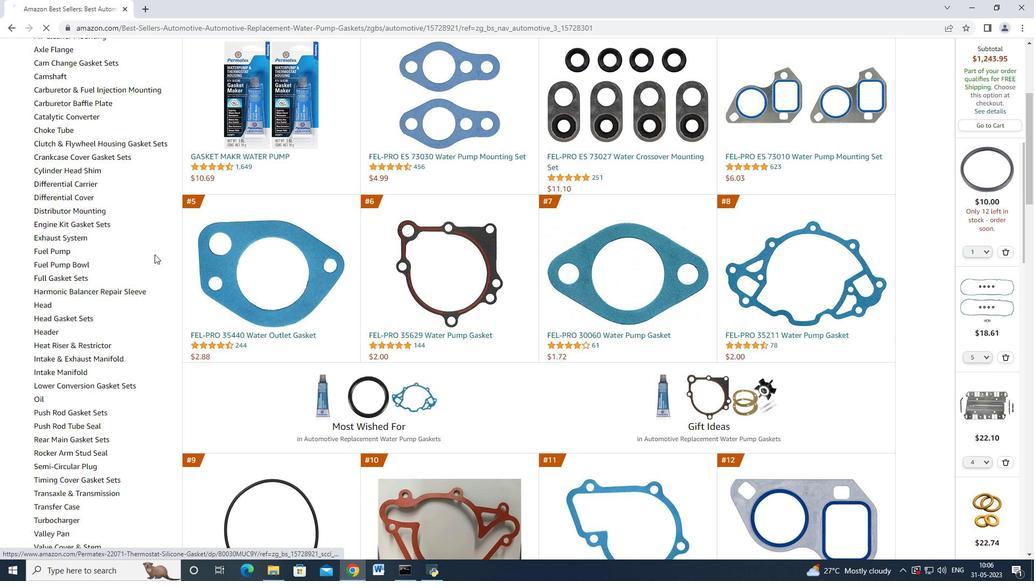 
Action: Mouse moved to (3, 347)
Screenshot: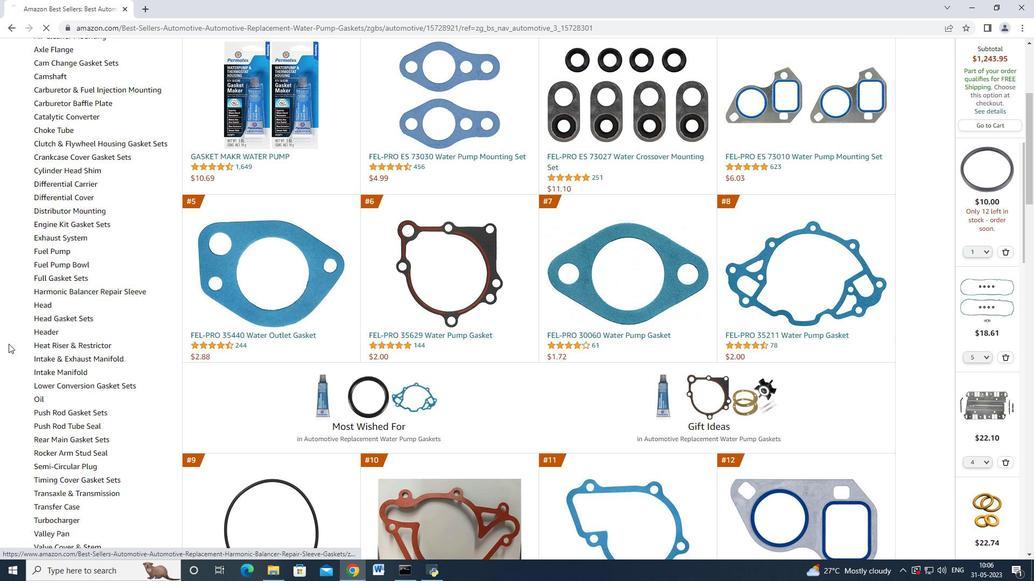 
Action: Mouse scrolled (3, 346) with delta (0, 0)
Screenshot: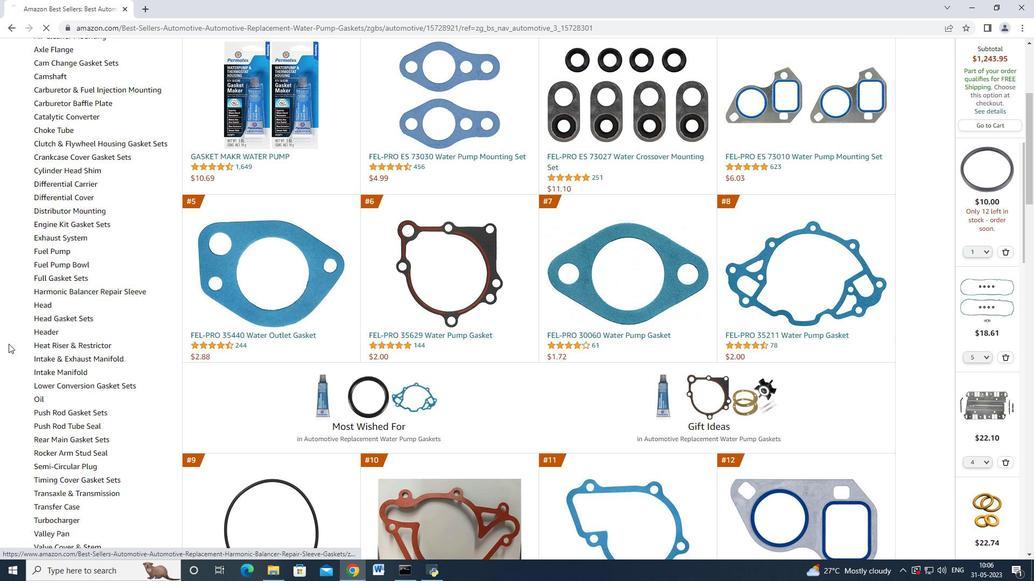 
Action: Mouse moved to (4, 346)
Screenshot: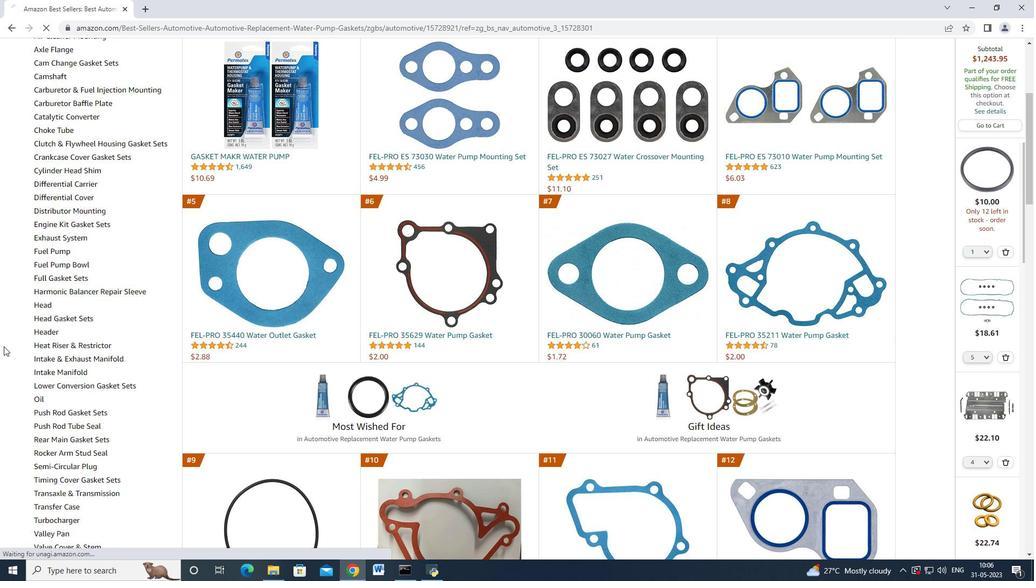 
Action: Mouse scrolled (4, 345) with delta (0, 0)
Screenshot: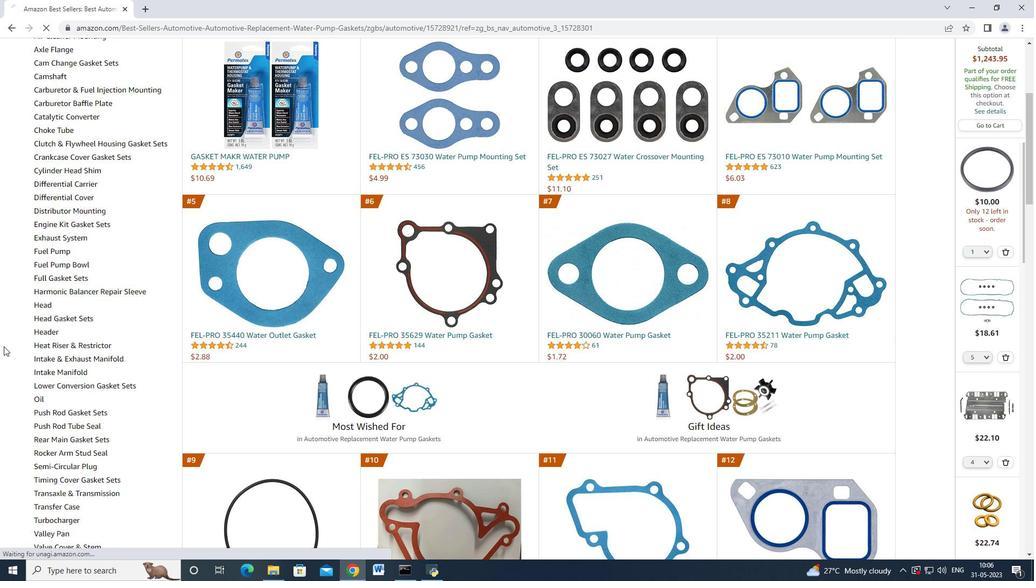 
Action: Mouse moved to (6, 344)
Screenshot: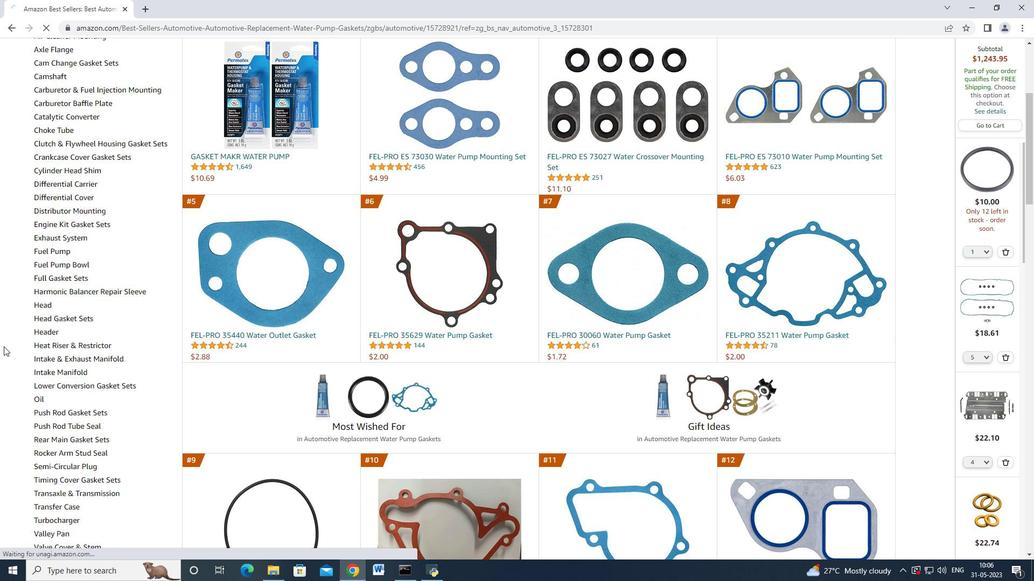 
Action: Mouse scrolled (5, 344) with delta (0, 0)
Screenshot: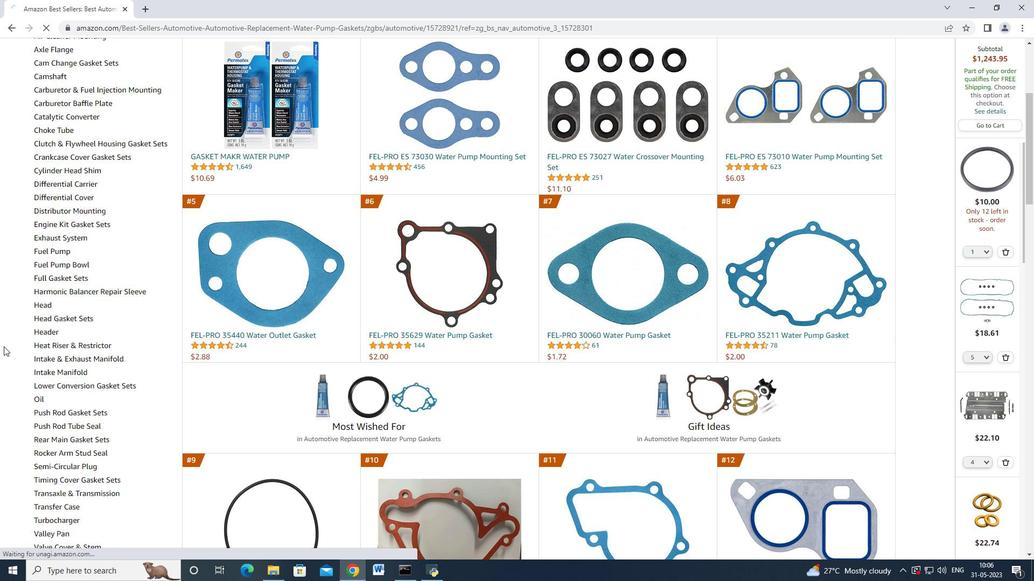 
Action: Mouse moved to (761, 262)
Screenshot: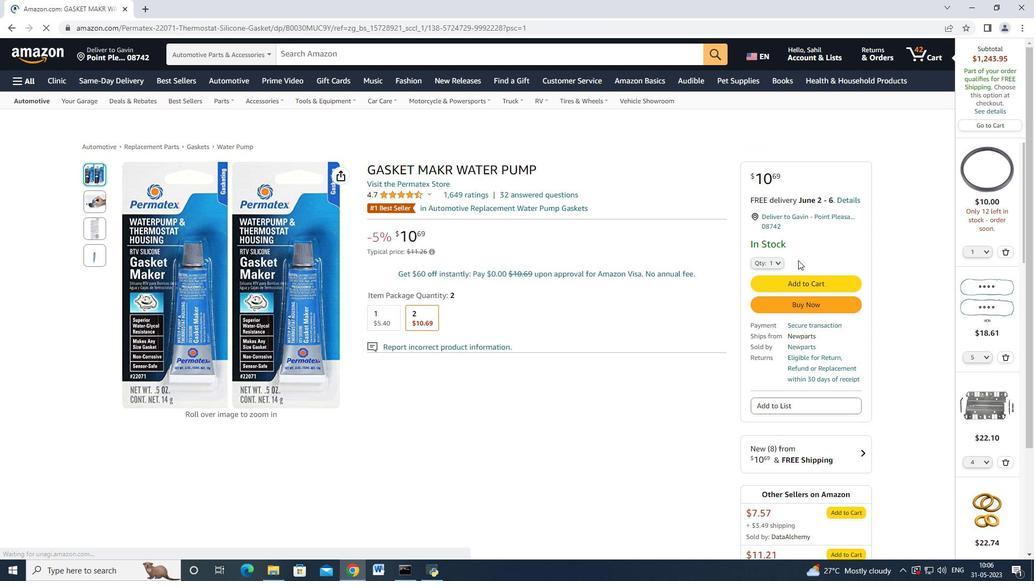
Action: Mouse pressed left at (761, 262)
Screenshot: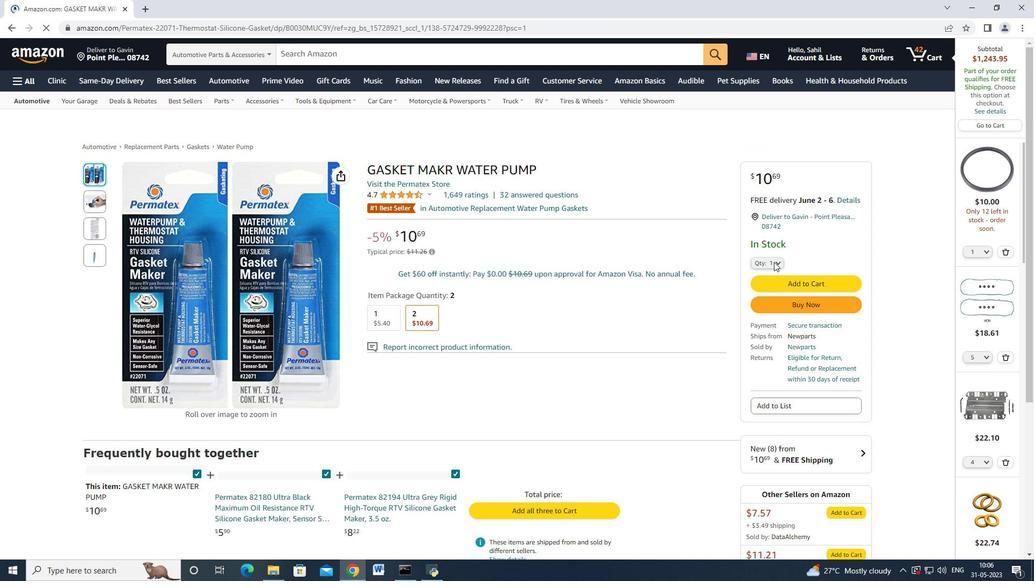 
Action: Mouse moved to (765, 282)
Screenshot: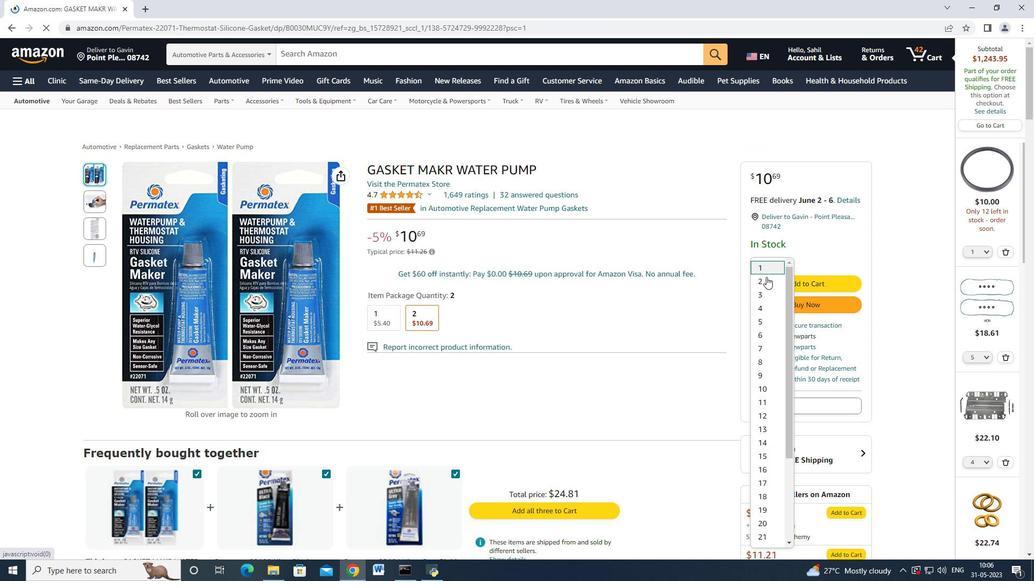 
Action: Mouse pressed left at (765, 282)
Screenshot: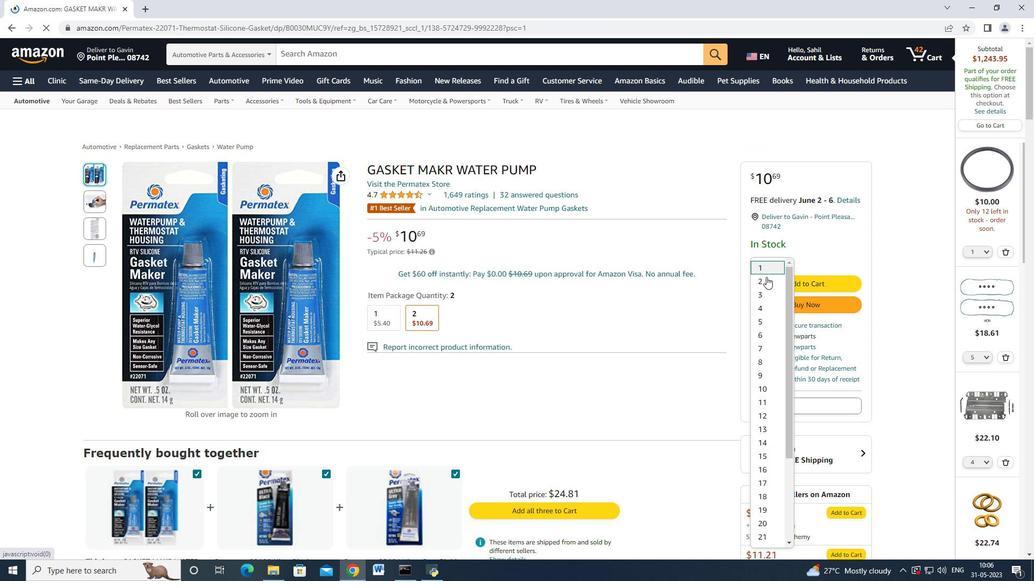 
Action: Mouse moved to (796, 301)
Screenshot: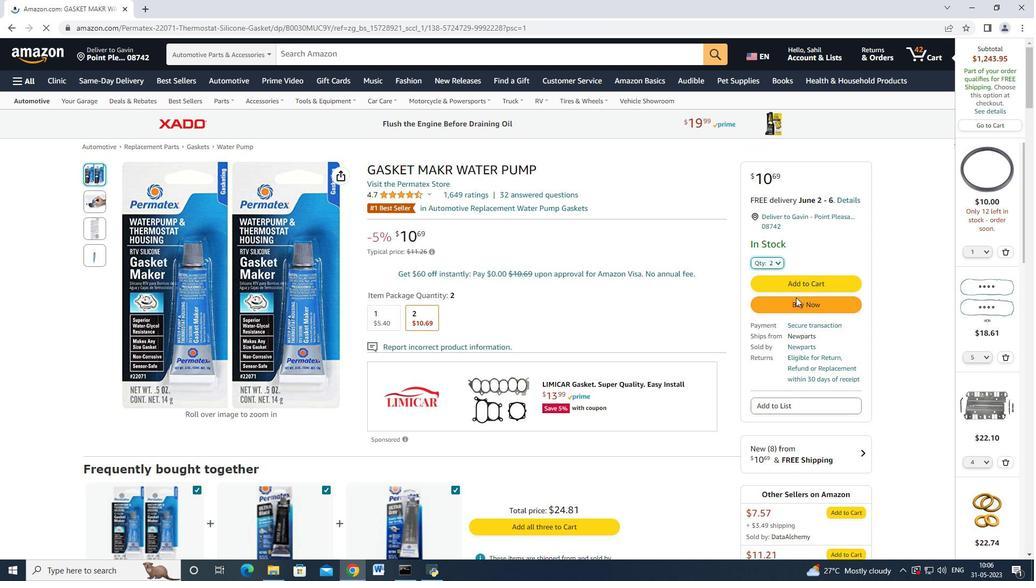 
Action: Mouse pressed left at (796, 301)
Screenshot: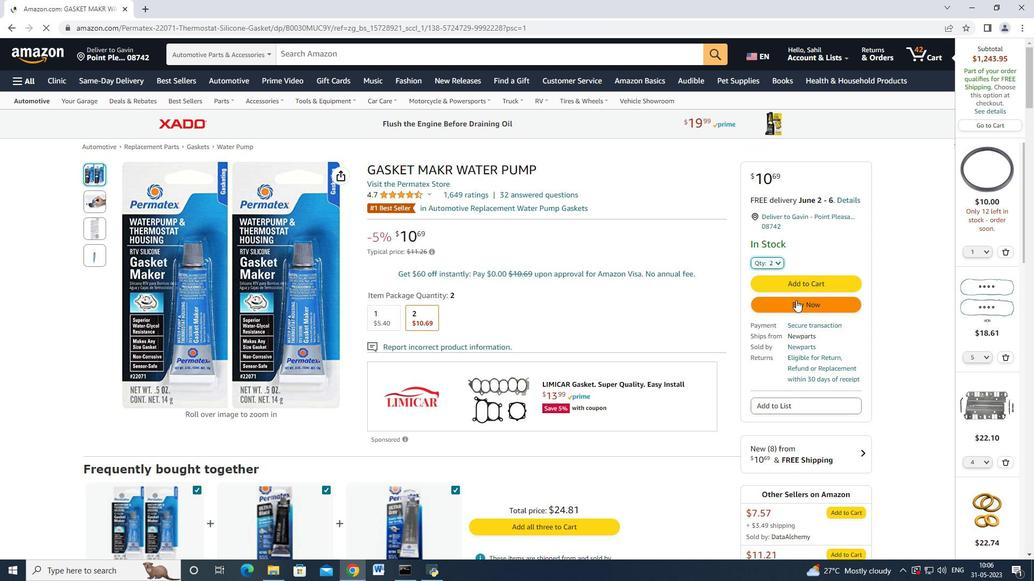 
Action: Mouse moved to (995, 202)
Screenshot: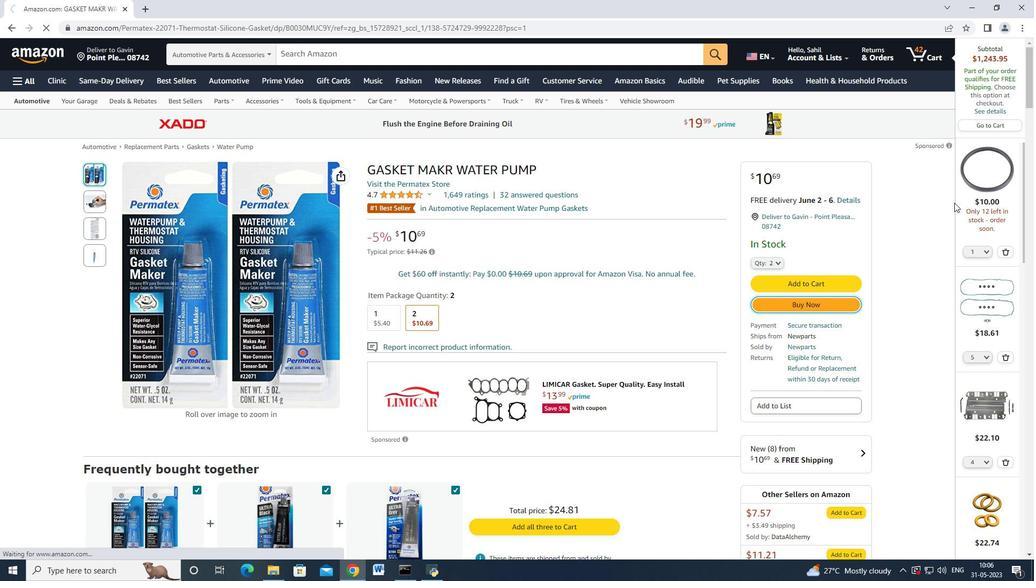 
Action: Mouse scrolled (995, 202) with delta (0, 0)
Screenshot: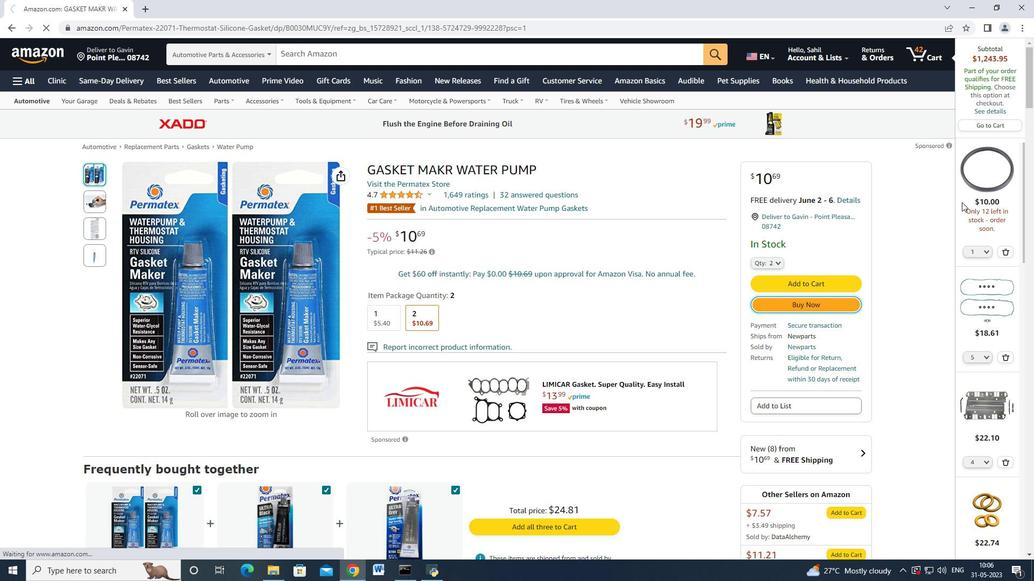 
Action: Mouse moved to (995, 203)
Screenshot: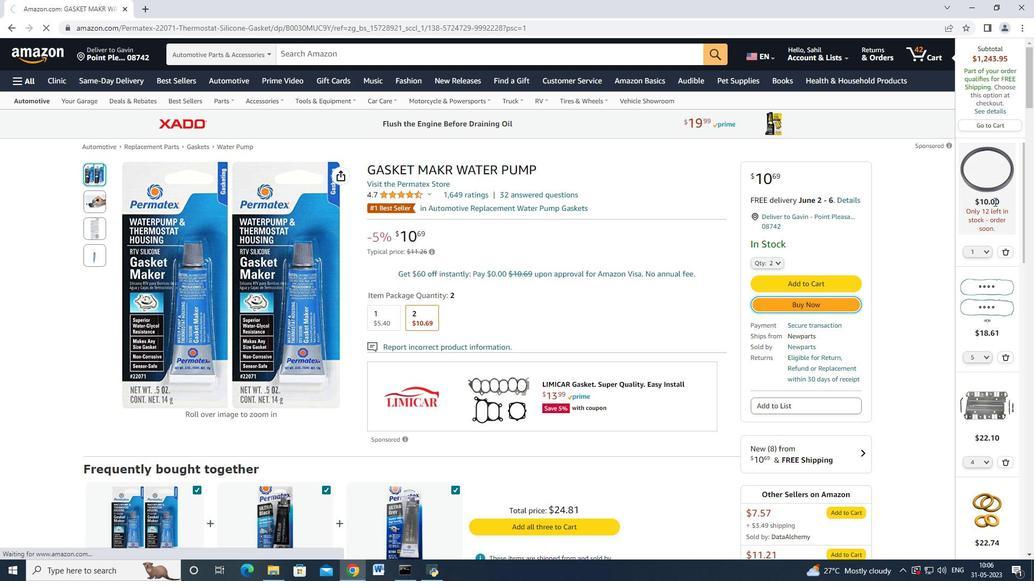 
Action: Mouse scrolled (995, 204) with delta (0, 0)
Screenshot: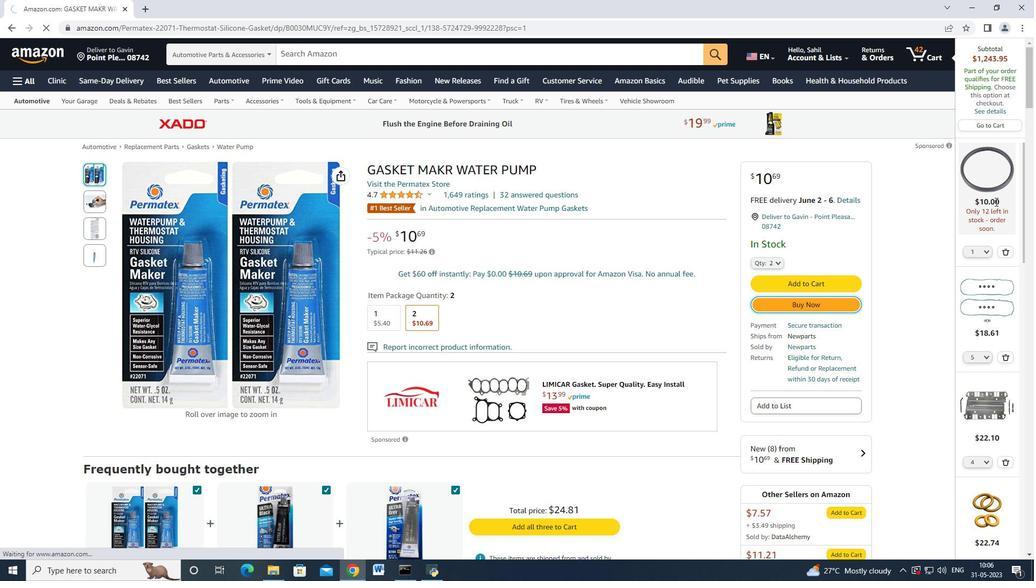 
Action: Mouse scrolled (995, 204) with delta (0, 0)
Screenshot: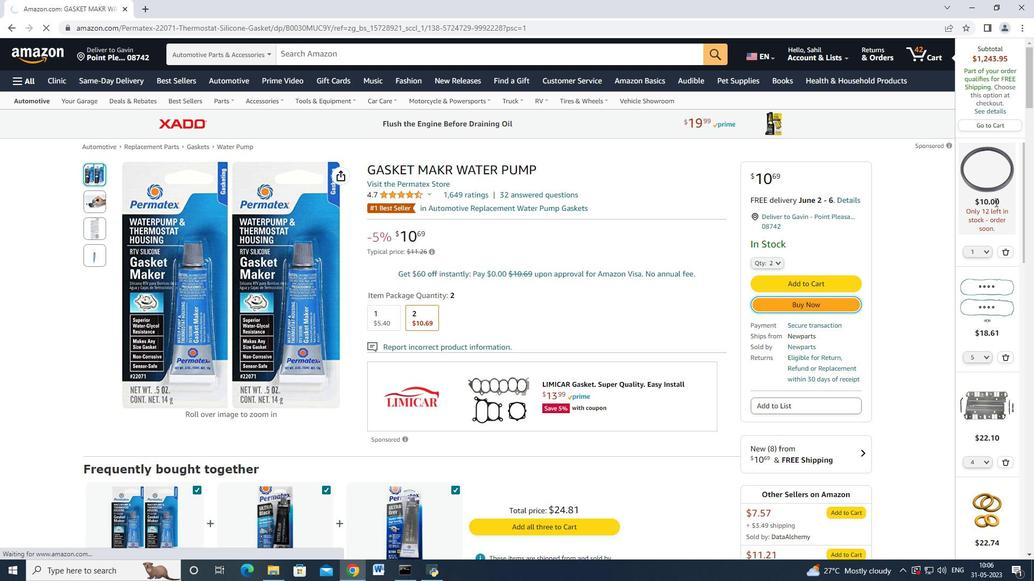 
Action: Mouse moved to (995, 203)
Screenshot: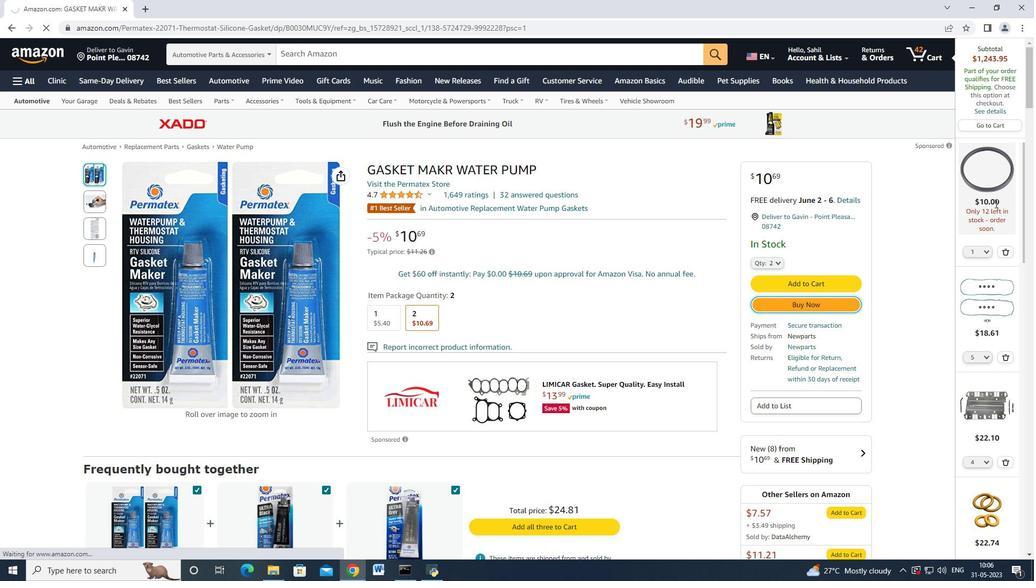 
Action: Mouse scrolled (995, 203) with delta (0, 0)
Screenshot: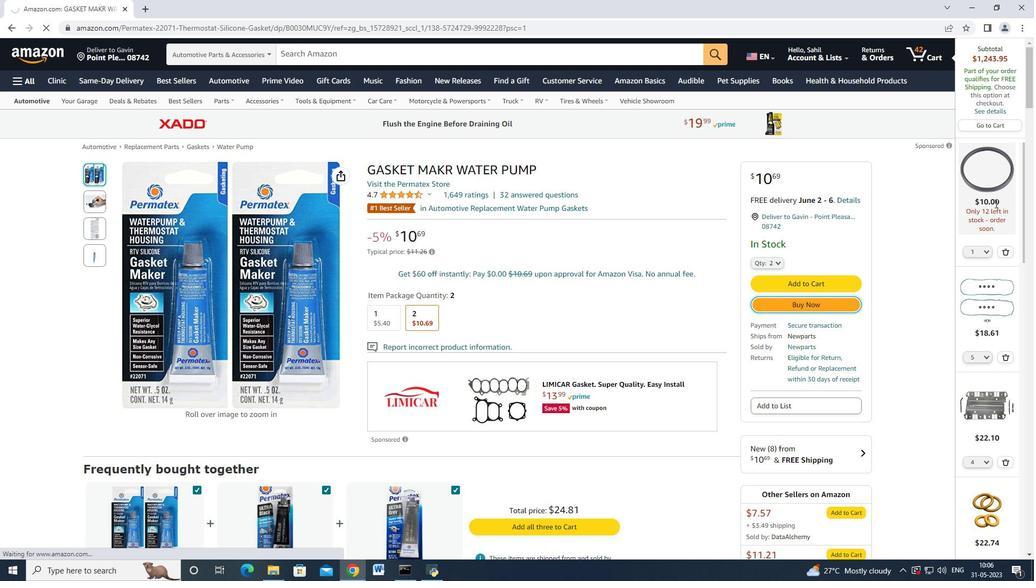 
Action: Mouse scrolled (995, 203) with delta (0, 0)
Screenshot: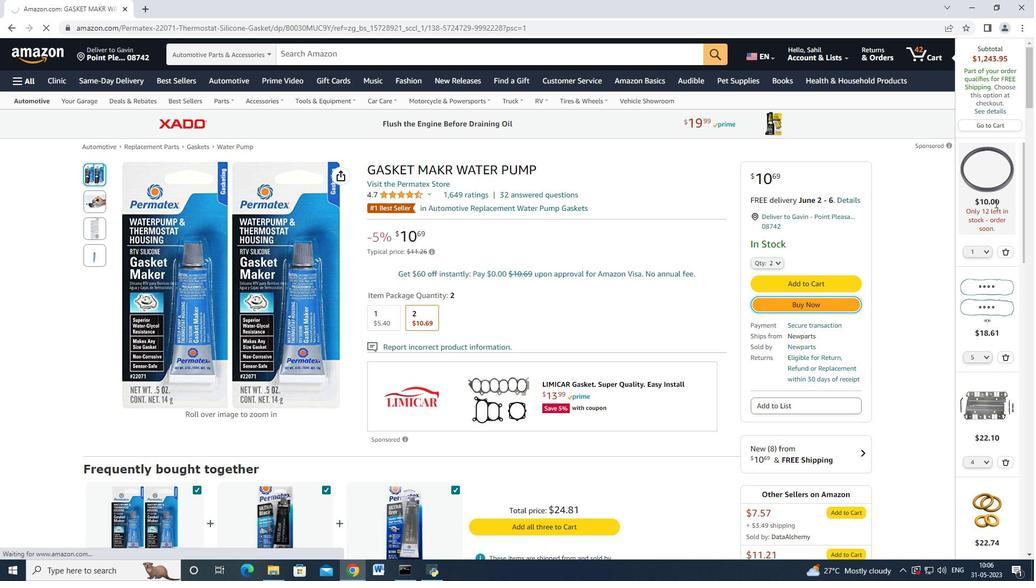 
Action: Mouse moved to (995, 204)
Screenshot: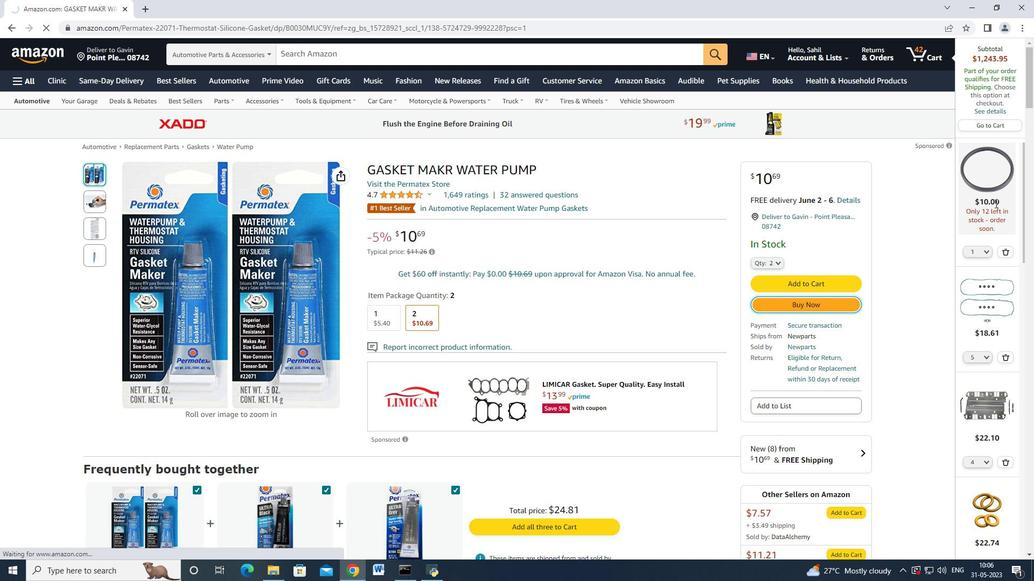 
Action: Mouse scrolled (995, 203) with delta (0, 0)
Screenshot: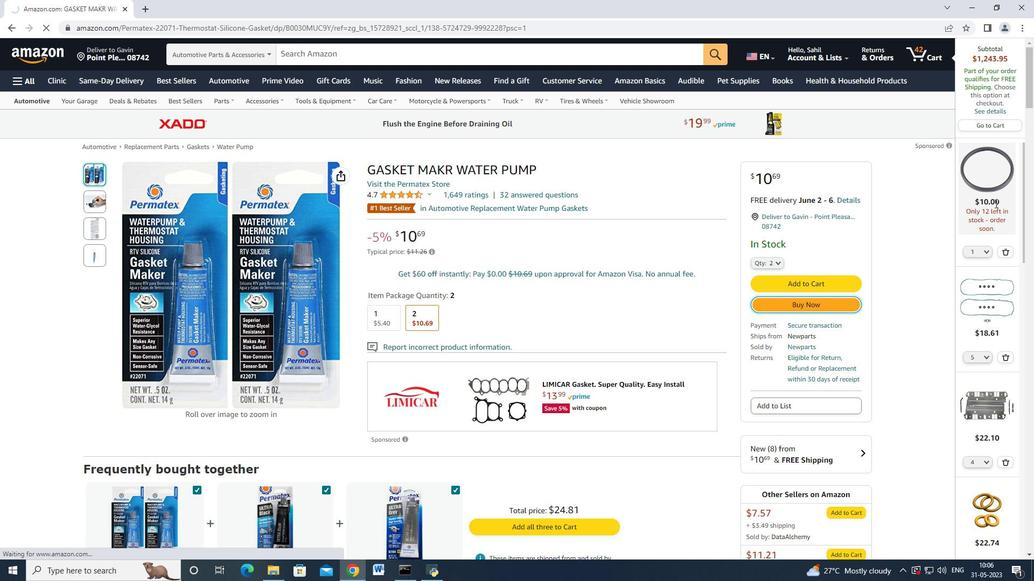 
Action: Mouse scrolled (995, 203) with delta (0, 0)
Screenshot: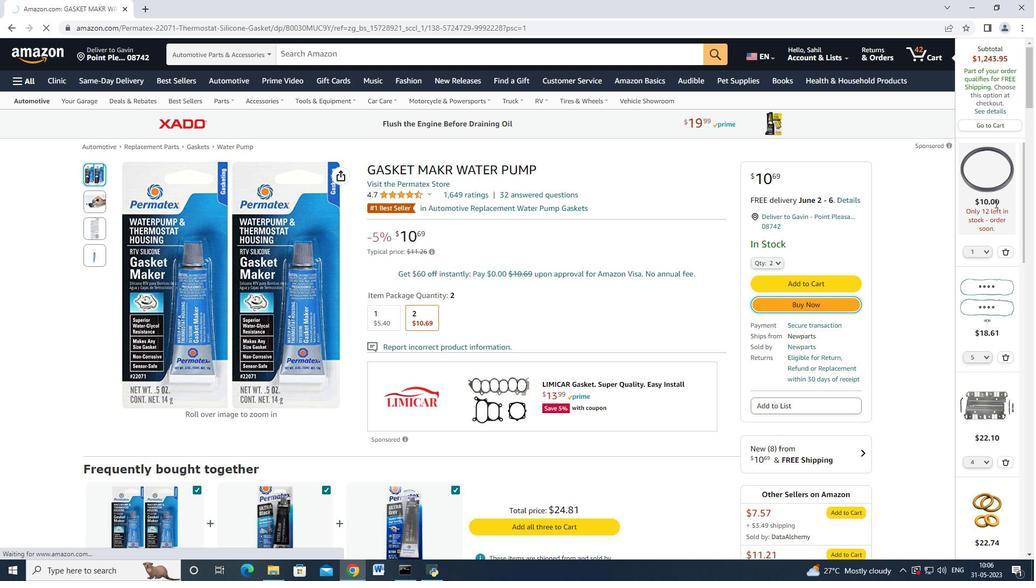 
Action: Mouse scrolled (995, 204) with delta (0, 0)
Screenshot: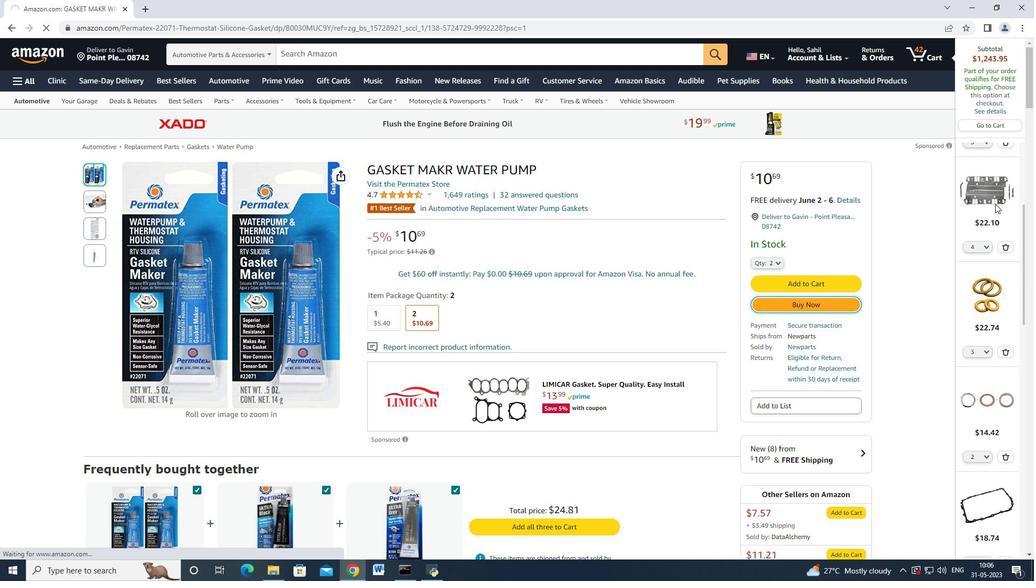 
Action: Mouse scrolled (995, 204) with delta (0, 0)
Screenshot: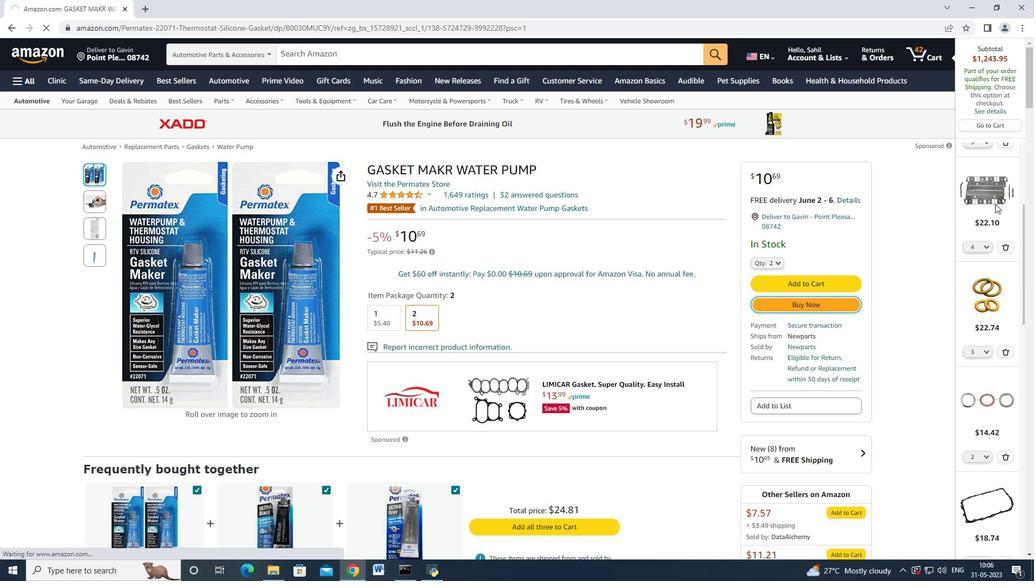 
Action: Mouse scrolled (995, 204) with delta (0, 0)
Screenshot: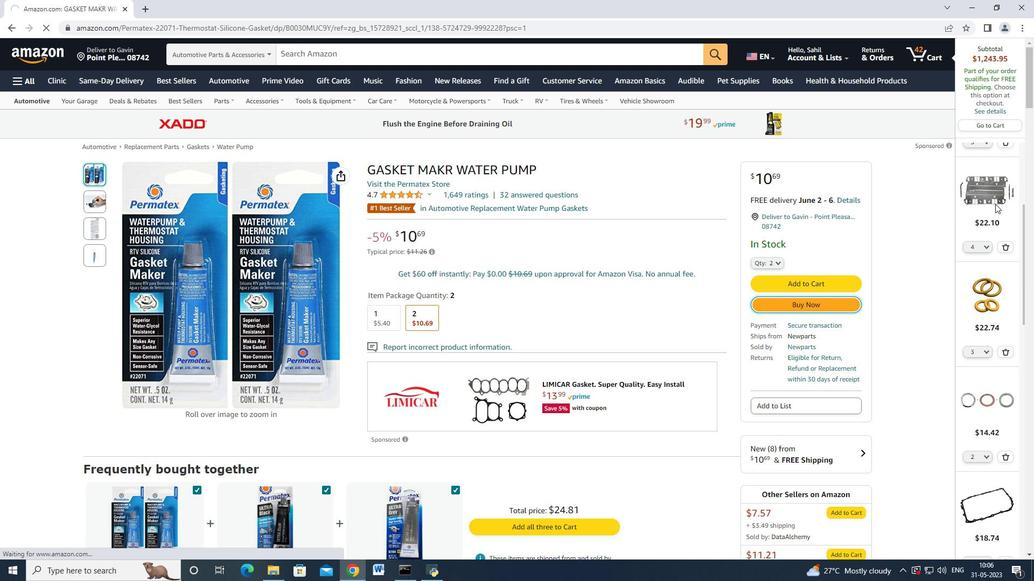 
Action: Mouse scrolled (995, 204) with delta (0, 0)
Screenshot: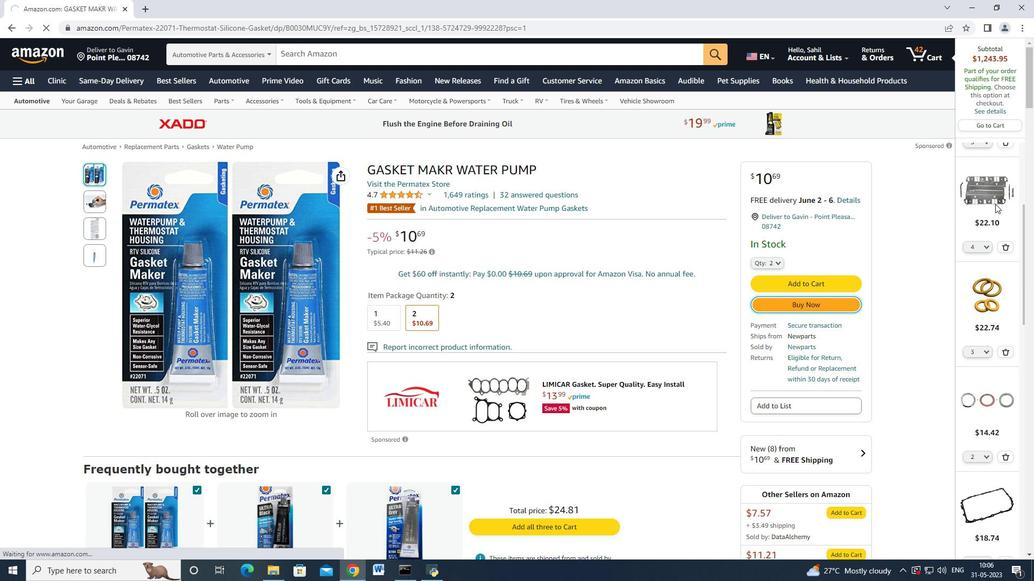
Action: Mouse moved to (995, 204)
Screenshot: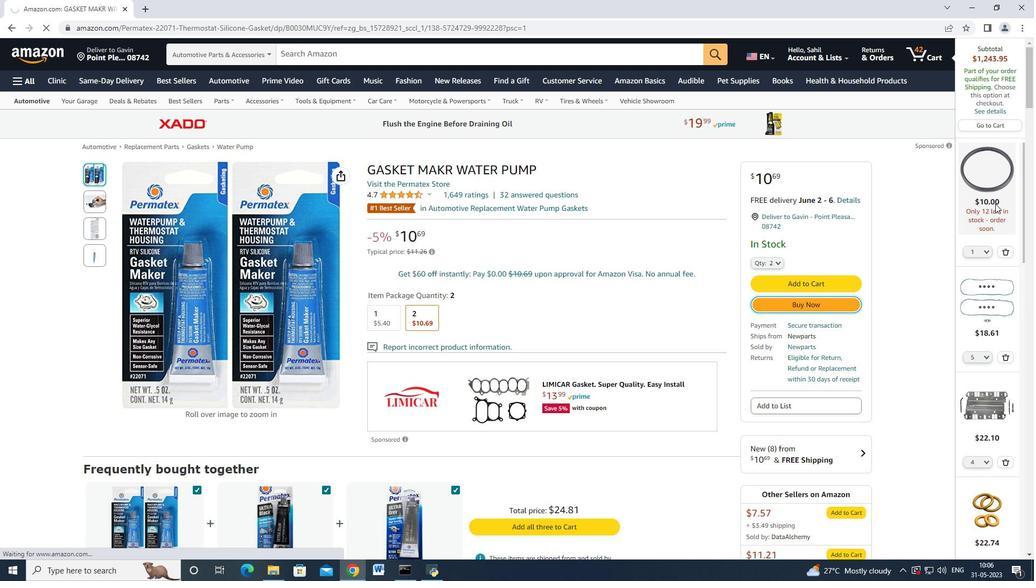 
Action: Mouse scrolled (995, 204) with delta (0, 0)
Screenshot: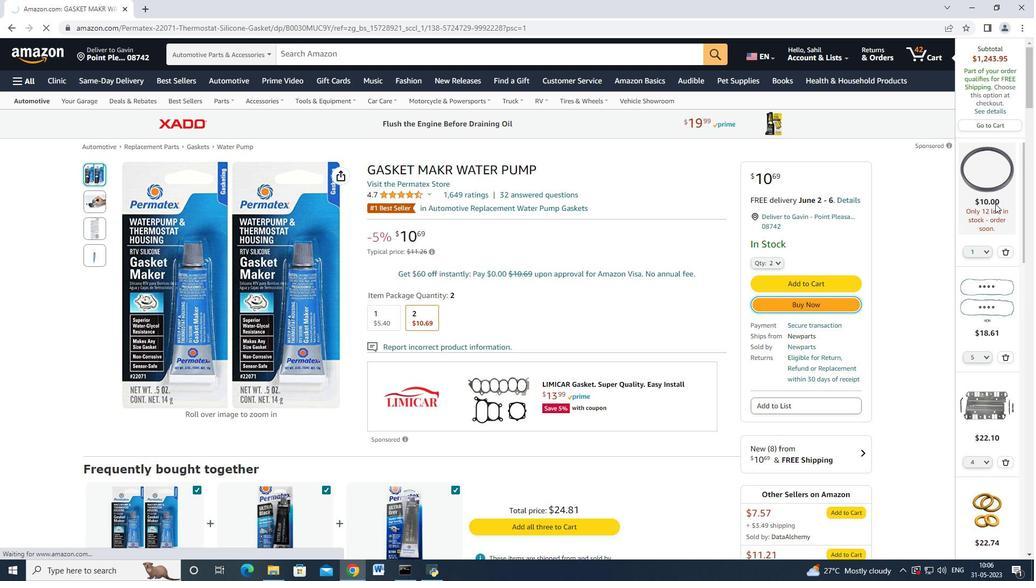 
Action: Mouse scrolled (995, 204) with delta (0, 0)
Screenshot: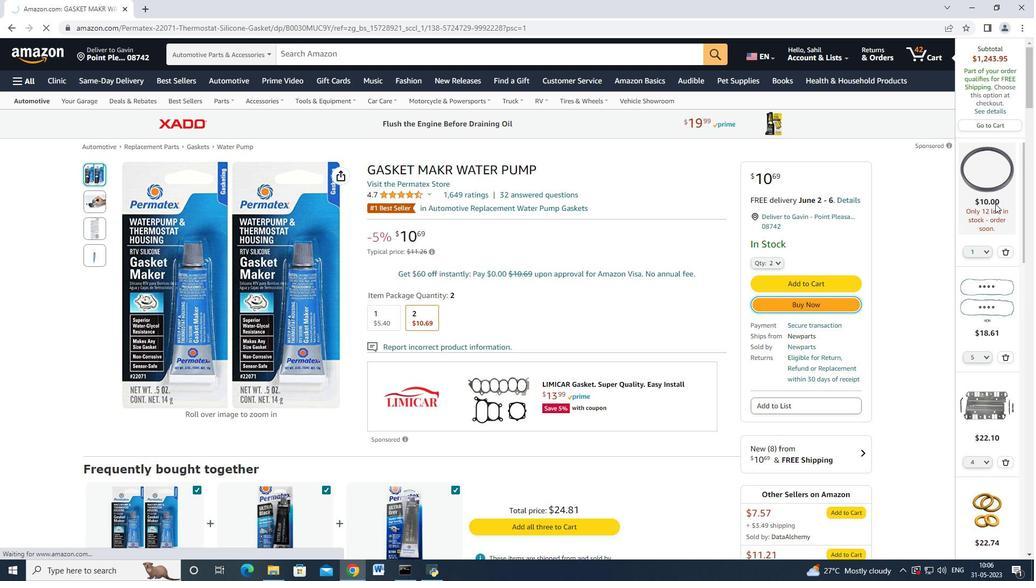 
Action: Mouse moved to (995, 206)
Screenshot: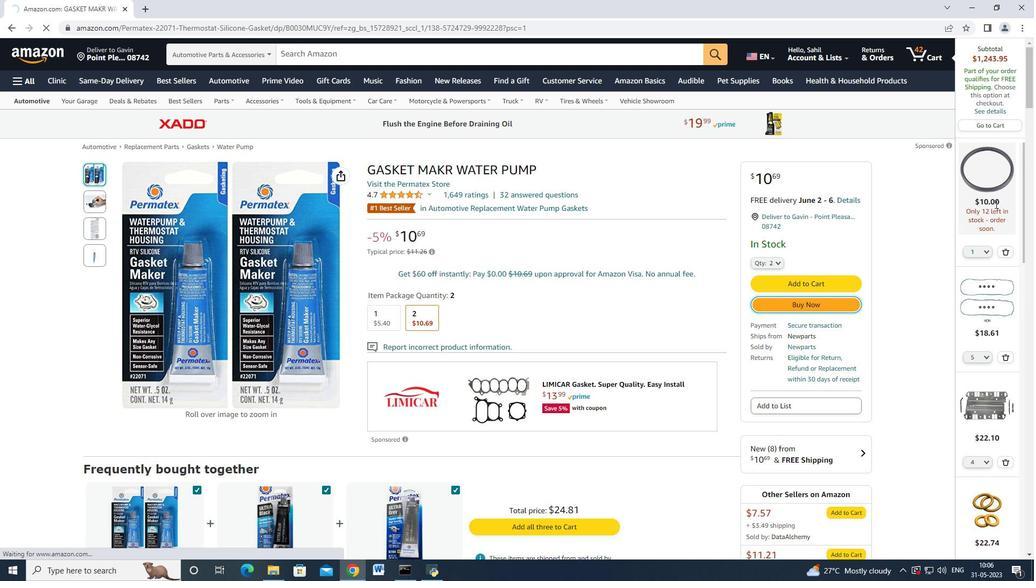 
Action: Mouse scrolled (995, 205) with delta (0, 0)
Screenshot: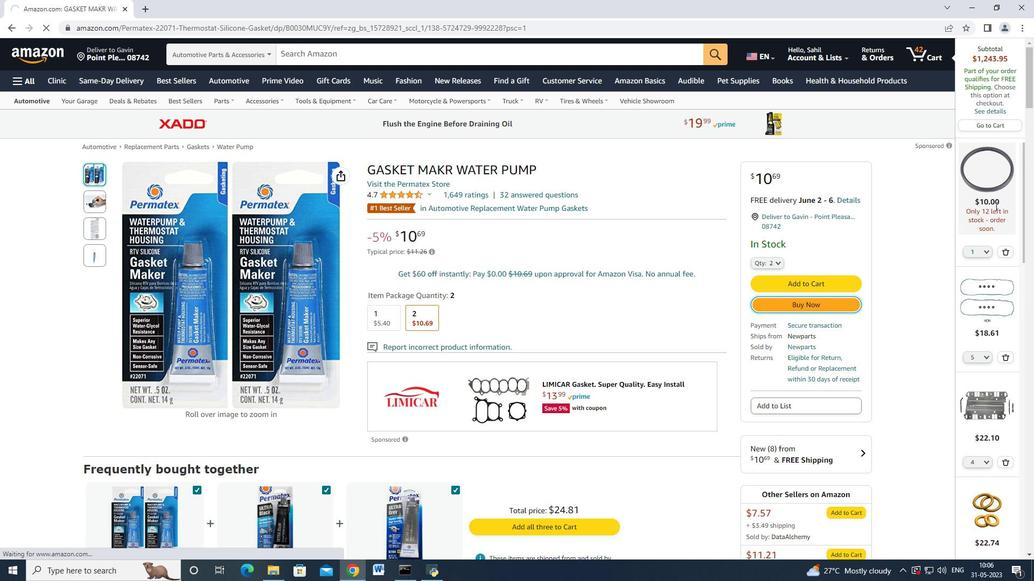 
Action: Mouse scrolled (995, 205) with delta (0, 0)
Screenshot: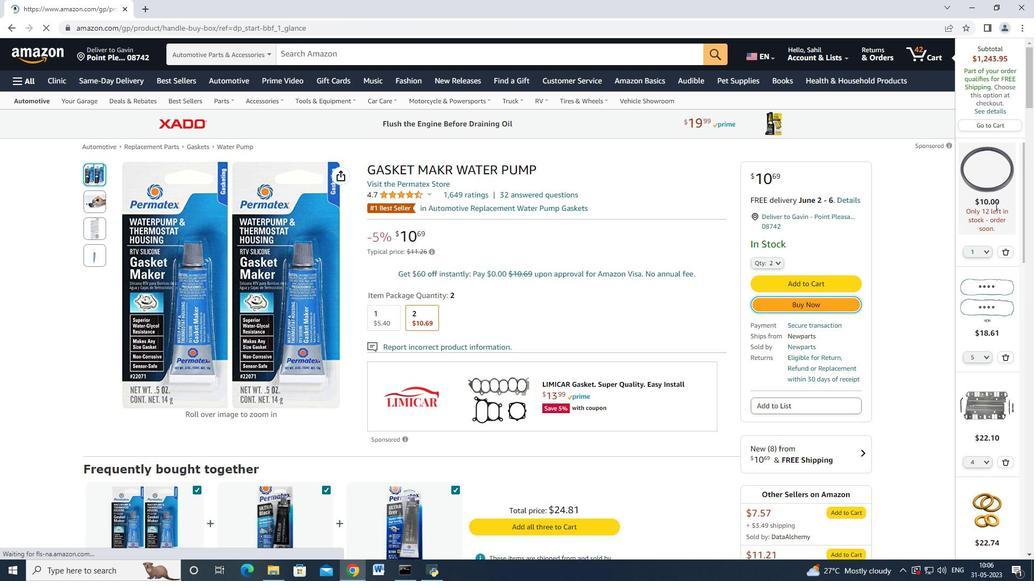 
Action: Mouse moved to (995, 206)
Screenshot: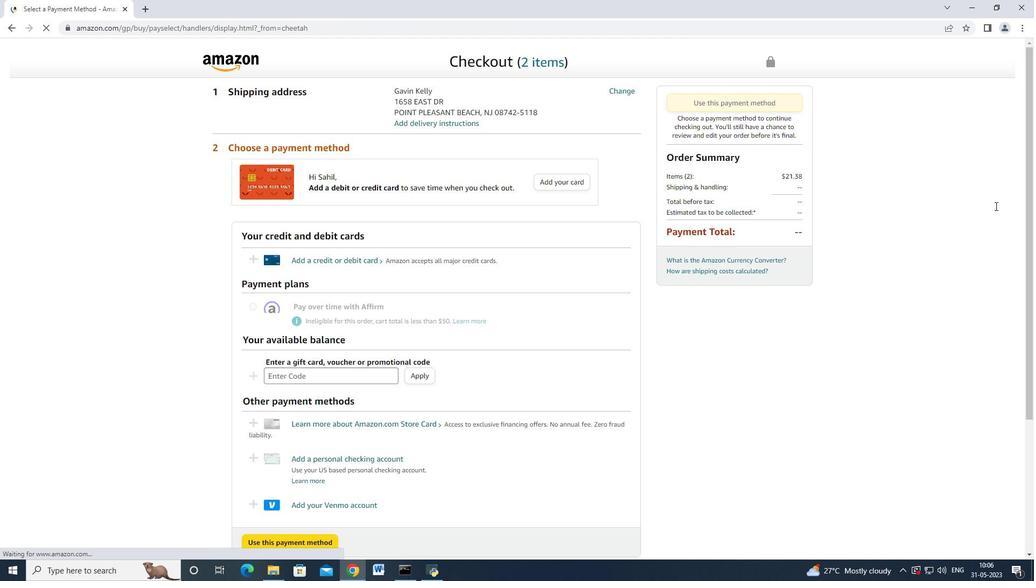 
Action: Mouse scrolled (995, 205) with delta (0, 0)
Screenshot: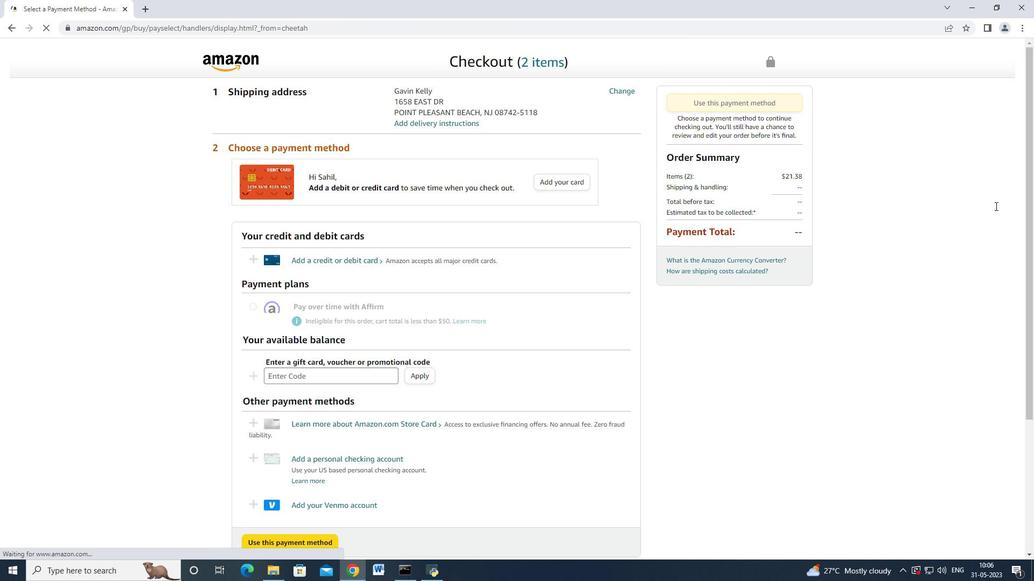 
Action: Mouse moved to (994, 202)
Screenshot: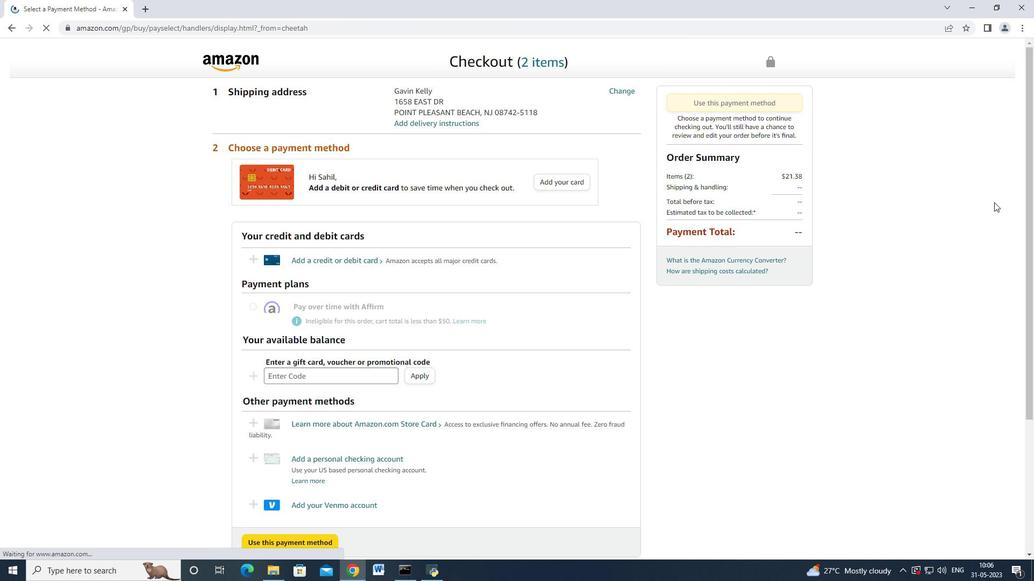 
Action: Mouse scrolled (994, 203) with delta (0, 0)
